 Task: 1.10.3  Customize Order management application on lightning app builder
Action: Mouse moved to (1170, 80)
Screenshot: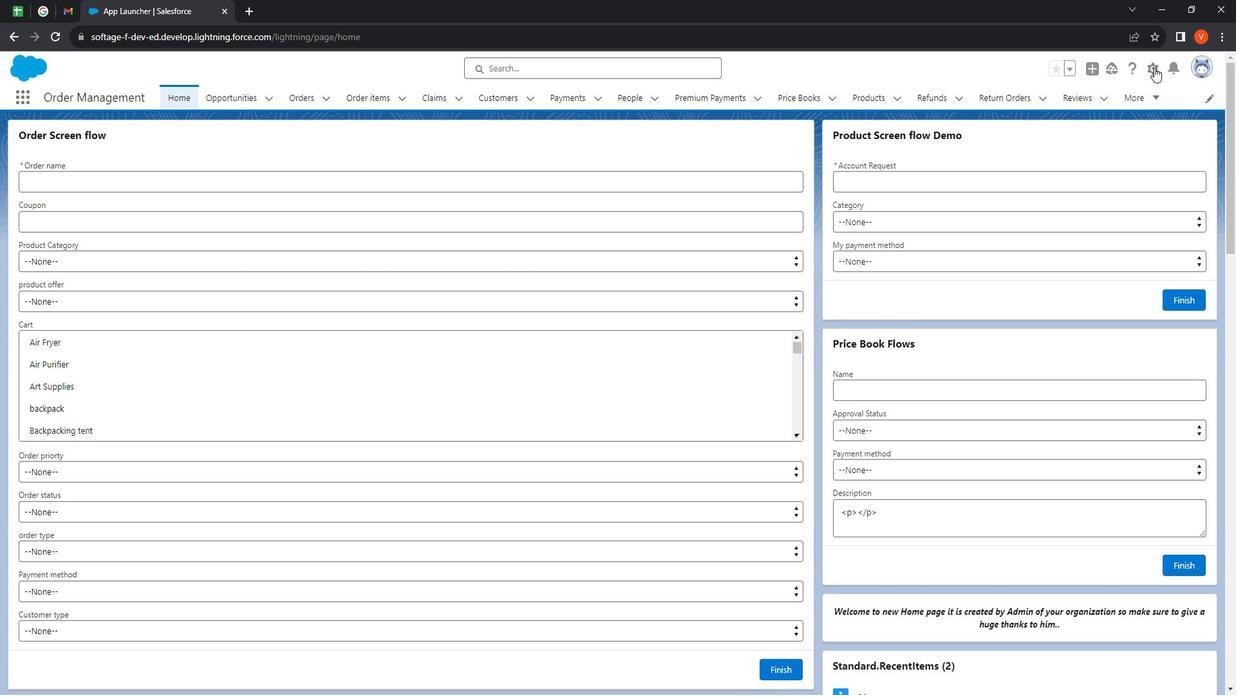 
Action: Mouse pressed left at (1170, 80)
Screenshot: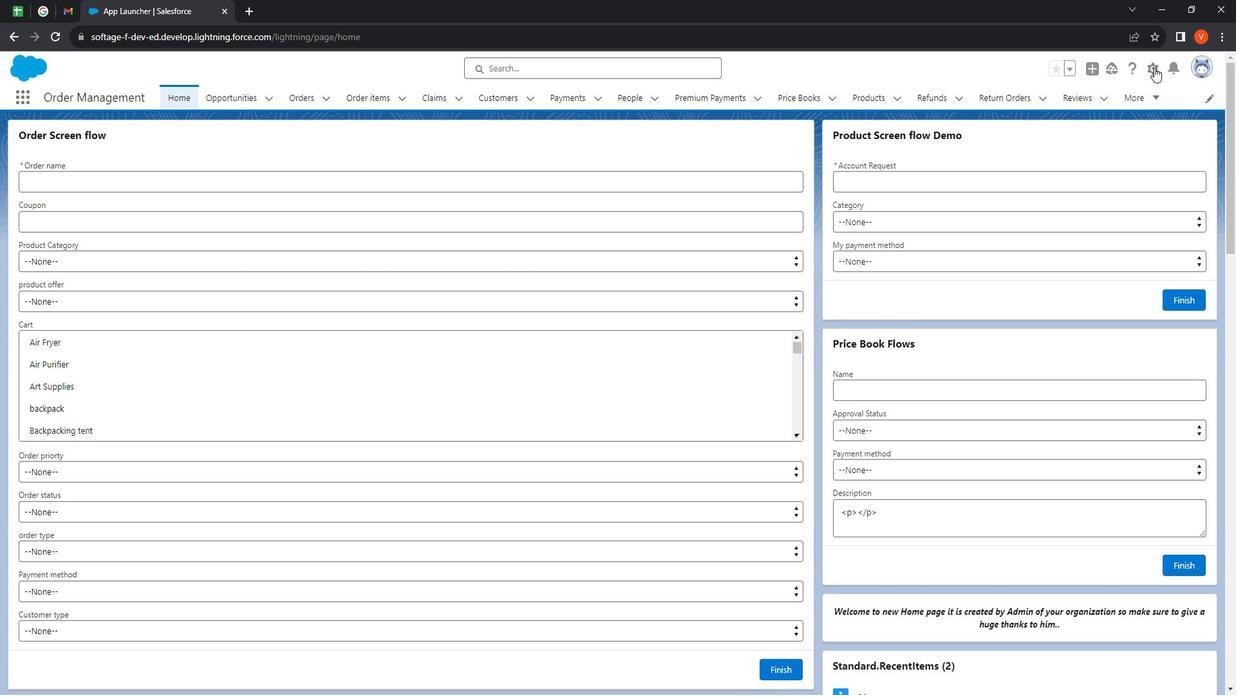 
Action: Mouse moved to (1152, 121)
Screenshot: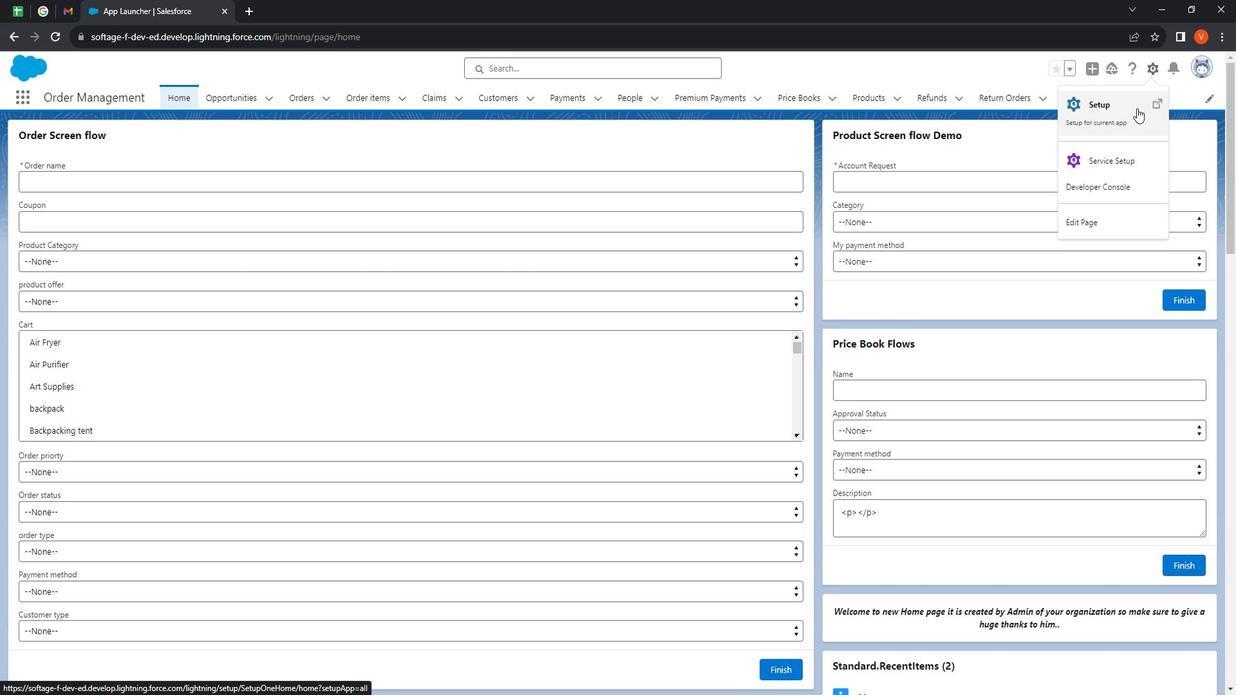 
Action: Mouse pressed left at (1152, 121)
Screenshot: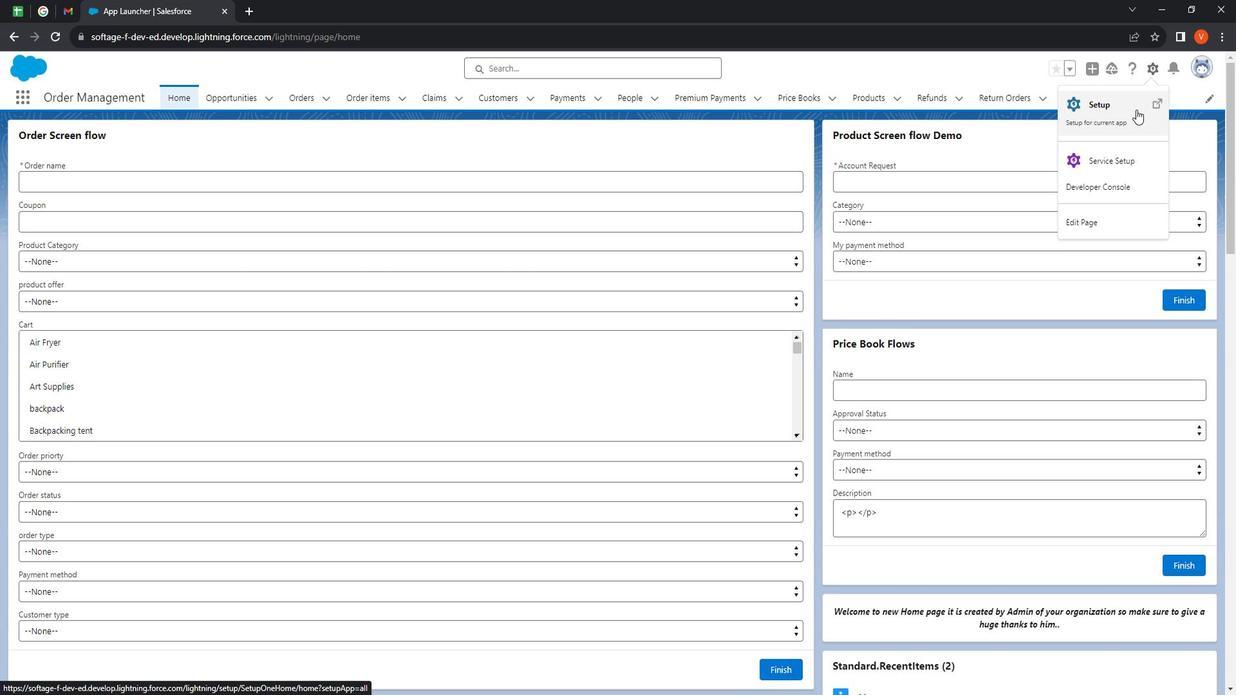 
Action: Mouse moved to (21, 421)
Screenshot: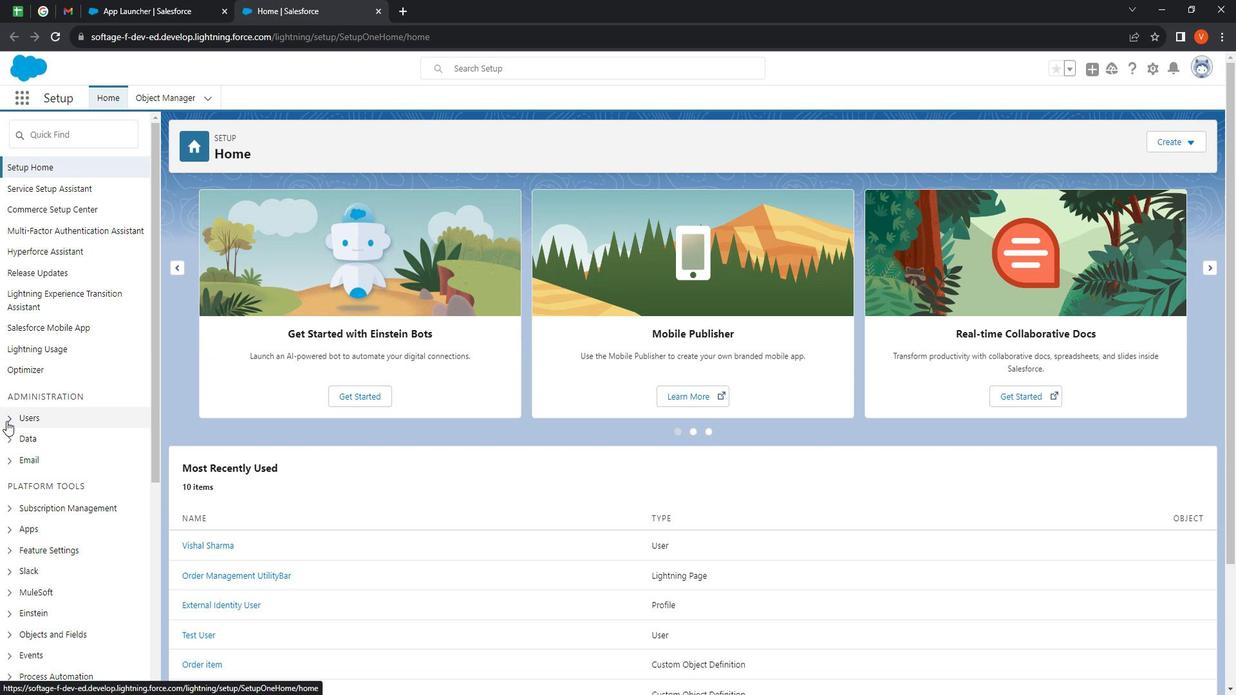 
Action: Mouse pressed left at (21, 421)
Screenshot: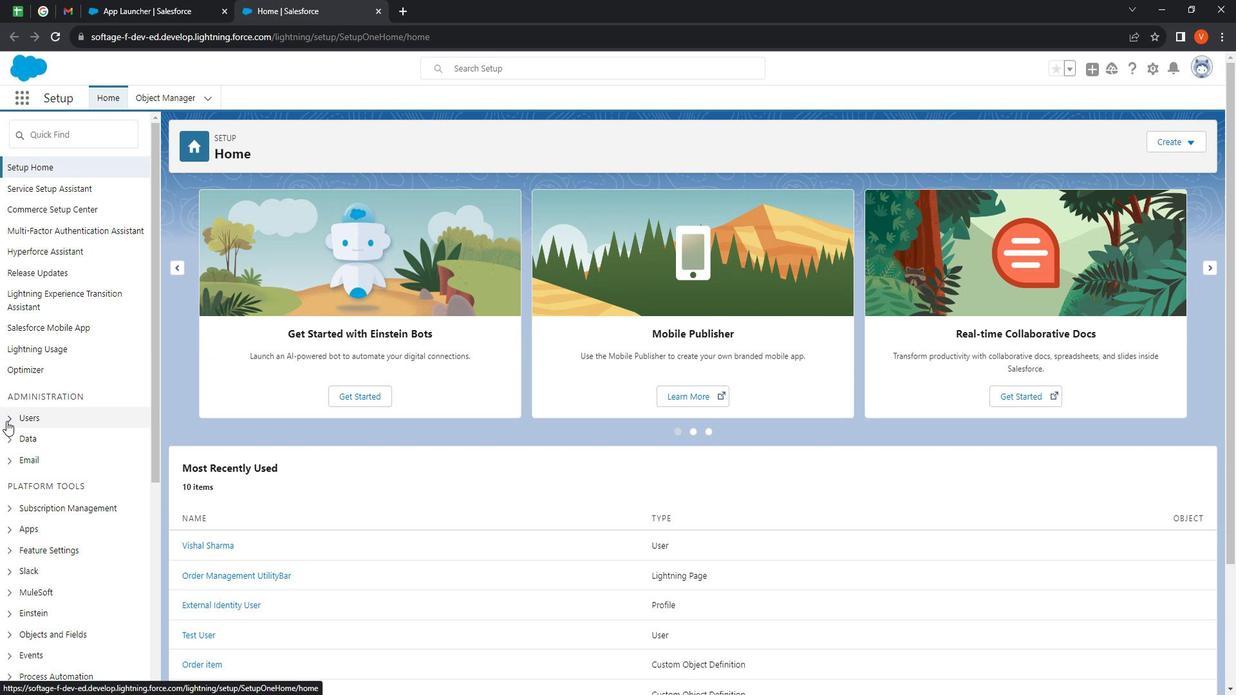 
Action: Mouse moved to (40, 597)
Screenshot: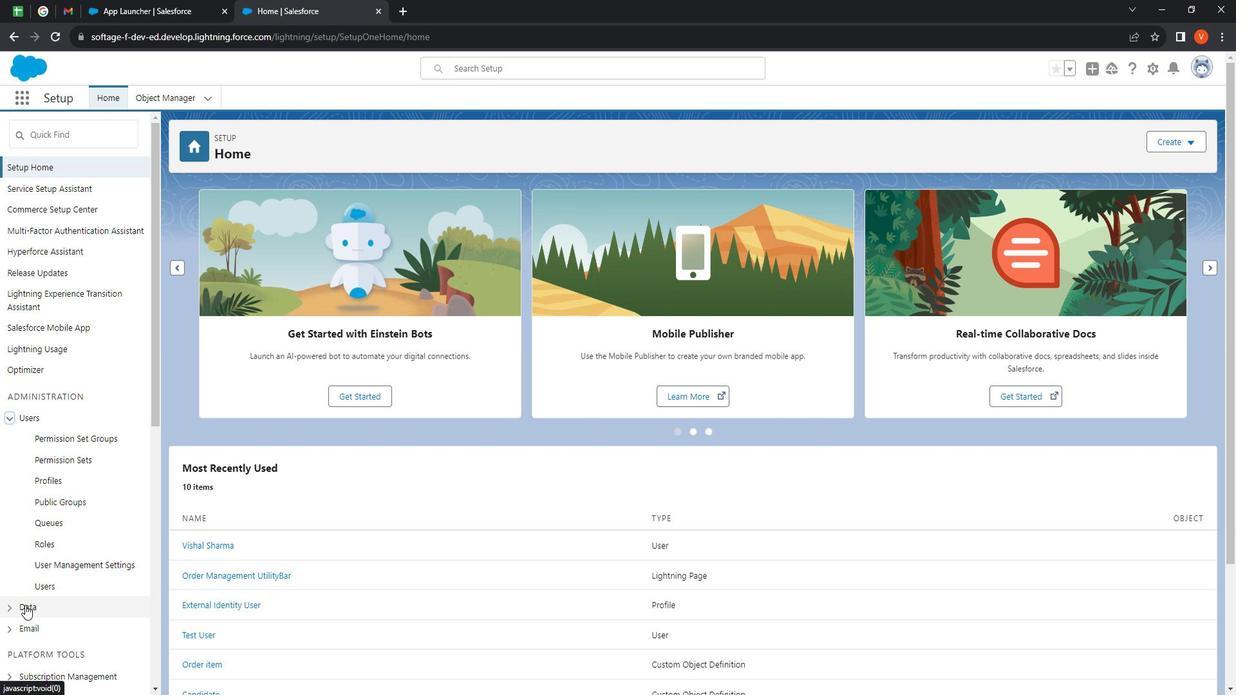 
Action: Mouse scrolled (40, 596) with delta (0, 0)
Screenshot: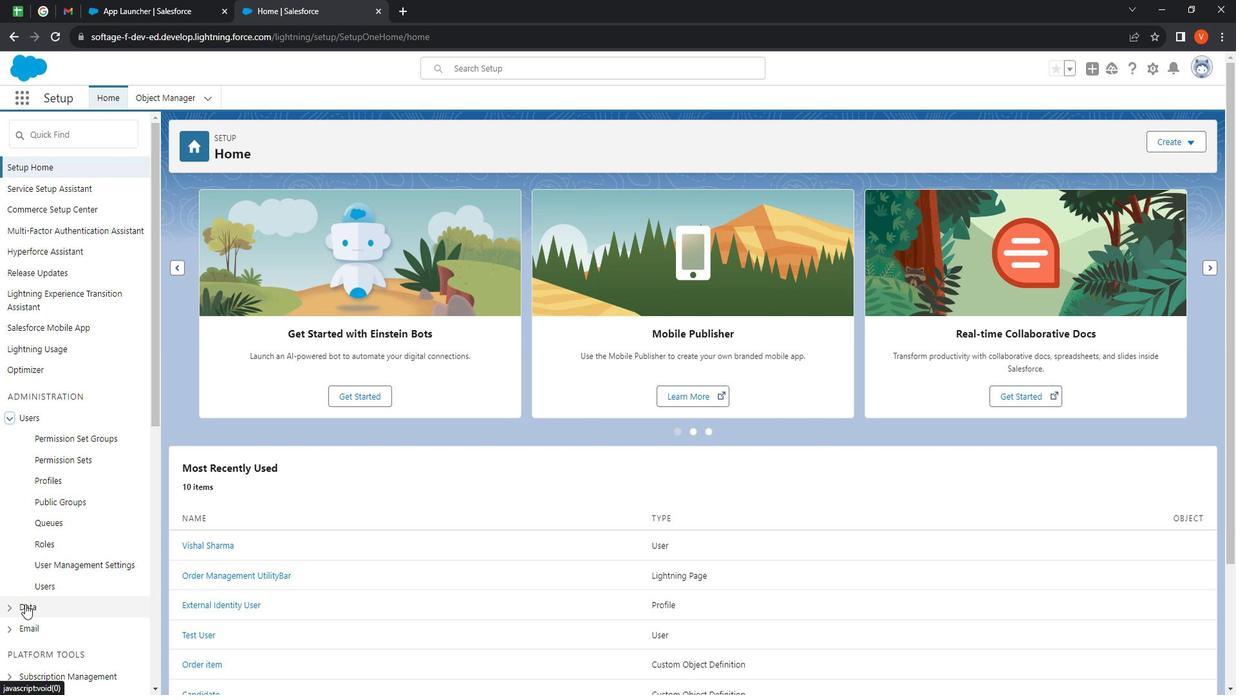 
Action: Mouse scrolled (40, 596) with delta (0, 0)
Screenshot: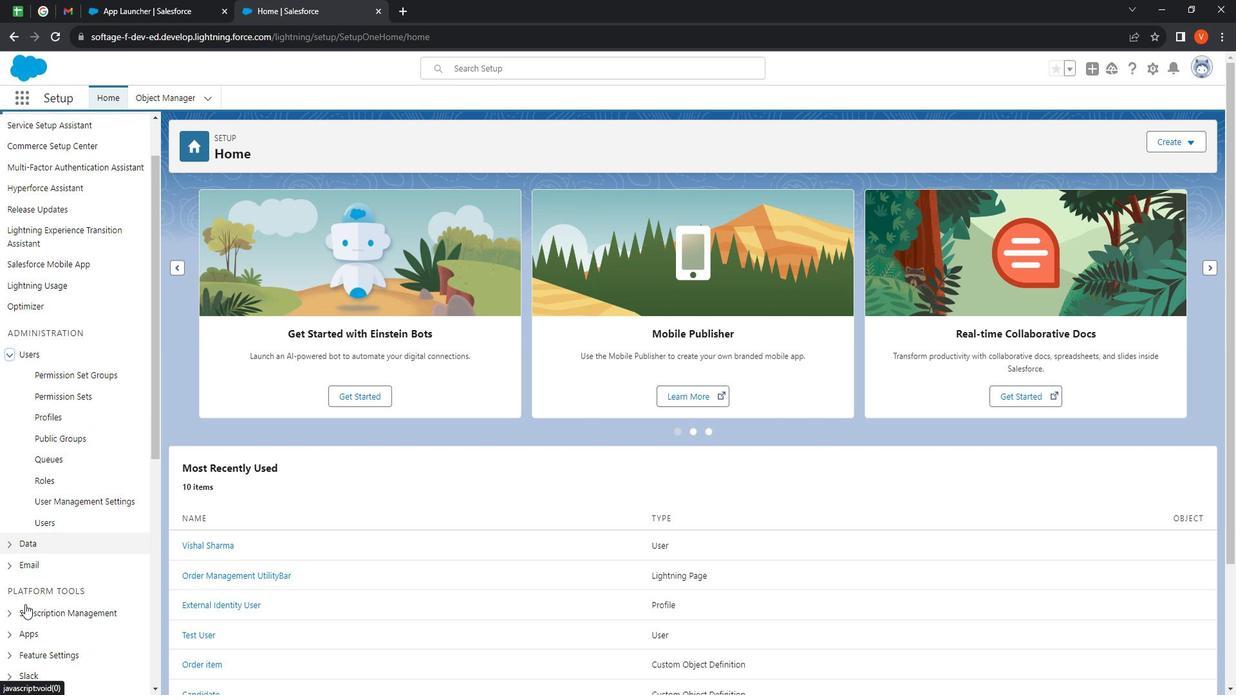 
Action: Mouse moved to (22, 562)
Screenshot: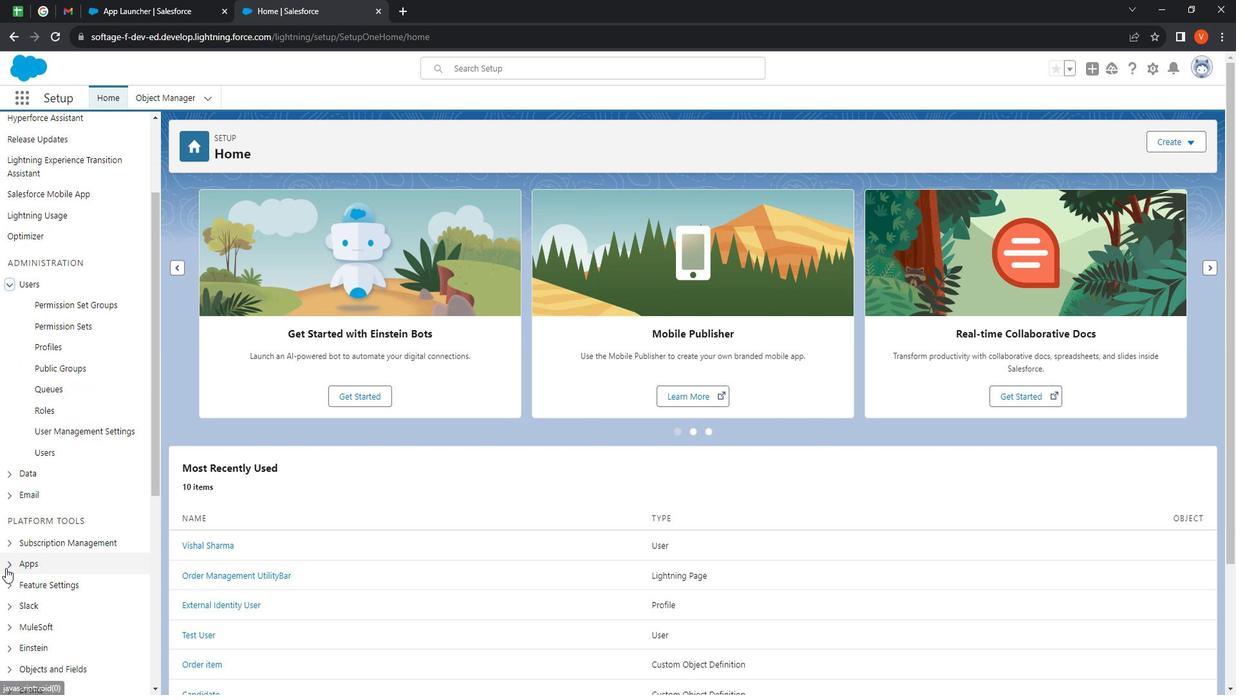 
Action: Mouse pressed left at (22, 562)
Screenshot: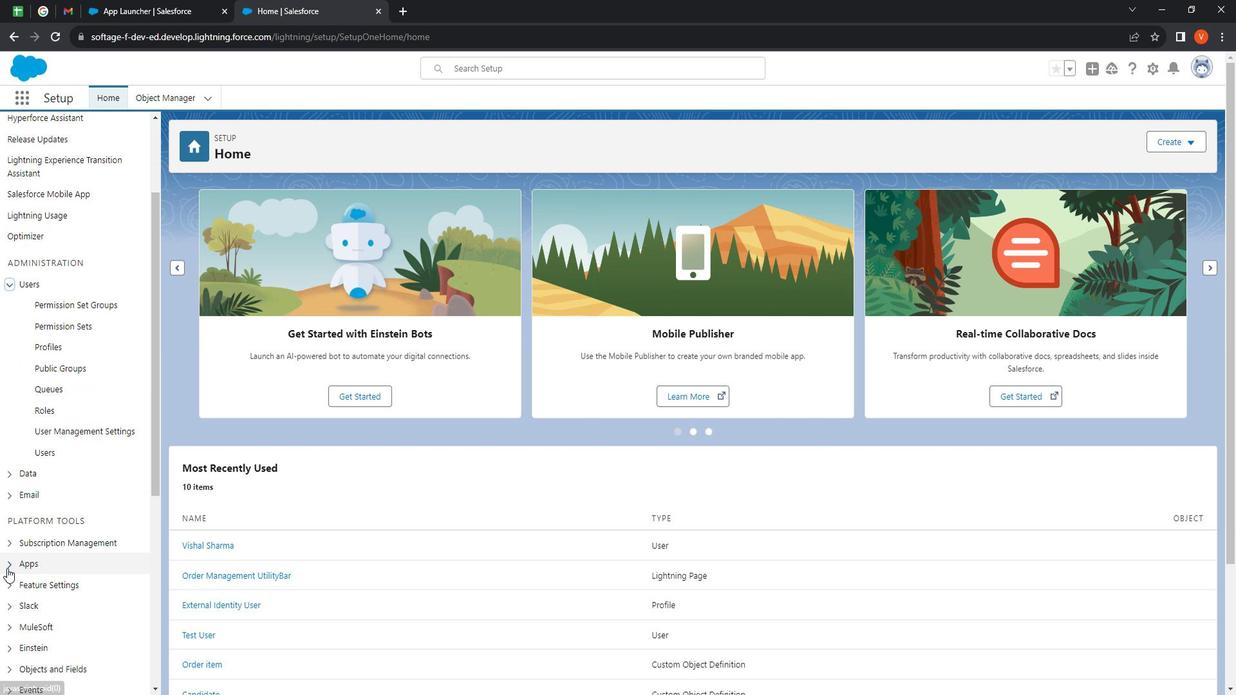 
Action: Mouse moved to (119, 575)
Screenshot: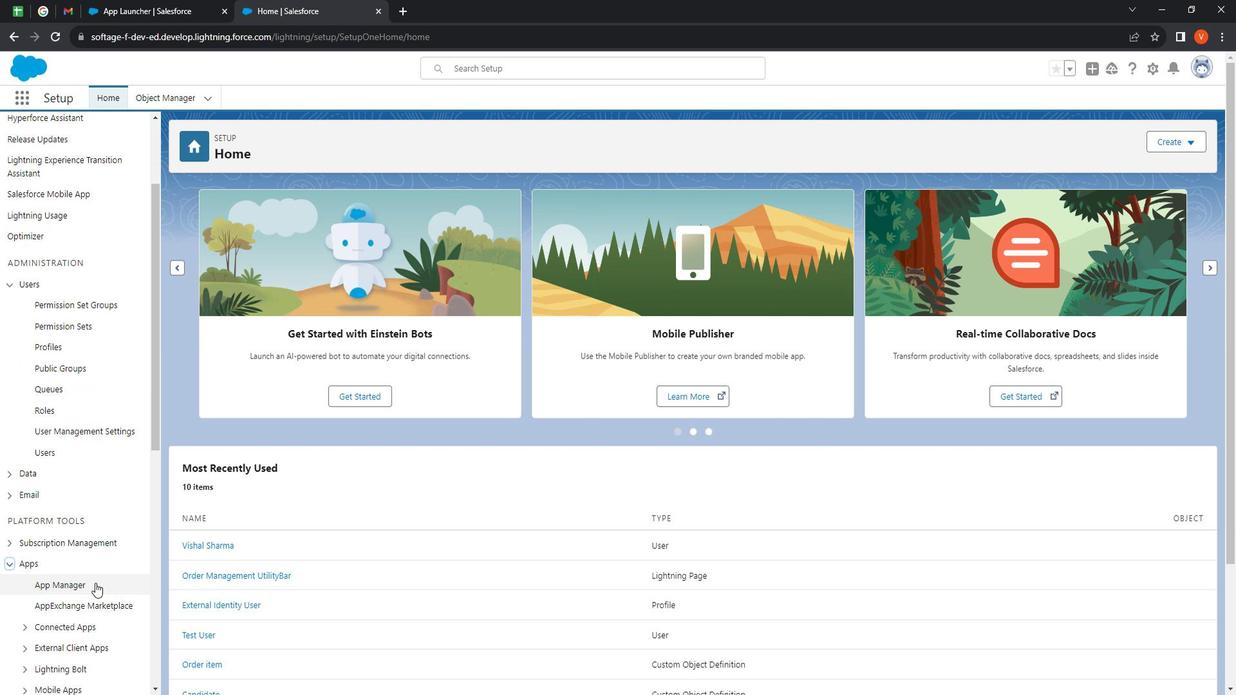 
Action: Mouse scrolled (119, 575) with delta (0, 0)
Screenshot: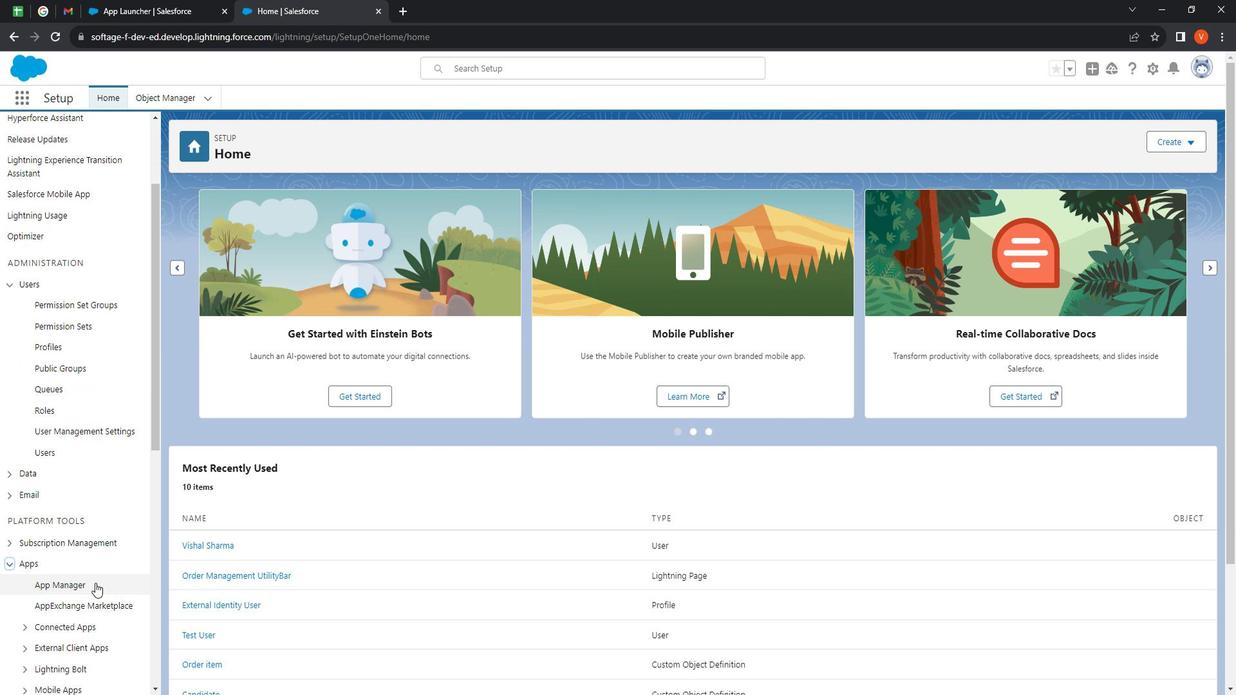 
Action: Mouse moved to (135, 573)
Screenshot: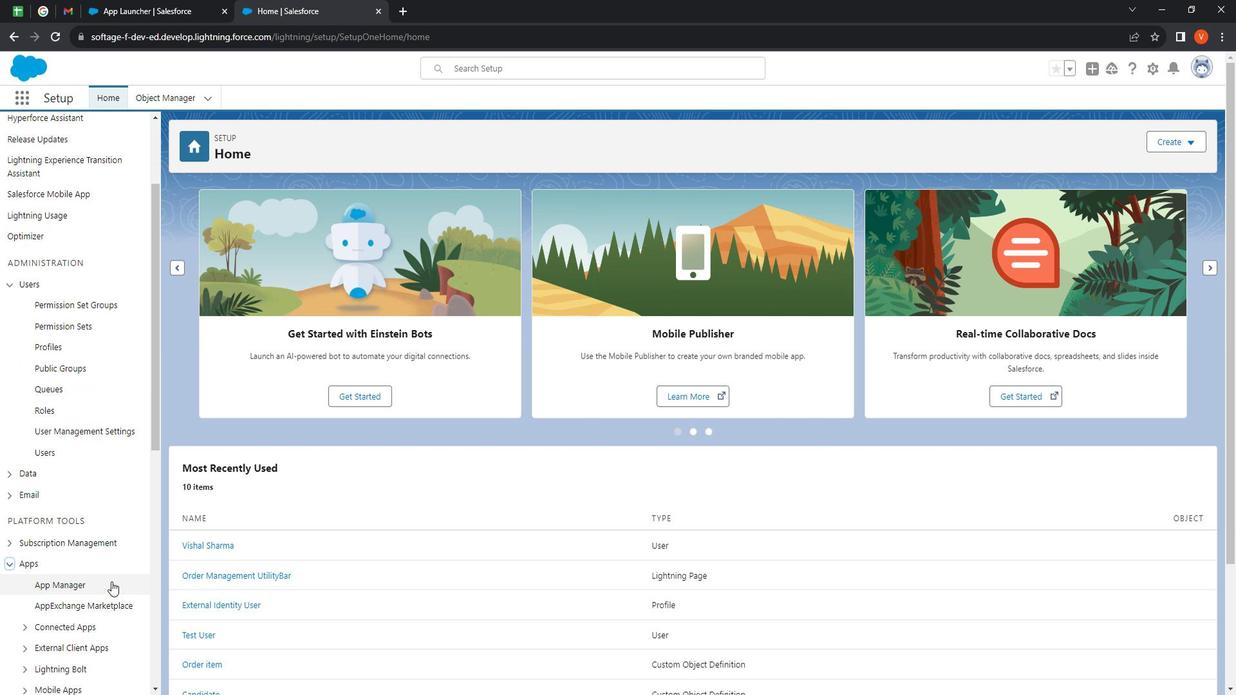 
Action: Mouse scrolled (135, 572) with delta (0, 0)
Screenshot: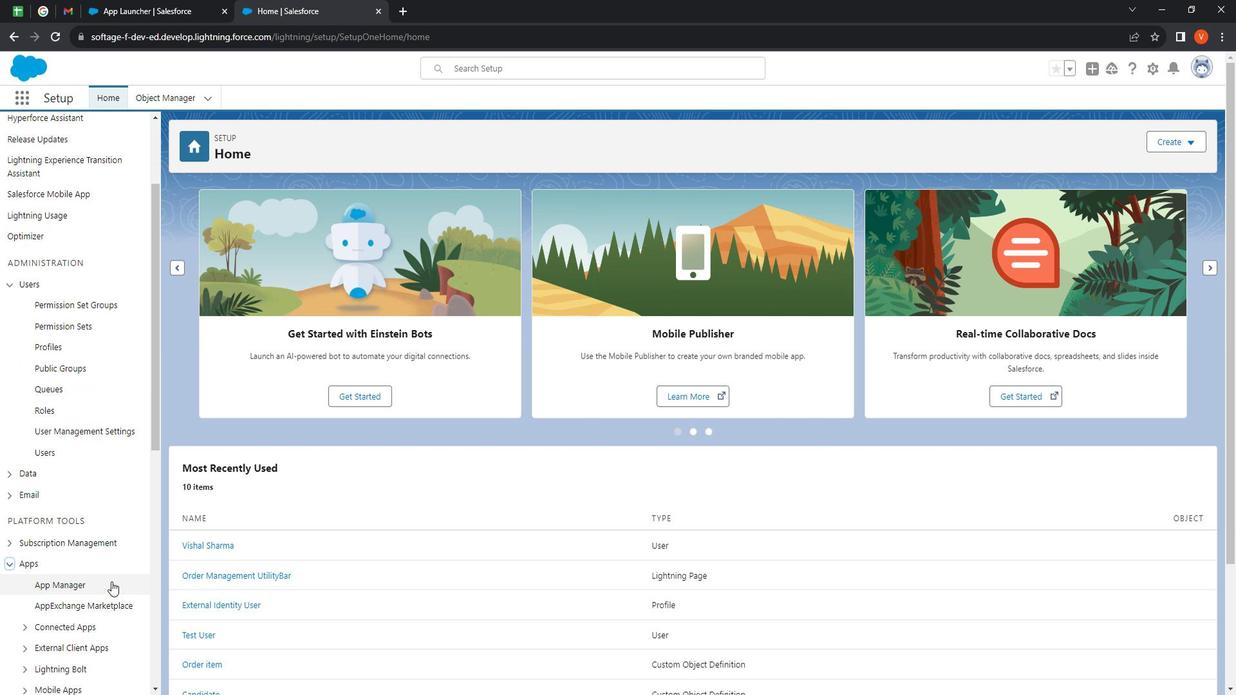 
Action: Mouse moved to (144, 570)
Screenshot: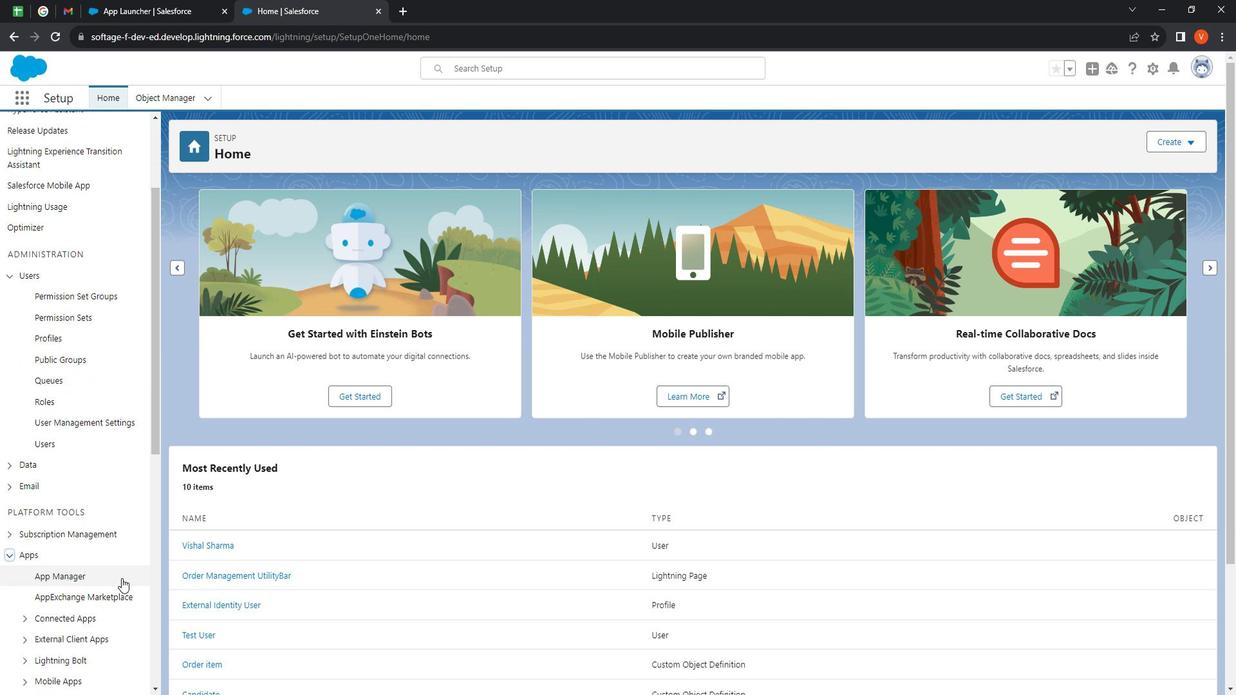
Action: Mouse scrolled (144, 569) with delta (0, 0)
Screenshot: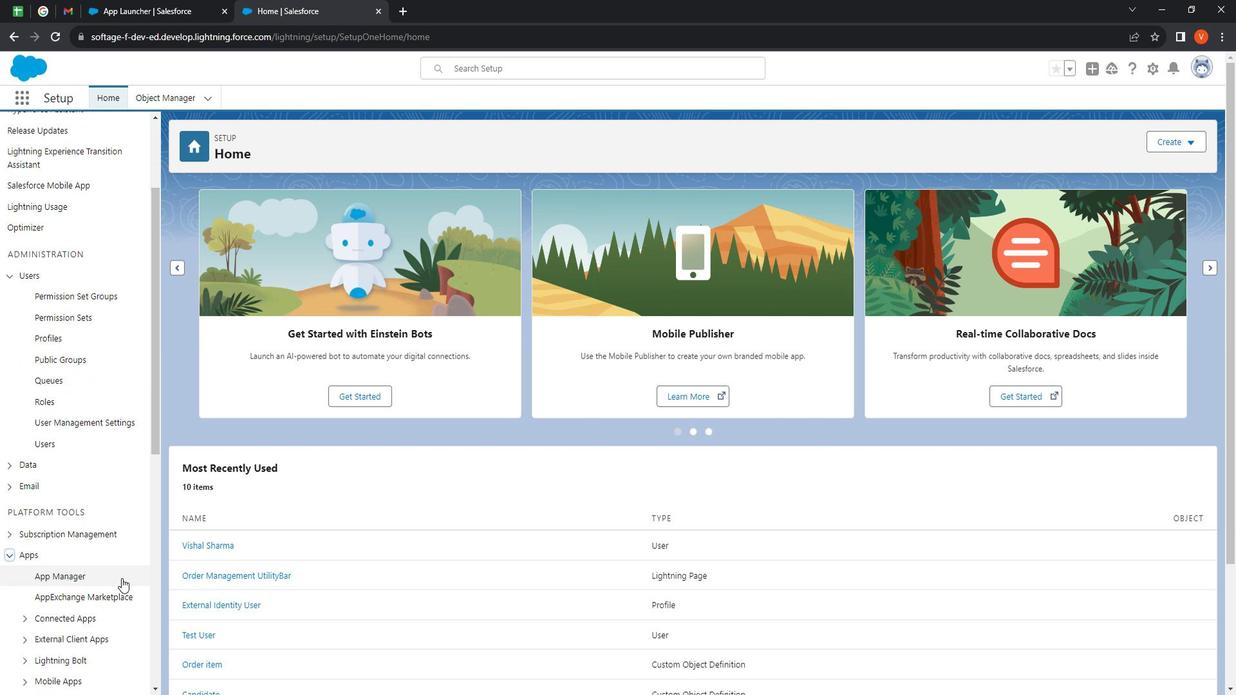 
Action: Mouse moved to (150, 567)
Screenshot: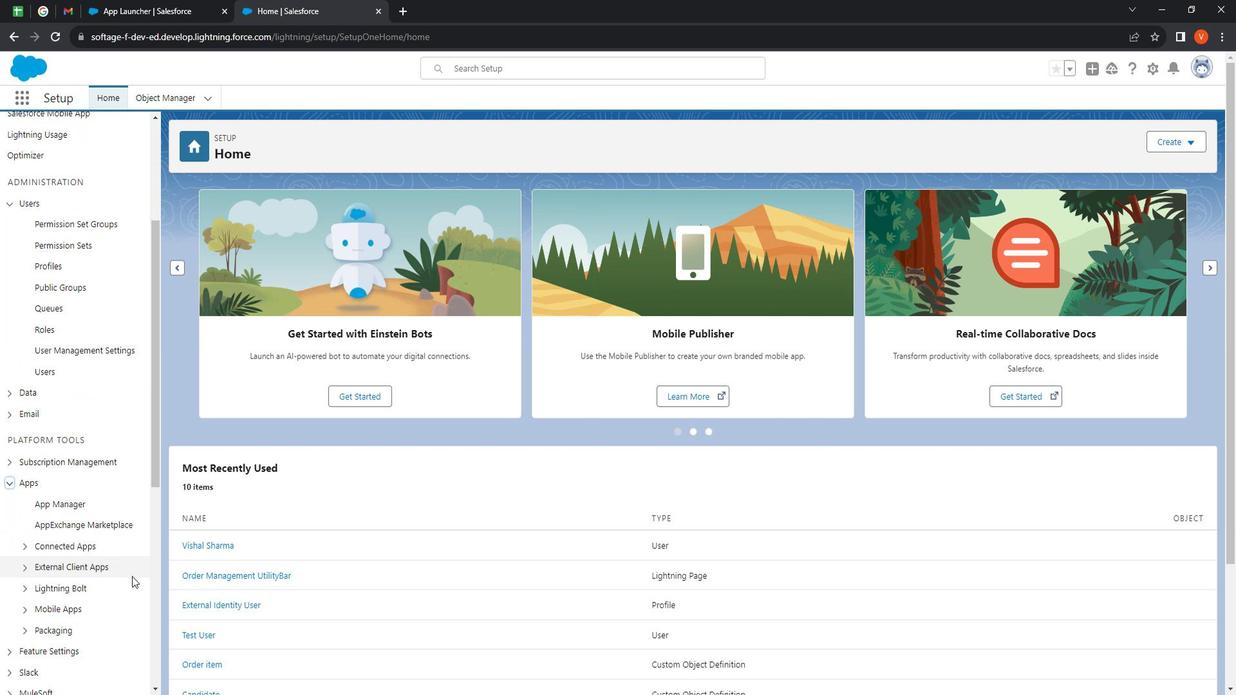 
Action: Mouse scrolled (150, 567) with delta (0, 0)
Screenshot: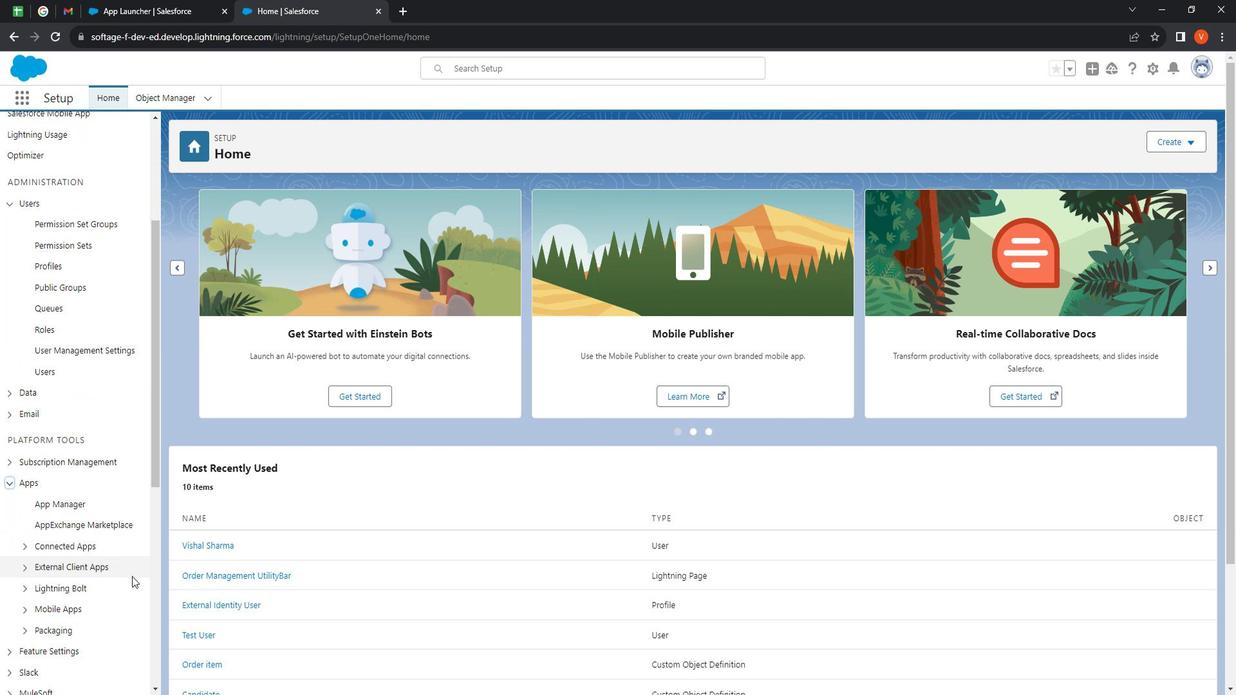 
Action: Mouse moved to (90, 323)
Screenshot: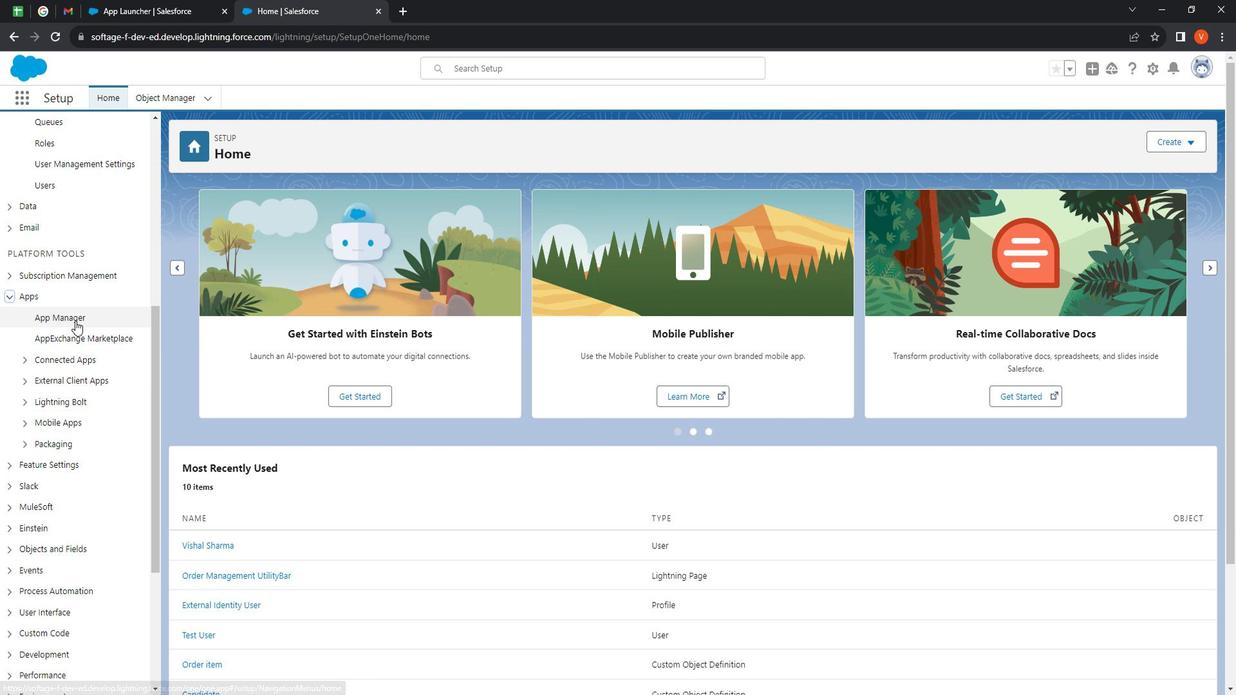 
Action: Mouse pressed left at (90, 323)
Screenshot: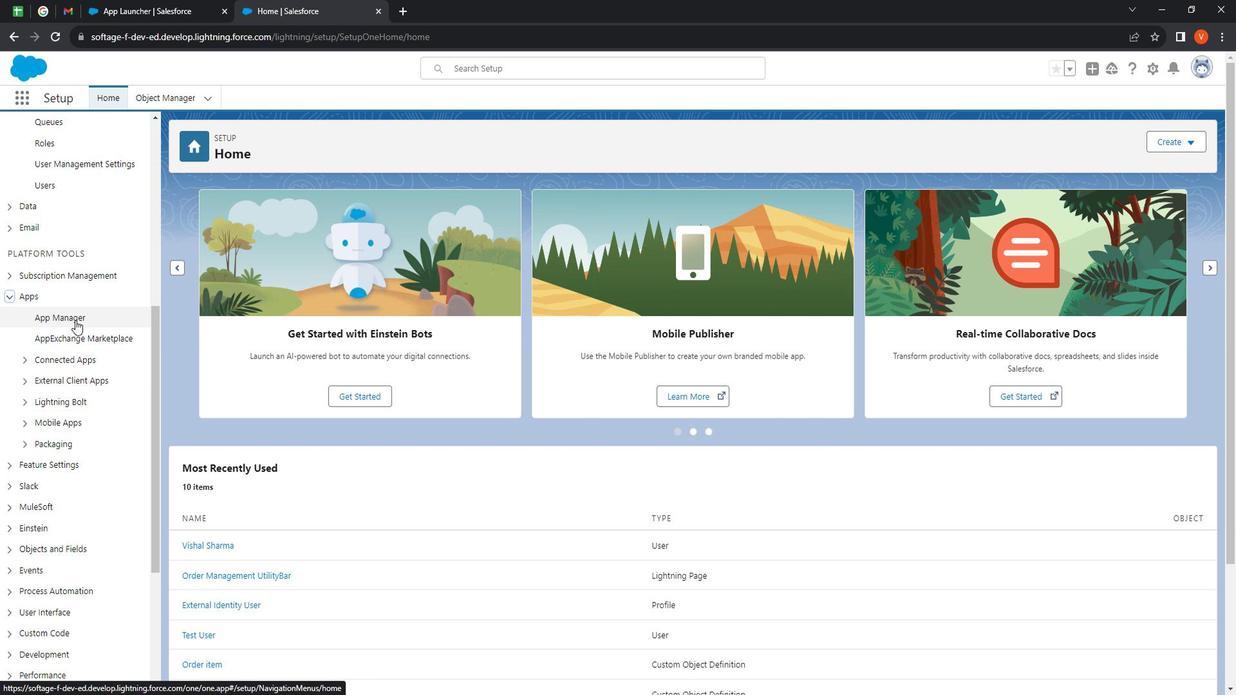 
Action: Mouse moved to (1202, 479)
Screenshot: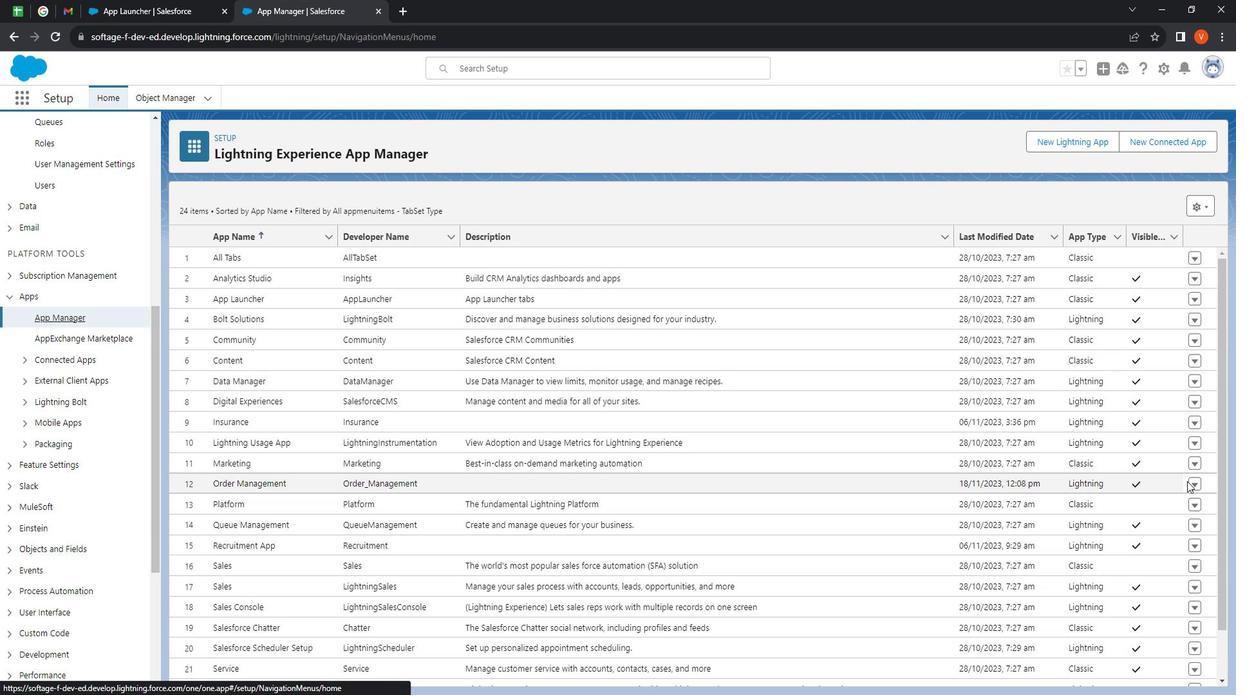 
Action: Mouse pressed left at (1202, 479)
Screenshot: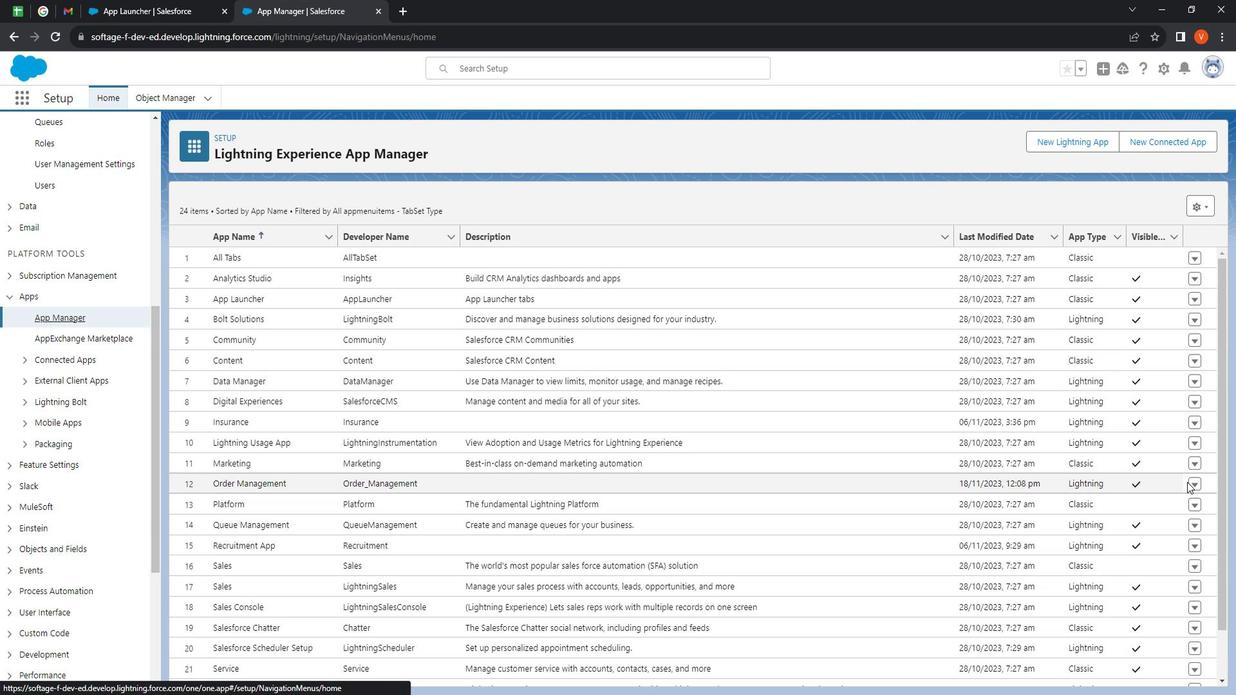 
Action: Mouse moved to (1216, 481)
Screenshot: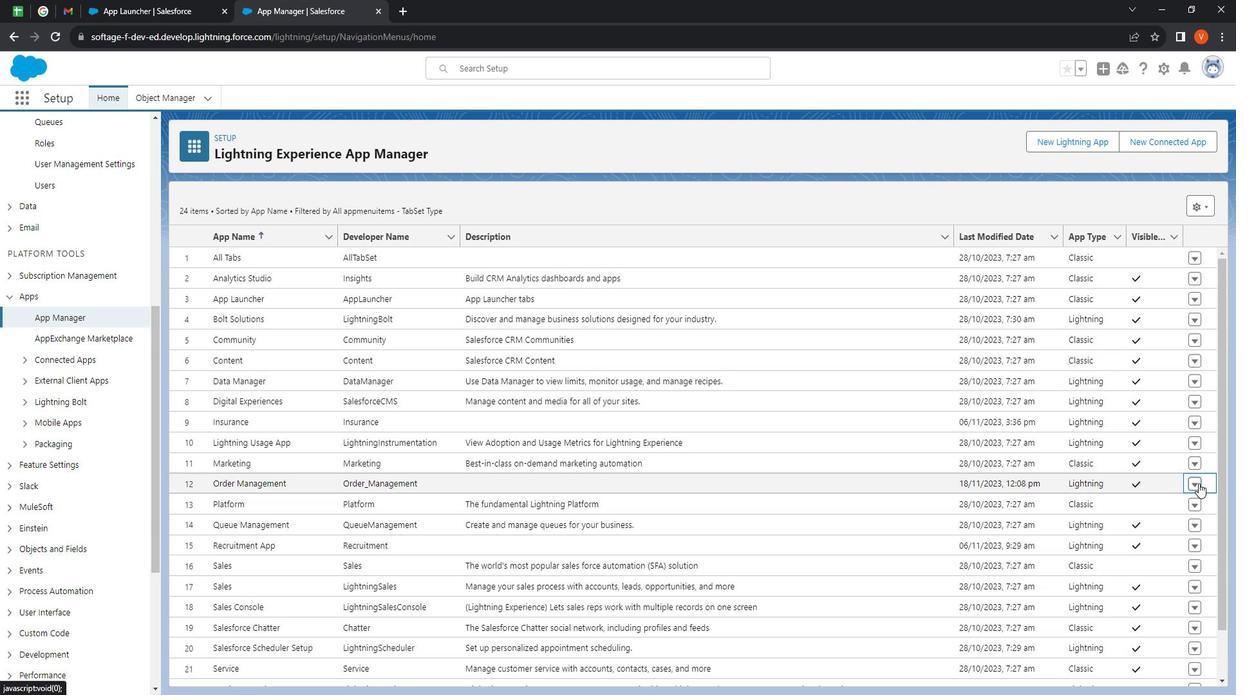 
Action: Mouse pressed left at (1216, 481)
Screenshot: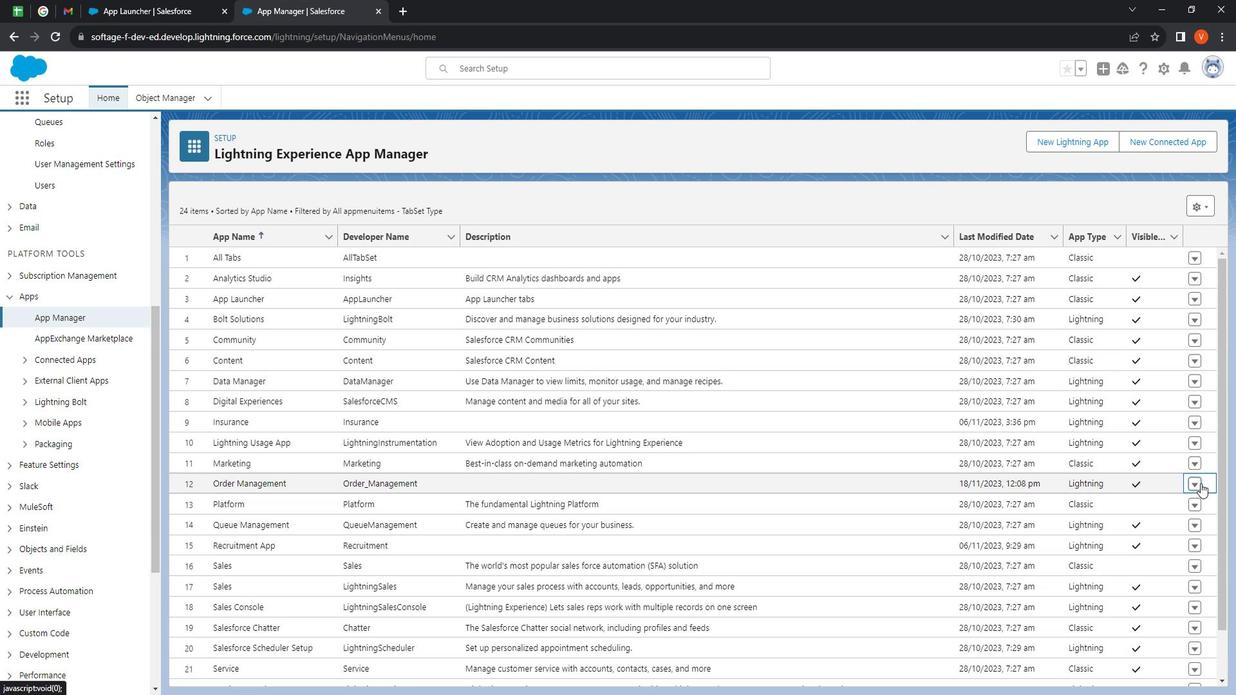 
Action: Mouse moved to (1211, 481)
Screenshot: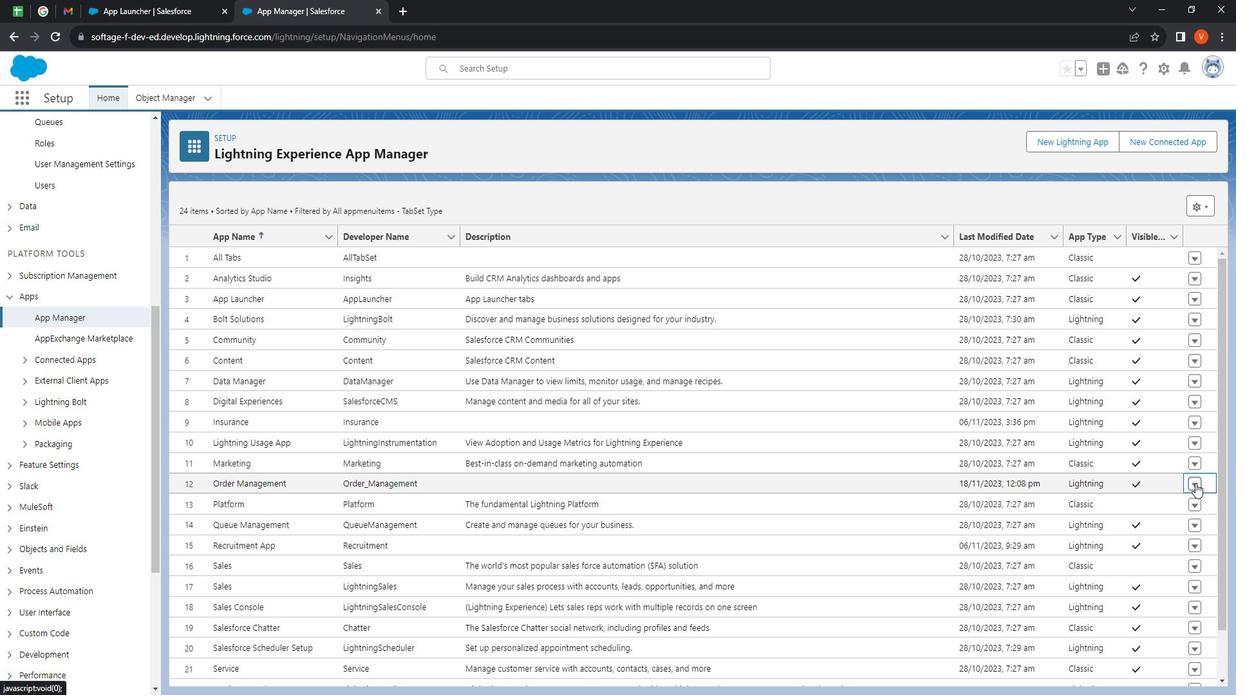 
Action: Mouse pressed left at (1211, 481)
Screenshot: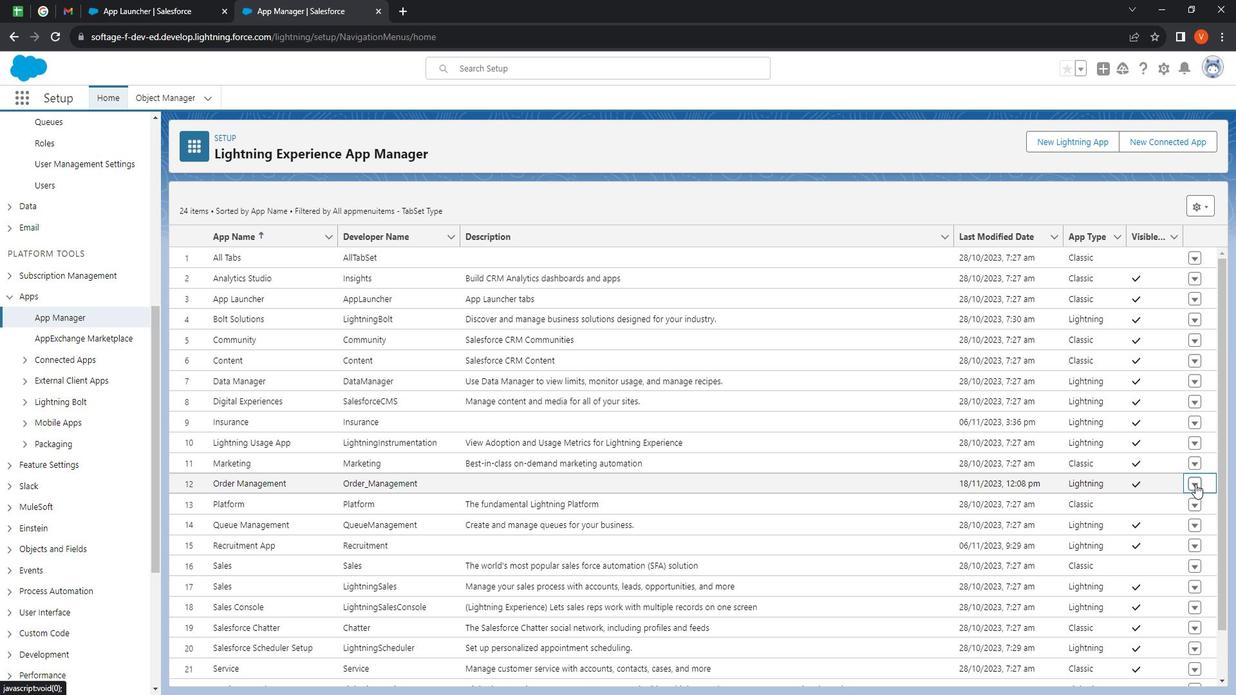 
Action: Mouse moved to (1190, 501)
Screenshot: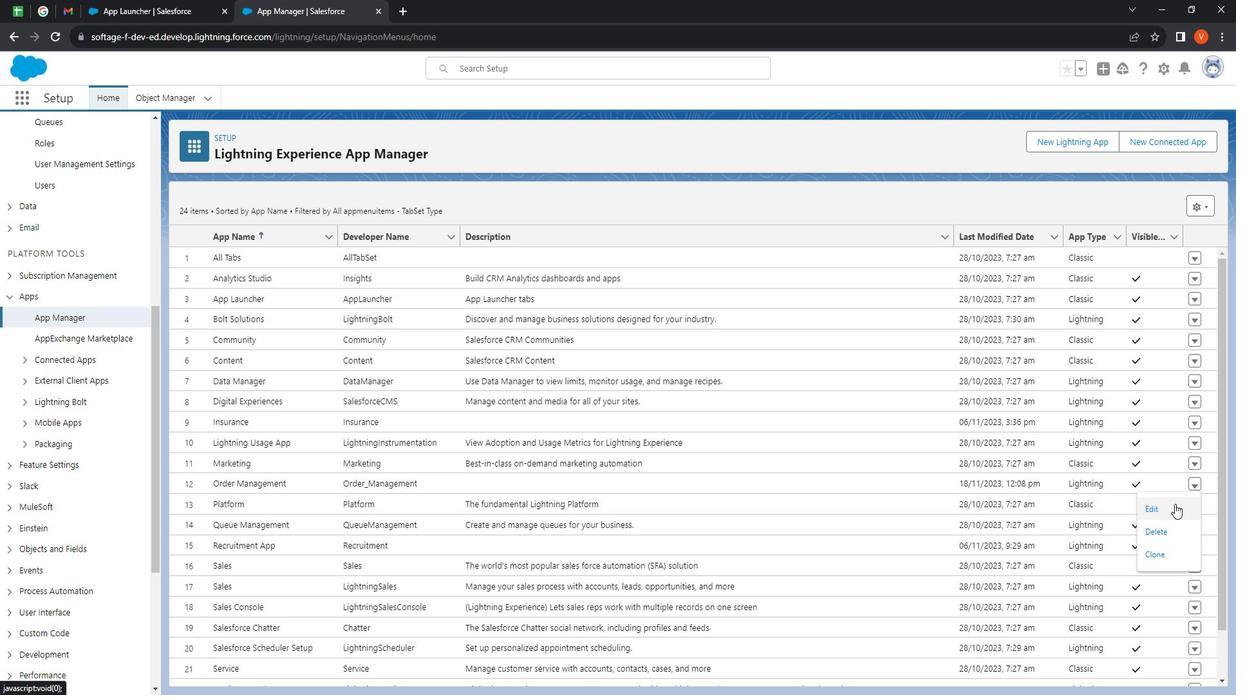 
Action: Mouse pressed left at (1190, 501)
Screenshot: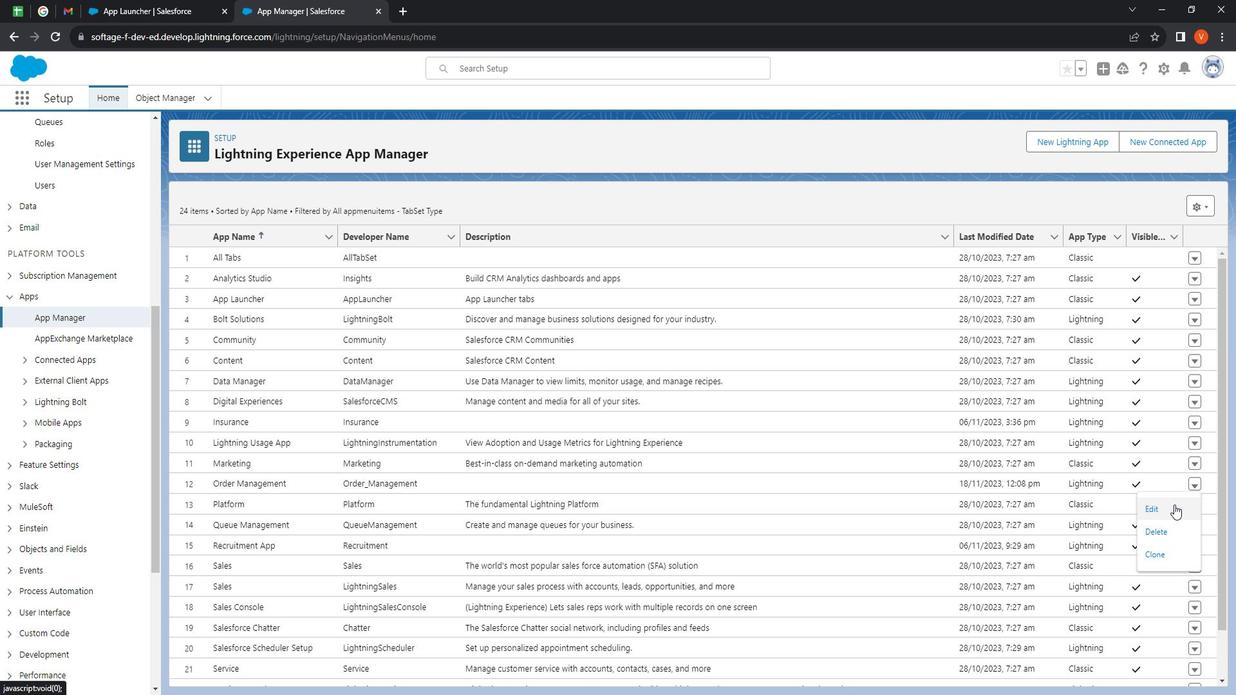 
Action: Mouse moved to (316, 224)
Screenshot: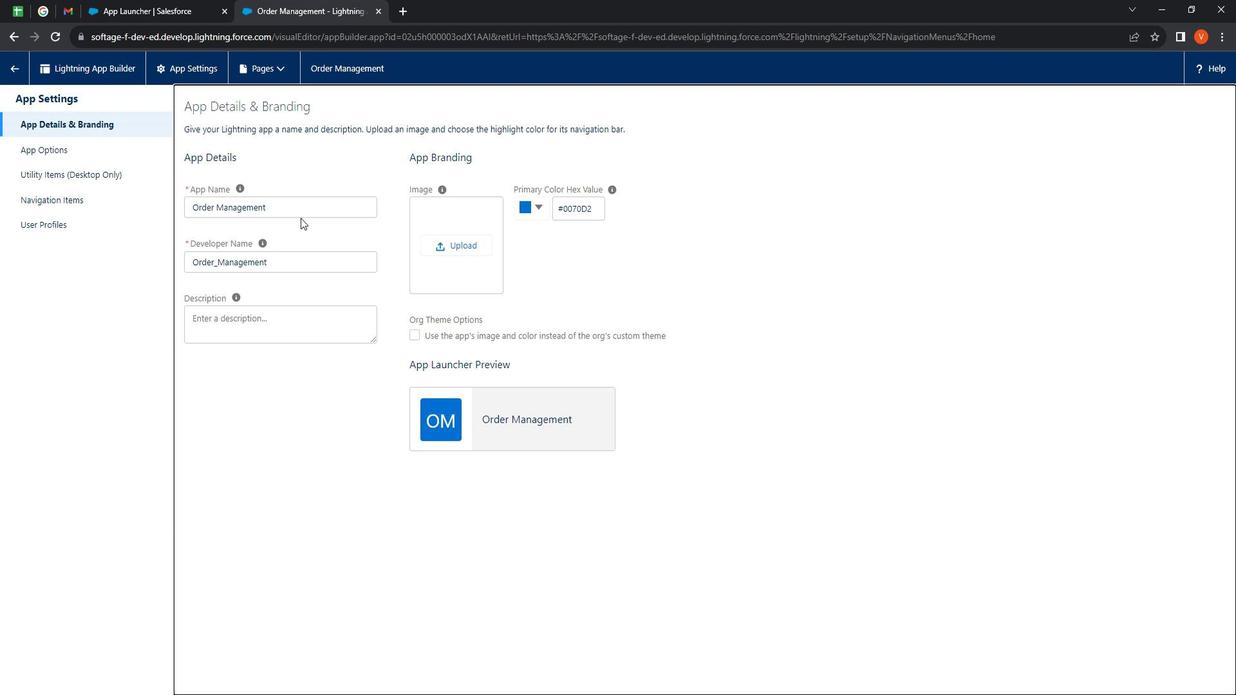 
Action: Mouse pressed left at (316, 224)
Screenshot: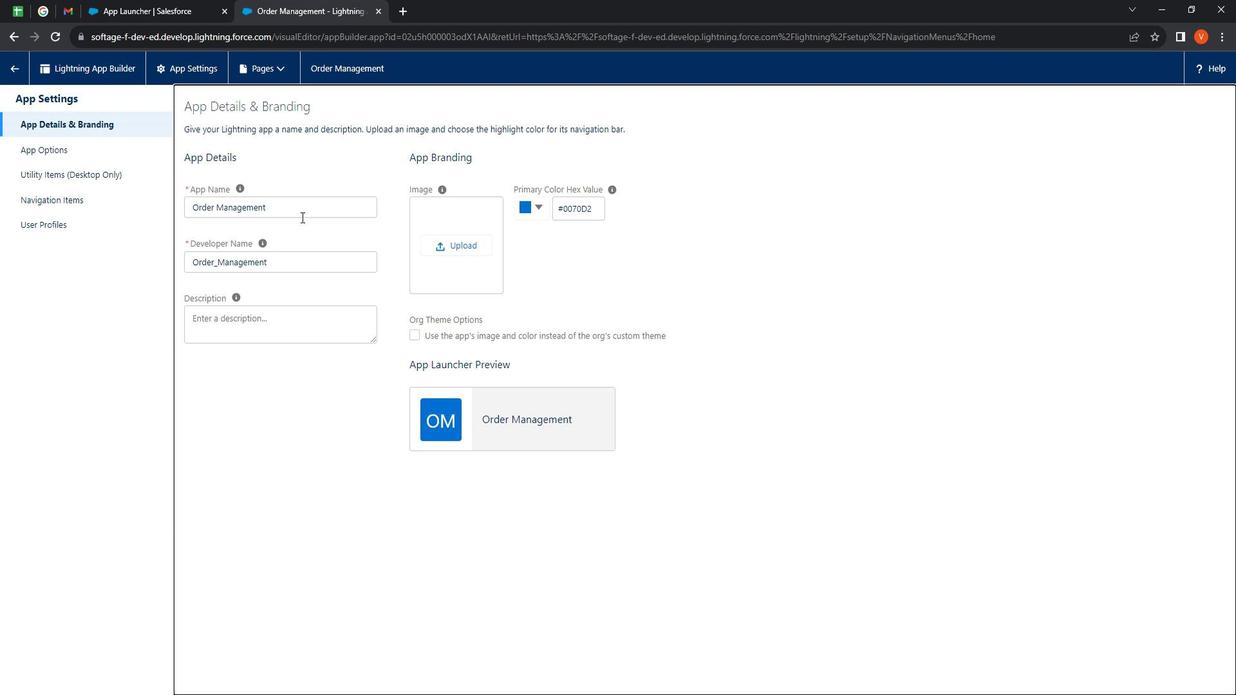 
Action: Mouse moved to (260, 235)
Screenshot: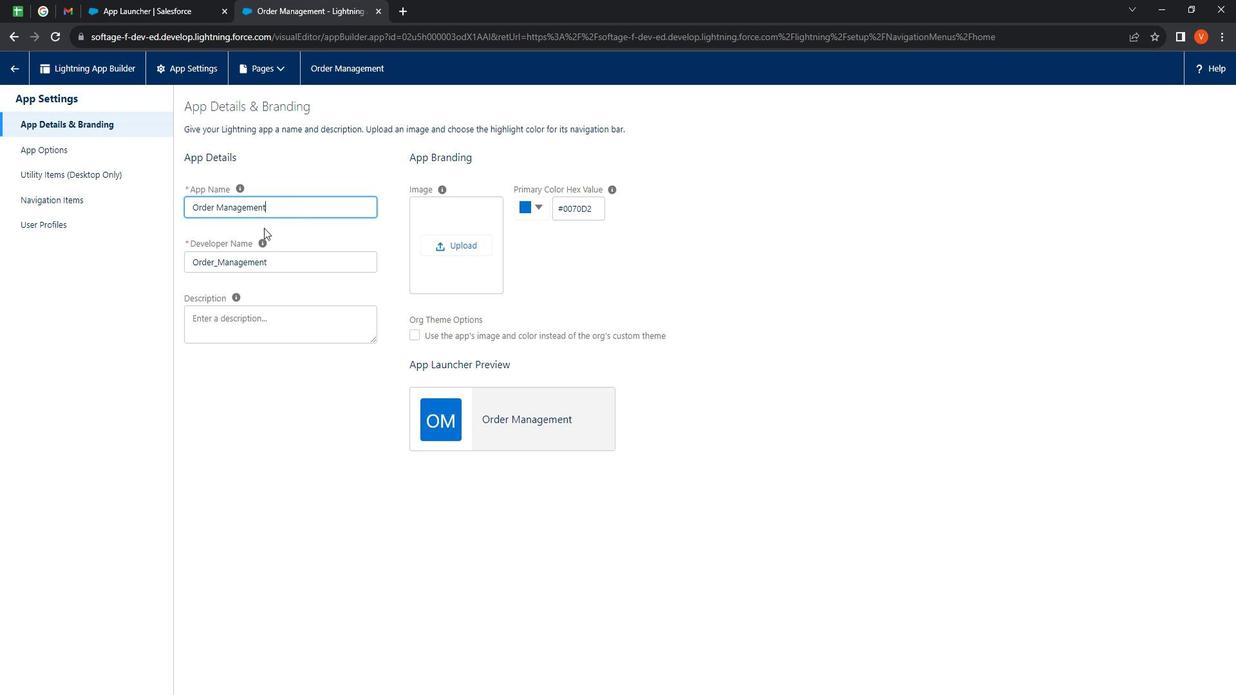 
Action: Key pressed =<Key.backspace><Key.backspace><Key.backspace><Key.backspace><Key.backspace><Key.backspace><Key.backspace><Key.backspace><Key.backspace><Key.backspace><Key.shift><Key.shift><Key.shift><Key.shift><Key.shift><Key.shift><Key.shift><Key.shift><Key.shift><Key.shift><Key.shift><Key.shift><Key.shift><Key.shift><Key.shift><Key.shift><Key.shift><Key.shift><Key.shift>GT
Screenshot: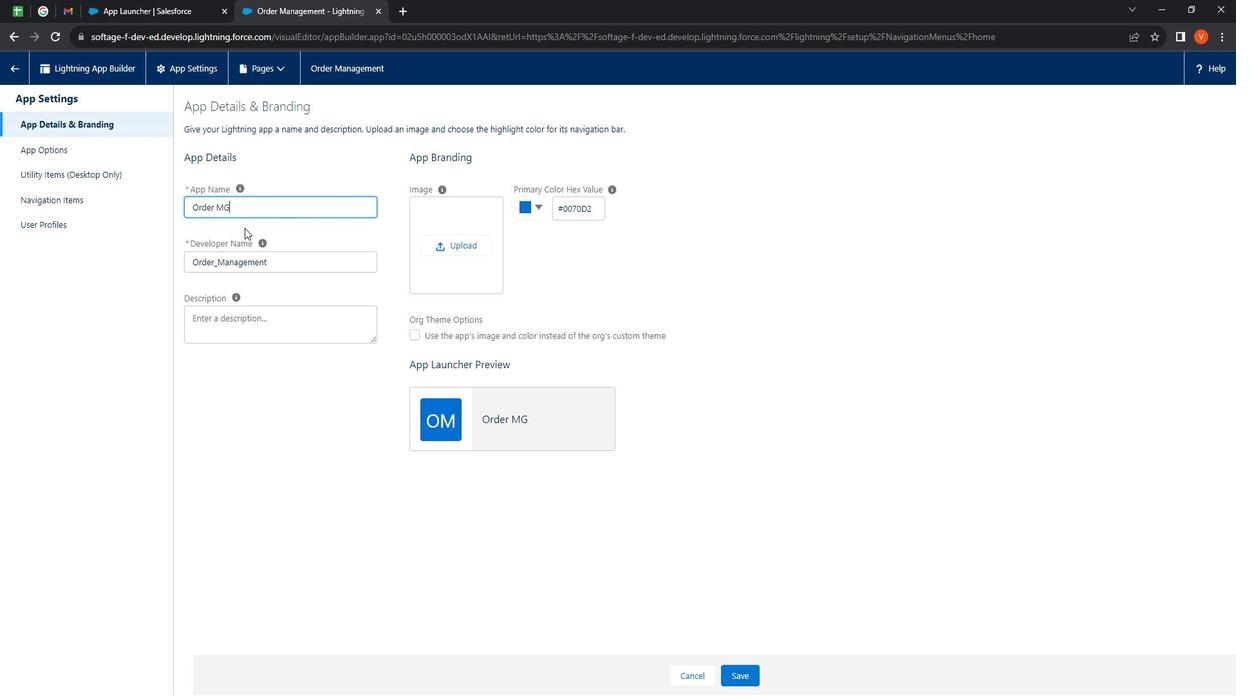 
Action: Mouse moved to (297, 266)
Screenshot: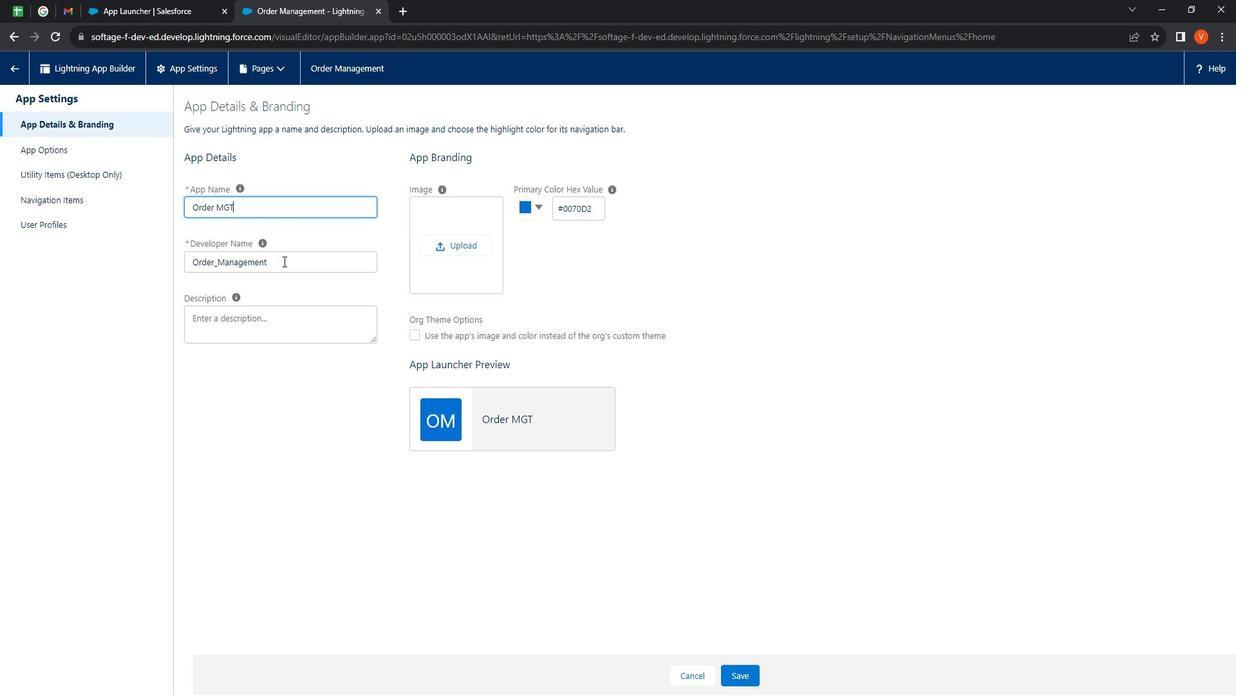 
Action: Mouse pressed left at (297, 266)
Screenshot: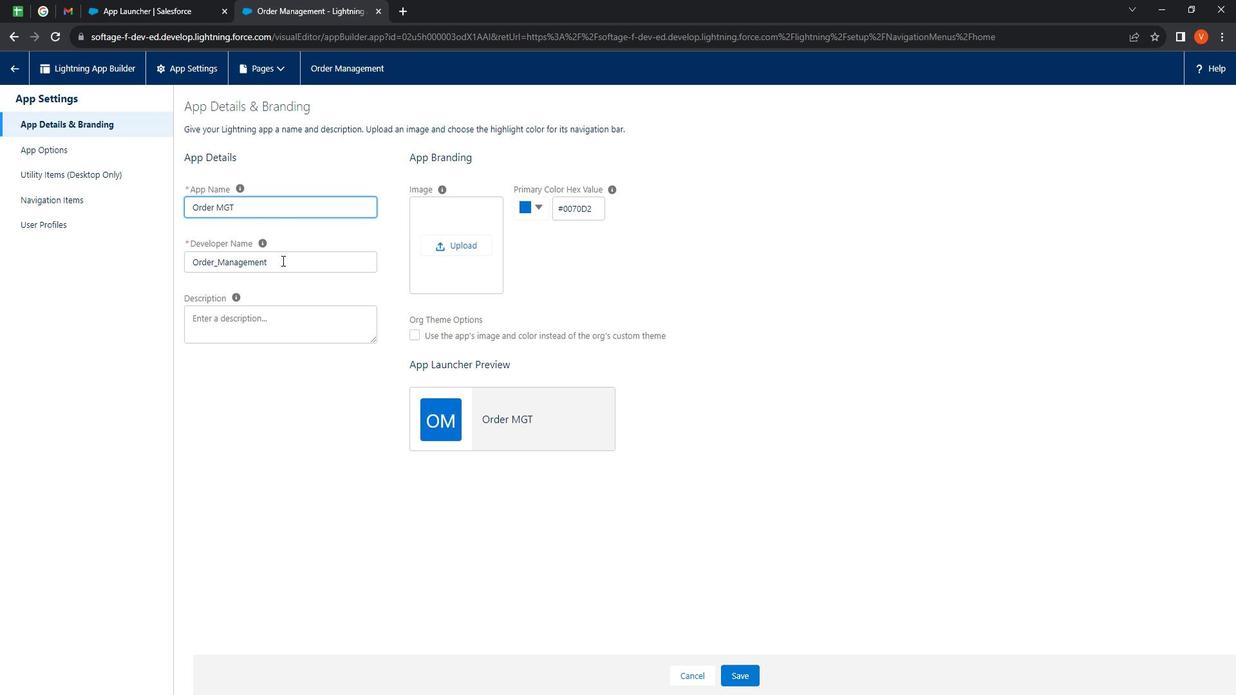 
Action: Mouse moved to (235, 273)
Screenshot: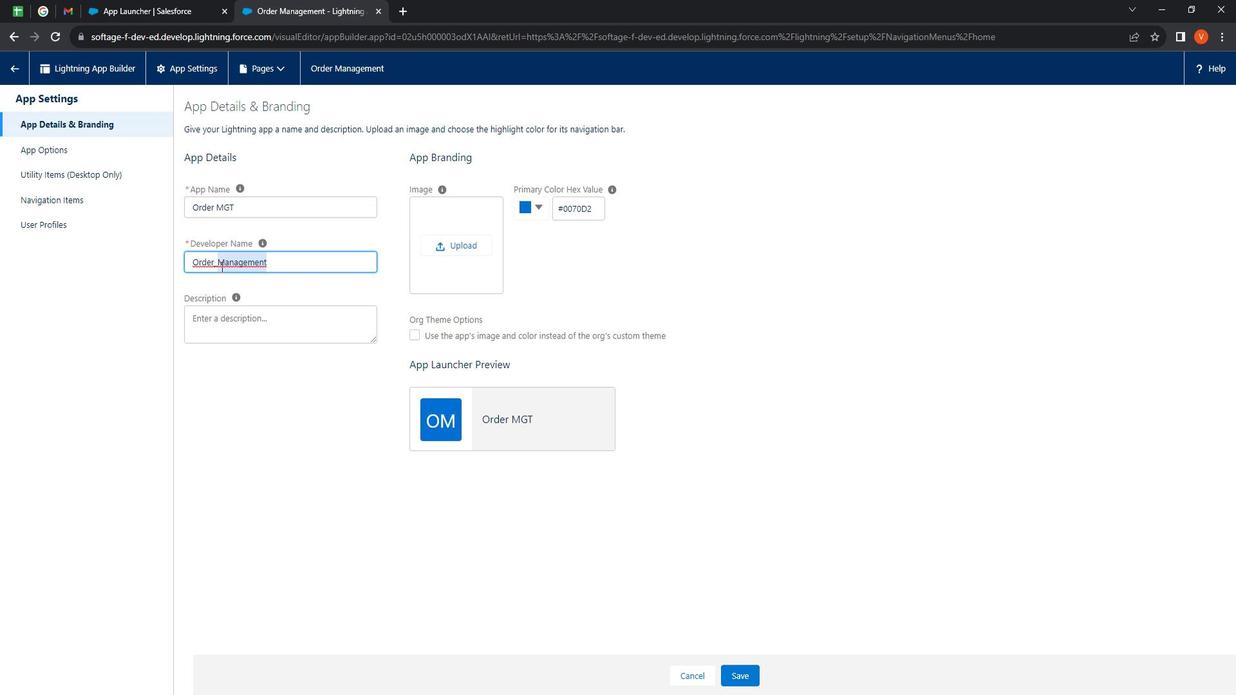 
Action: Key pressed <Key.shift>
Screenshot: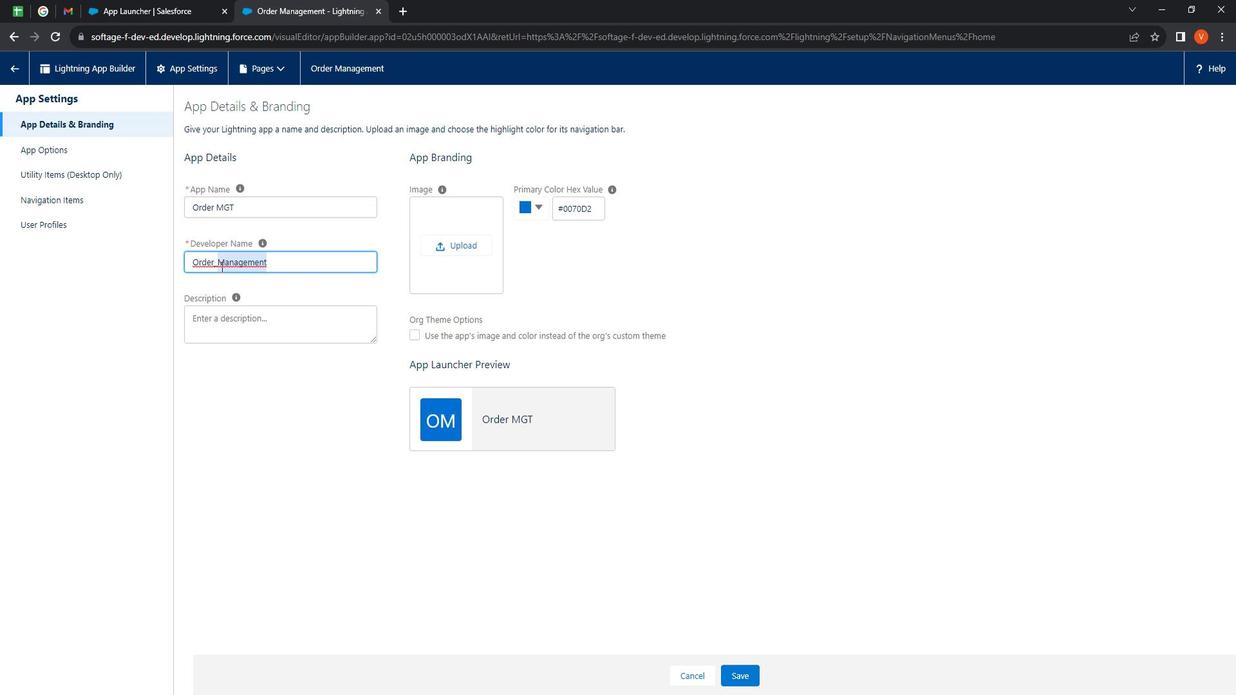 
Action: Mouse moved to (228, 274)
Screenshot: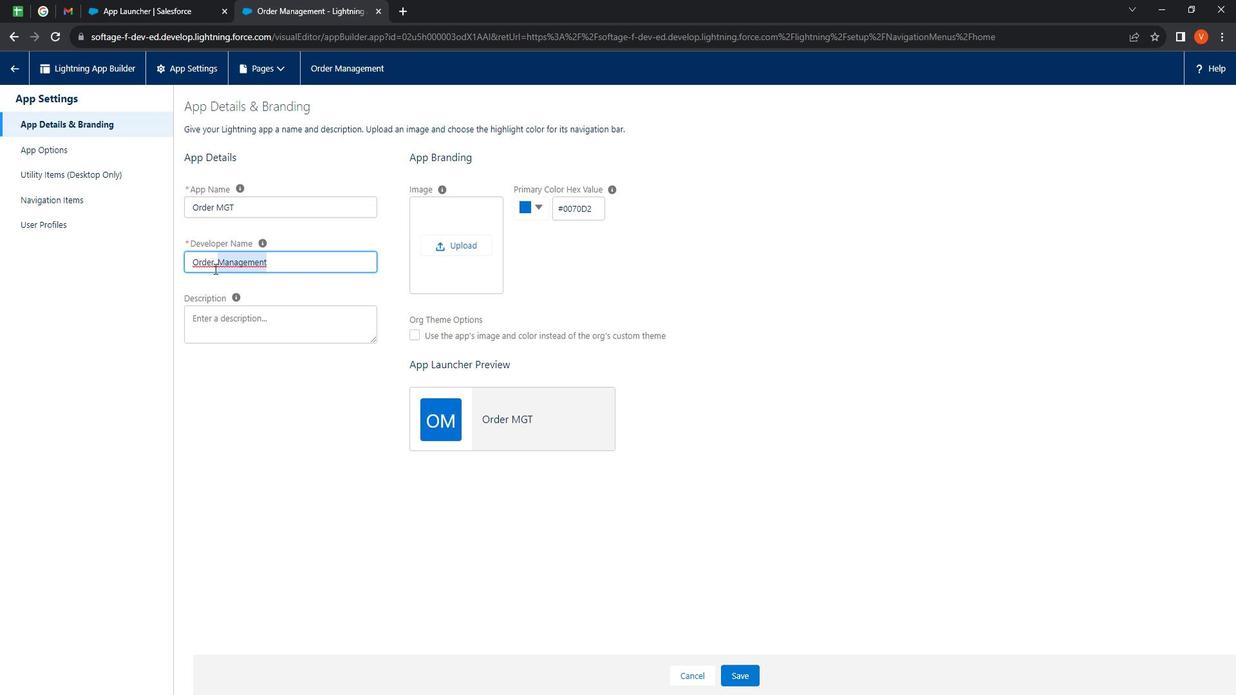 
Action: Key pressed <Key.shift><Key.shift><Key.shift><Key.shift><Key.shift><Key.shift><Key.shift><Key.shift><Key.shift>MGT
Screenshot: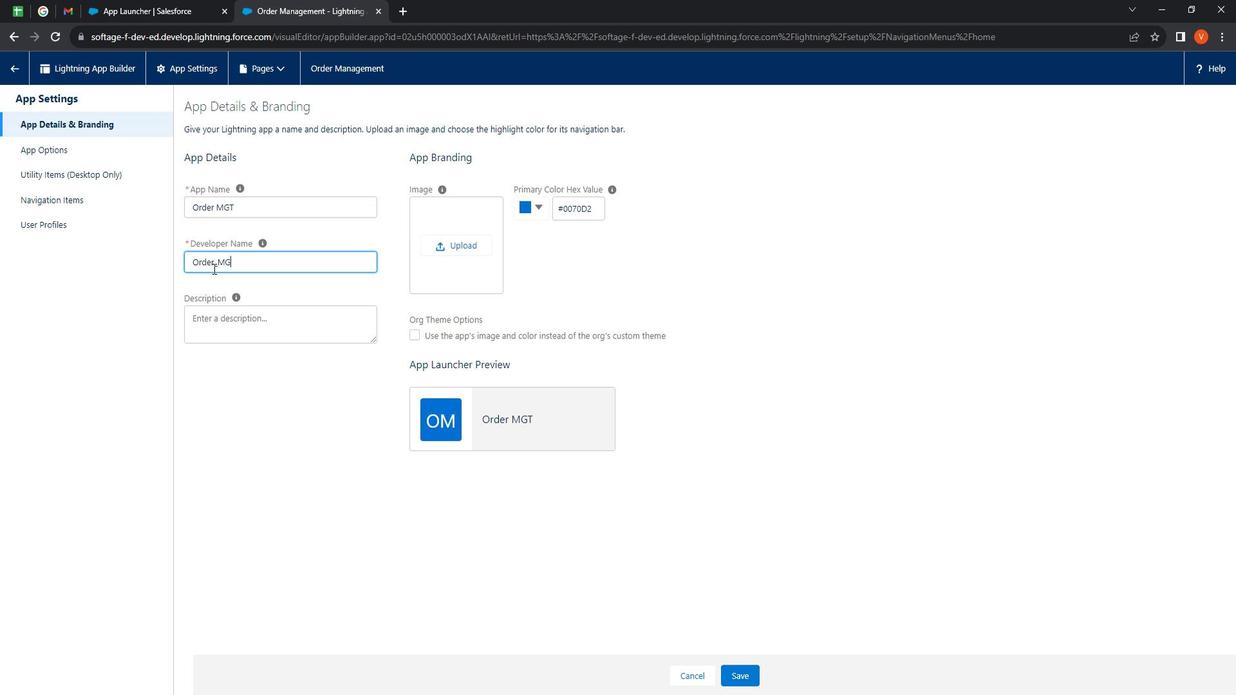 
Action: Mouse moved to (303, 331)
Screenshot: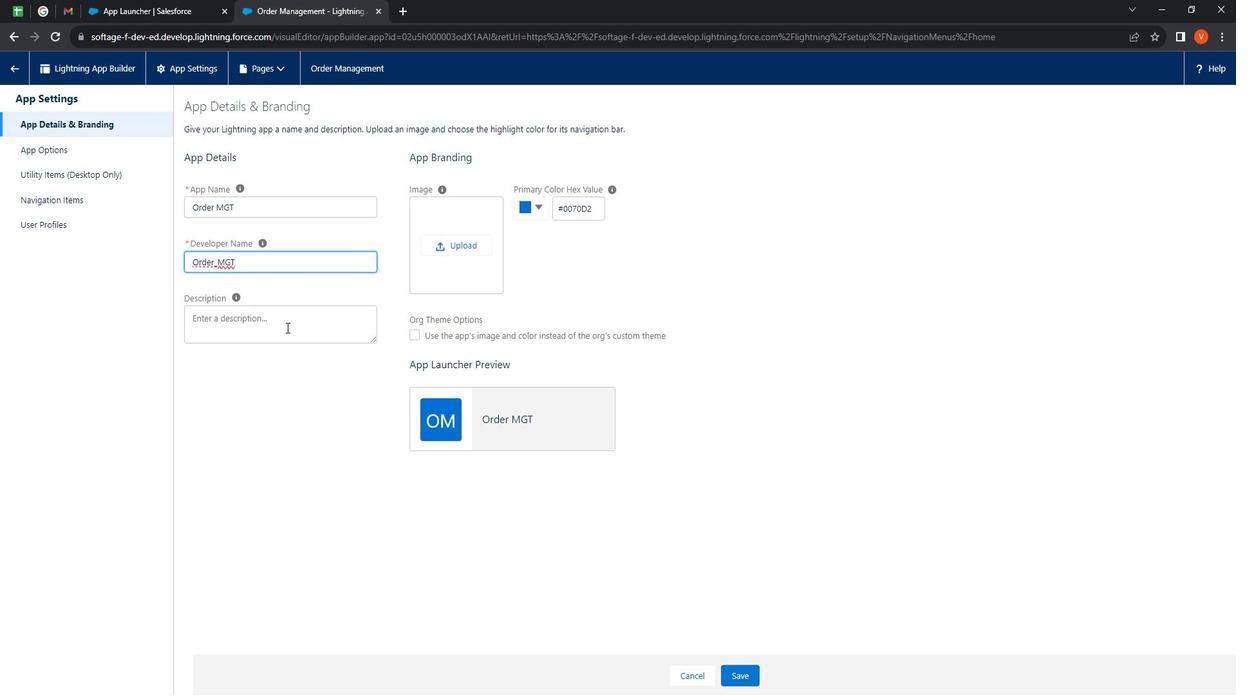 
Action: Mouse pressed left at (303, 331)
Screenshot: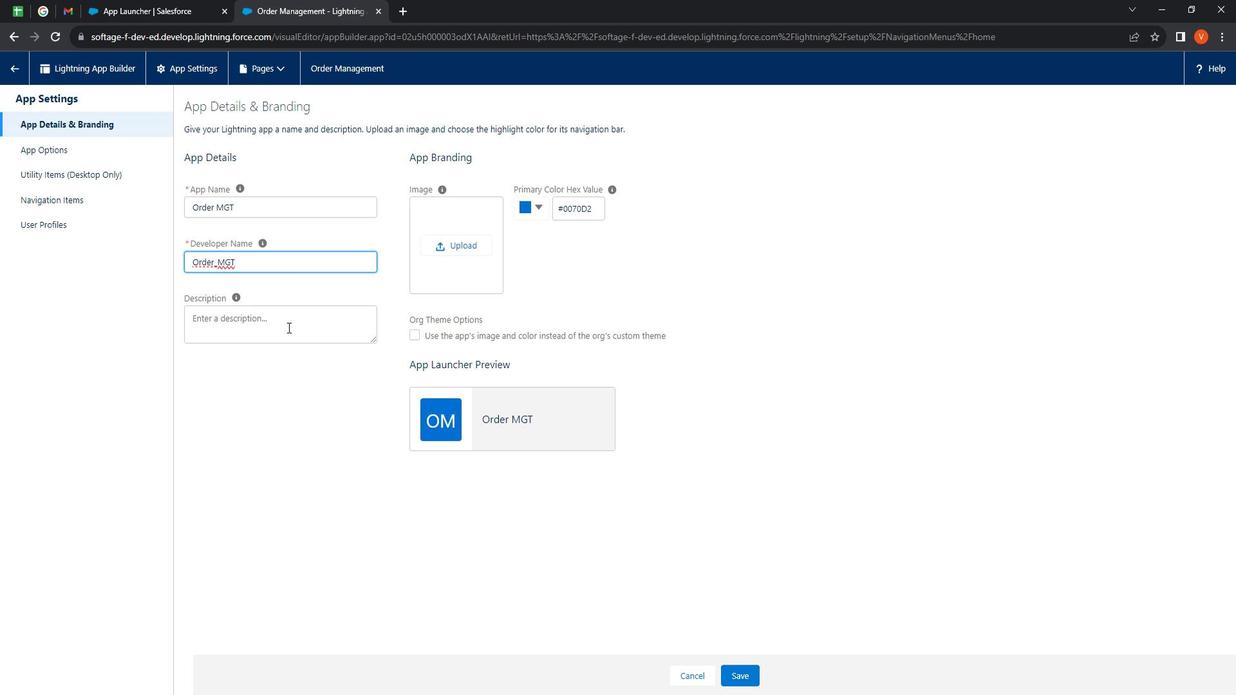 
Action: Mouse moved to (304, 331)
Screenshot: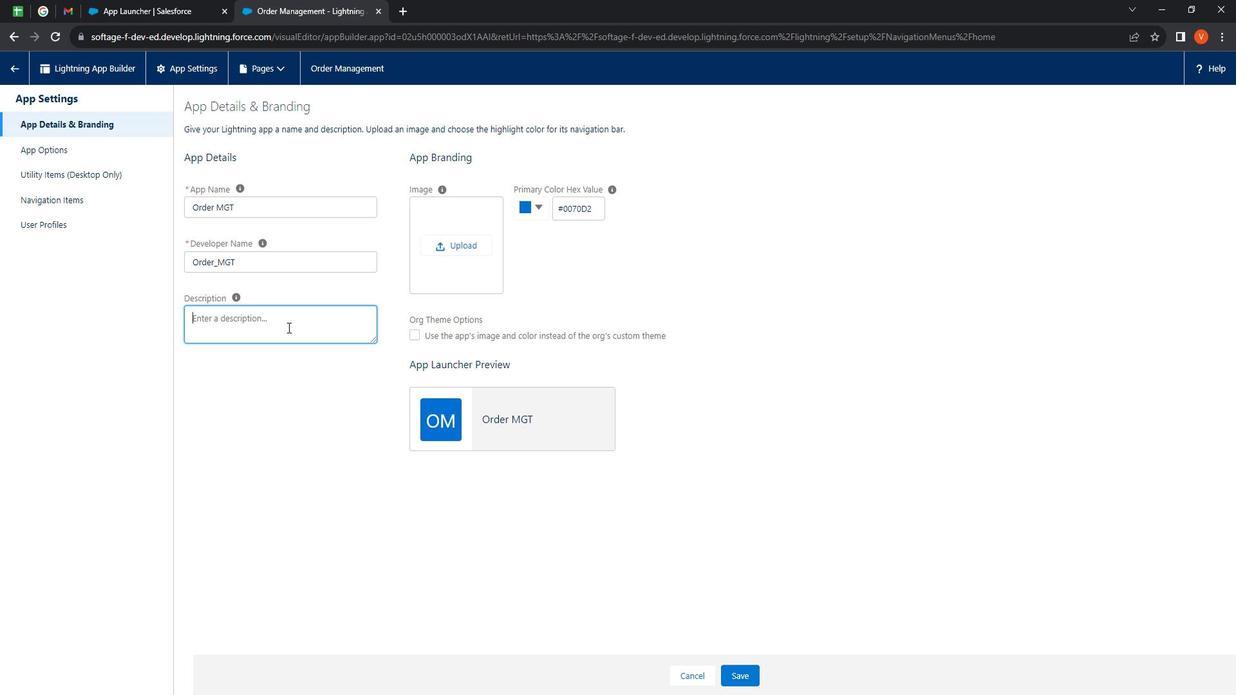 
Action: Key pressed <Key.shift><Key.shift><Key.shift><Key.shift><Key.shift><Key.shift><Key.shift><Key.shift><Key.shift><Key.shift><Key.shift><Key.shift><Key.shift><Key.shift><Key.shift><Key.shift><Key.shift><Key.shift><Key.shift><Key.shift><Key.shift>App<Key.space>manager<Key.space>a
Screenshot: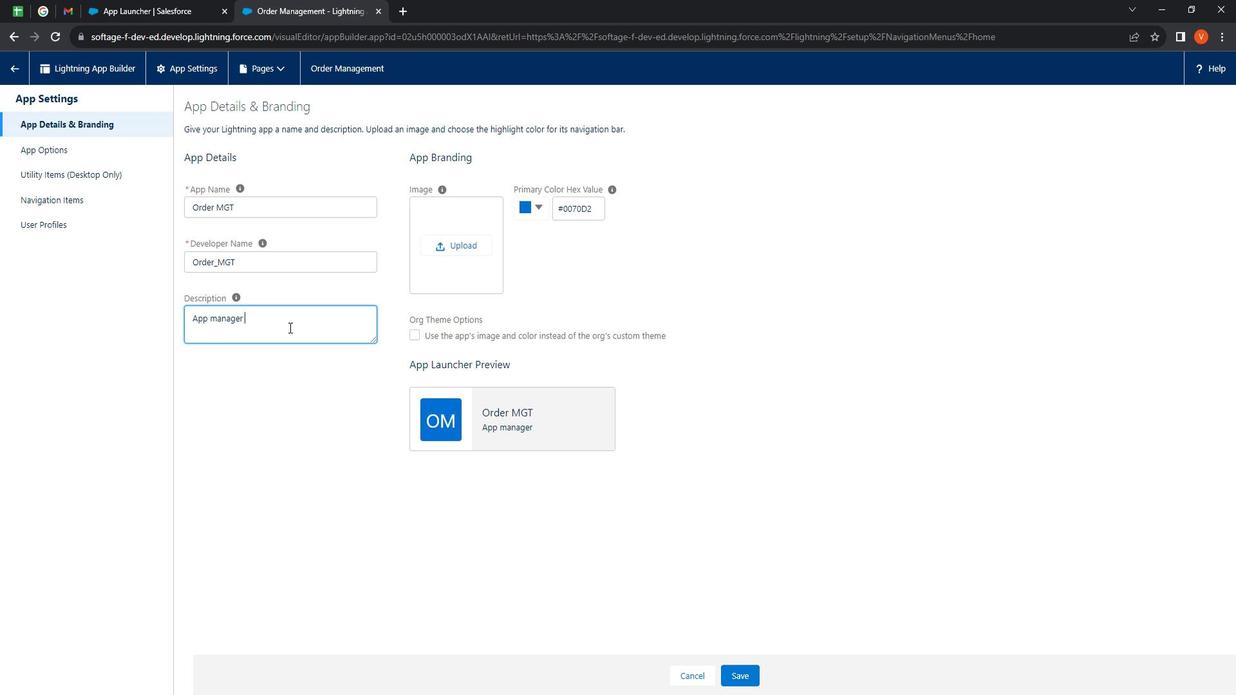 
Action: Mouse moved to (305, 331)
Screenshot: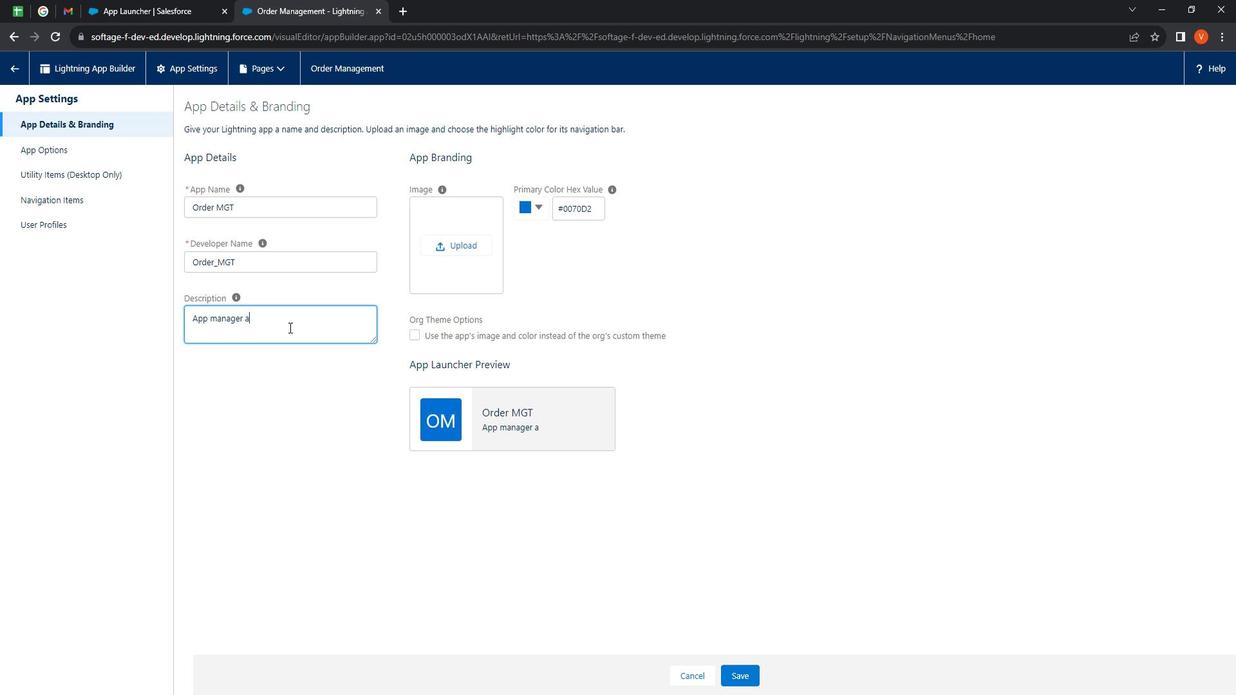 
Action: Key pressed lso<Key.space>provide<Key.space>various<Key.space>application<Key.space>one<Key.space>of<Key.space>it<Key.space>is<Key.space>a<Key.backspace><Key.shift>Order<Key.space>management<Key.space><Key.backspace>.<Key.space><Key.shift>You<Key.space>sh<Key.backspace><Key.backspace>will<Key.space>love<Key.space>this<Key.space>application
Screenshot: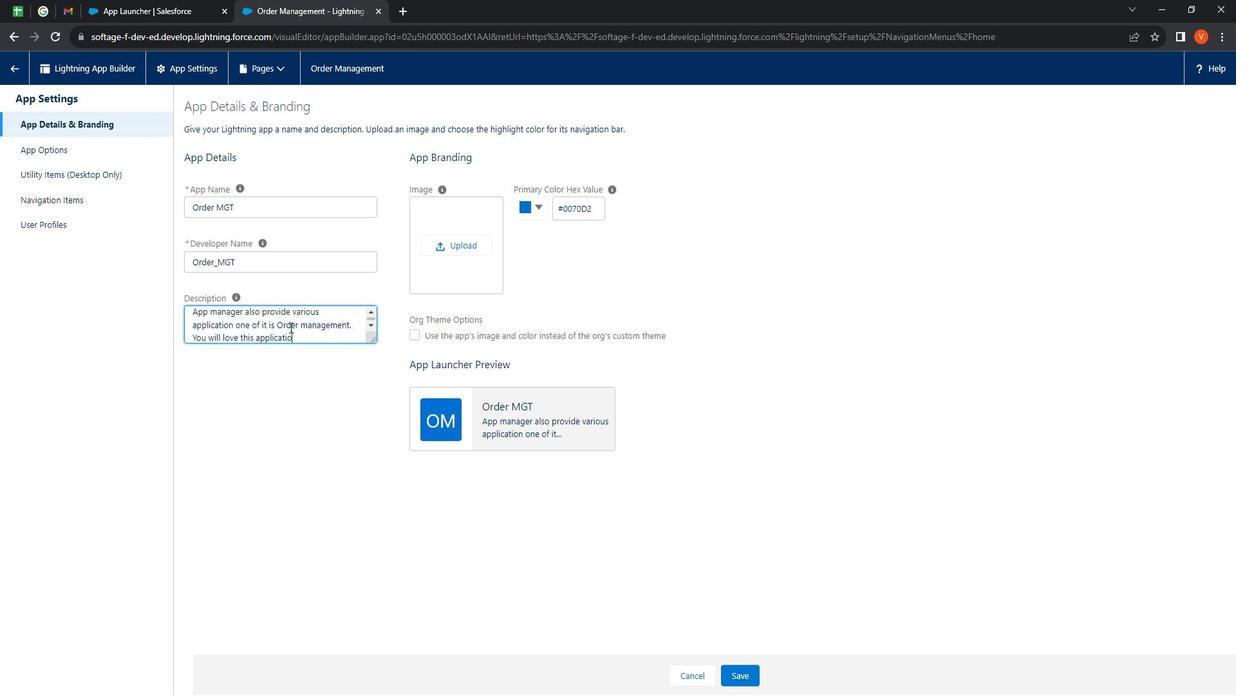
Action: Mouse moved to (477, 397)
Screenshot: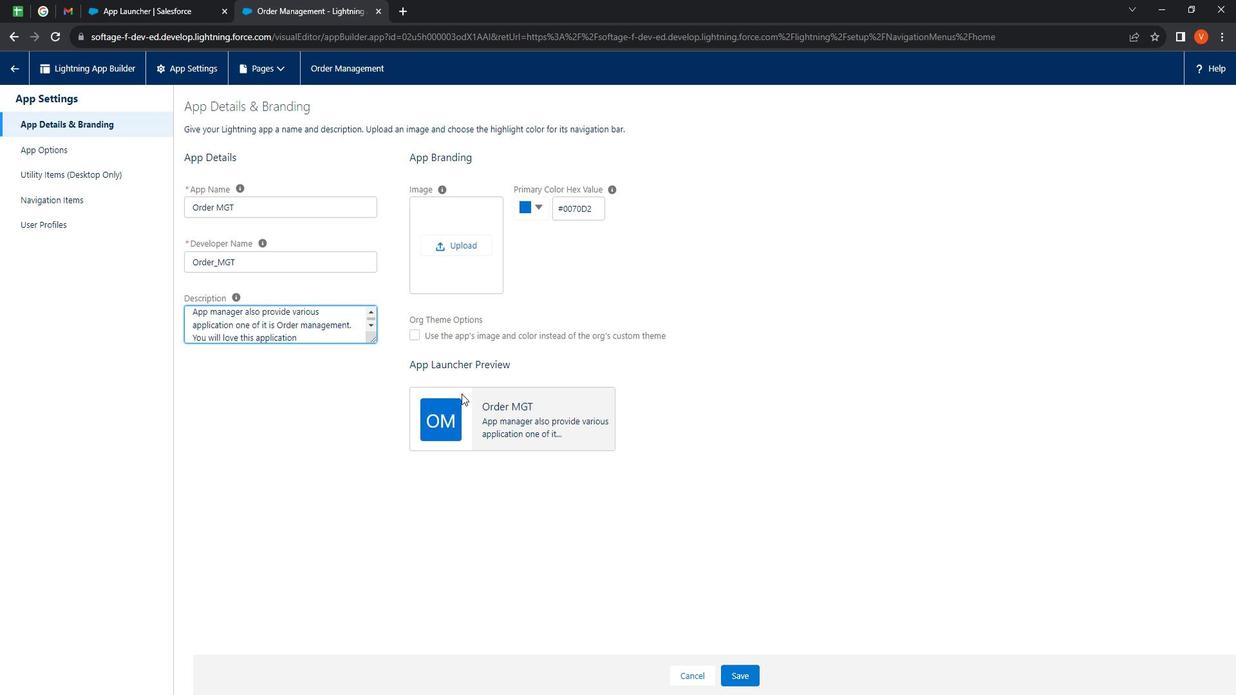 
Action: Key pressed .
Screenshot: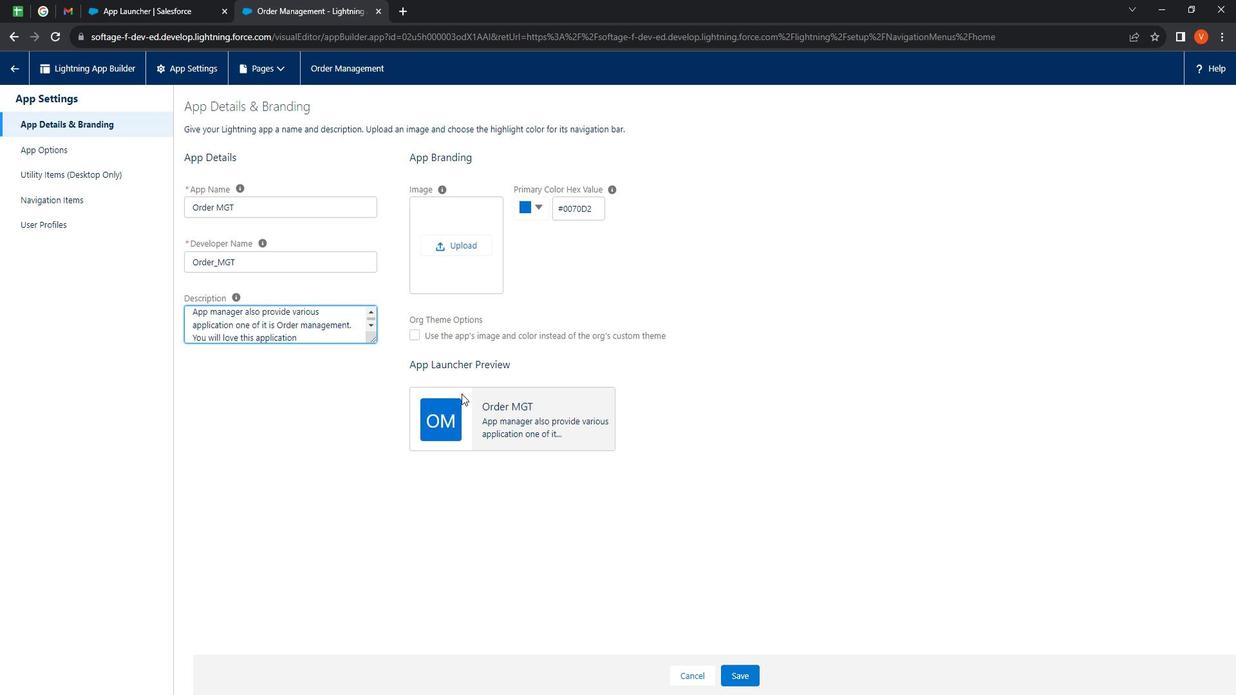 
Action: Mouse moved to (540, 218)
Screenshot: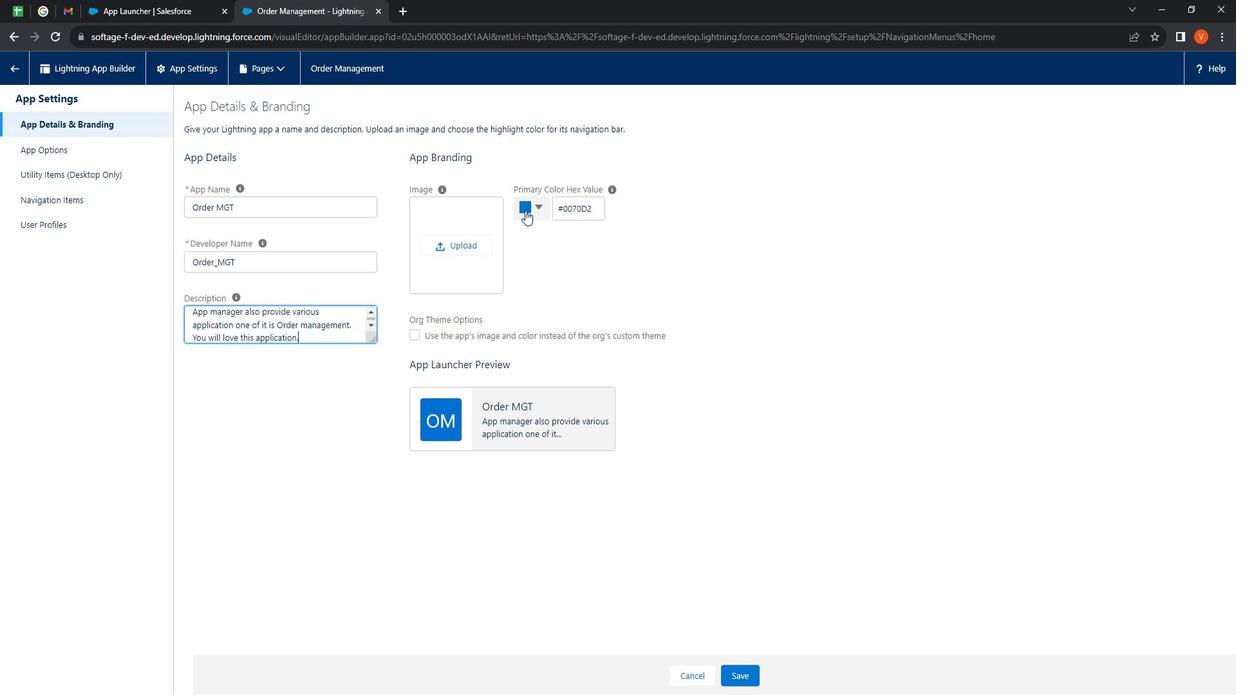 
Action: Mouse pressed left at (540, 218)
Screenshot: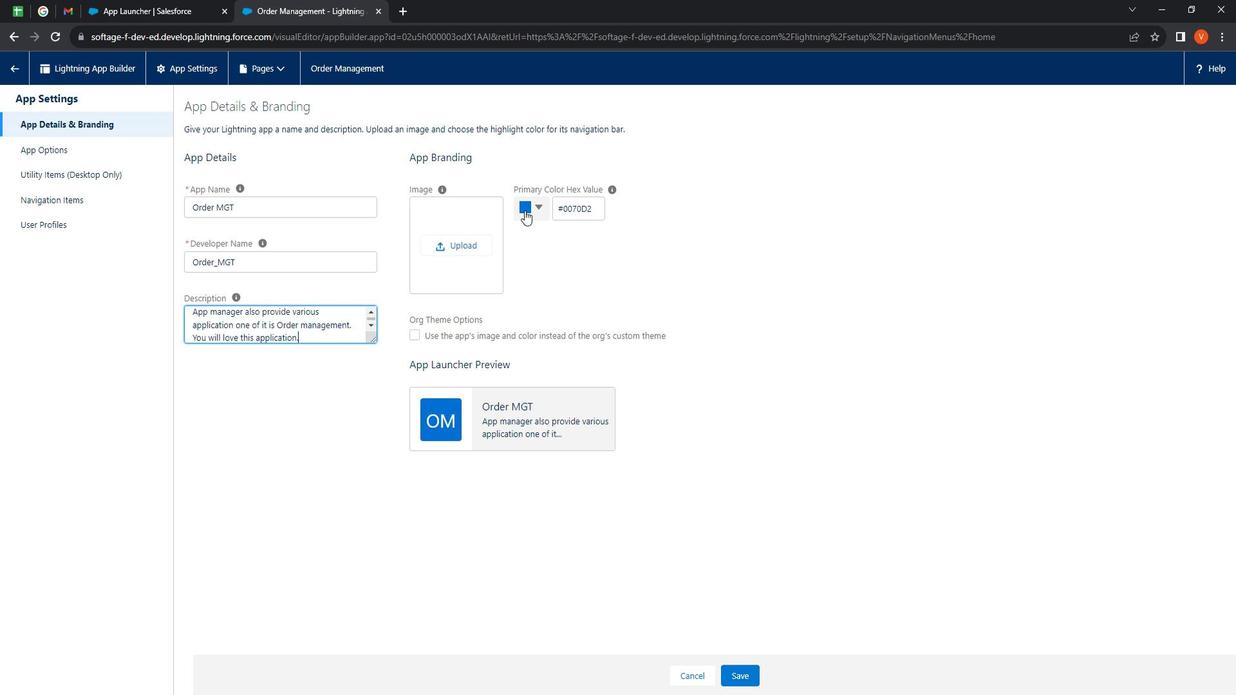 
Action: Mouse moved to (573, 297)
Screenshot: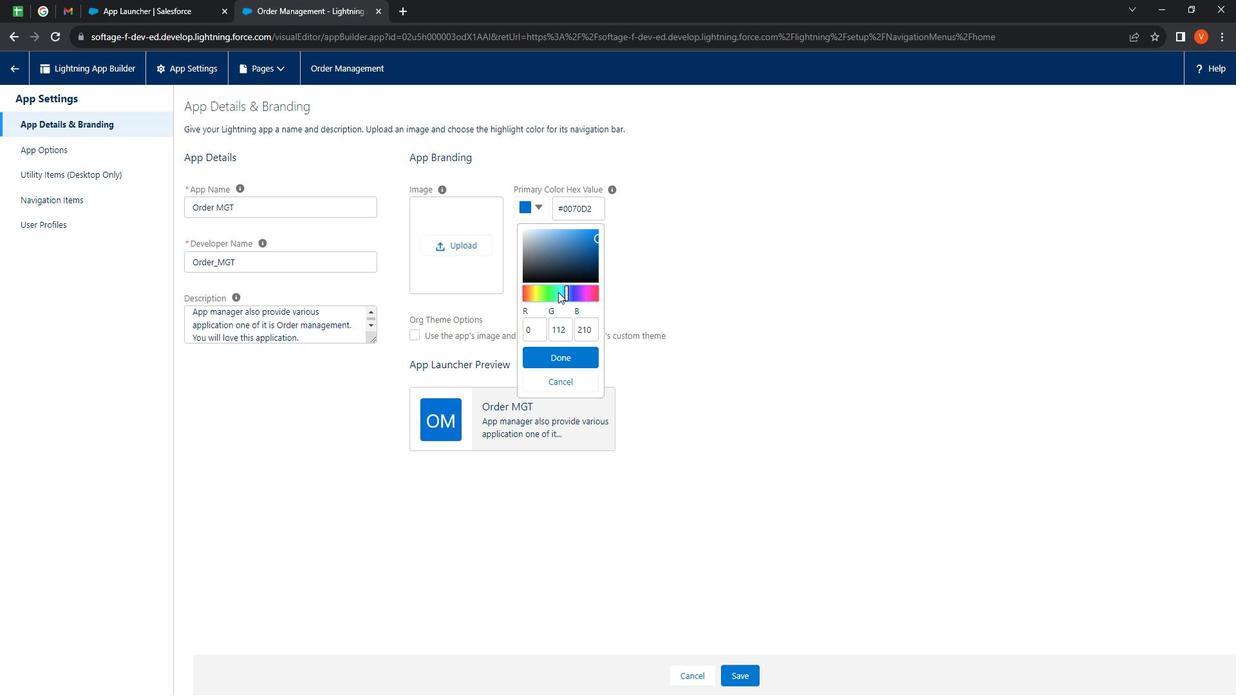 
Action: Mouse pressed left at (573, 297)
Screenshot: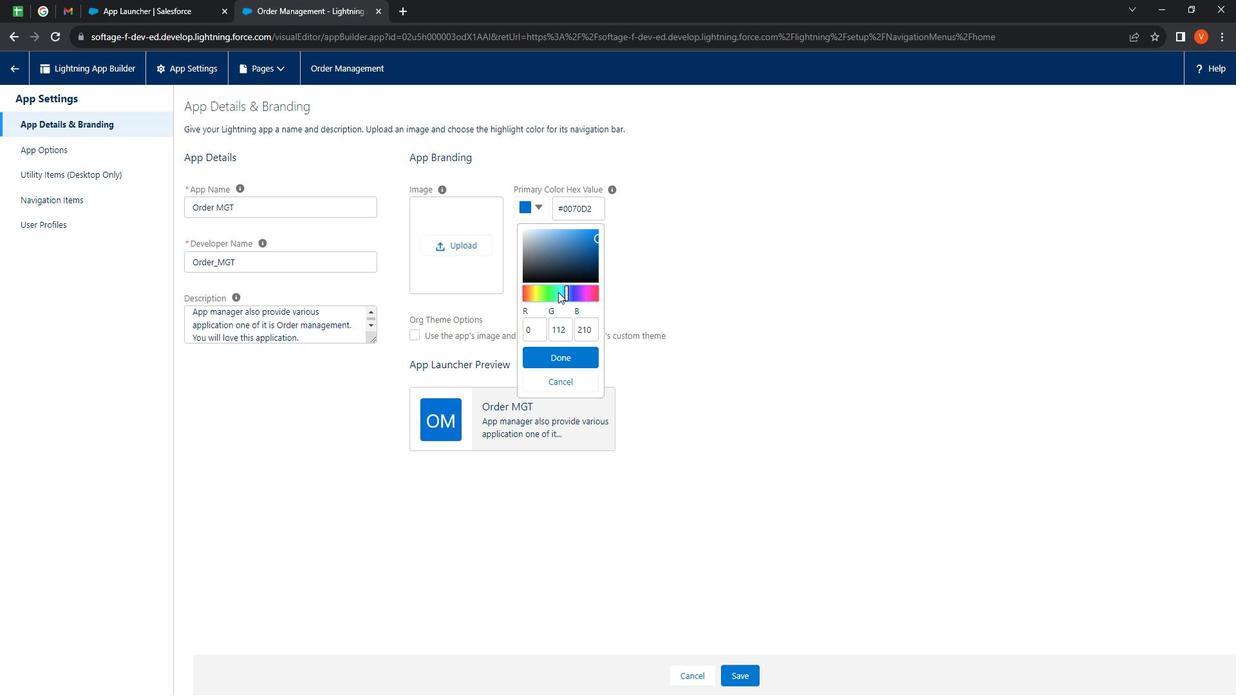 
Action: Mouse moved to (590, 258)
Screenshot: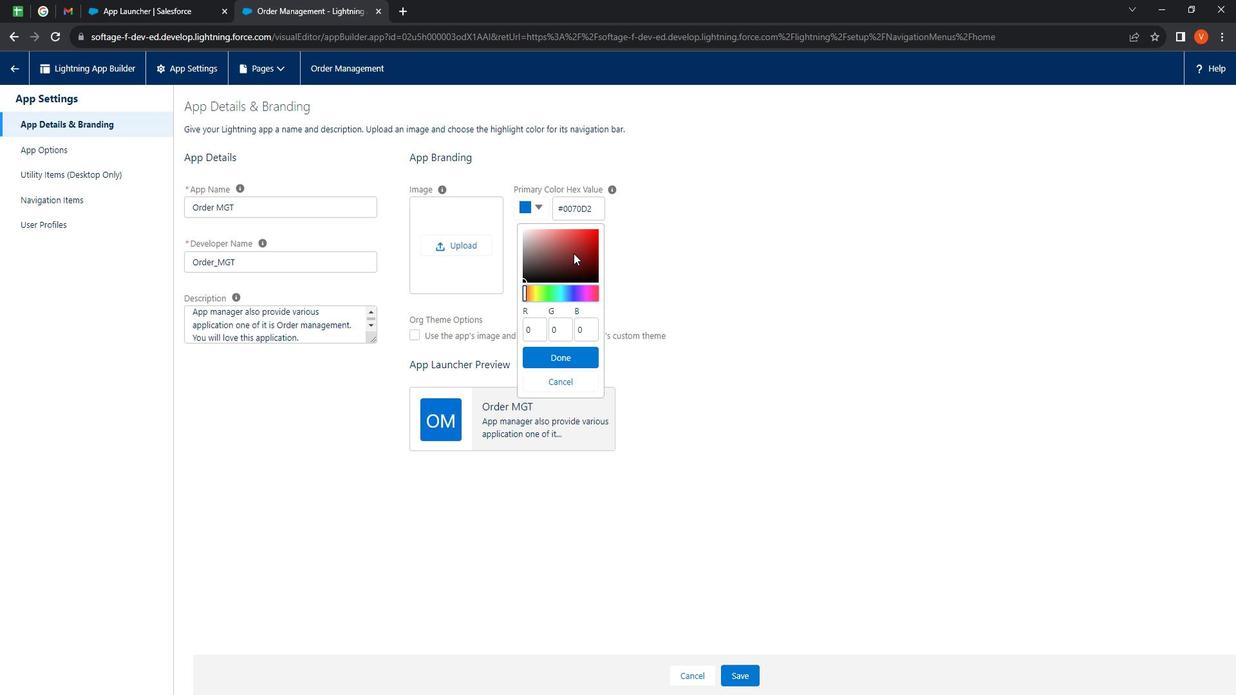 
Action: Mouse pressed left at (590, 258)
Screenshot: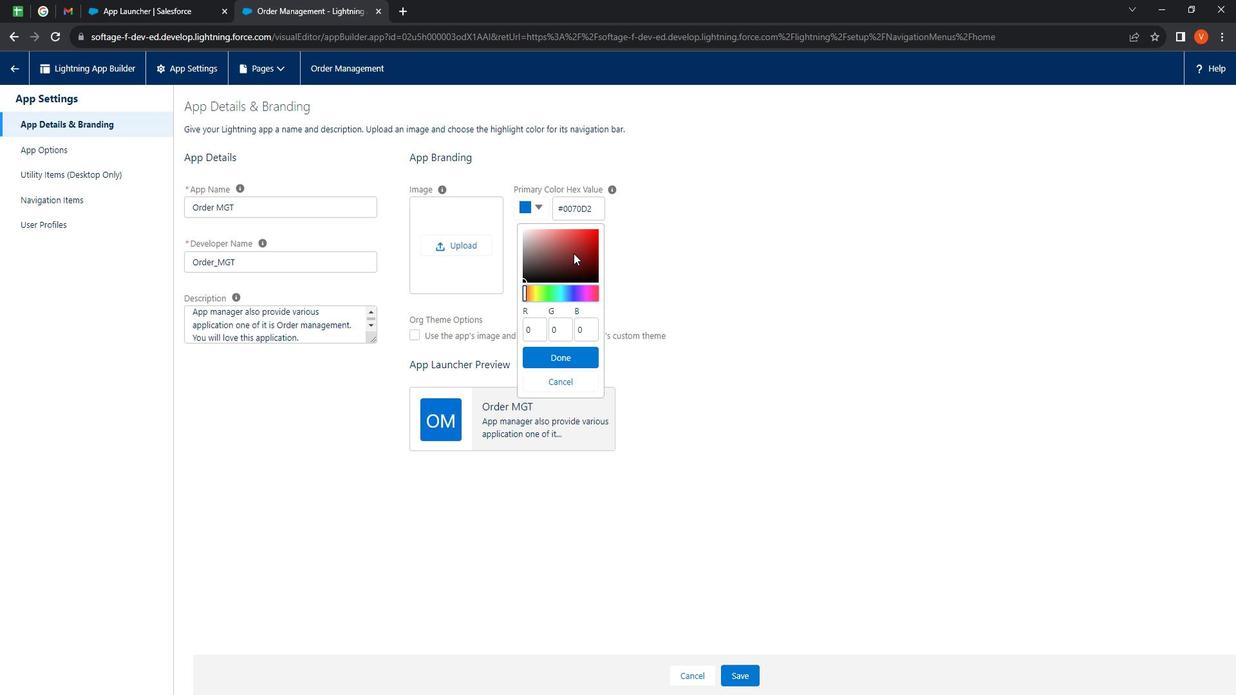 
Action: Mouse moved to (599, 358)
Screenshot: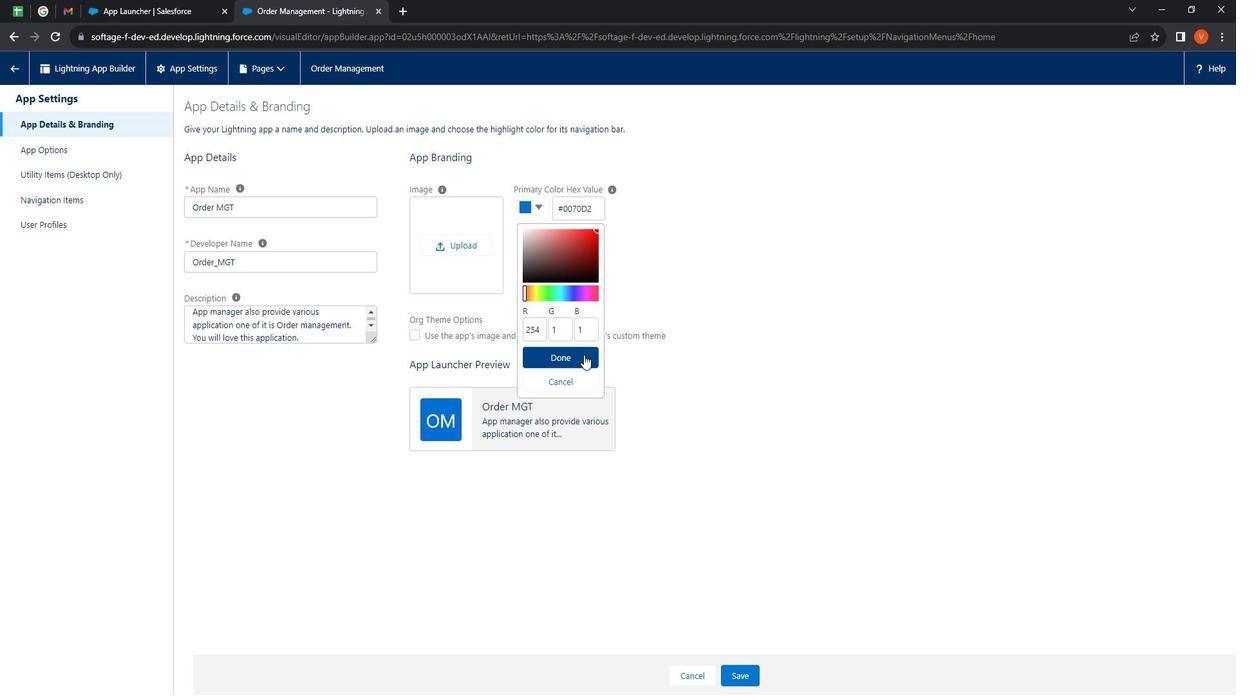 
Action: Mouse pressed left at (599, 358)
Screenshot: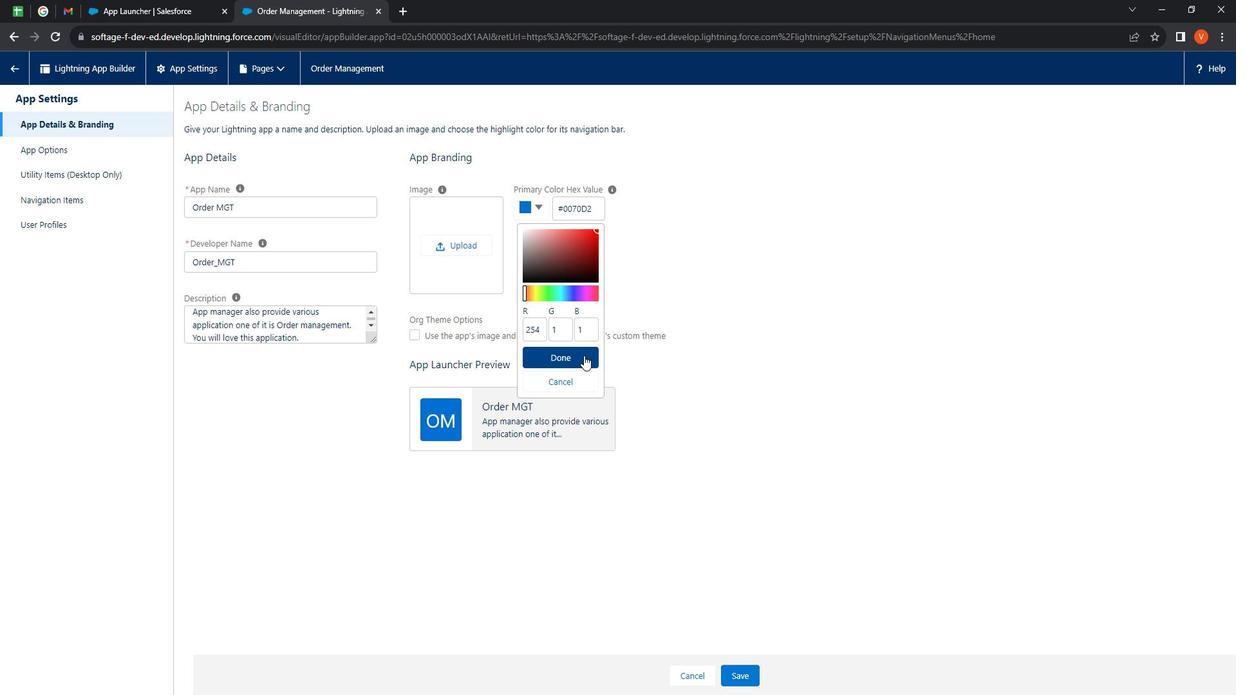 
Action: Mouse moved to (595, 215)
Screenshot: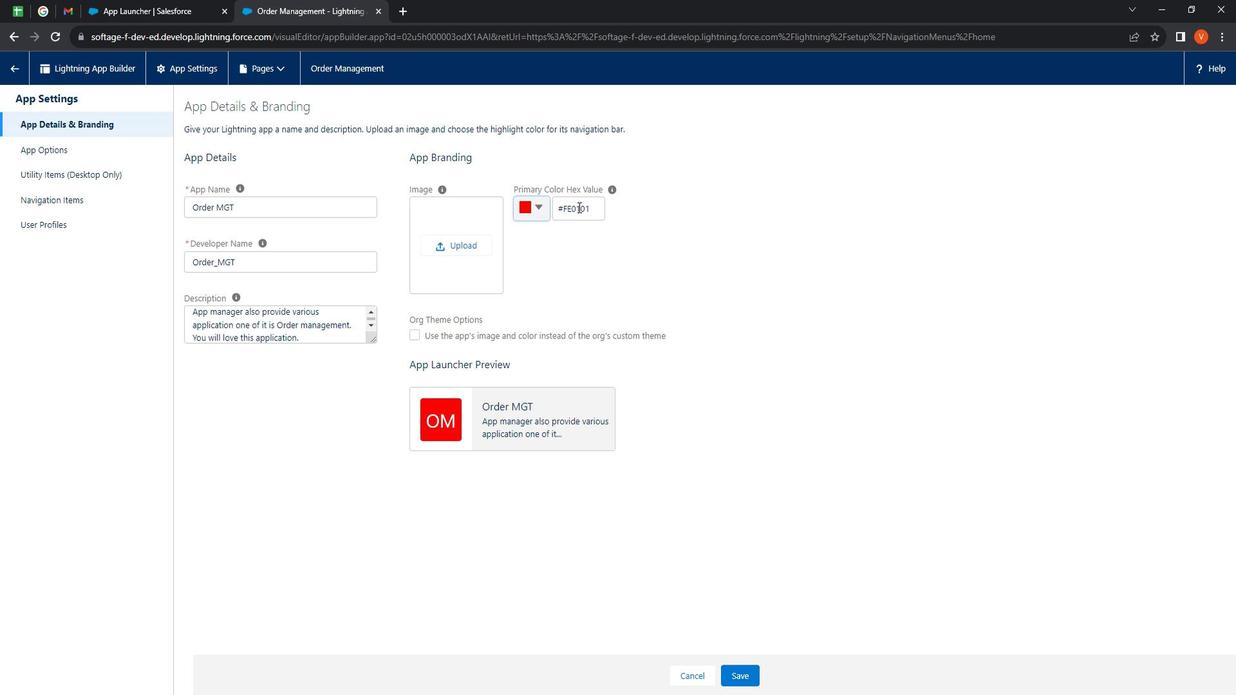 
Action: Mouse pressed left at (595, 215)
Screenshot: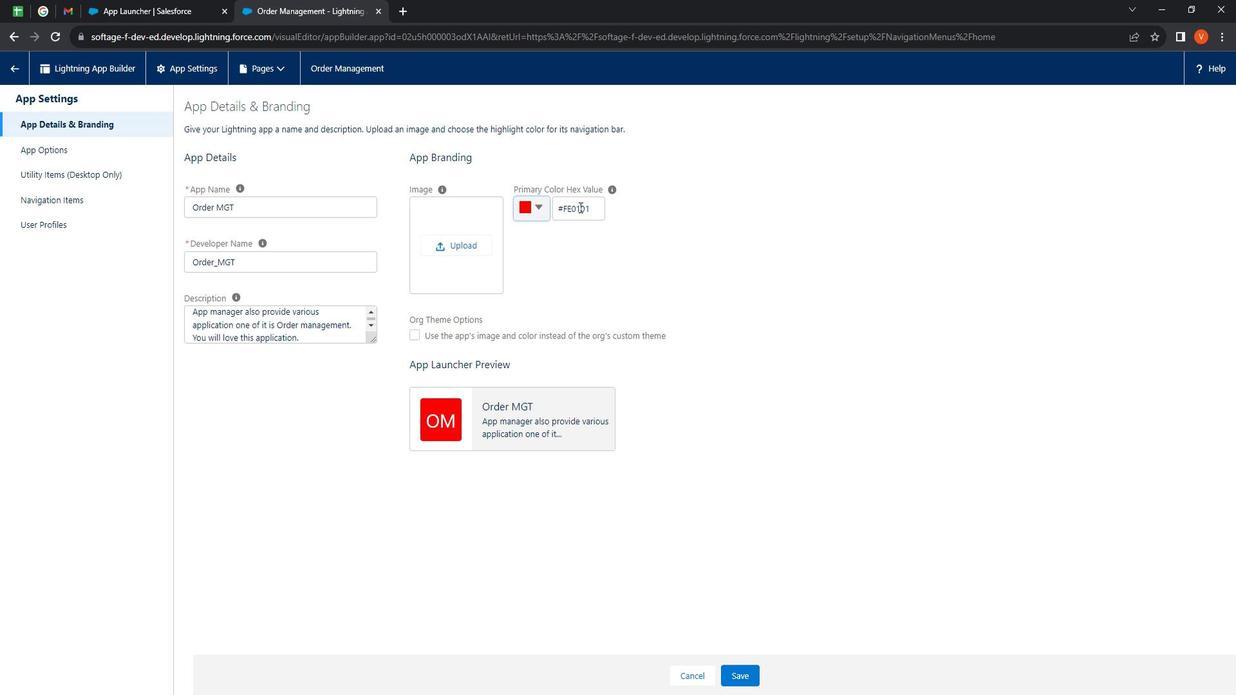 
Action: Mouse moved to (616, 247)
Screenshot: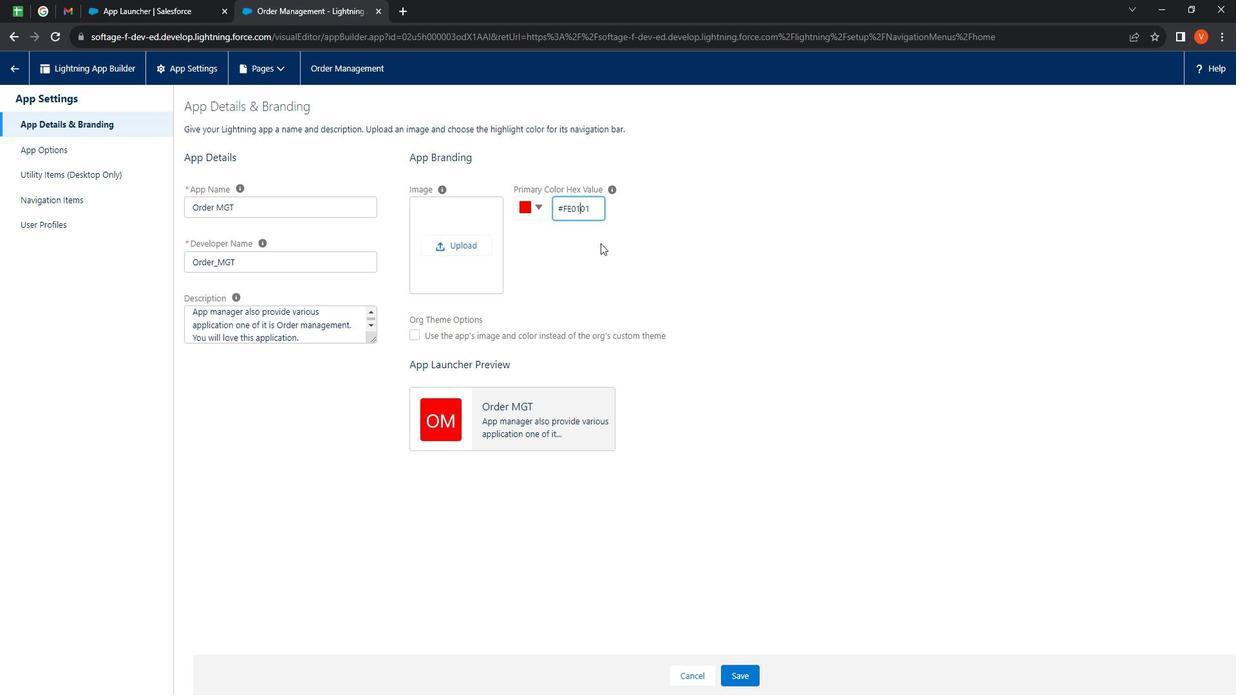 
Action: Key pressed <Key.backspace>0
Screenshot: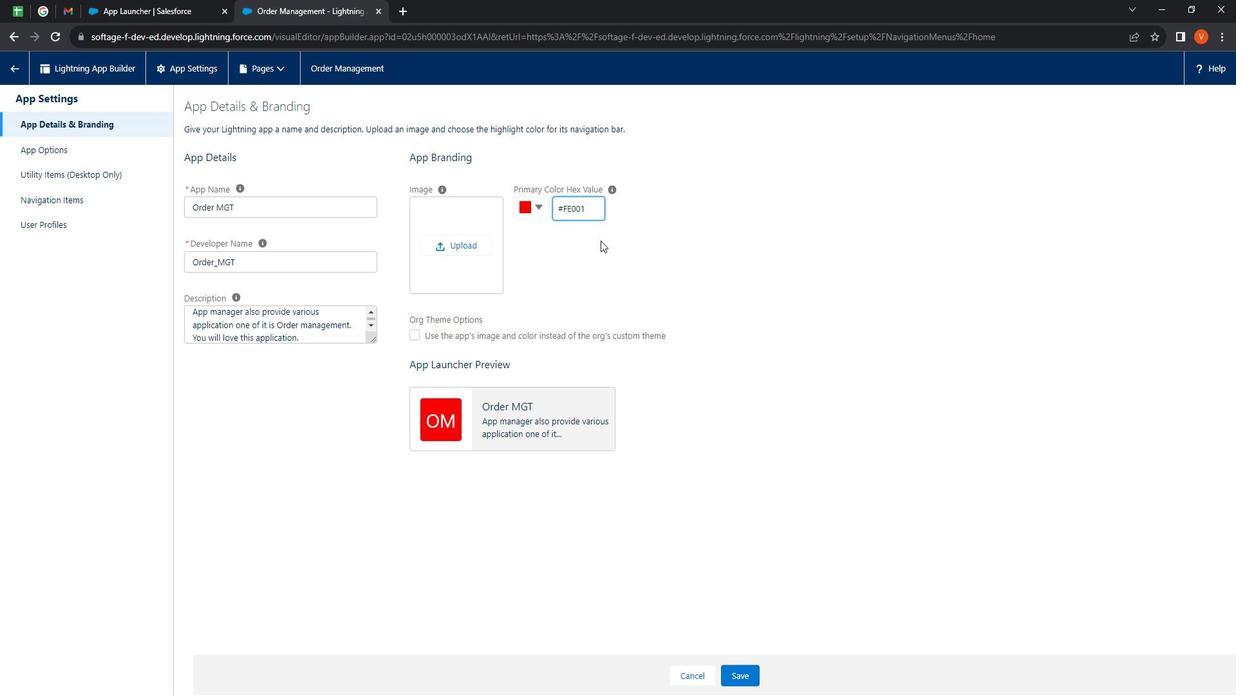 
Action: Mouse moved to (616, 246)
Screenshot: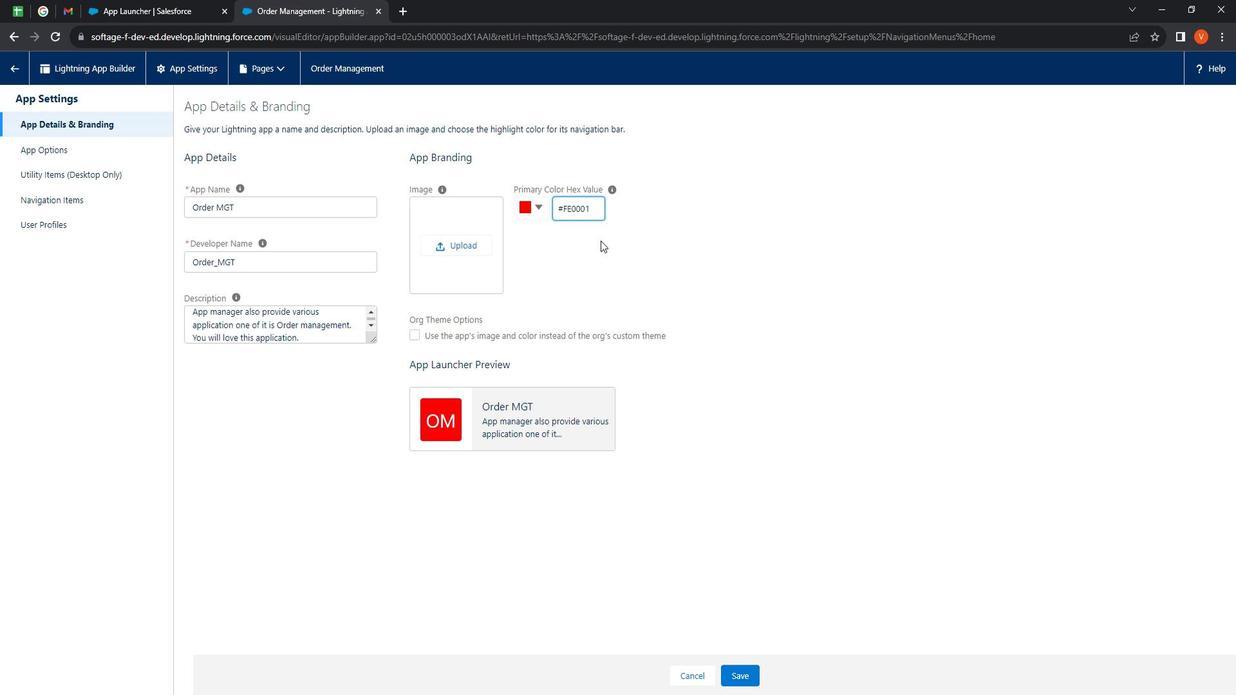 
Action: Mouse pressed left at (616, 246)
Screenshot: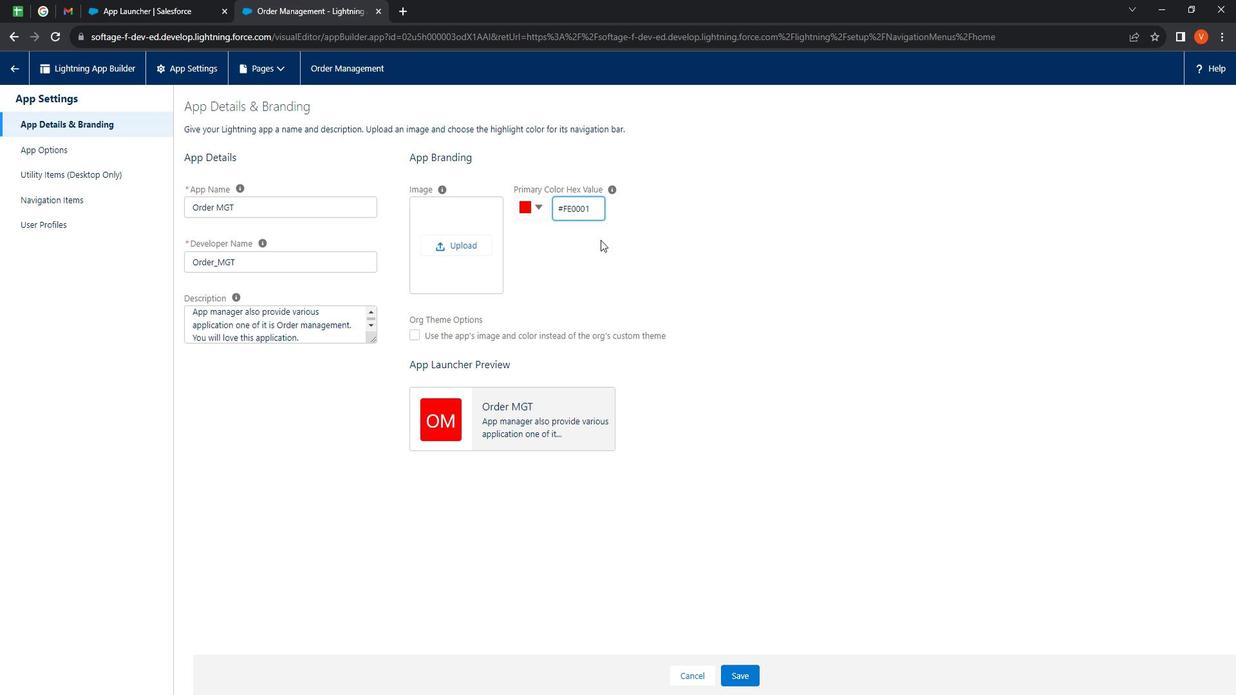
Action: Mouse moved to (560, 209)
Screenshot: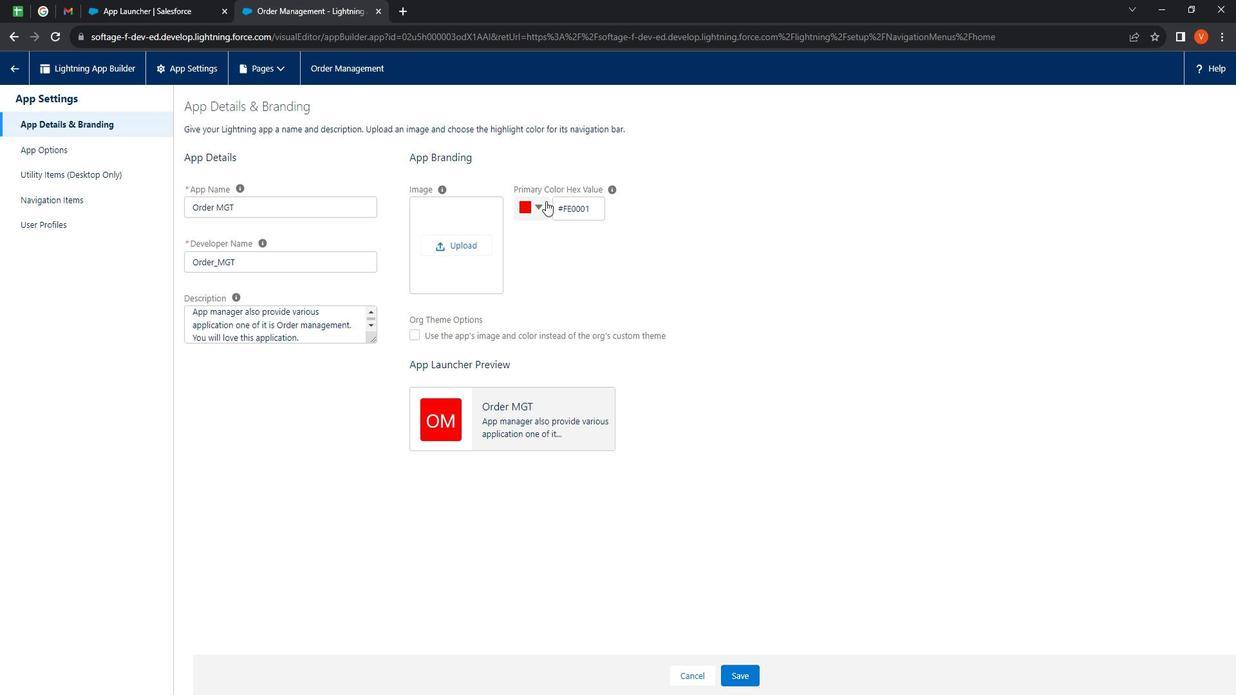 
Action: Mouse pressed left at (560, 209)
Screenshot: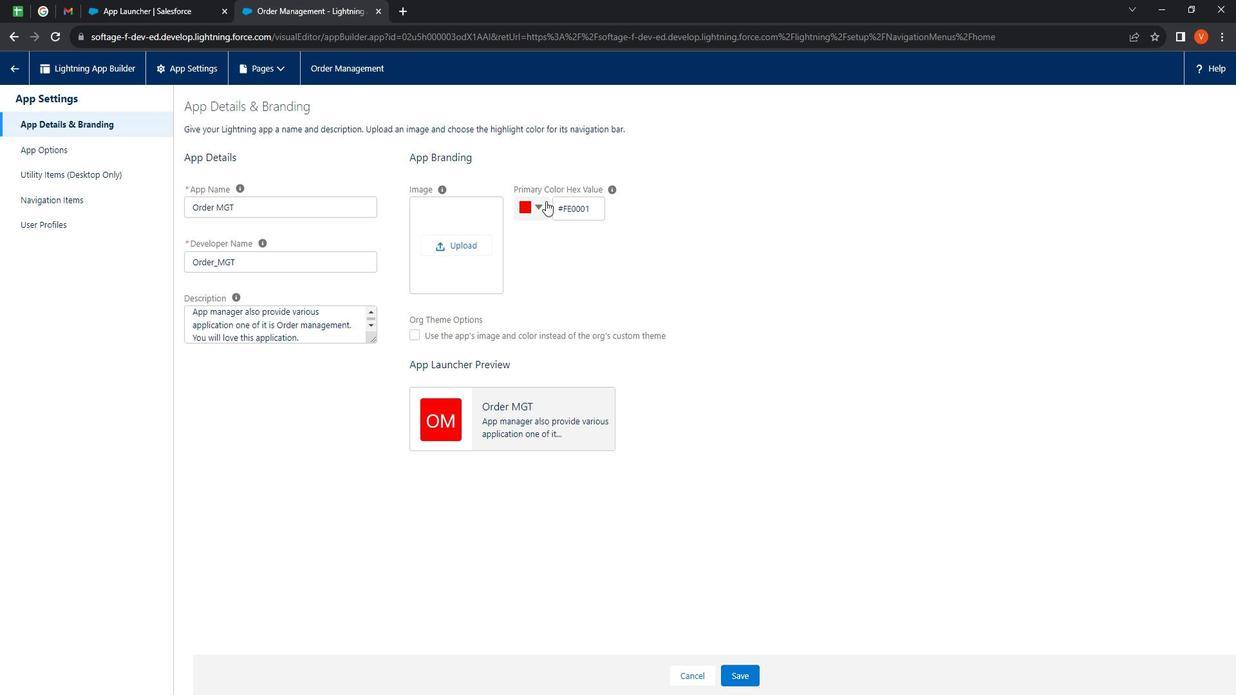 
Action: Mouse moved to (575, 257)
Screenshot: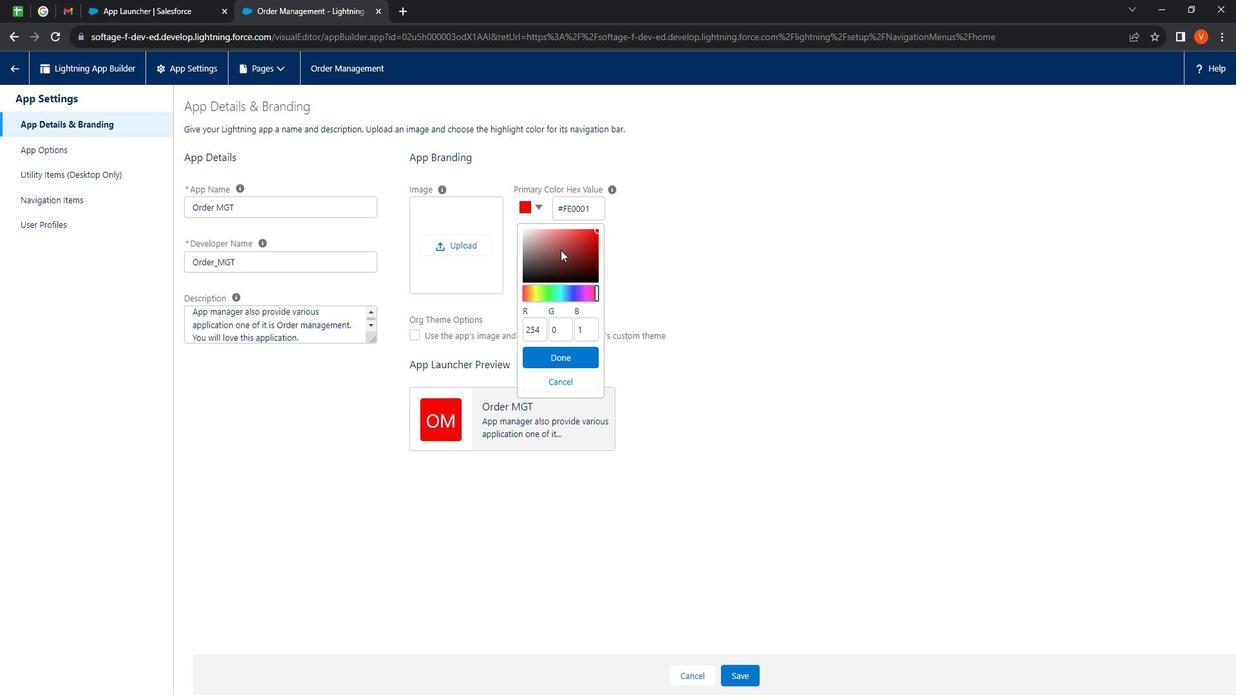 
Action: Mouse pressed left at (575, 257)
Screenshot: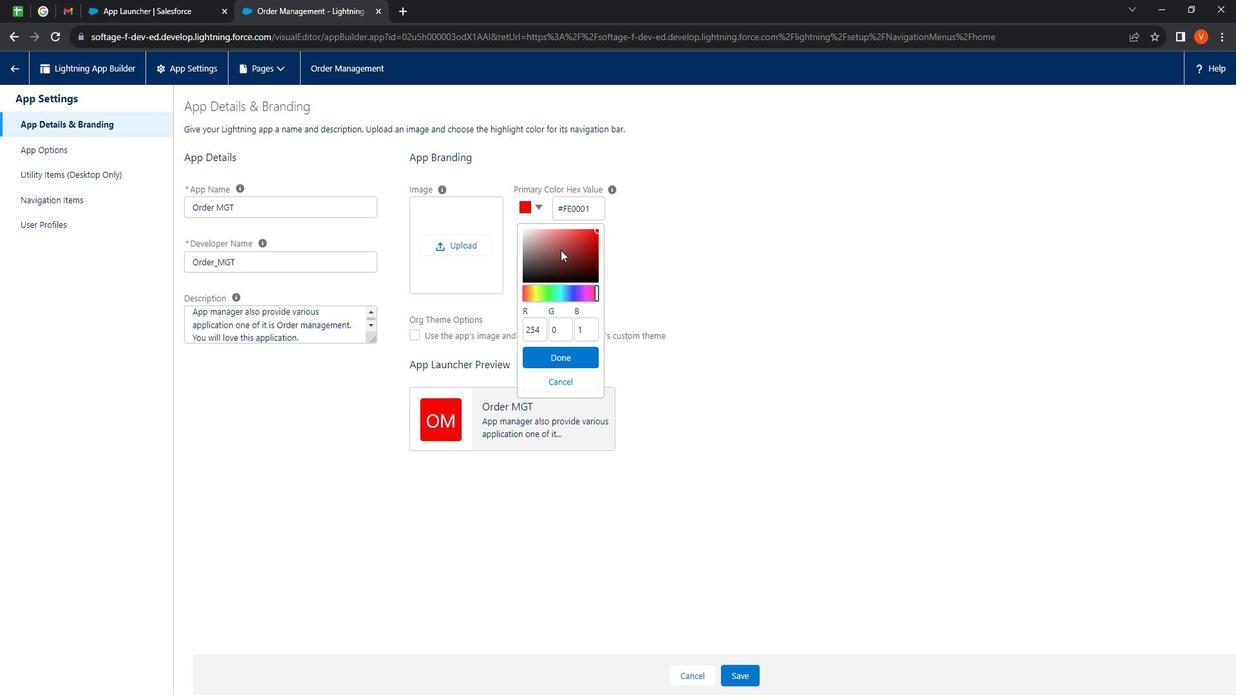 
Action: Mouse moved to (606, 358)
Screenshot: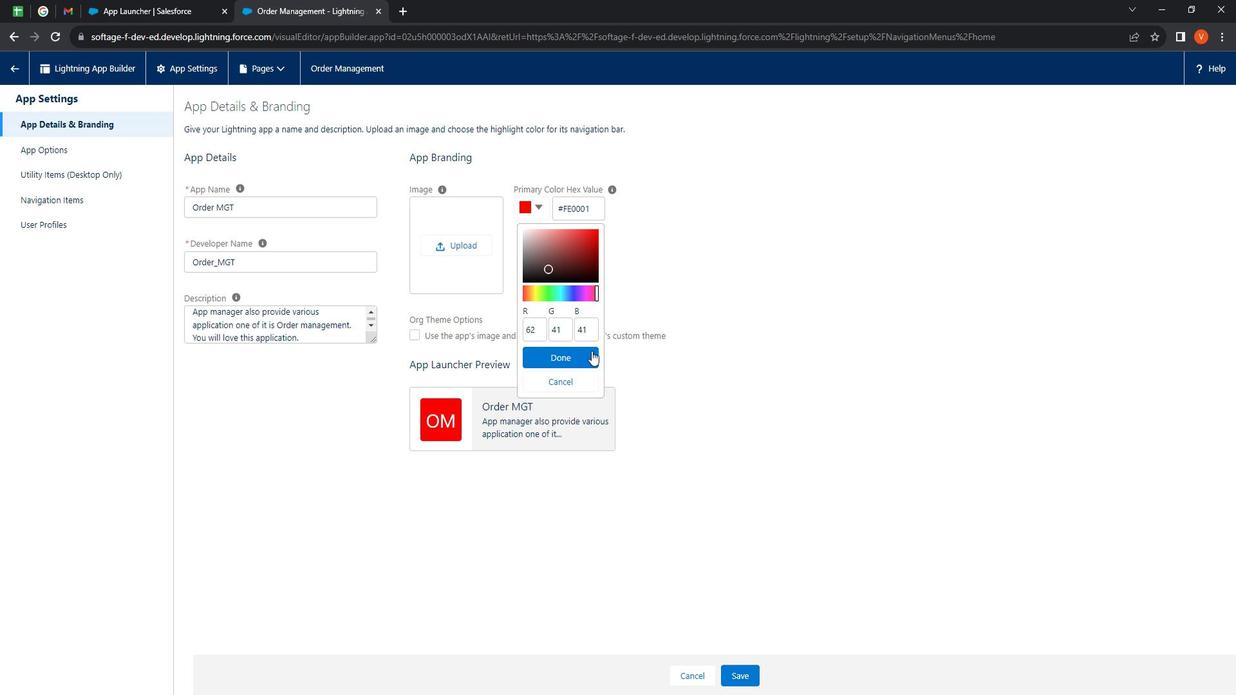 
Action: Mouse pressed left at (606, 358)
Screenshot: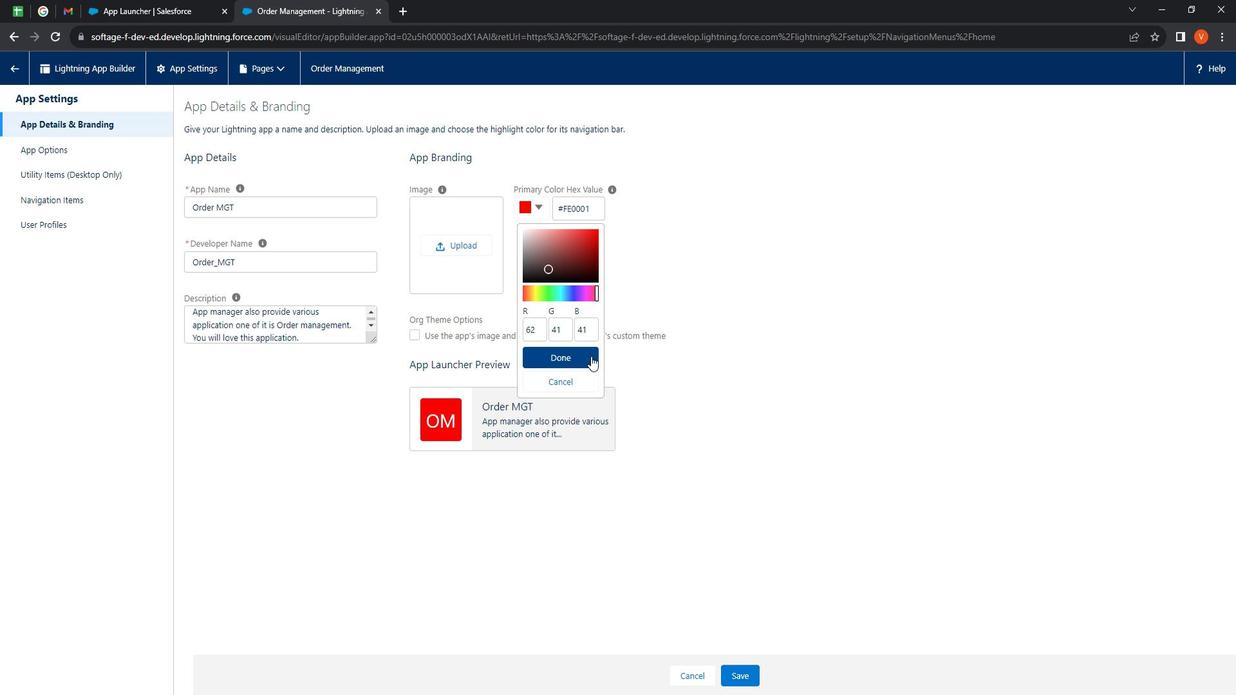 
Action: Mouse moved to (100, 168)
Screenshot: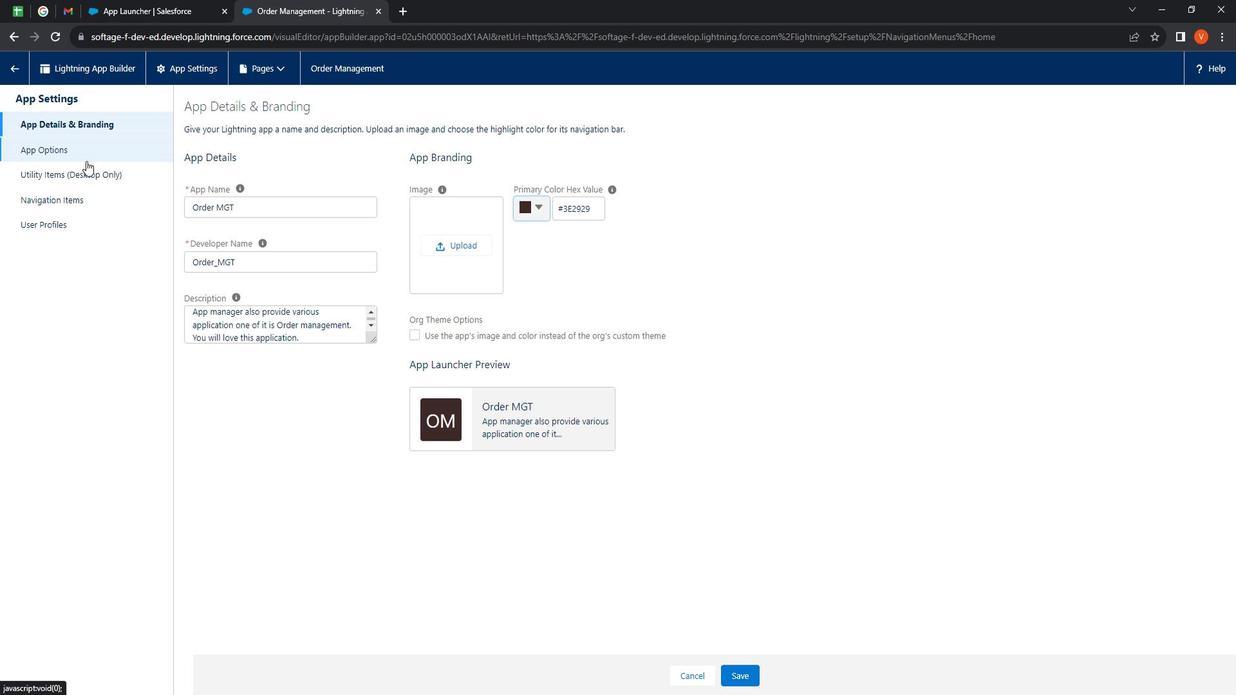 
Action: Mouse pressed left at (100, 168)
Screenshot: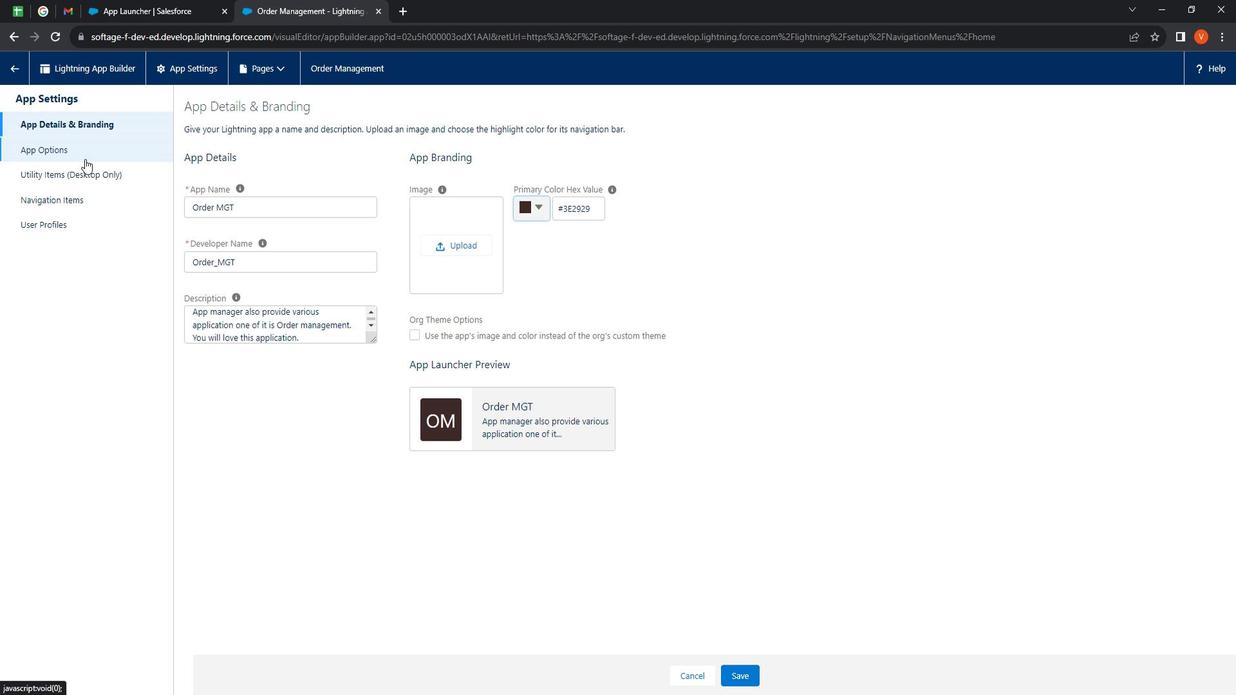 
Action: Mouse moved to (835, 269)
Screenshot: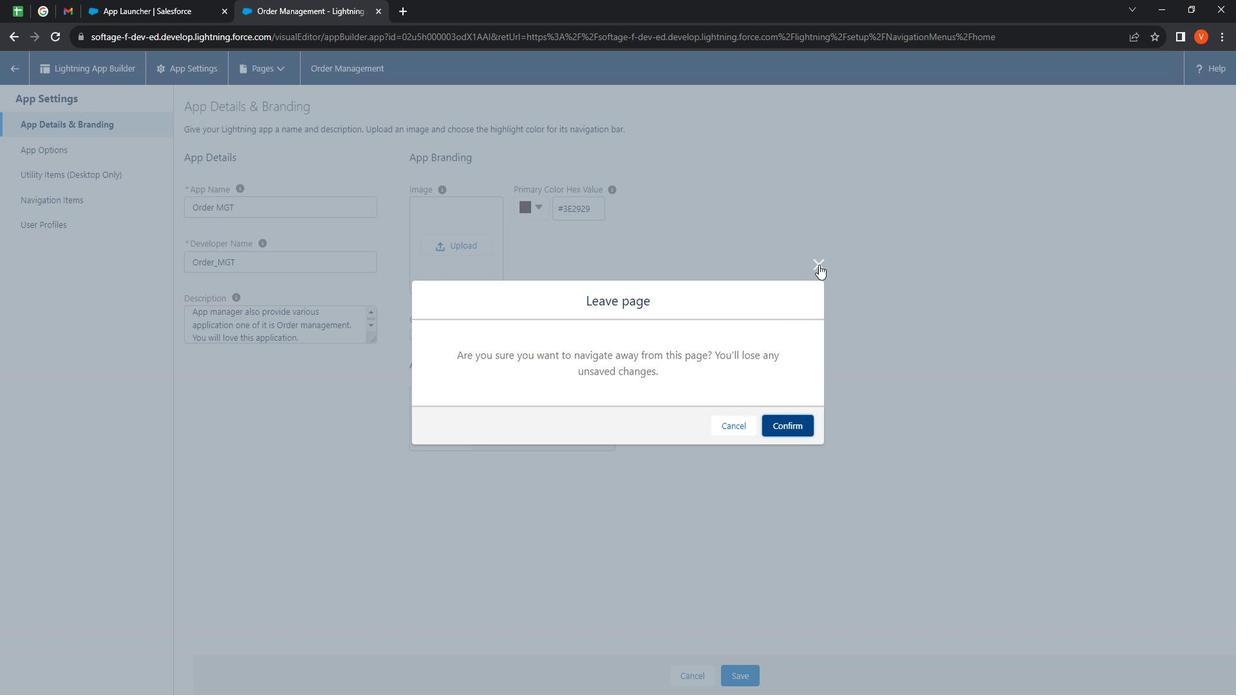 
Action: Mouse pressed left at (835, 269)
Screenshot: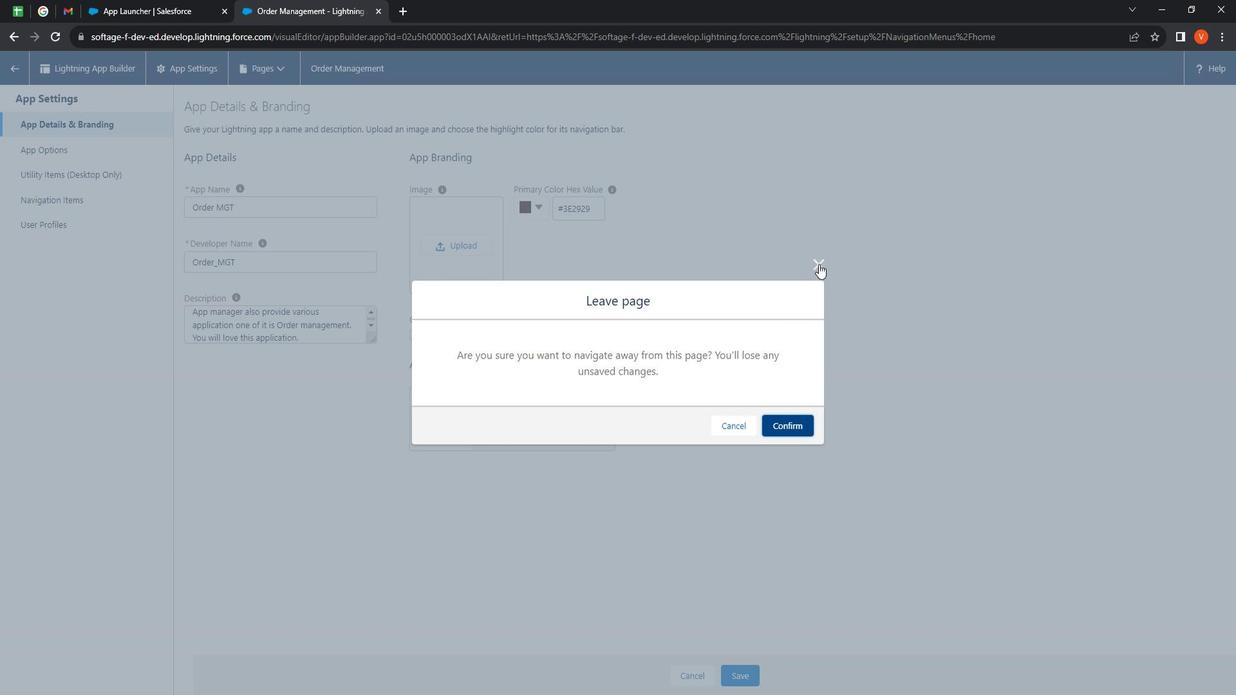 
Action: Mouse moved to (757, 669)
Screenshot: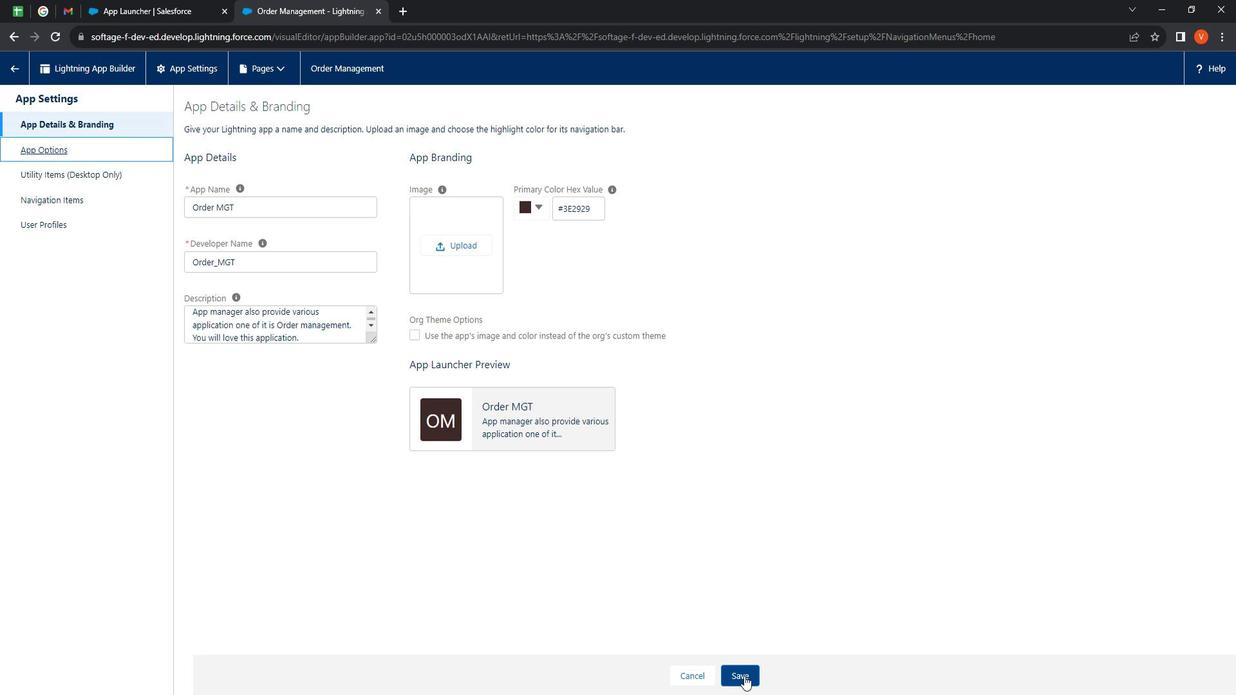 
Action: Mouse pressed left at (757, 669)
Screenshot: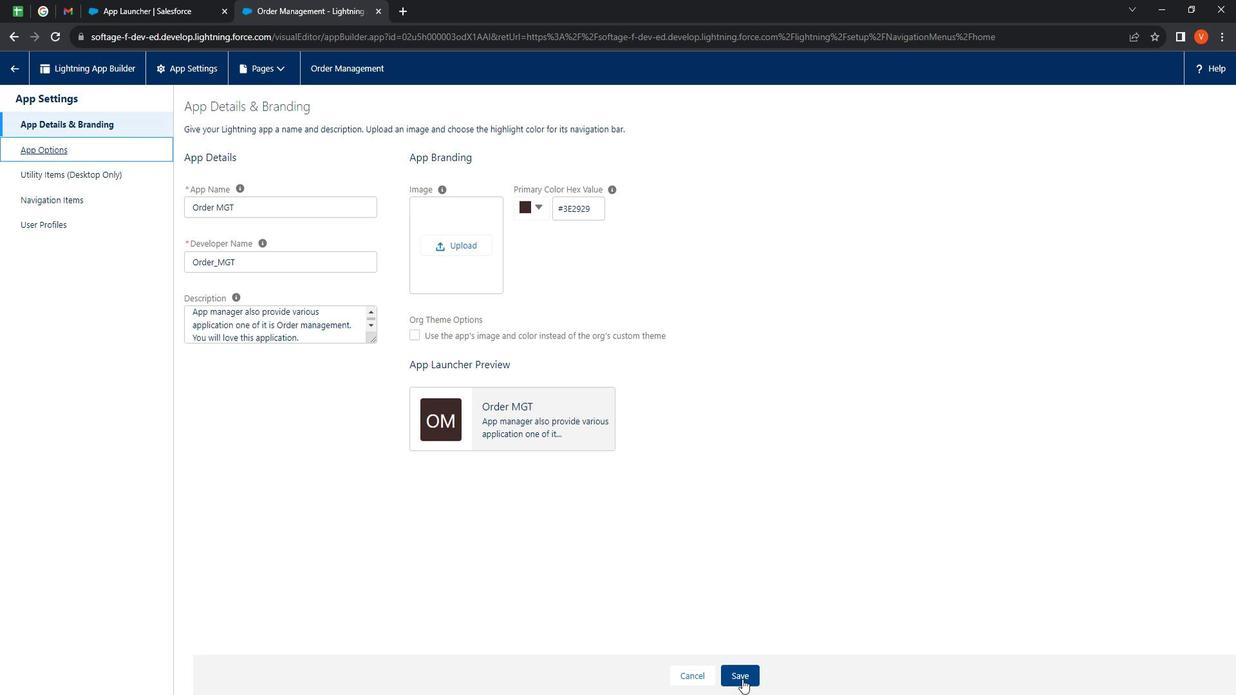 
Action: Mouse moved to (107, 159)
Screenshot: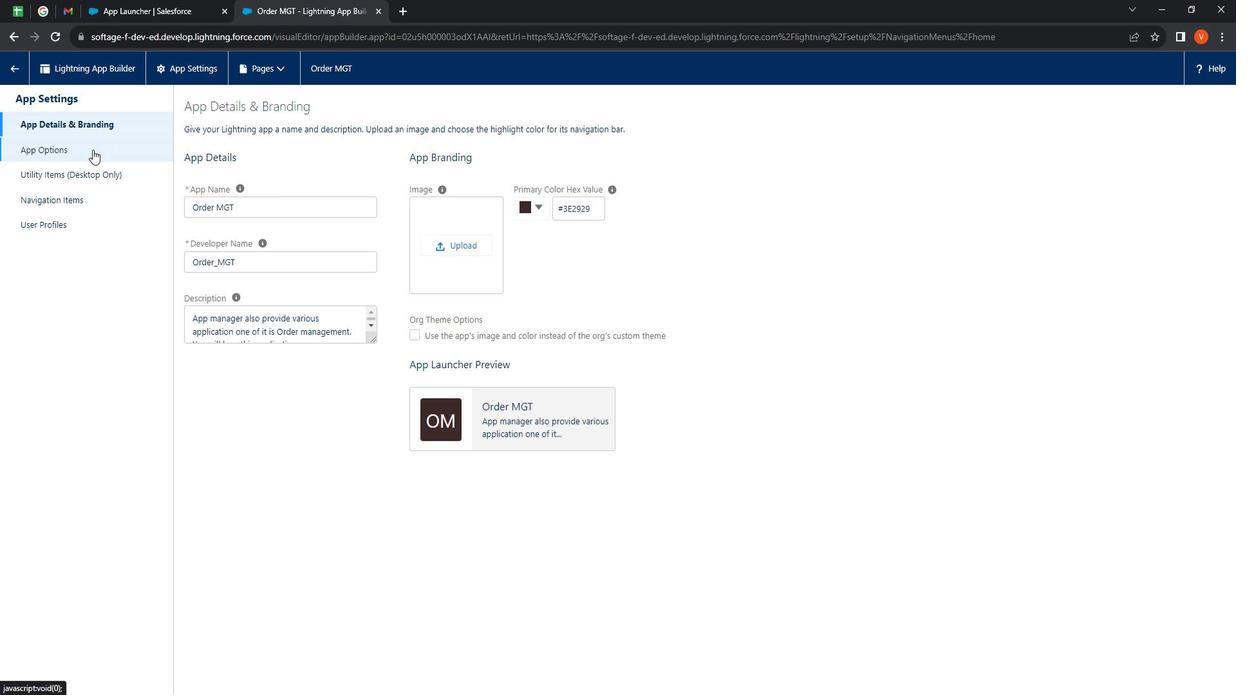 
Action: Mouse pressed left at (107, 159)
Screenshot: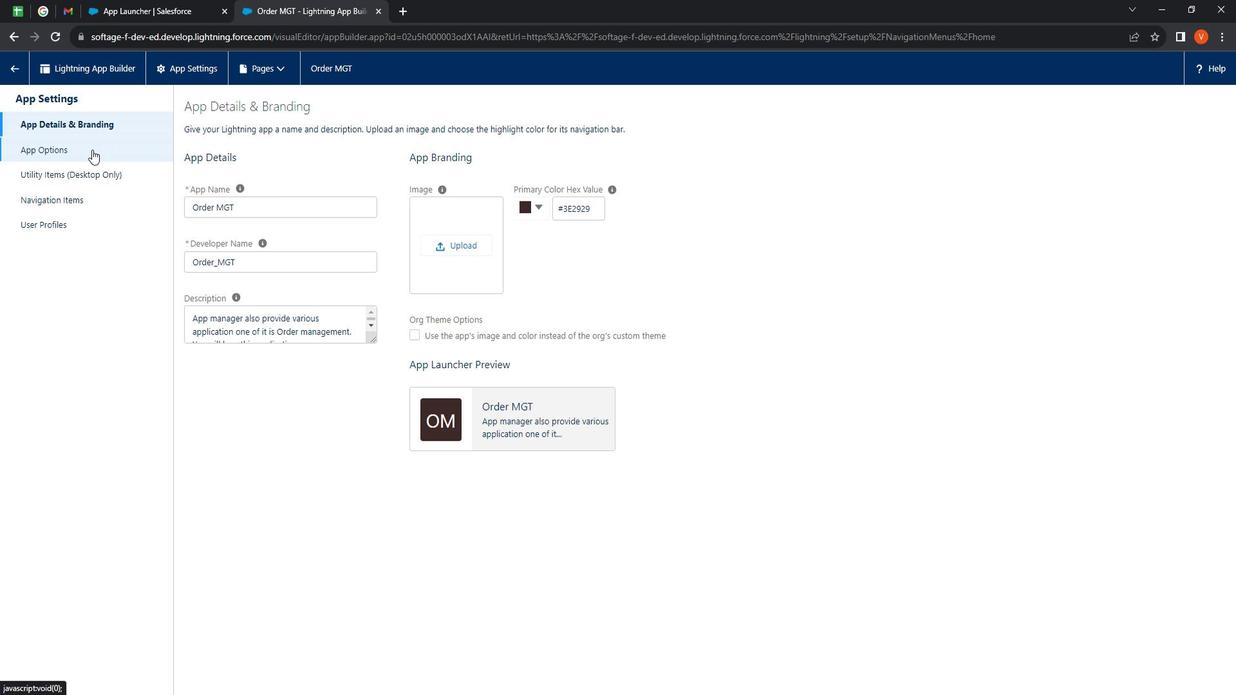 
Action: Mouse moved to (63, 172)
Screenshot: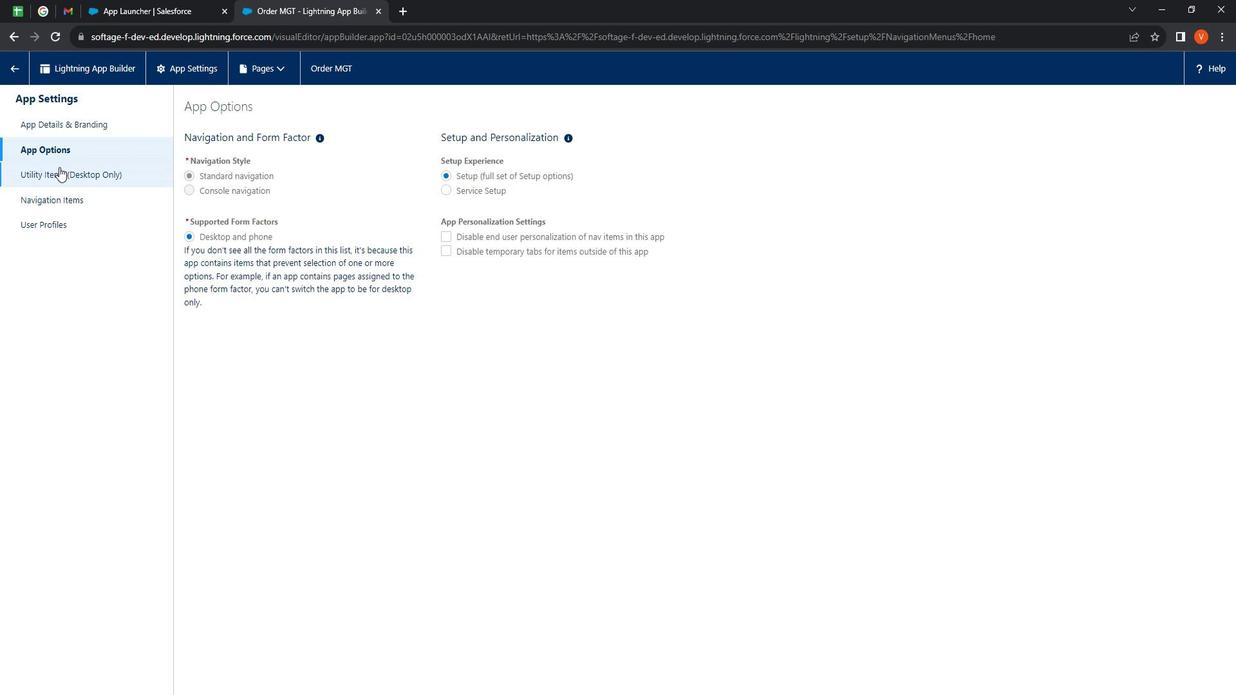 
Action: Mouse pressed left at (63, 172)
Screenshot: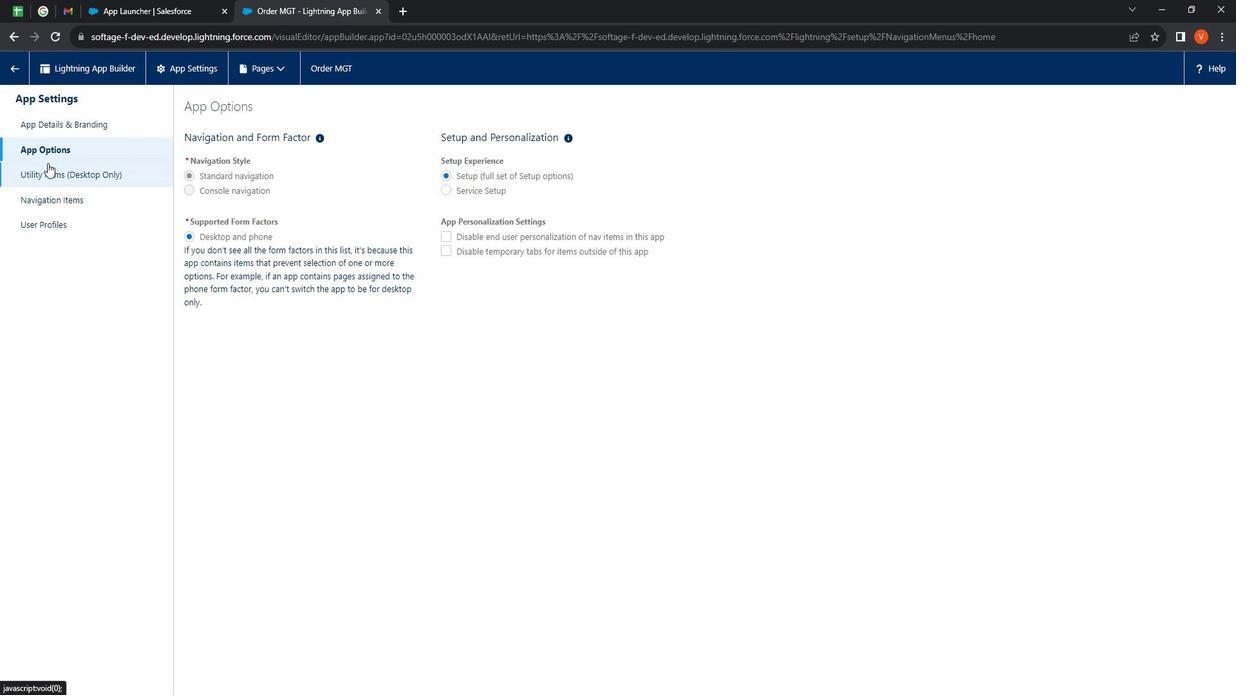 
Action: Mouse moved to (236, 223)
Screenshot: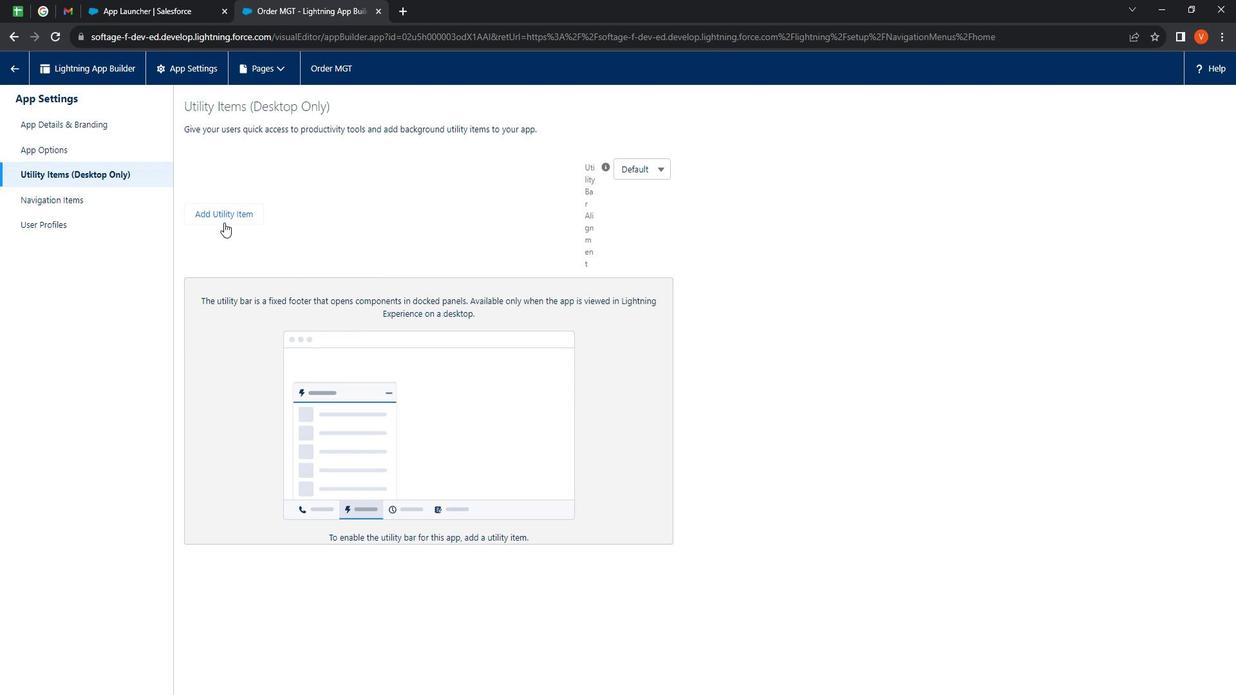 
Action: Mouse pressed left at (236, 223)
Screenshot: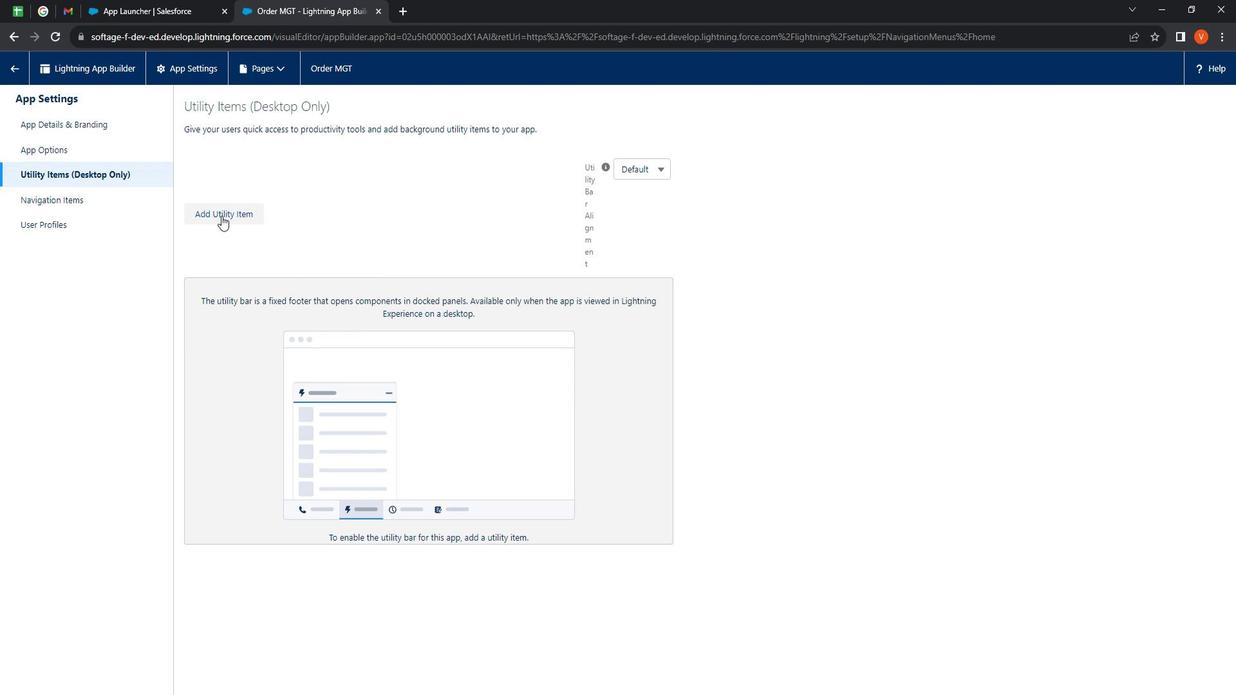 
Action: Mouse moved to (246, 329)
Screenshot: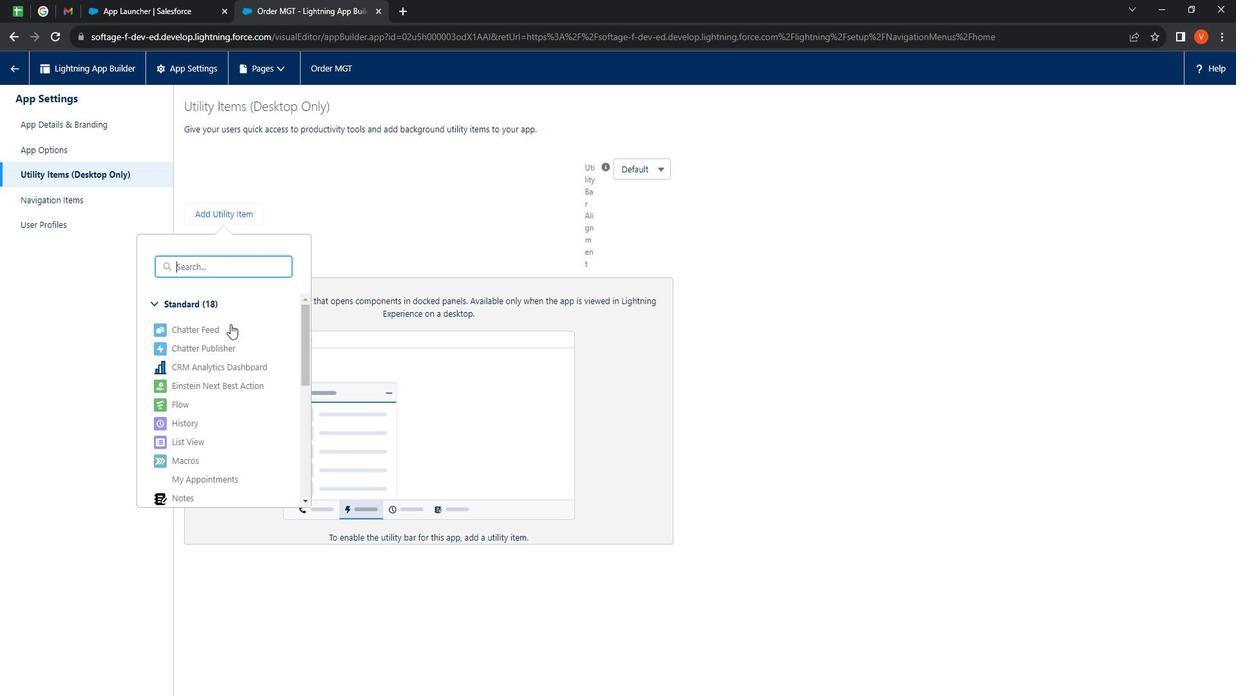 
Action: Mouse pressed left at (246, 329)
Screenshot: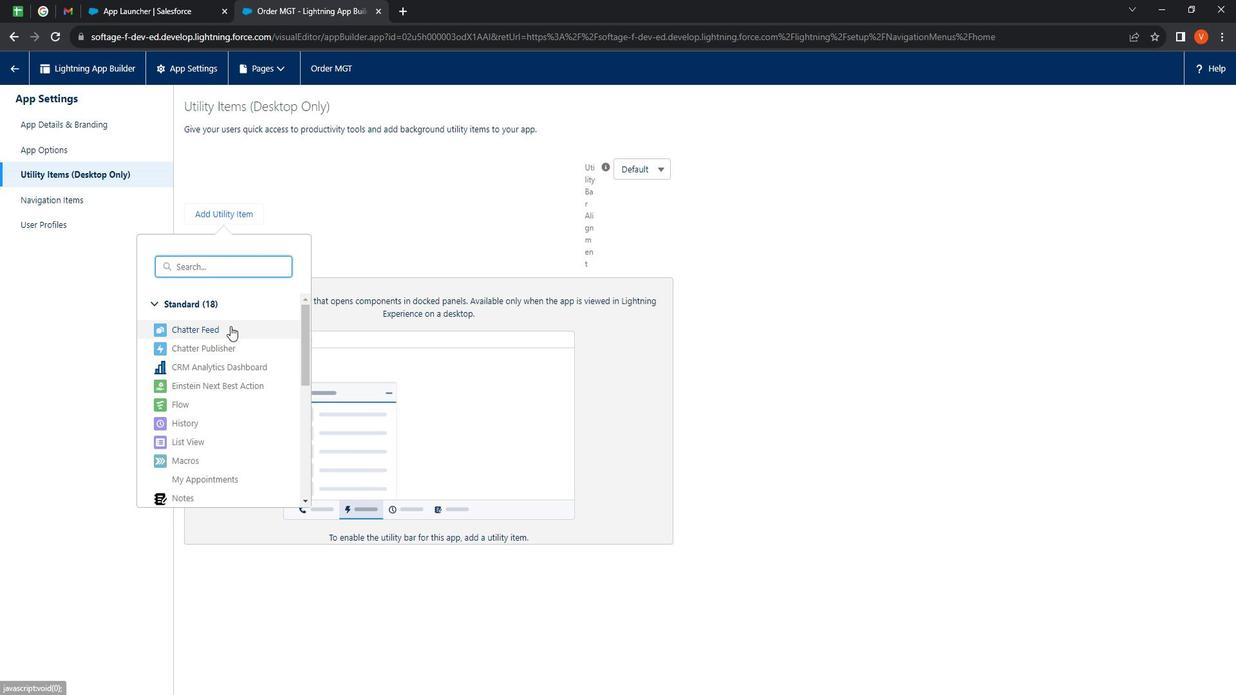 
Action: Mouse moved to (251, 218)
Screenshot: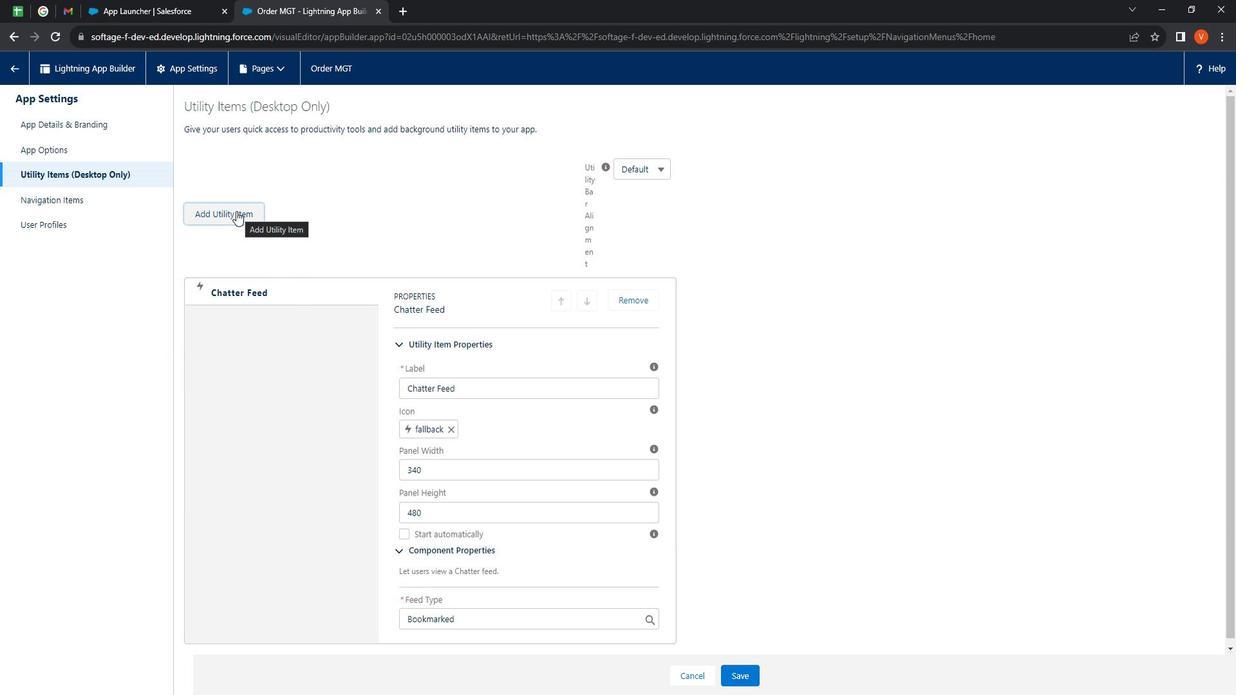 
Action: Mouse pressed left at (251, 218)
Screenshot: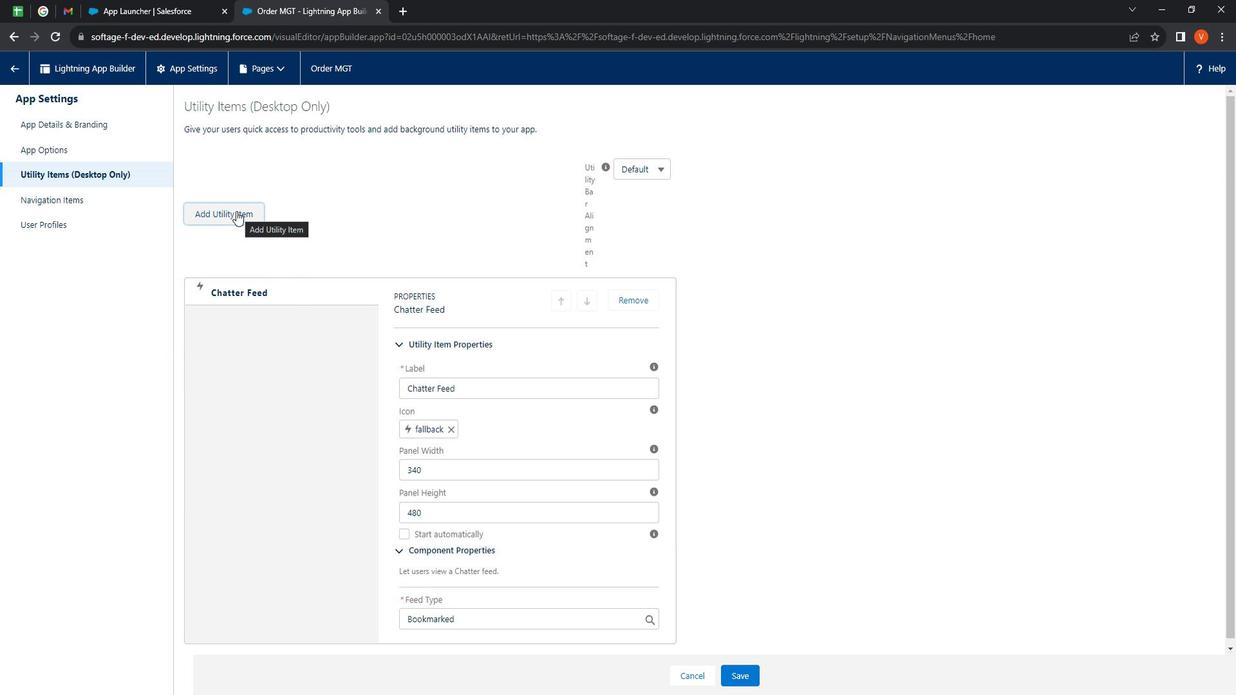 
Action: Mouse moved to (602, 613)
Screenshot: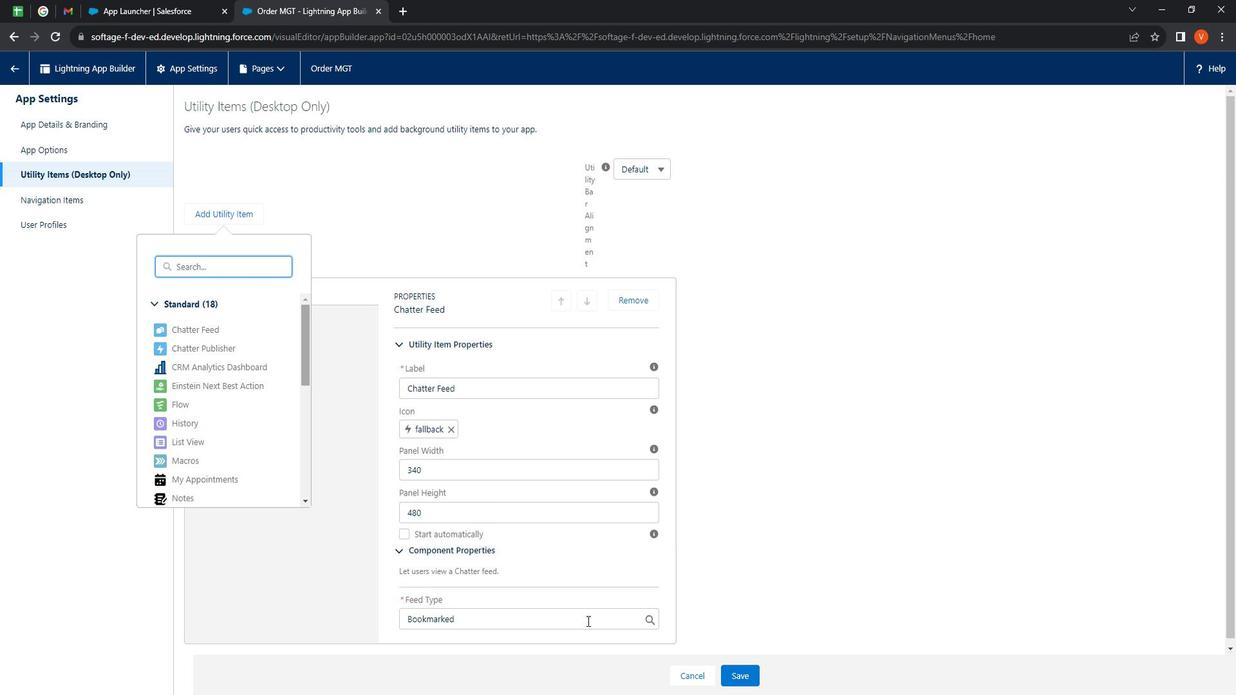 
Action: Mouse pressed left at (602, 613)
Screenshot: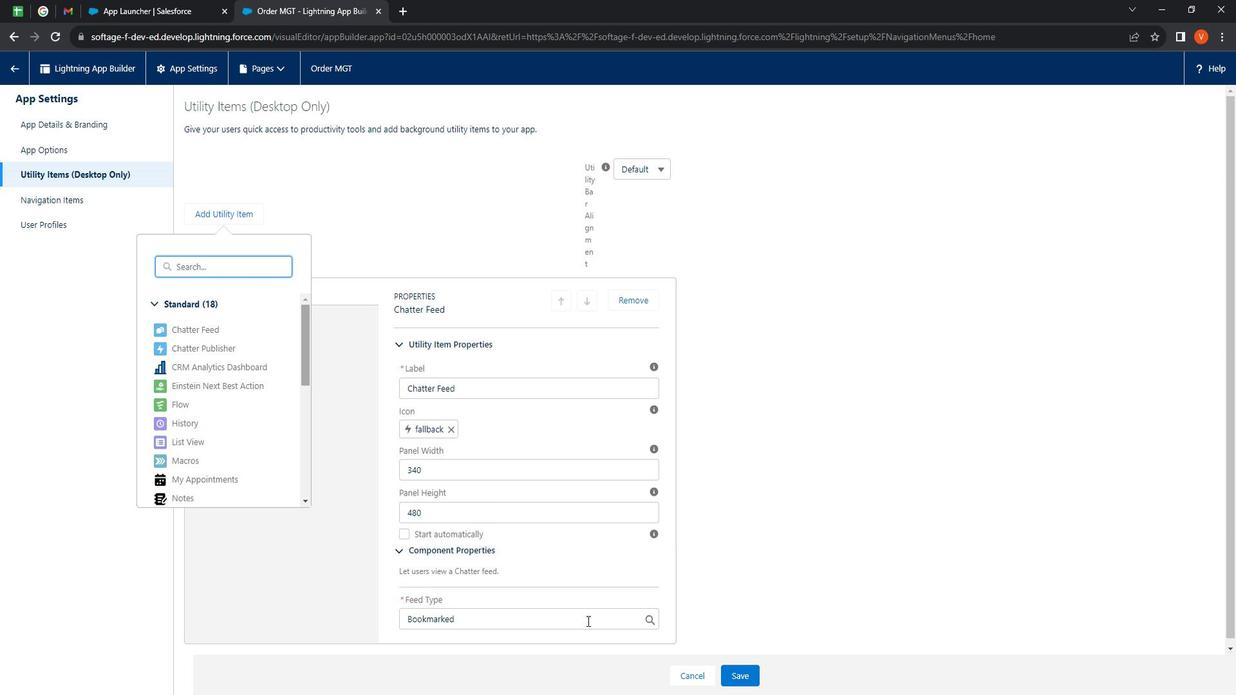 
Action: Mouse moved to (498, 567)
Screenshot: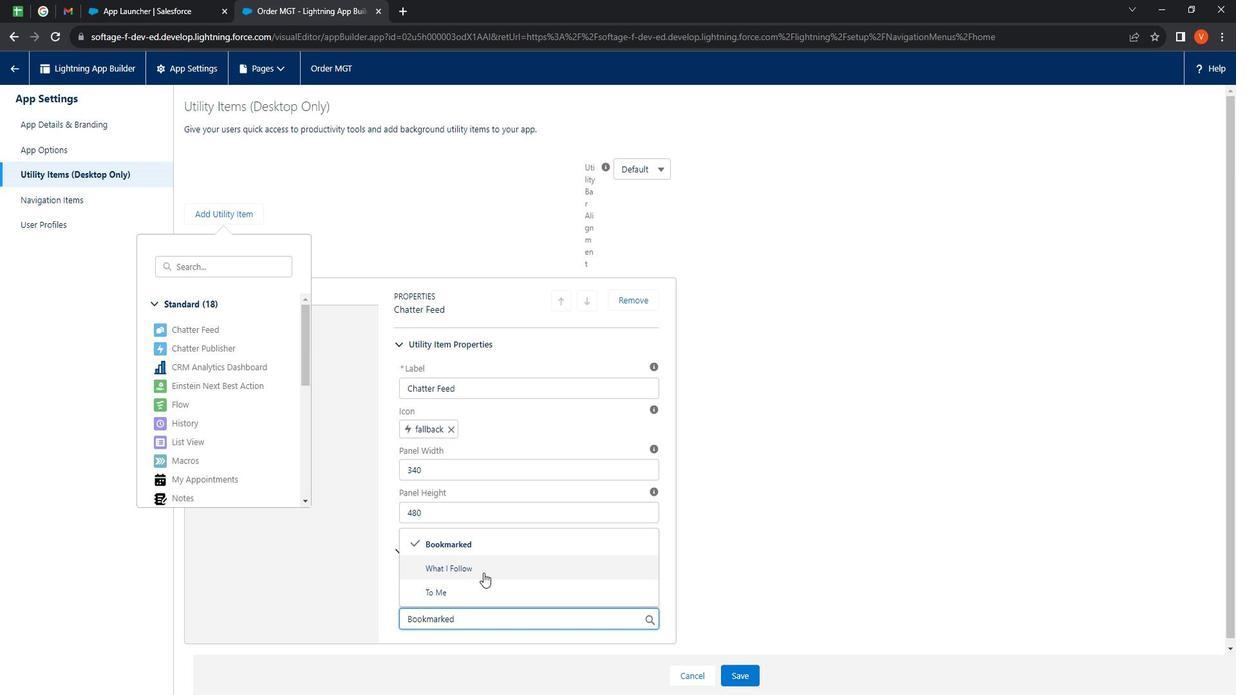
Action: Mouse pressed left at (498, 567)
Screenshot: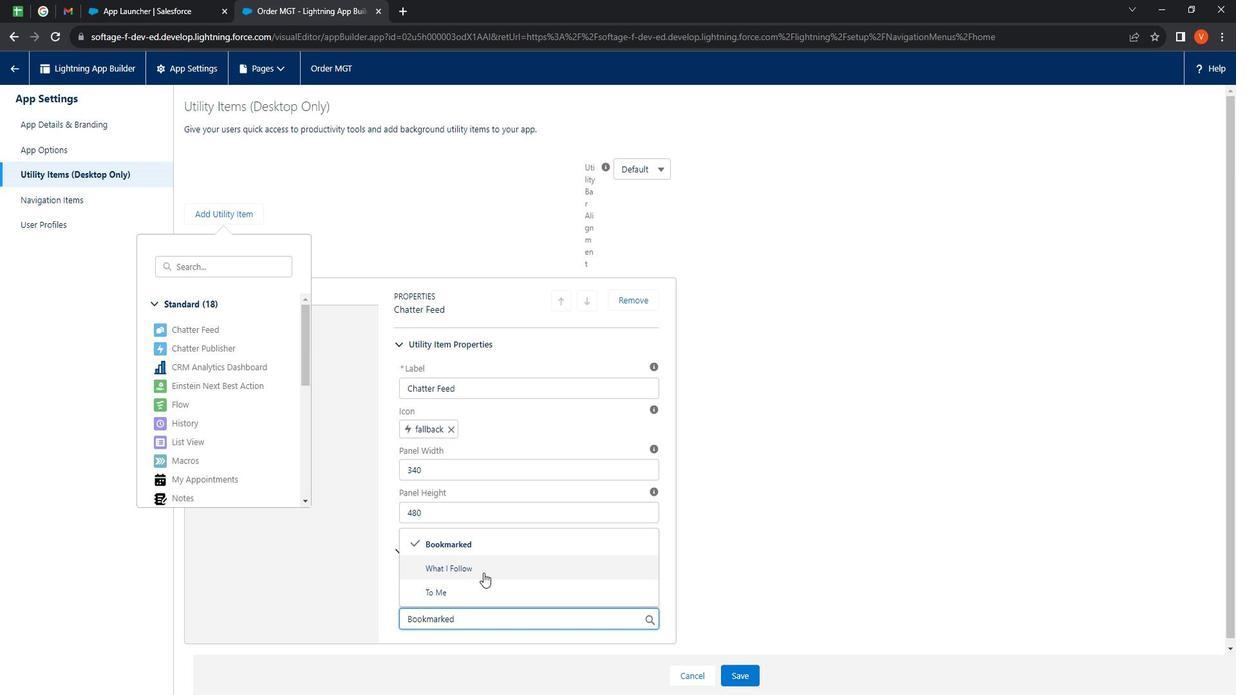 
Action: Mouse moved to (220, 340)
Screenshot: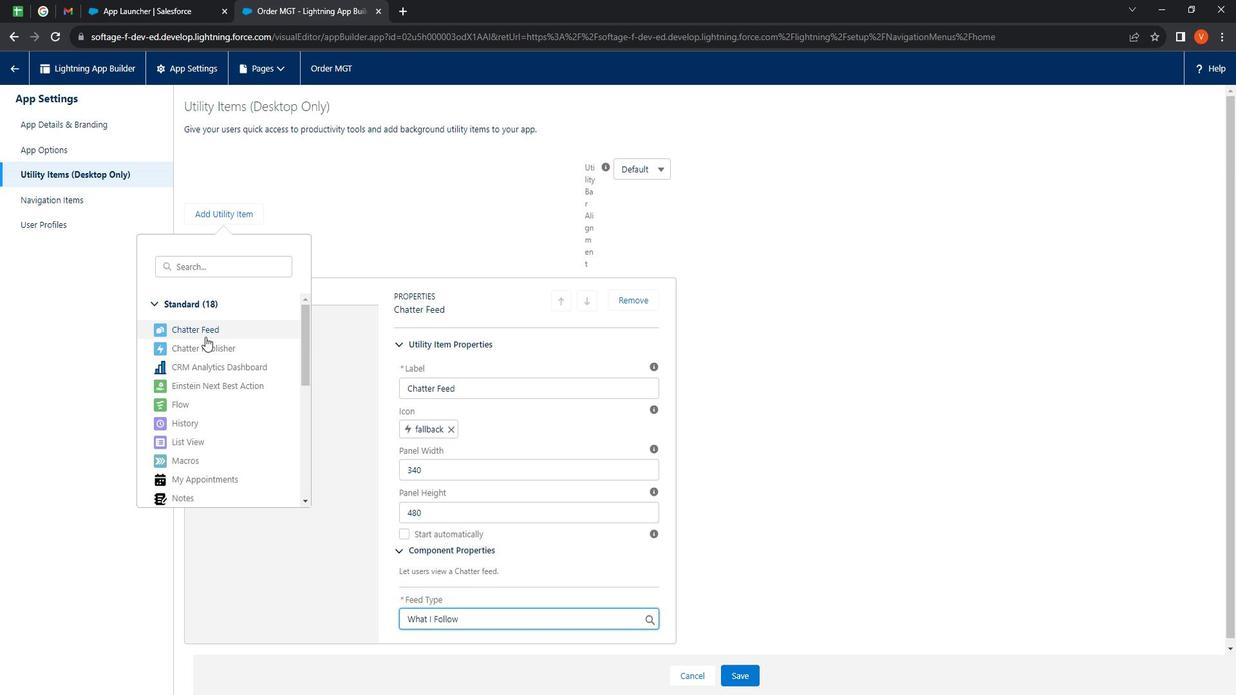 
Action: Mouse pressed left at (220, 340)
Screenshot: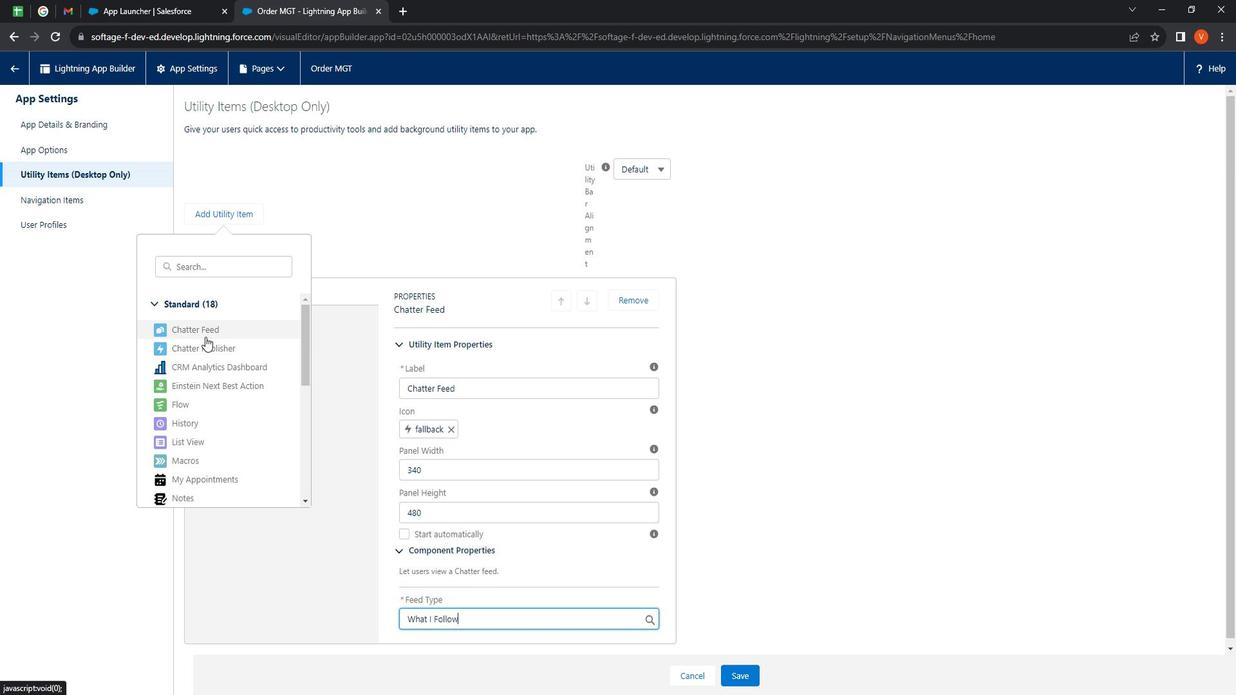 
Action: Mouse moved to (650, 309)
Screenshot: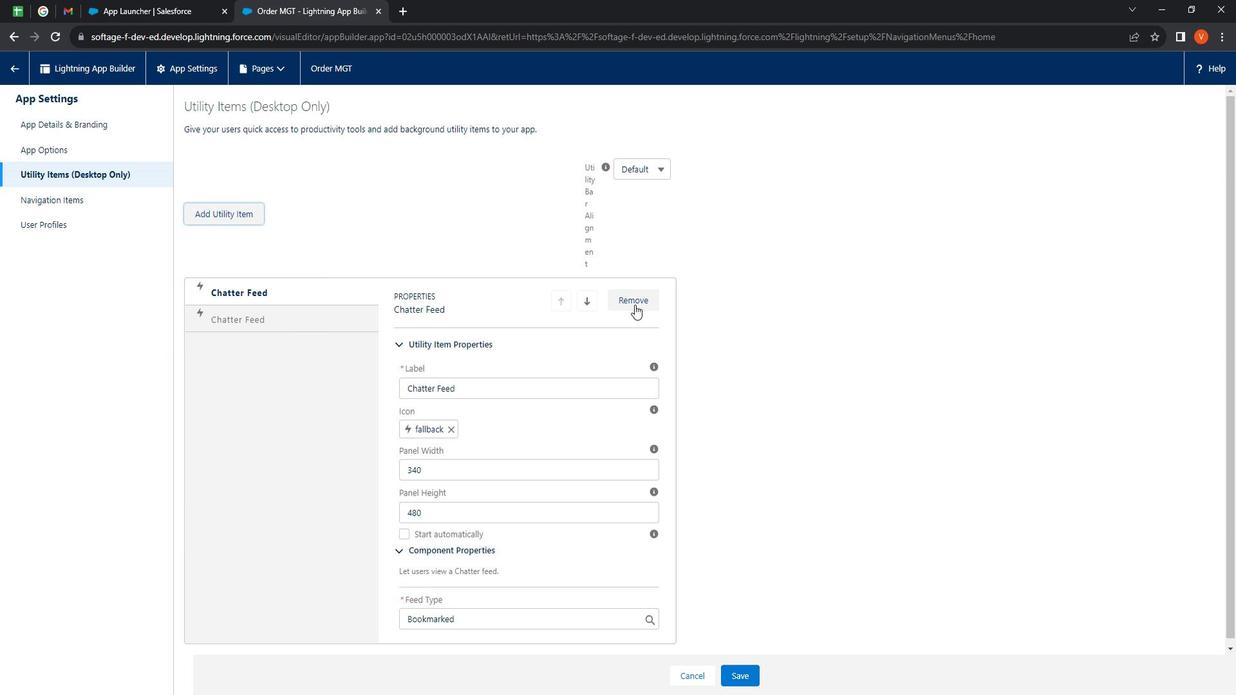 
Action: Mouse pressed left at (650, 309)
Screenshot: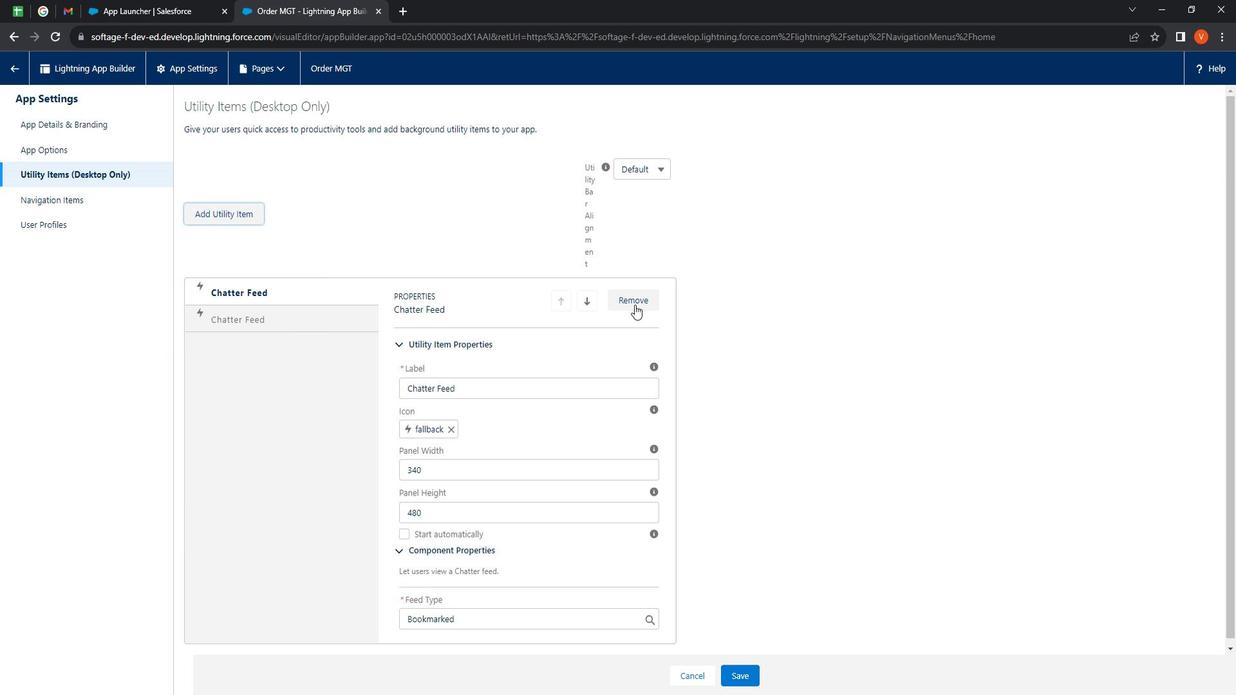 
Action: Mouse moved to (261, 227)
Screenshot: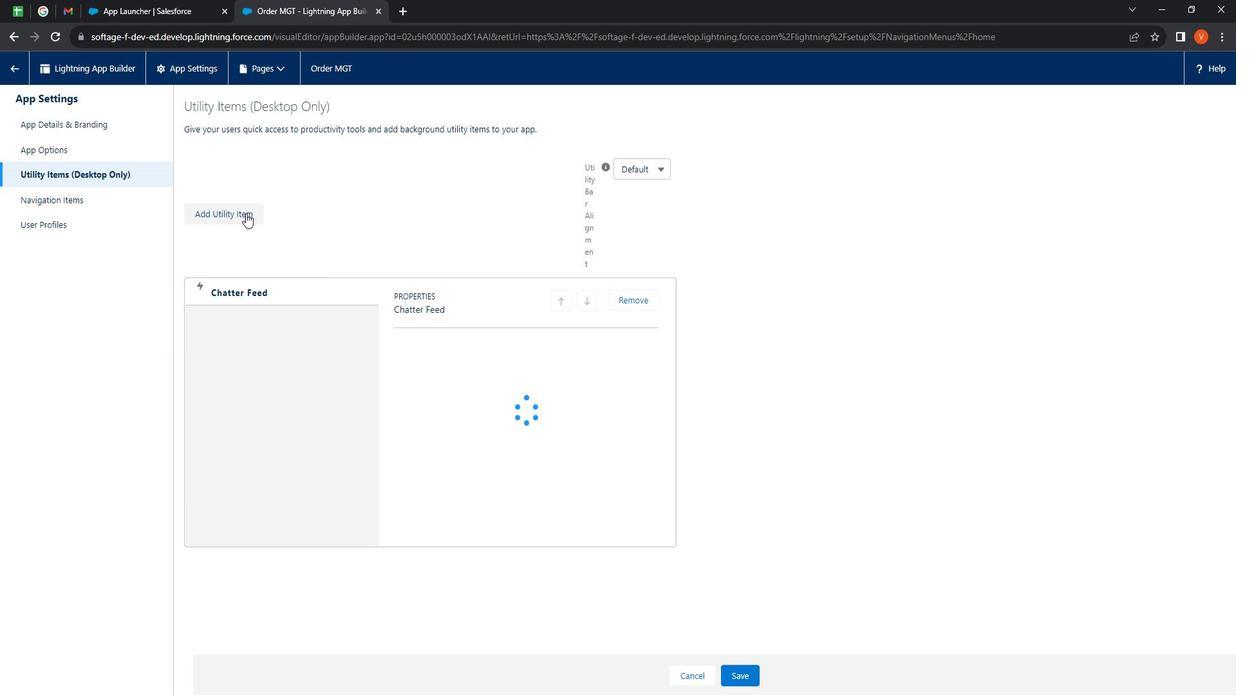 
Action: Mouse pressed left at (261, 227)
Screenshot: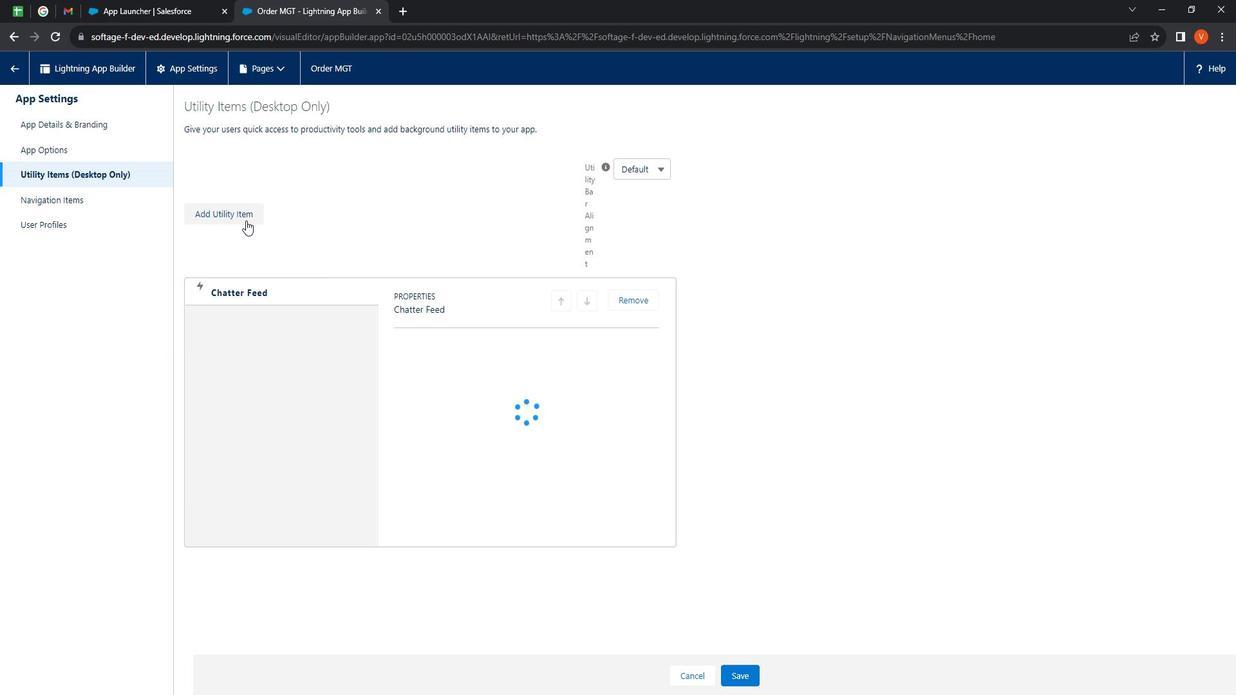 
Action: Mouse moved to (264, 355)
Screenshot: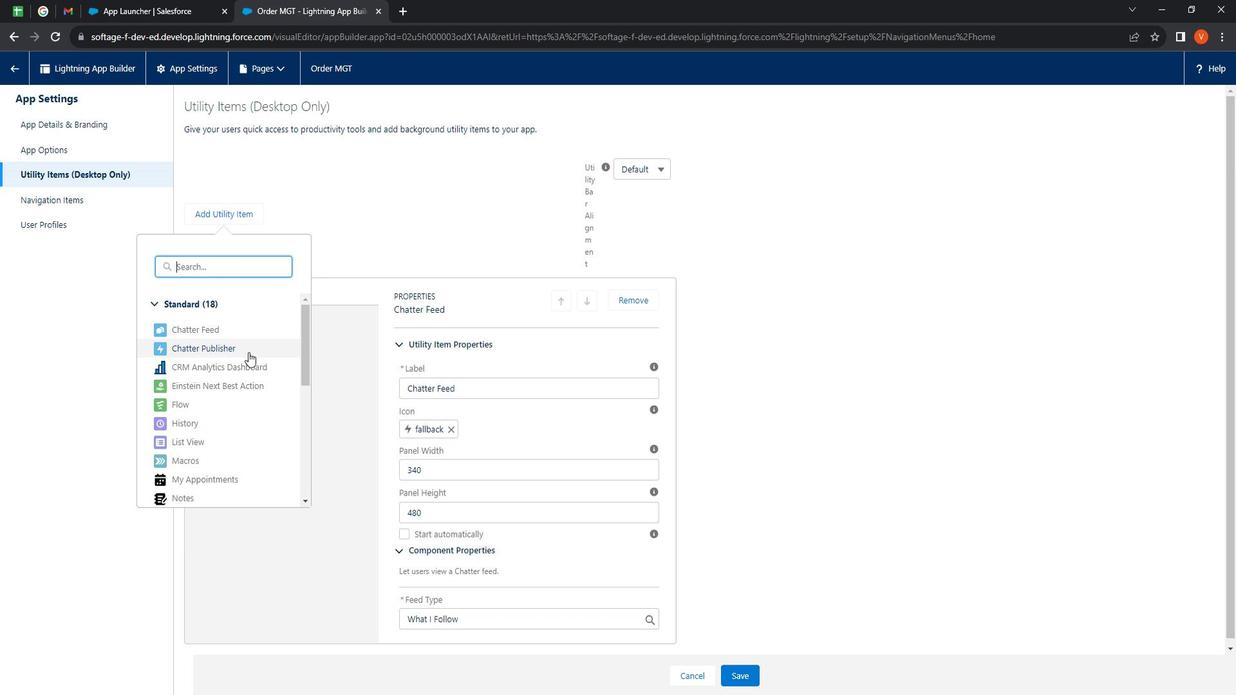 
Action: Mouse pressed left at (264, 355)
Screenshot: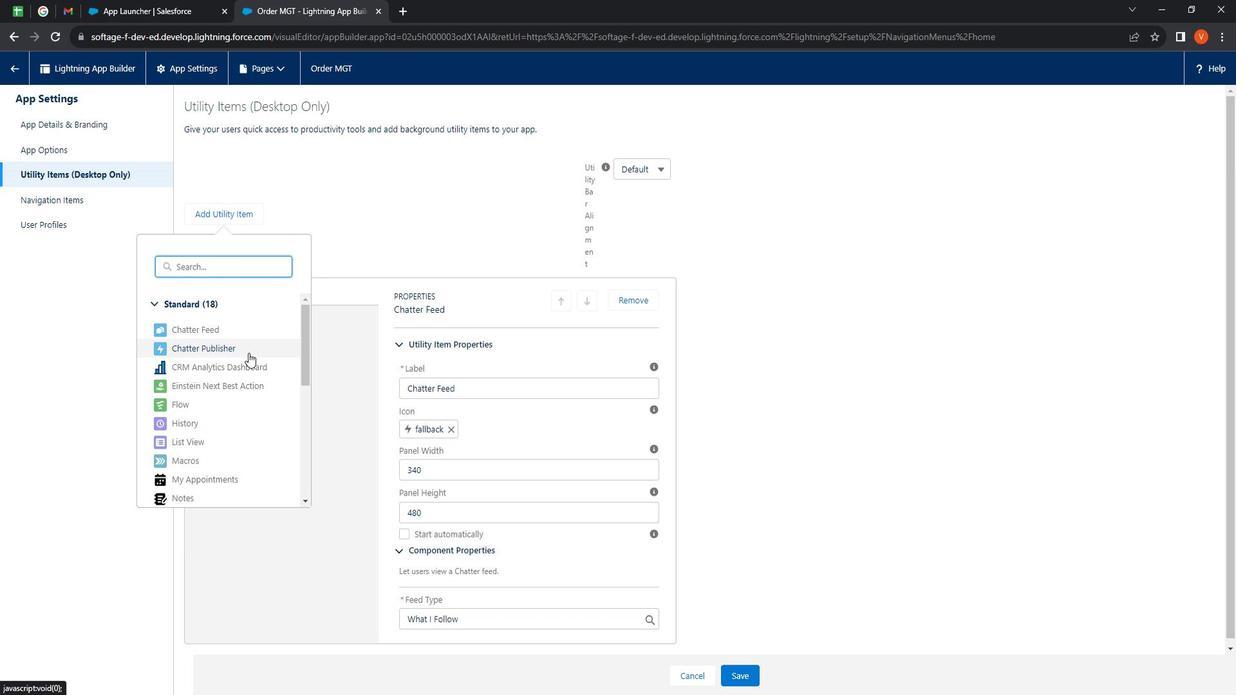 
Action: Mouse moved to (238, 220)
Screenshot: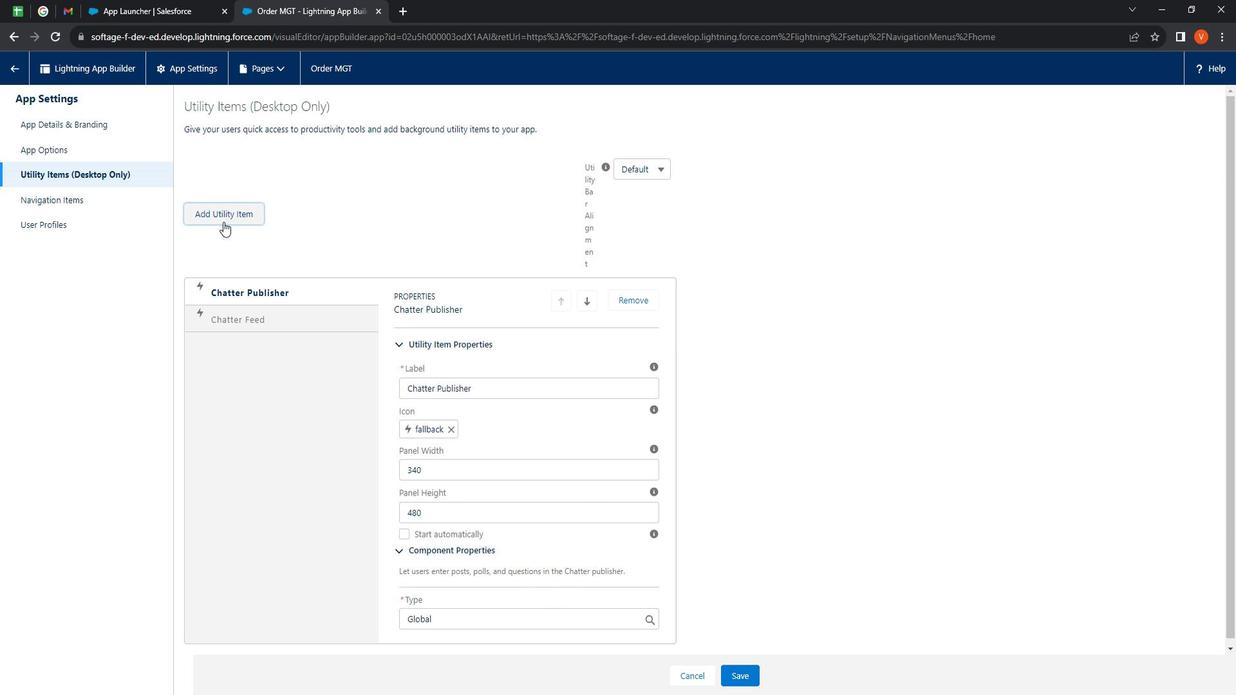 
Action: Mouse pressed left at (238, 220)
Screenshot: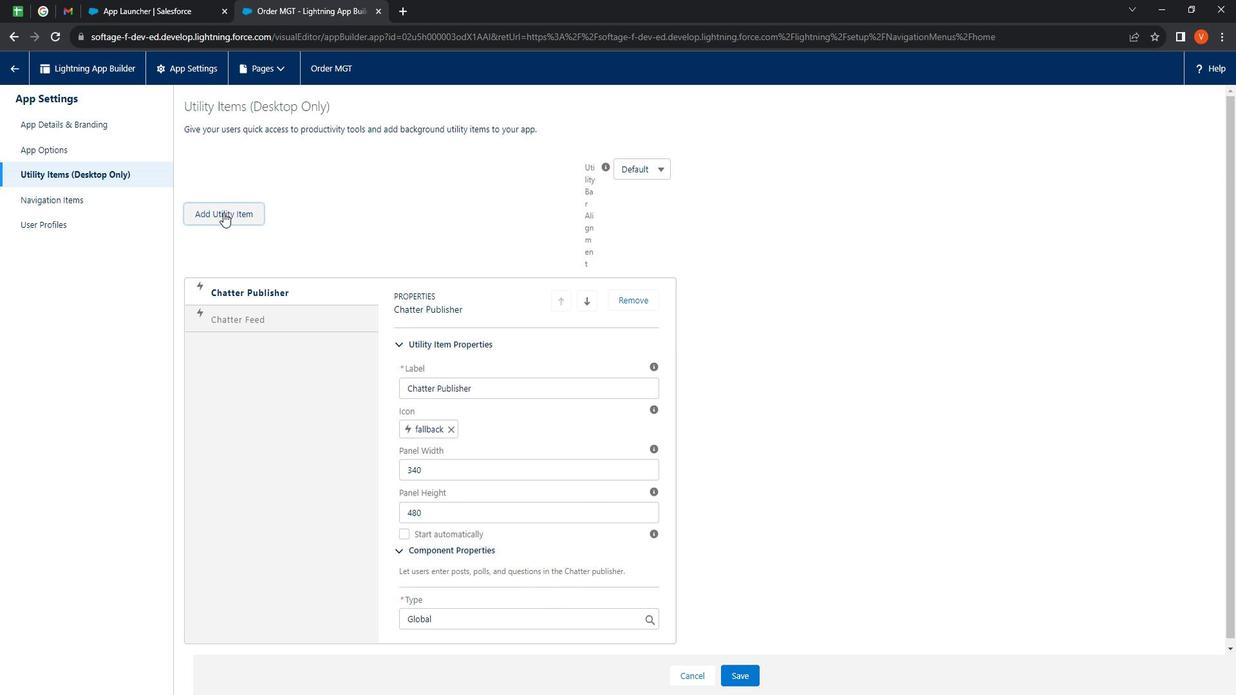 
Action: Mouse moved to (224, 421)
Screenshot: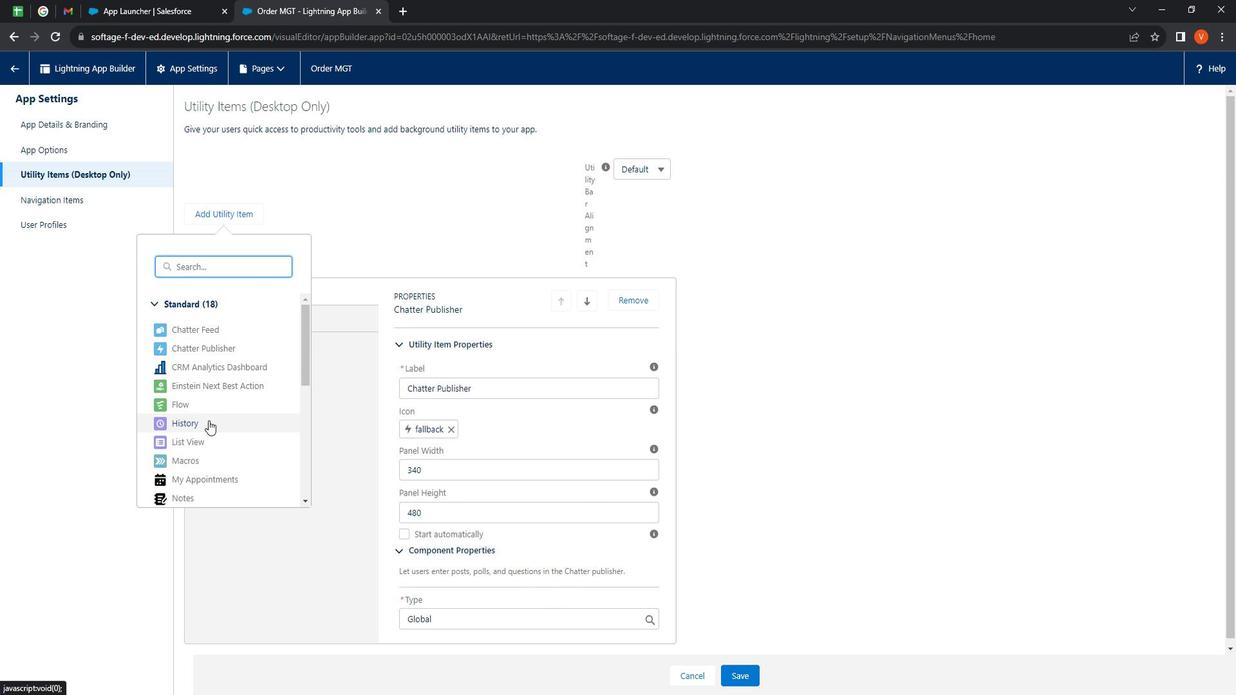 
Action: Mouse pressed left at (224, 421)
Screenshot: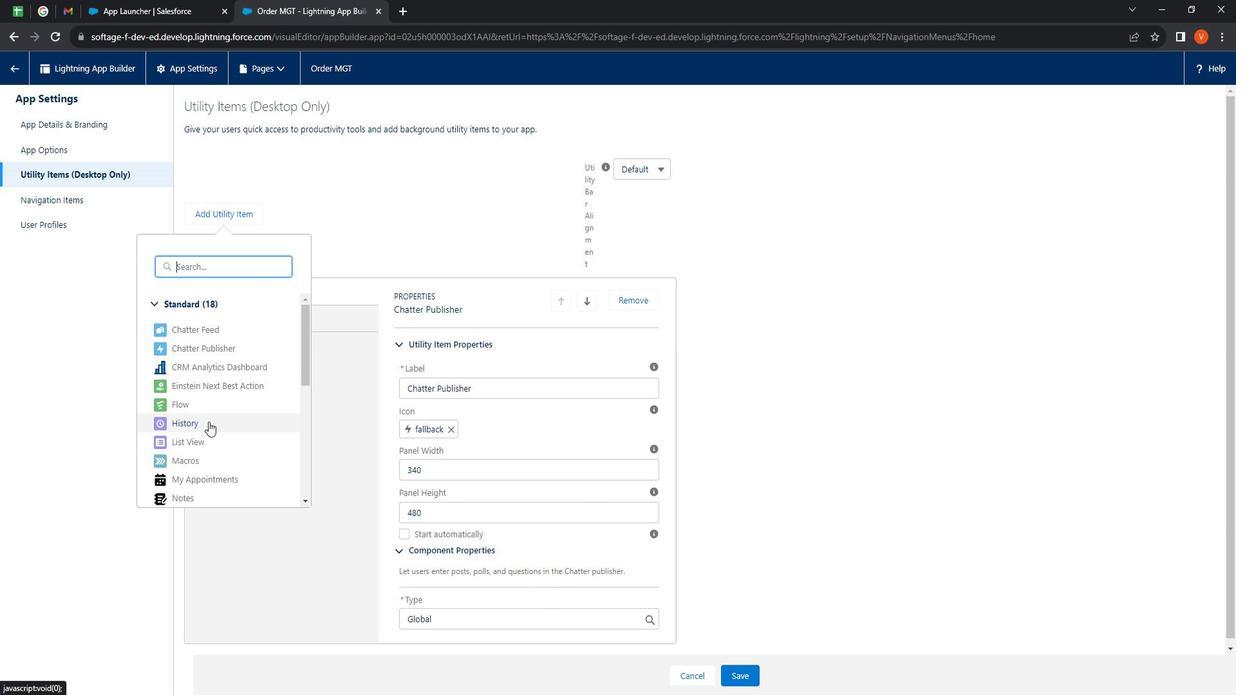 
Action: Mouse moved to (260, 222)
Screenshot: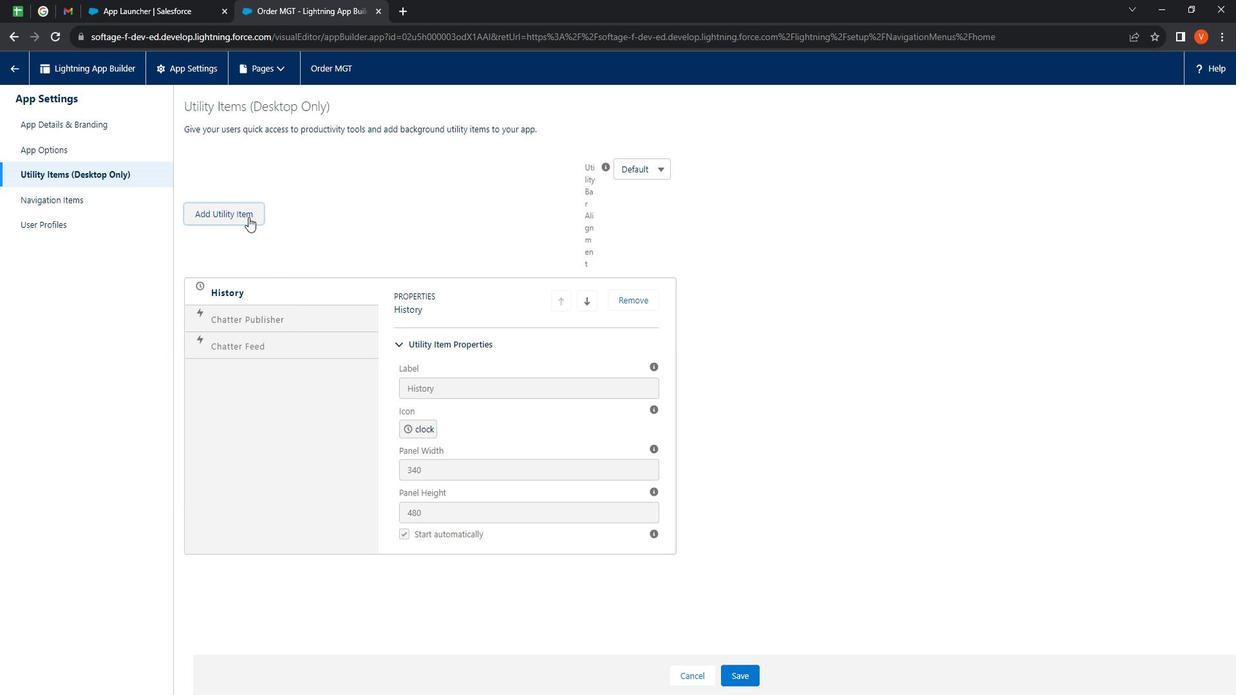 
Action: Mouse pressed left at (260, 222)
Screenshot: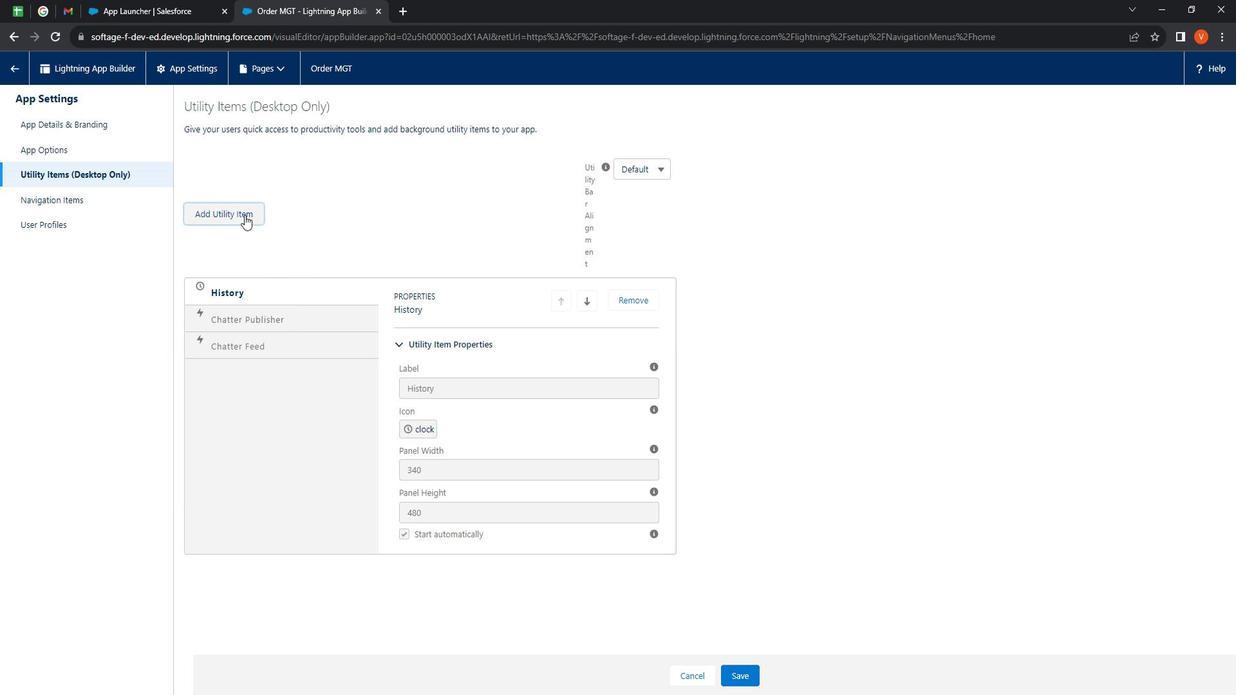 
Action: Mouse moved to (256, 346)
Screenshot: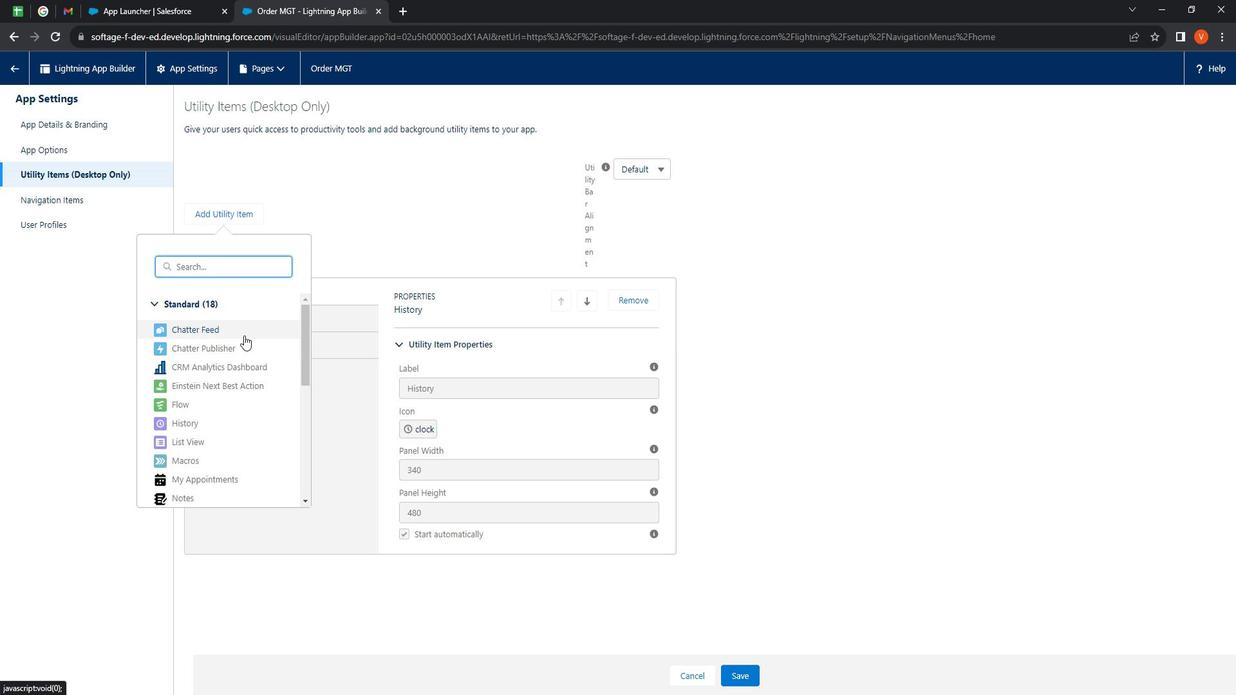 
Action: Mouse scrolled (256, 345) with delta (0, 0)
Screenshot: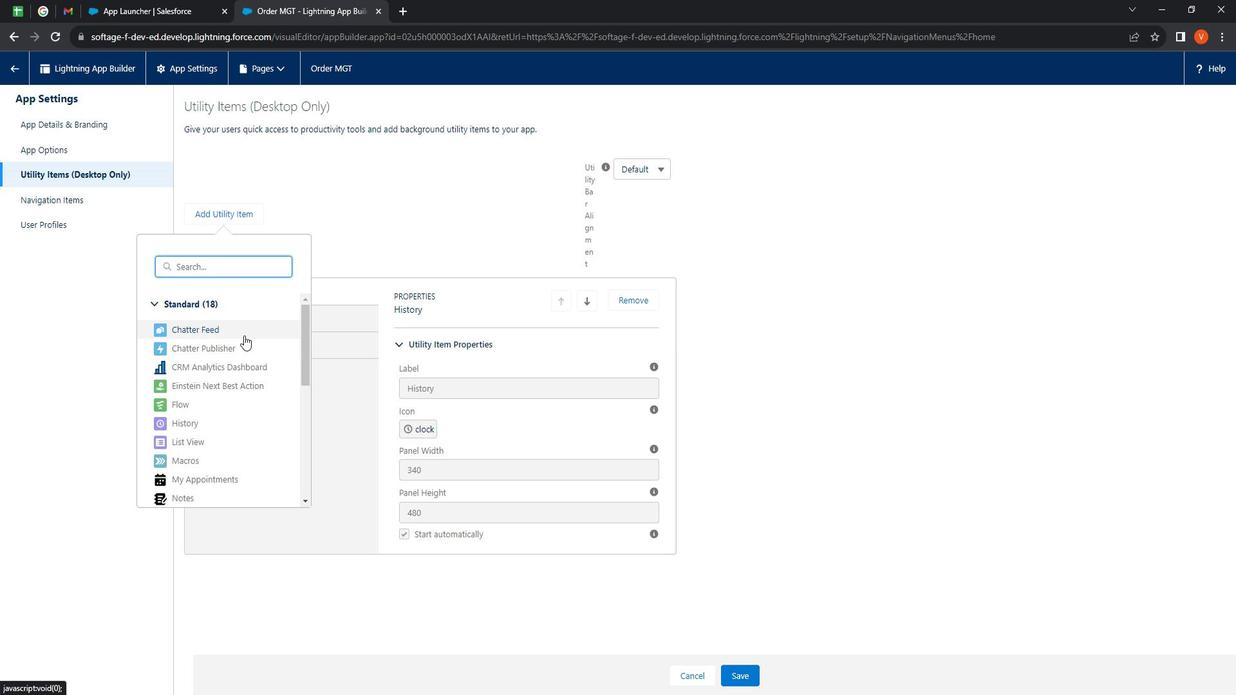 
Action: Mouse moved to (211, 338)
Screenshot: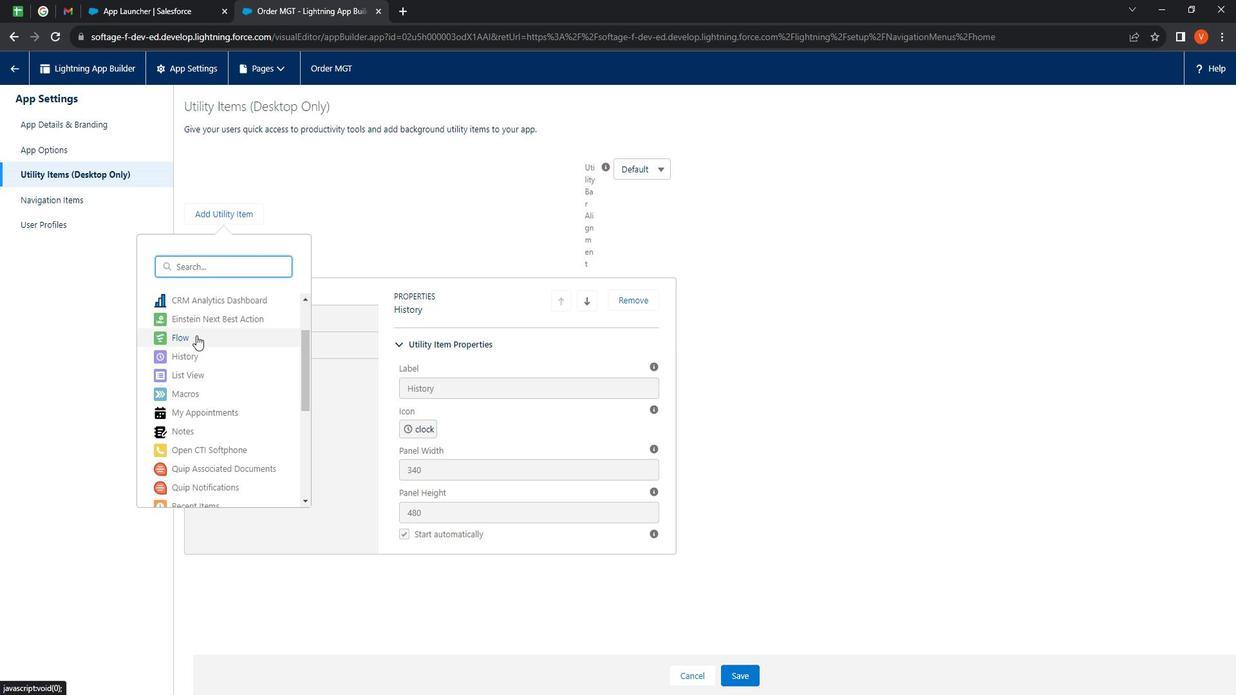 
Action: Mouse pressed left at (211, 338)
Screenshot: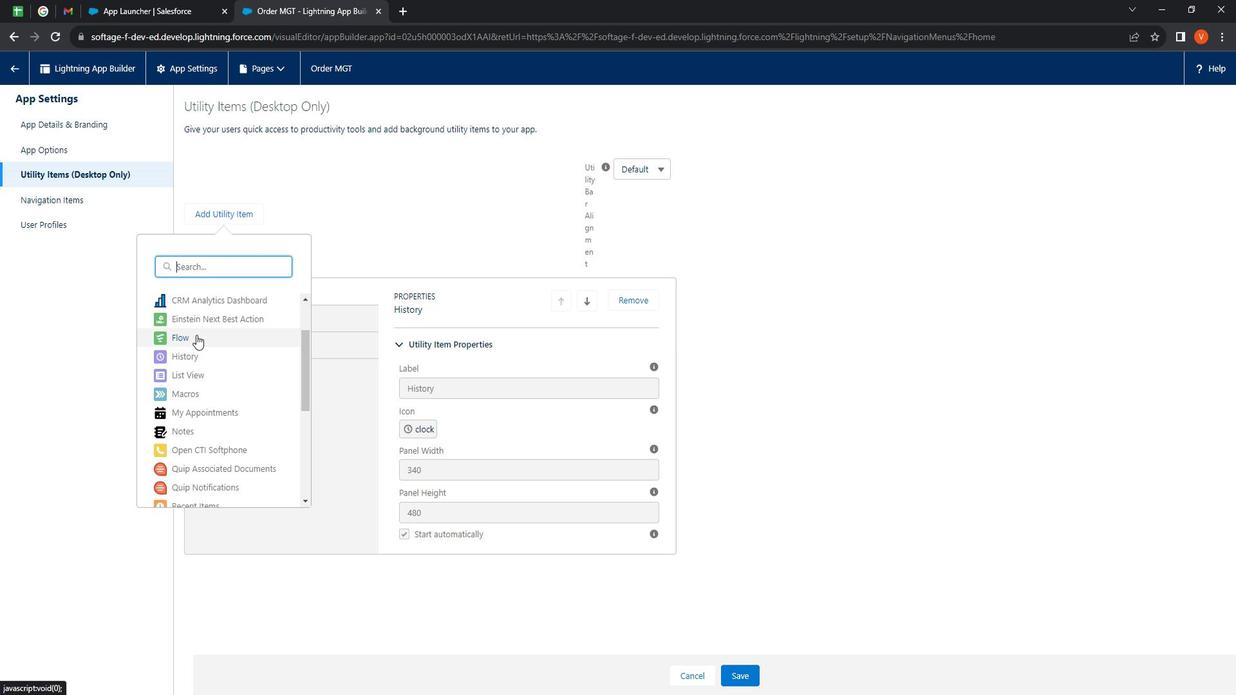 
Action: Mouse moved to (750, 663)
Screenshot: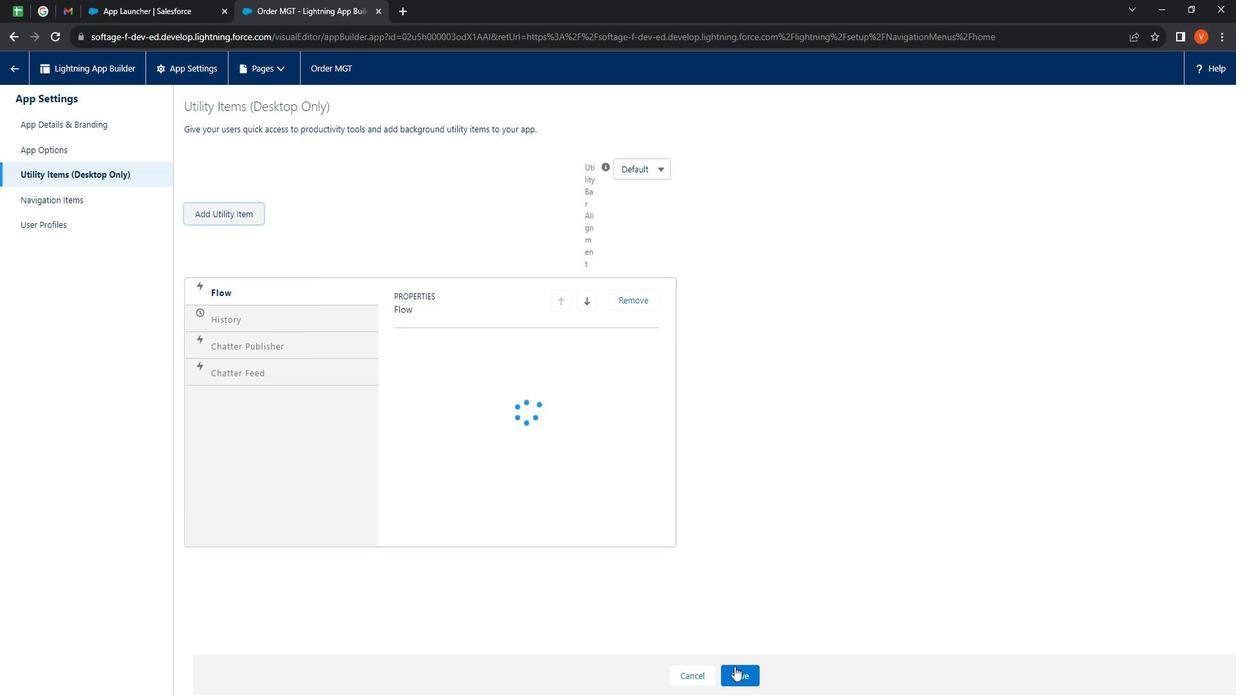 
Action: Mouse pressed left at (750, 663)
Screenshot: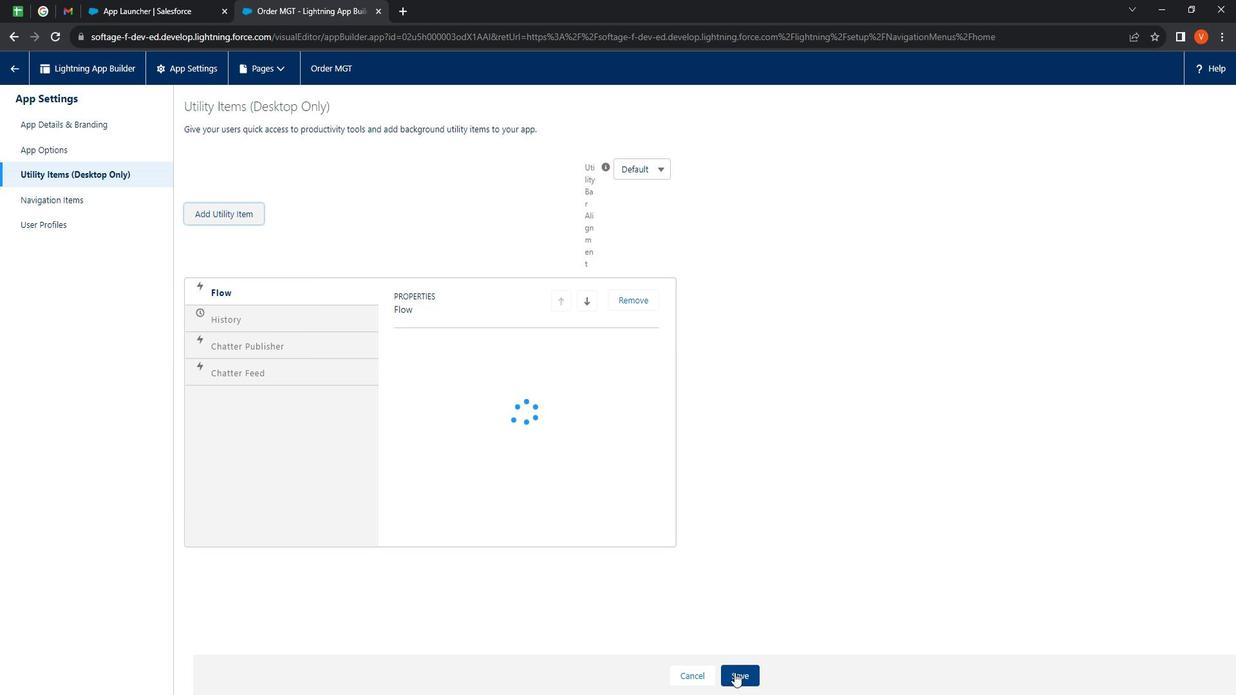 
Action: Mouse moved to (586, 502)
Screenshot: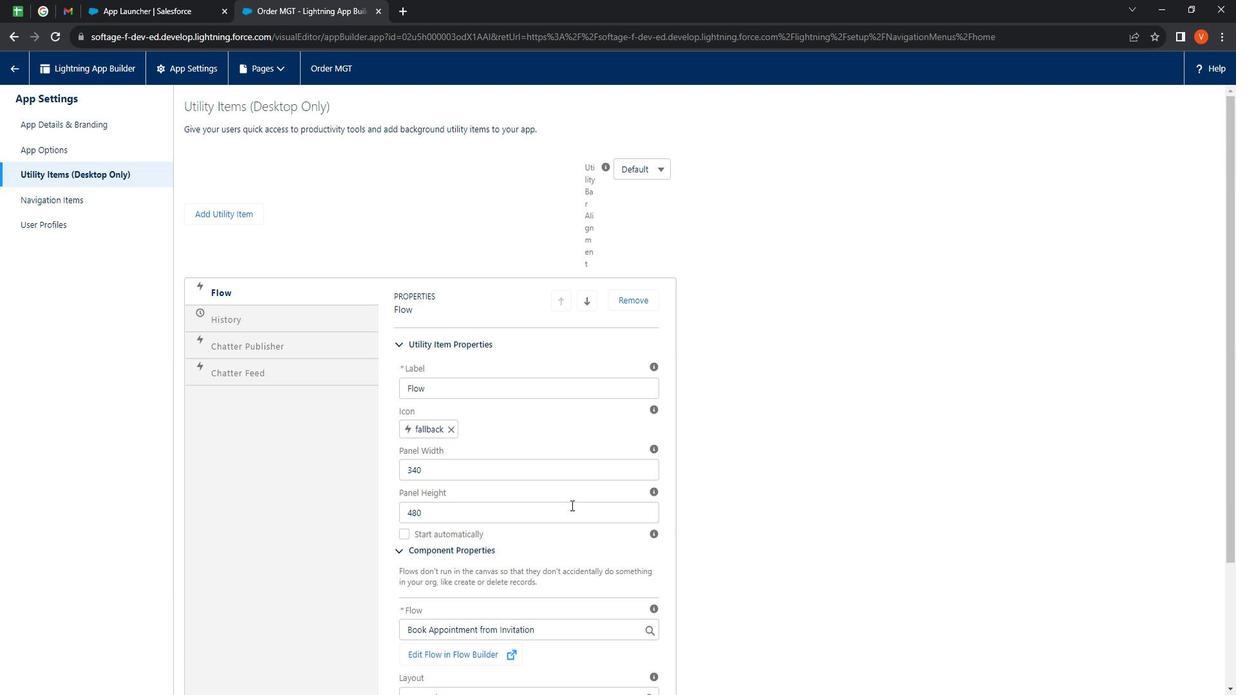 
Action: Mouse scrolled (586, 501) with delta (0, 0)
Screenshot: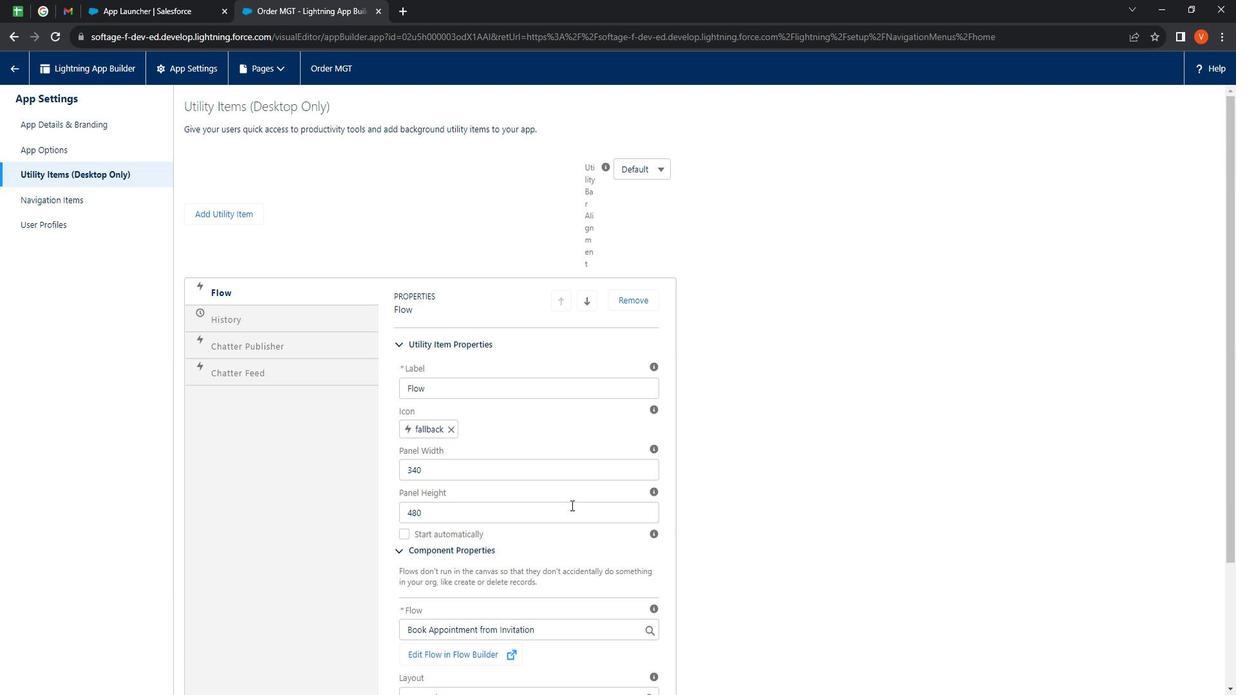 
Action: Mouse moved to (588, 502)
Screenshot: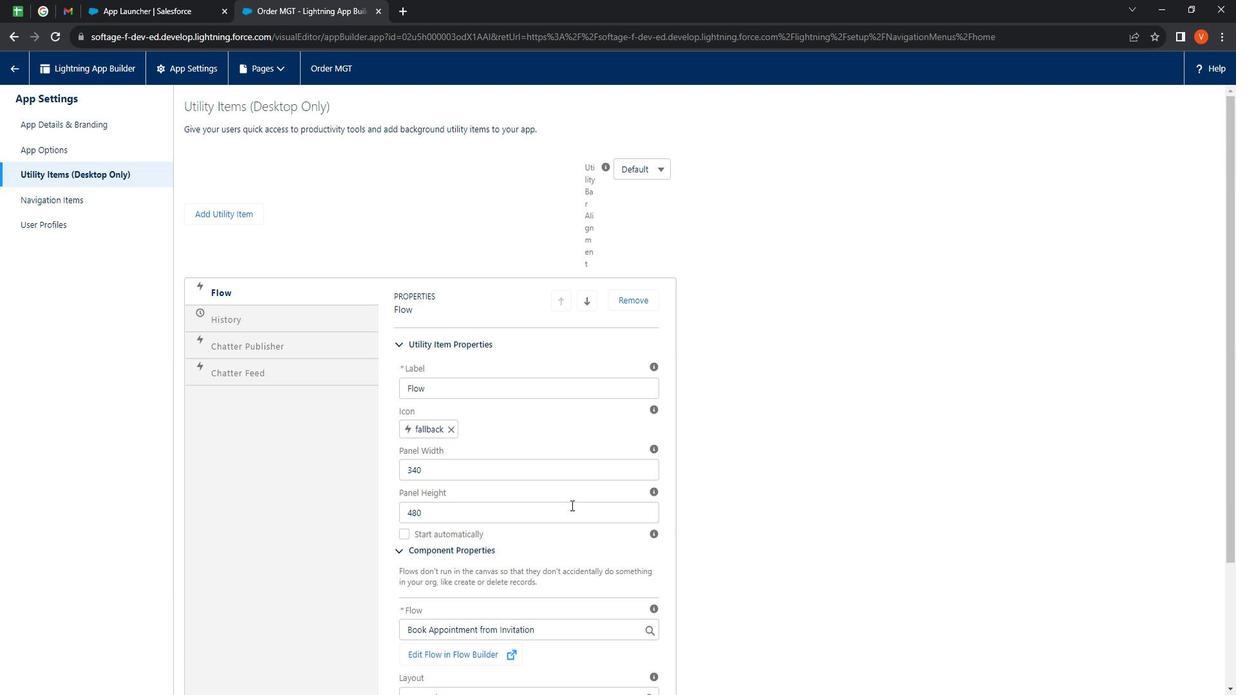 
Action: Mouse scrolled (588, 501) with delta (0, 0)
Screenshot: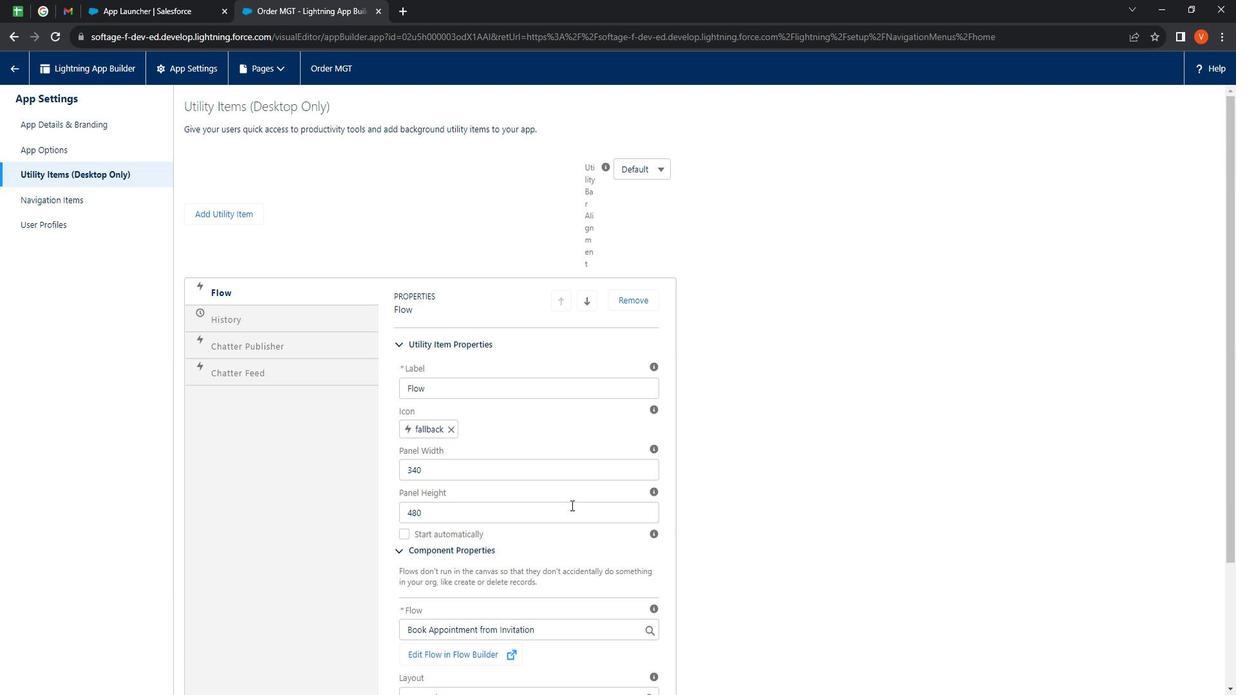 
Action: Mouse moved to (589, 502)
Screenshot: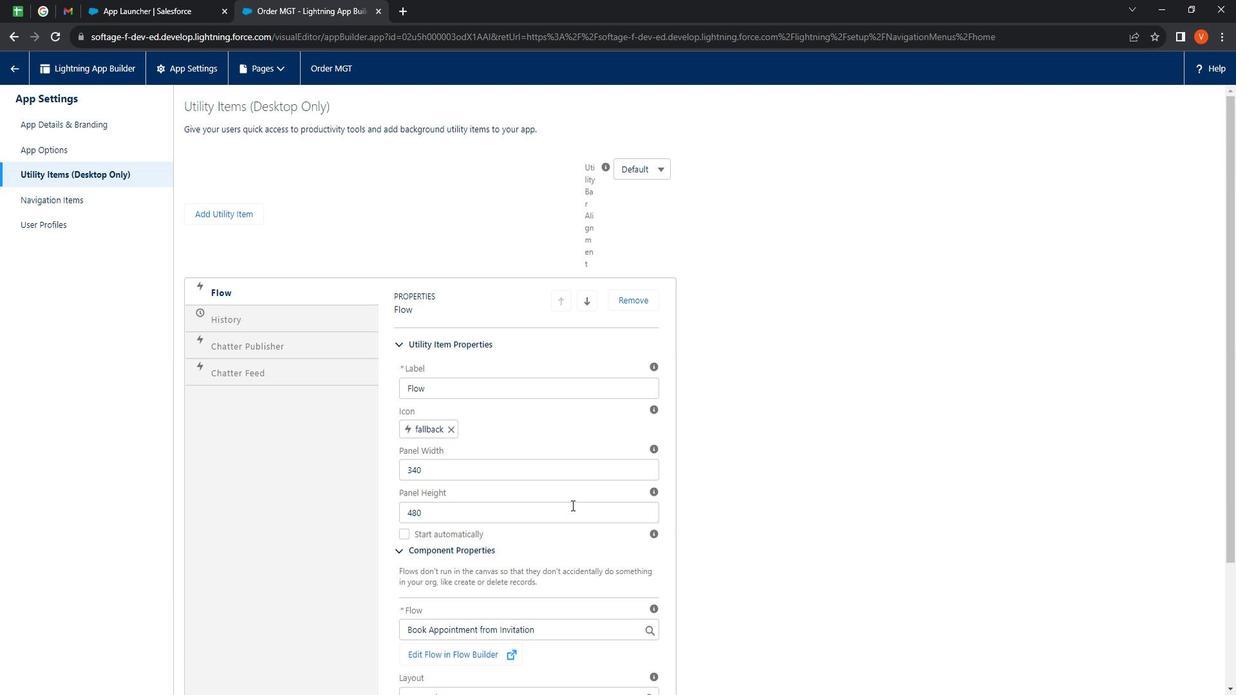 
Action: Mouse scrolled (589, 501) with delta (0, 0)
Screenshot: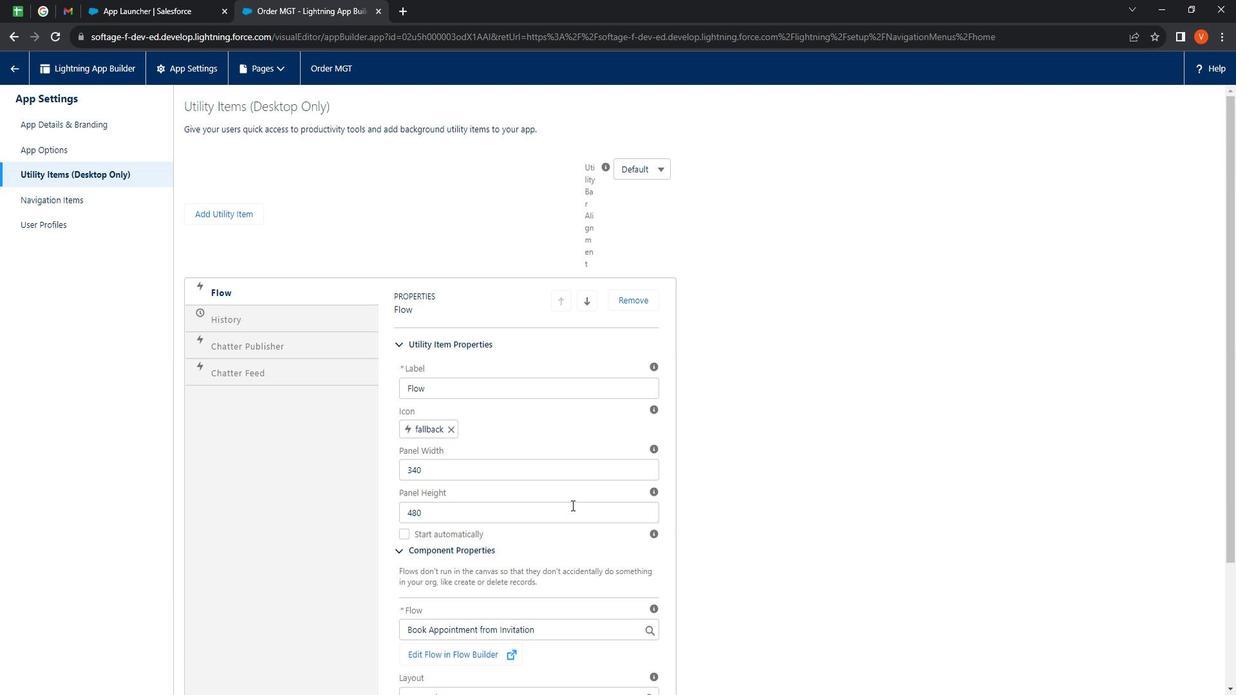 
Action: Mouse moved to (590, 501)
Screenshot: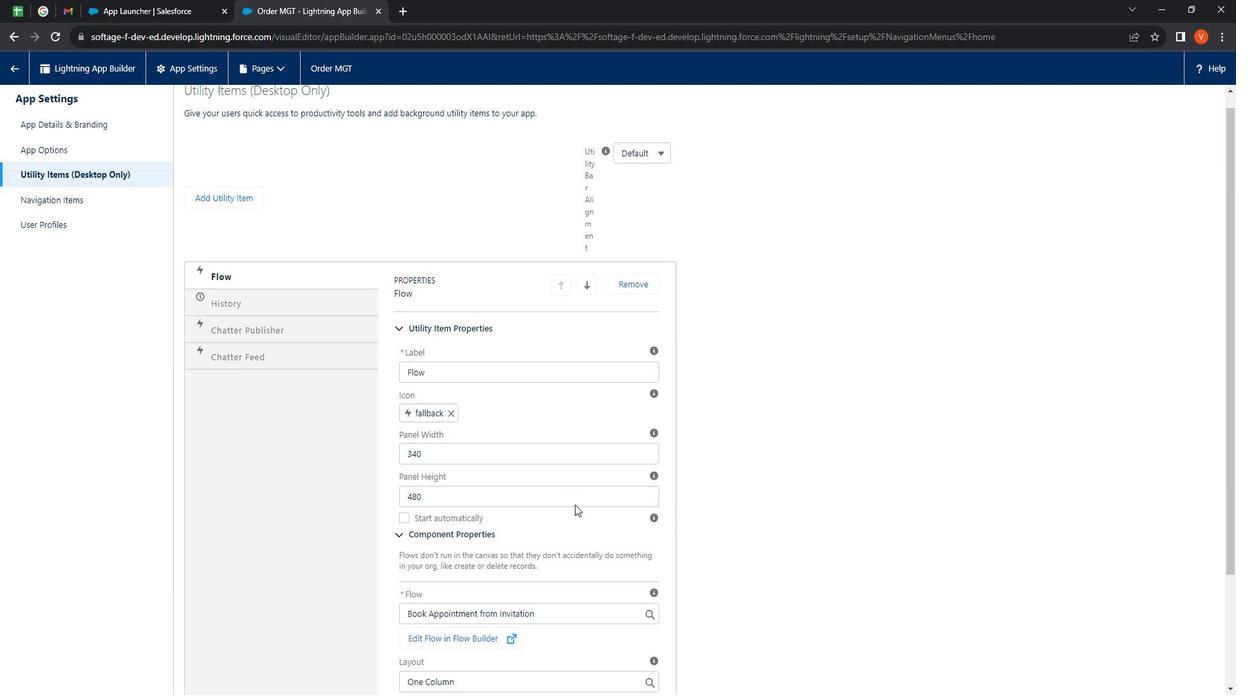 
Action: Mouse scrolled (590, 501) with delta (0, 0)
Screenshot: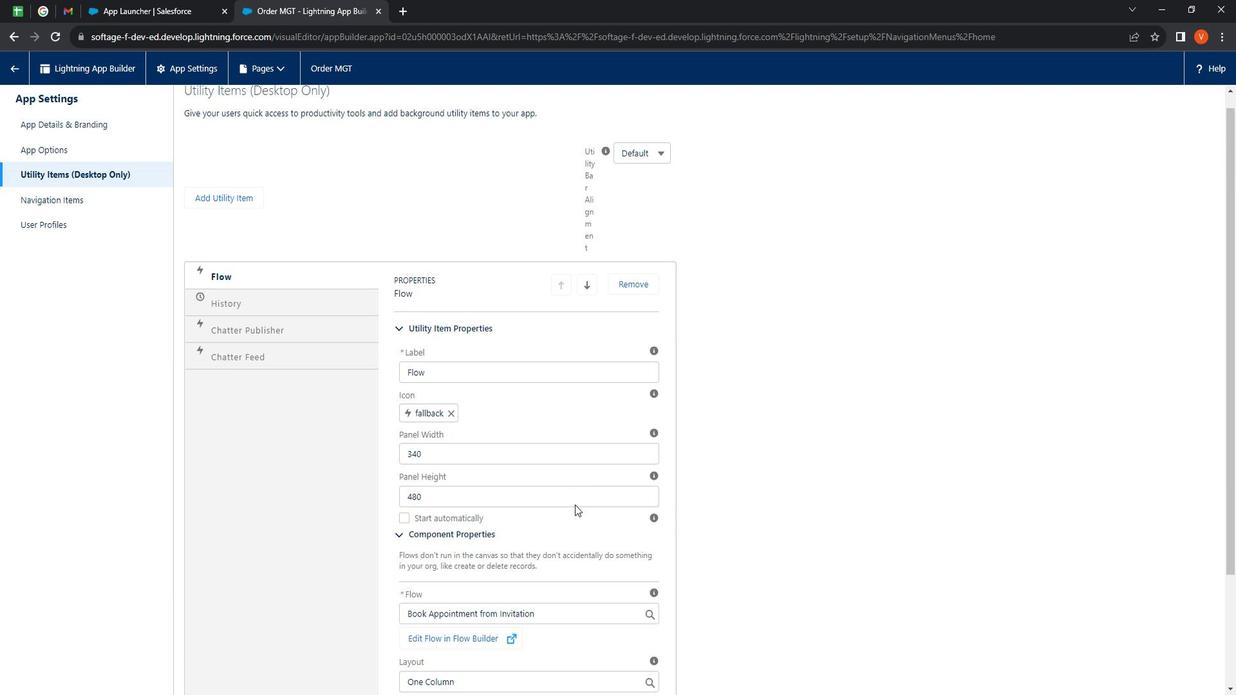 
Action: Mouse moved to (592, 498)
Screenshot: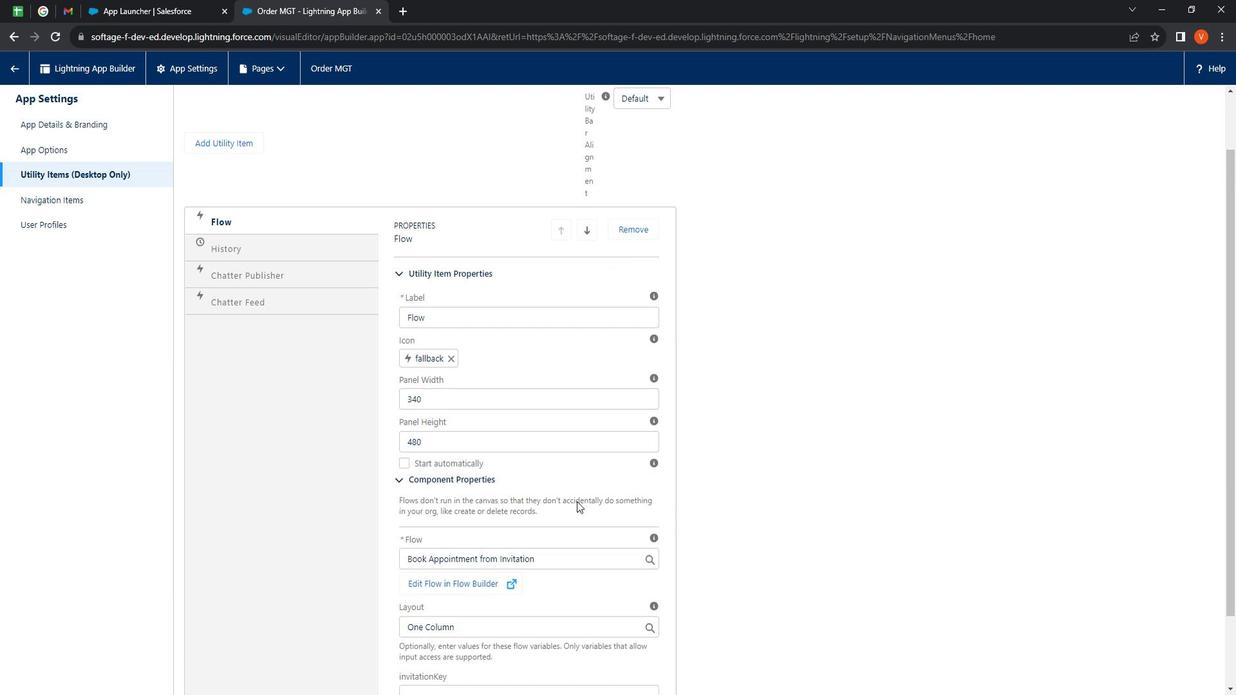 
Action: Mouse scrolled (592, 497) with delta (0, 0)
Screenshot: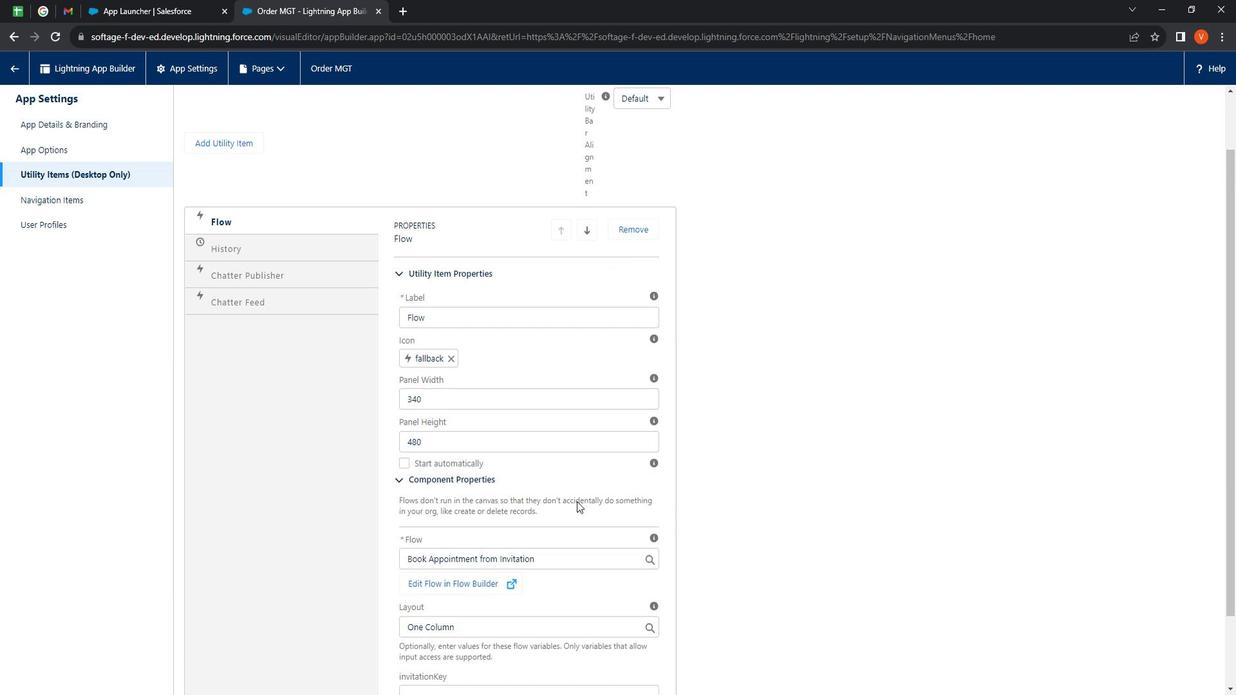 
Action: Mouse moved to (105, 198)
Screenshot: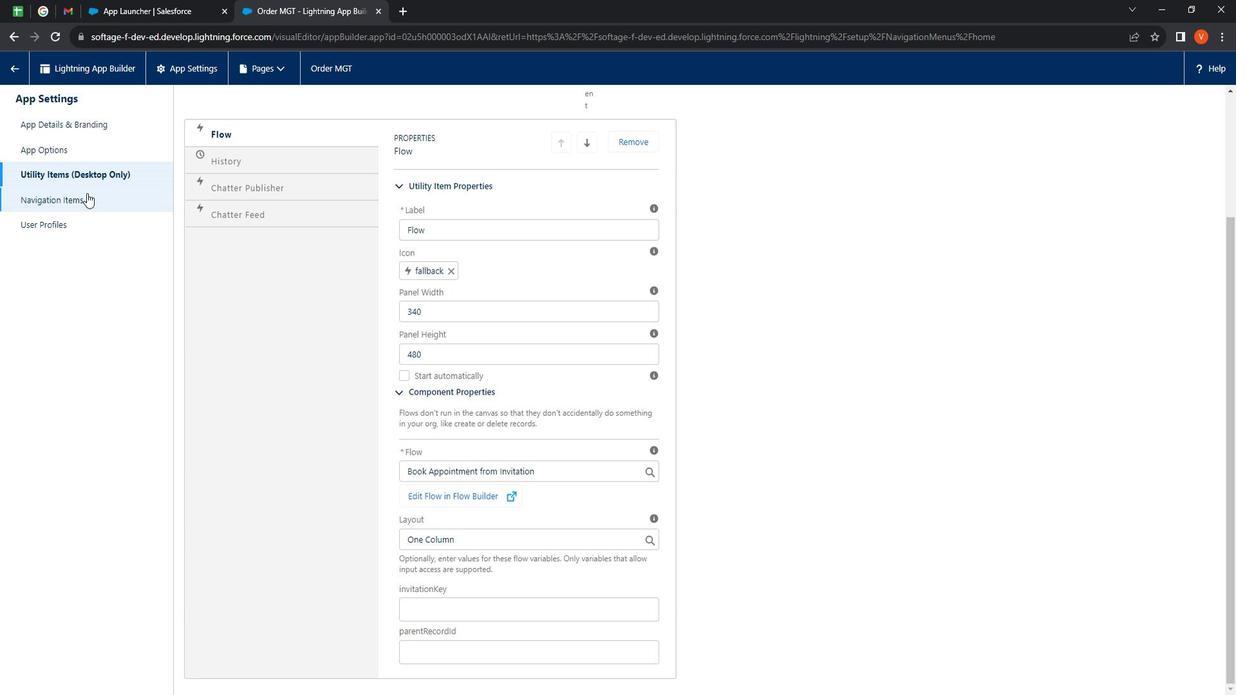
Action: Mouse pressed left at (105, 198)
Screenshot: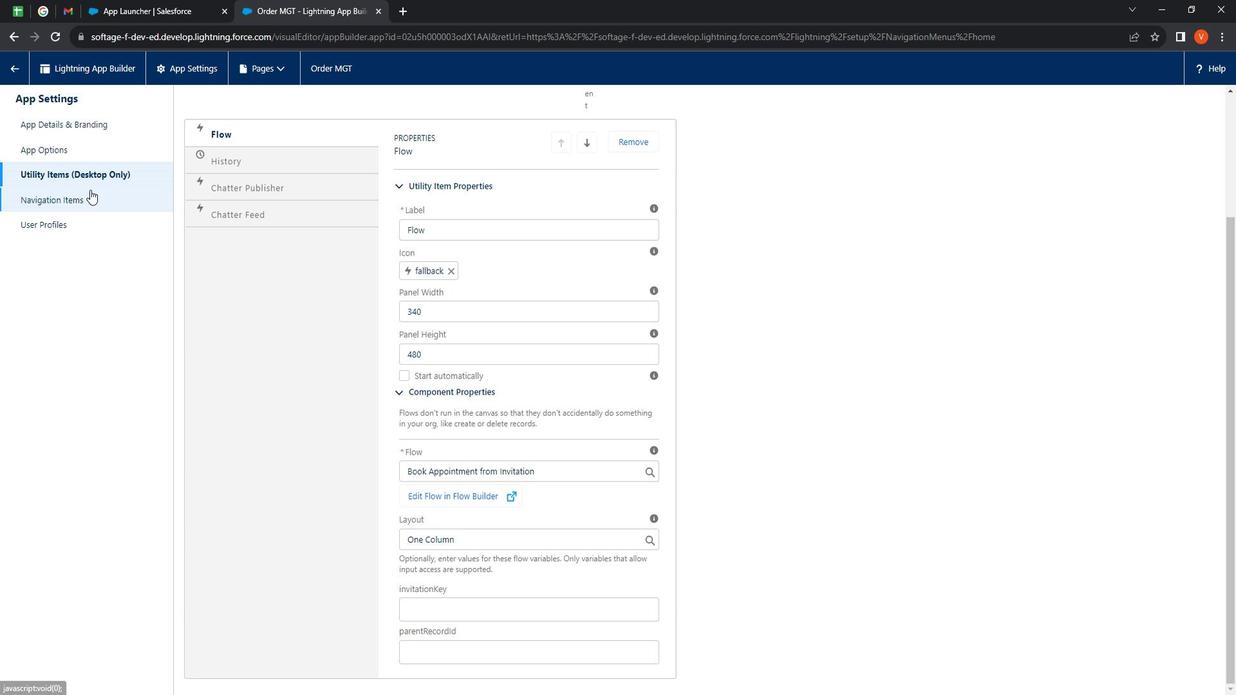 
Action: Mouse moved to (309, 247)
Screenshot: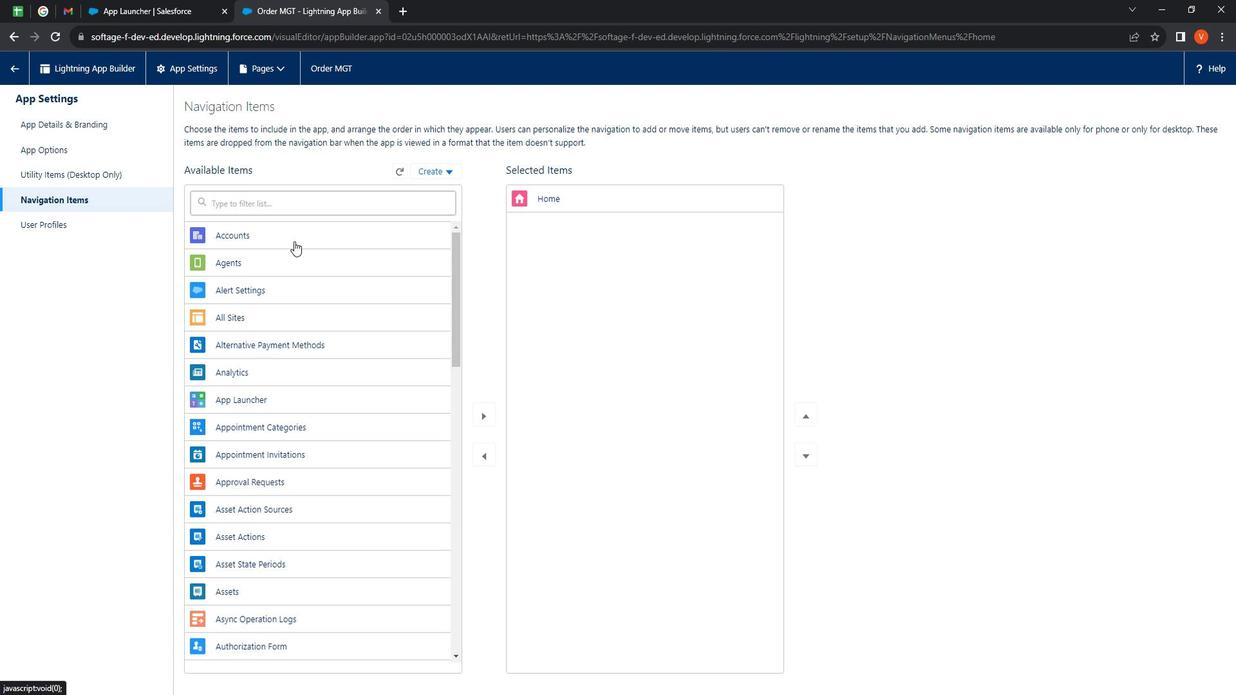 
Action: Mouse pressed left at (309, 247)
Screenshot: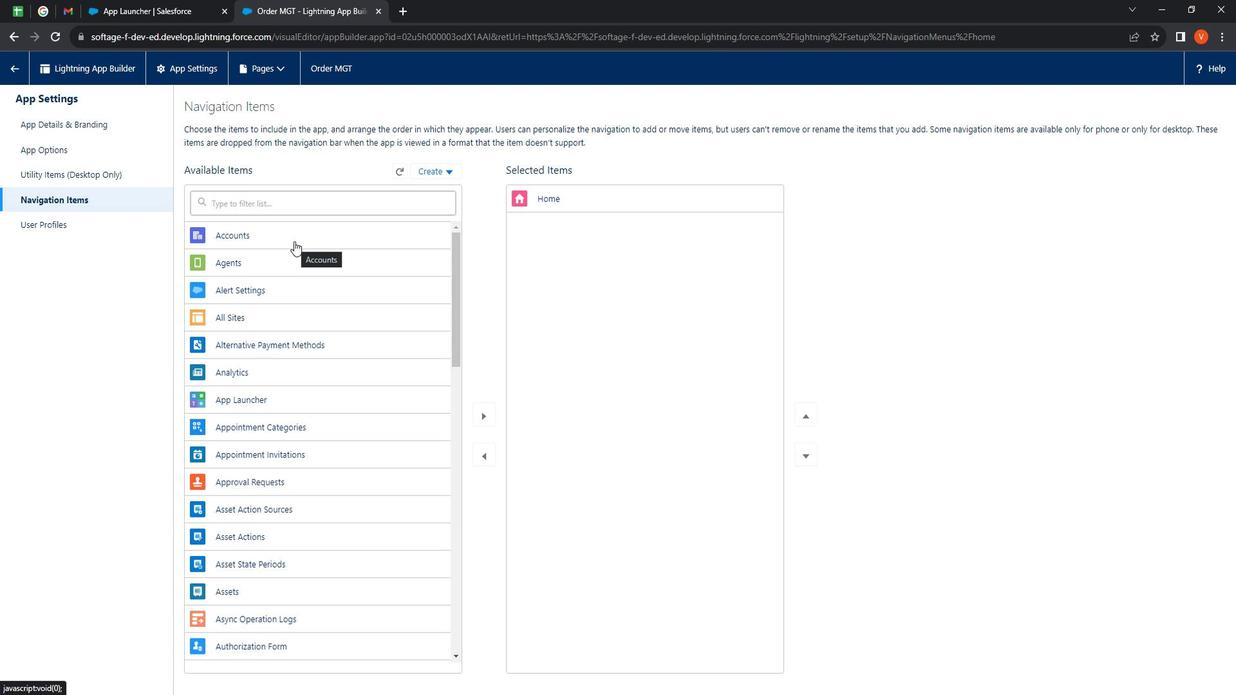 
Action: Mouse moved to (498, 407)
Screenshot: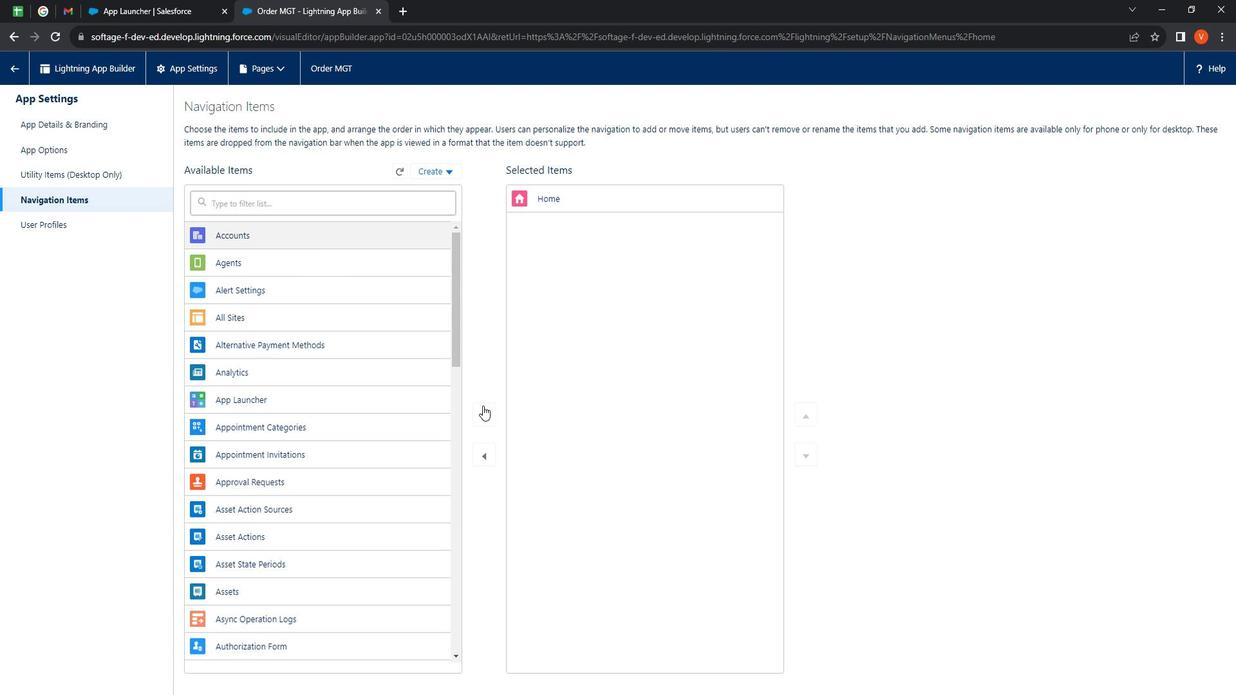 
Action: Mouse pressed left at (498, 407)
Screenshot: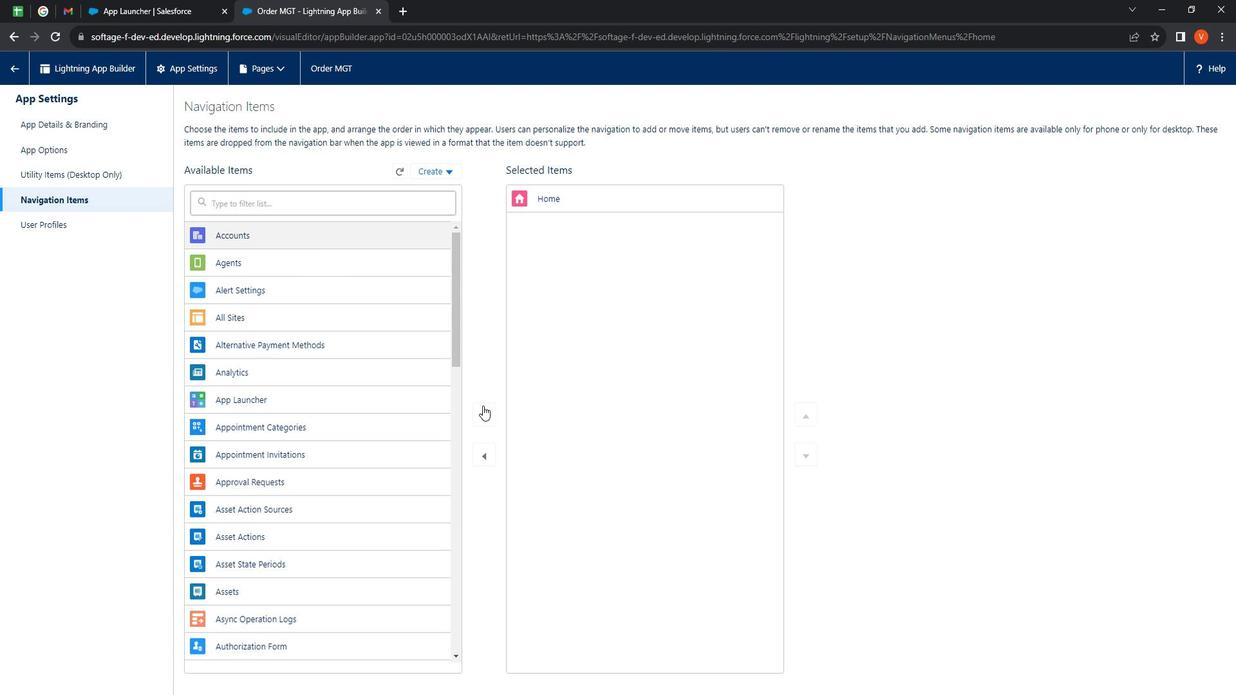 
Action: Mouse moved to (266, 353)
Screenshot: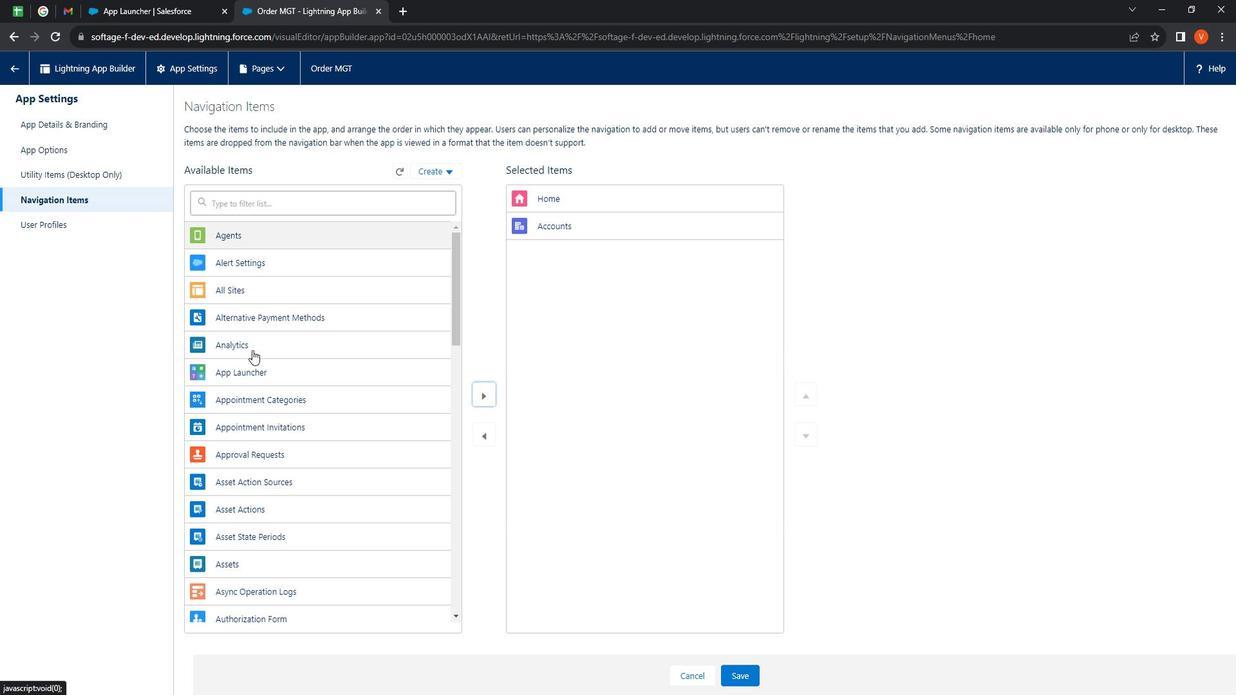 
Action: Mouse pressed left at (266, 353)
Screenshot: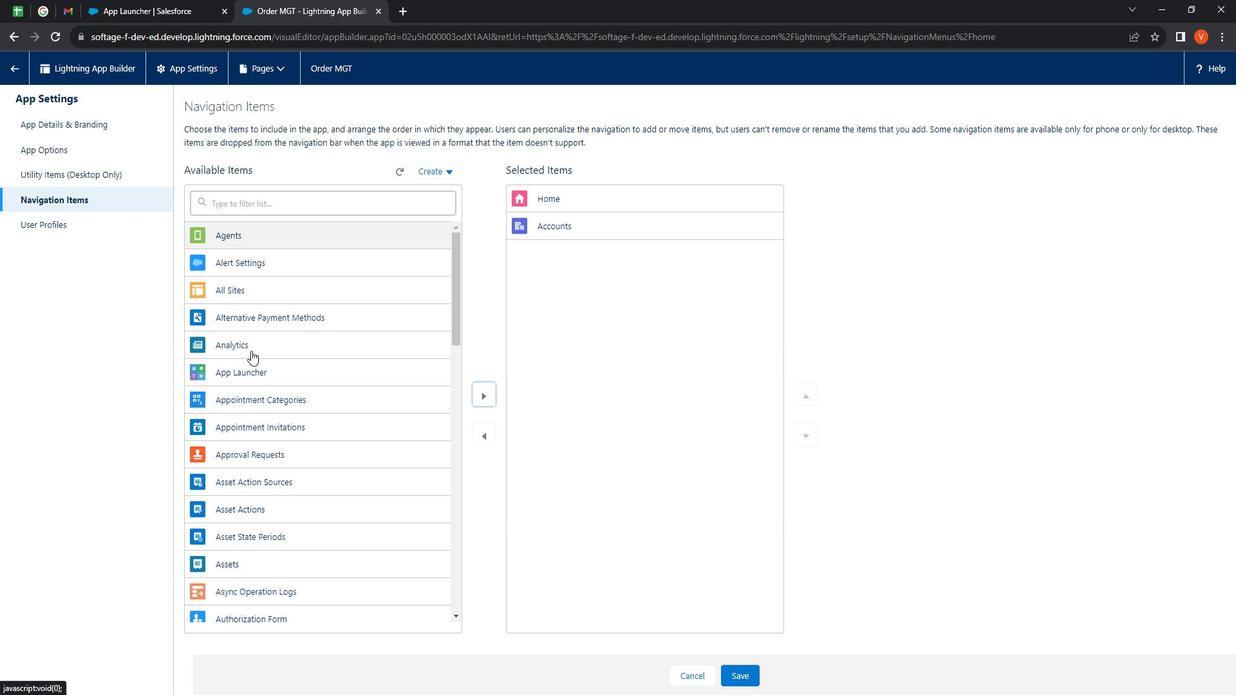 
Action: Mouse moved to (497, 397)
Screenshot: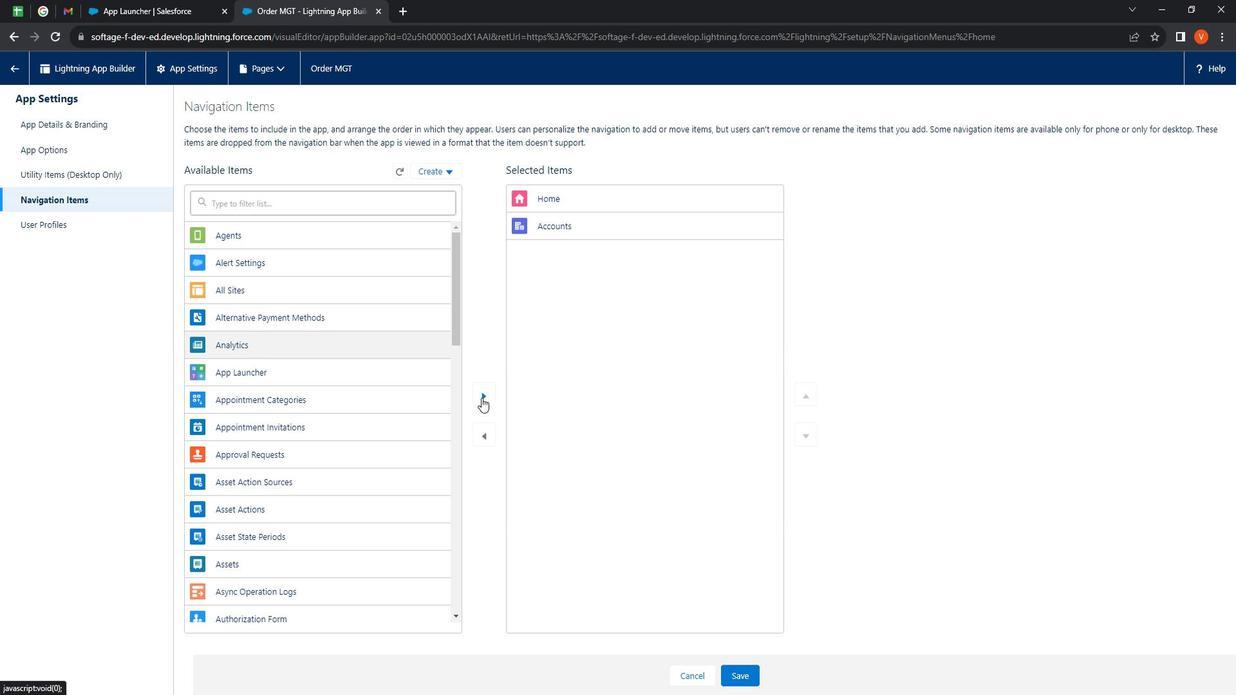 
Action: Mouse pressed left at (497, 397)
Screenshot: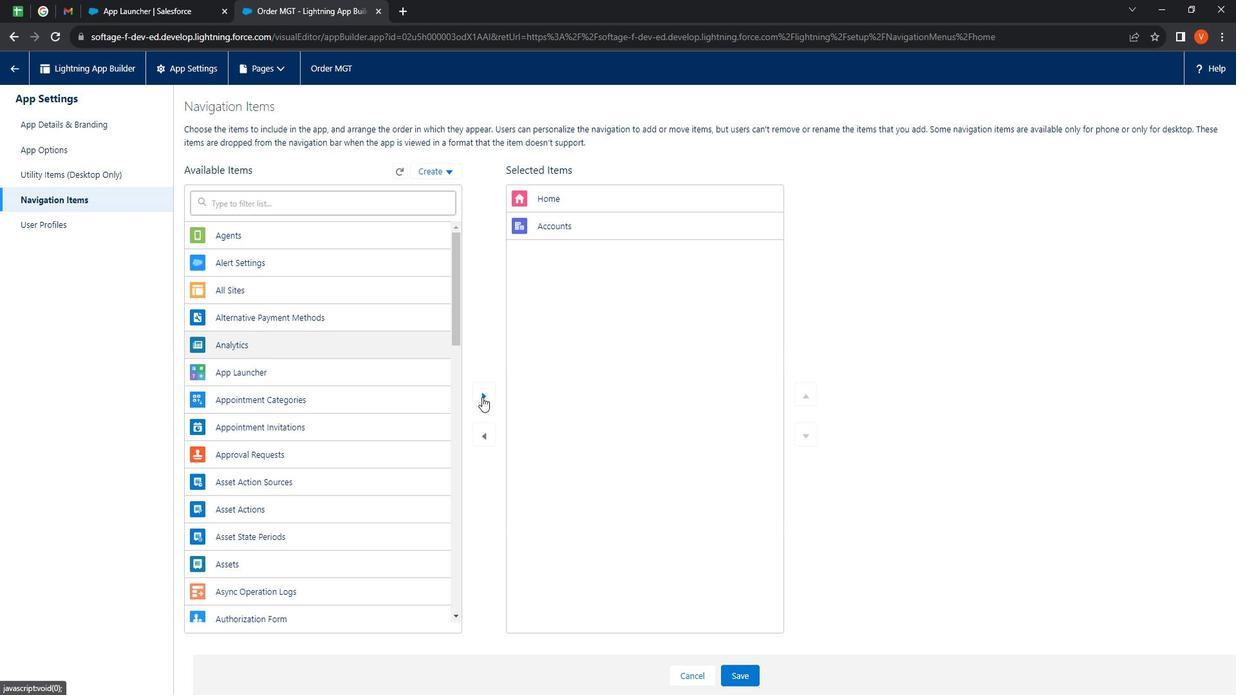 
Action: Mouse moved to (331, 350)
Screenshot: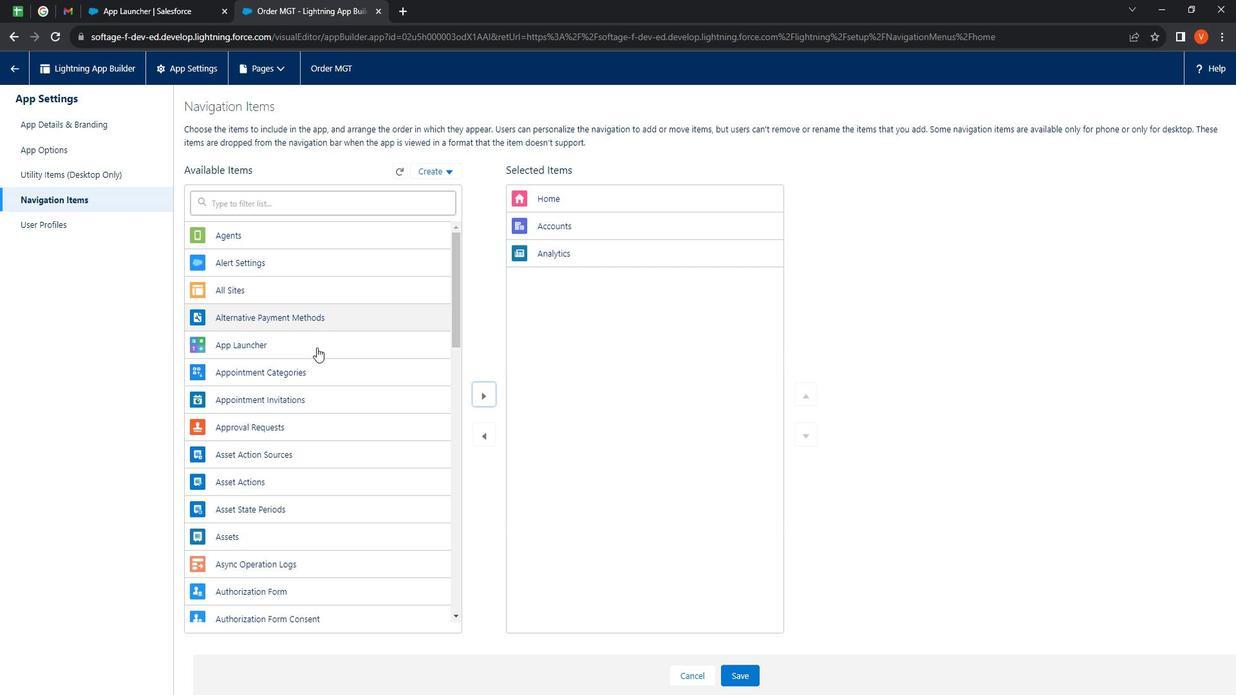 
Action: Mouse scrolled (331, 349) with delta (0, 0)
Screenshot: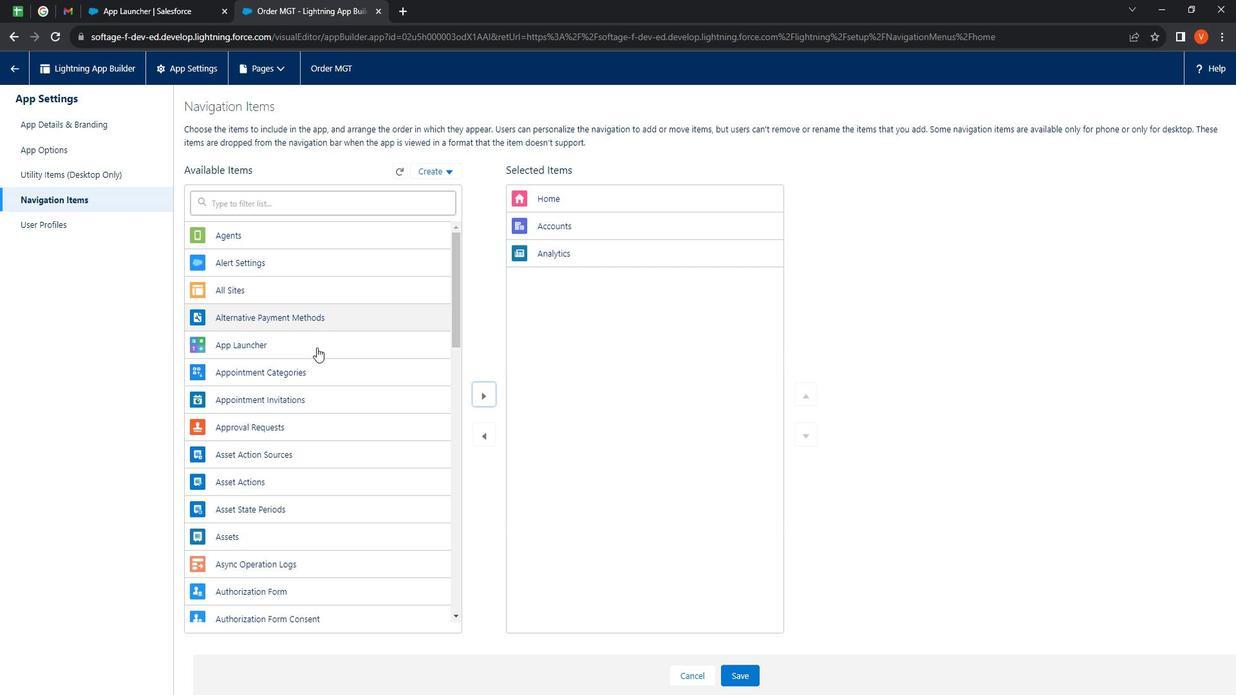 
Action: Mouse scrolled (331, 349) with delta (0, 0)
Screenshot: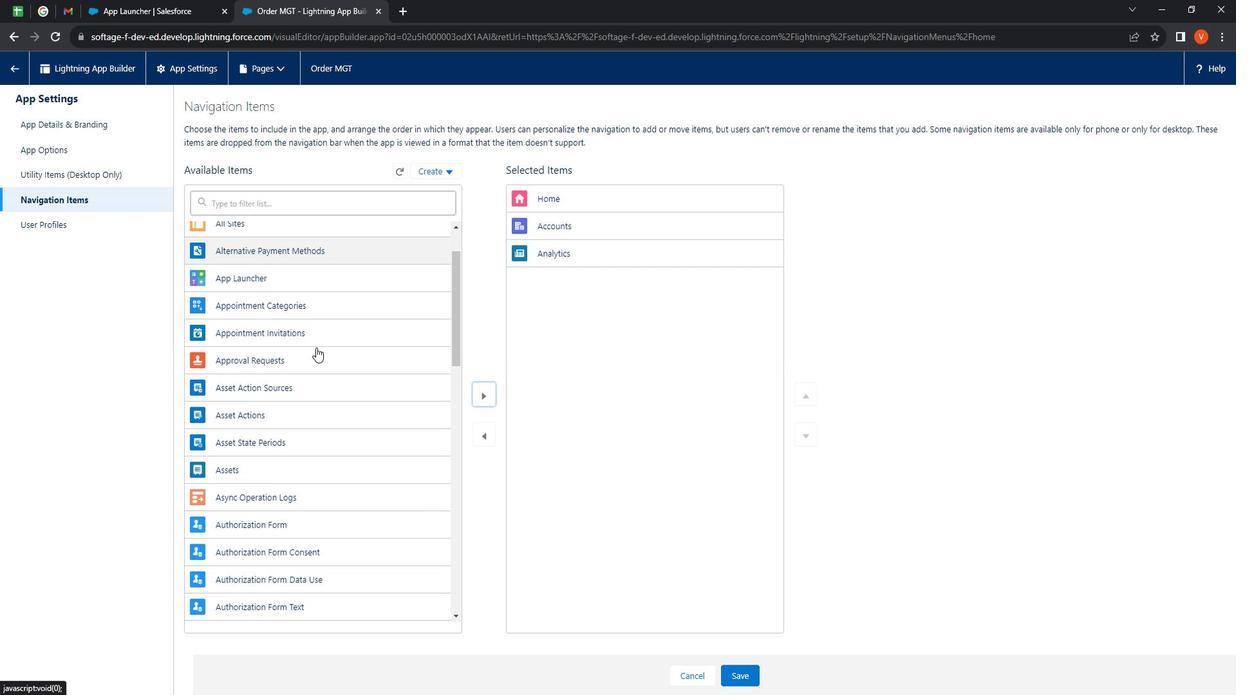 
Action: Mouse moved to (331, 348)
Screenshot: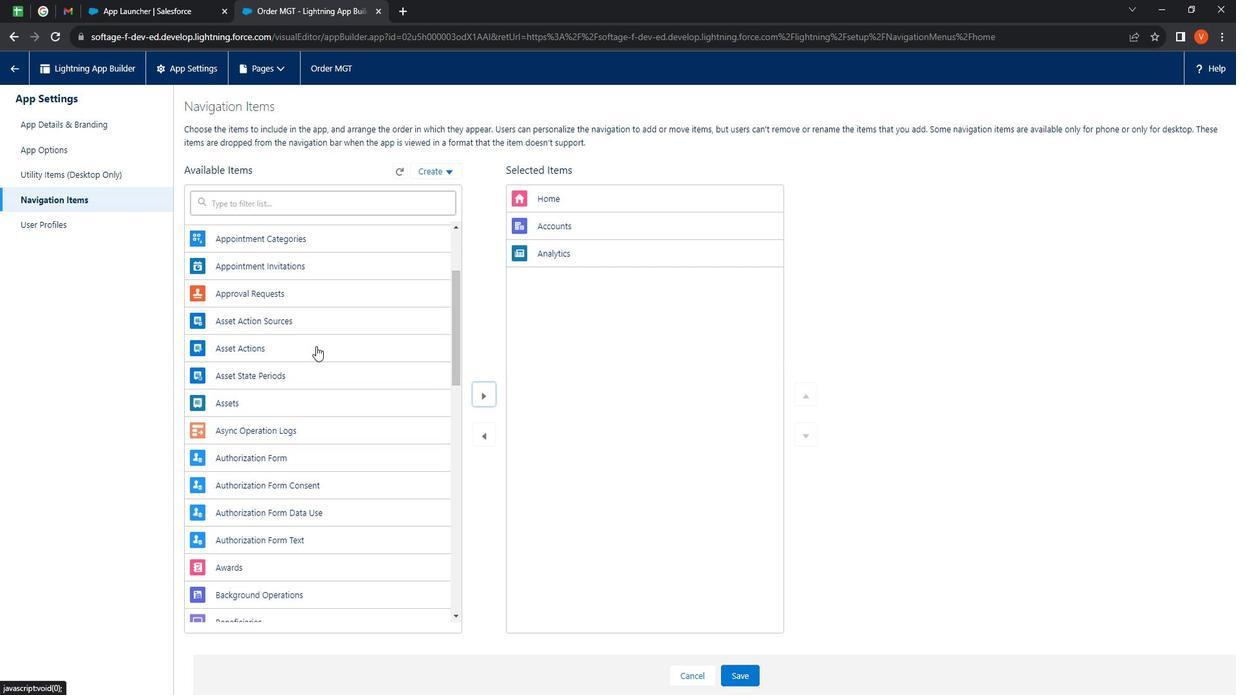 
Action: Mouse scrolled (331, 347) with delta (0, 0)
Screenshot: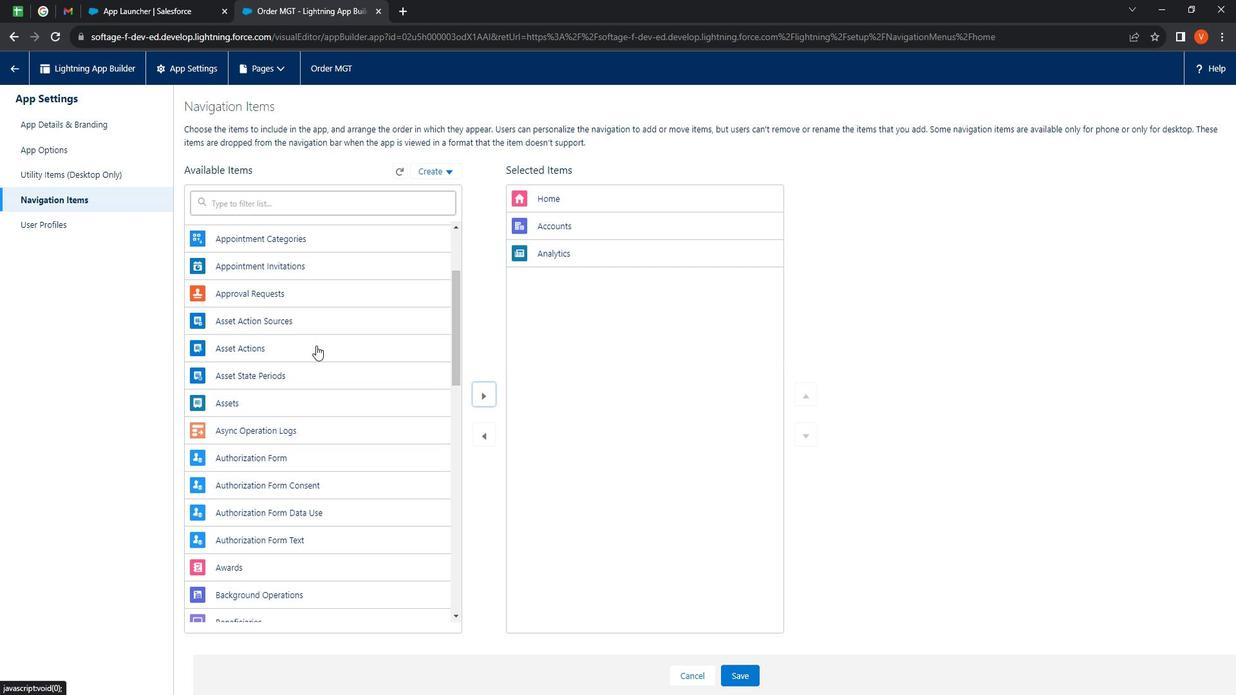 
Action: Mouse scrolled (331, 347) with delta (0, 0)
Screenshot: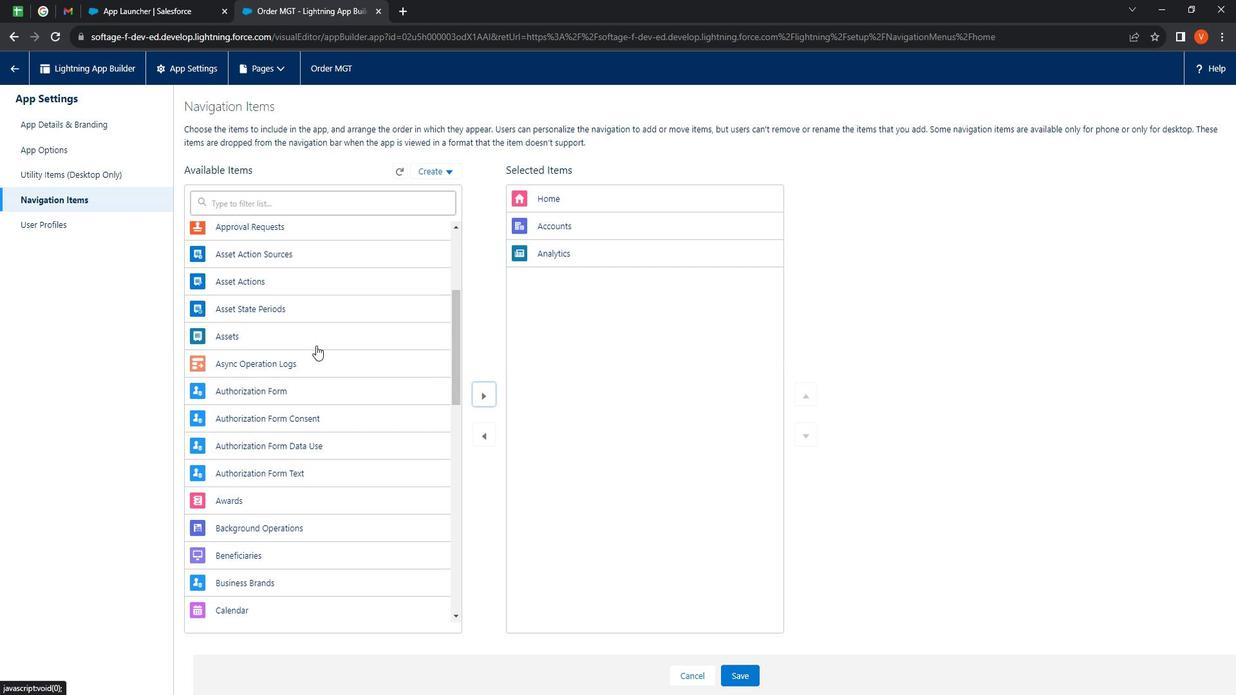 
Action: Mouse scrolled (331, 347) with delta (0, 0)
Screenshot: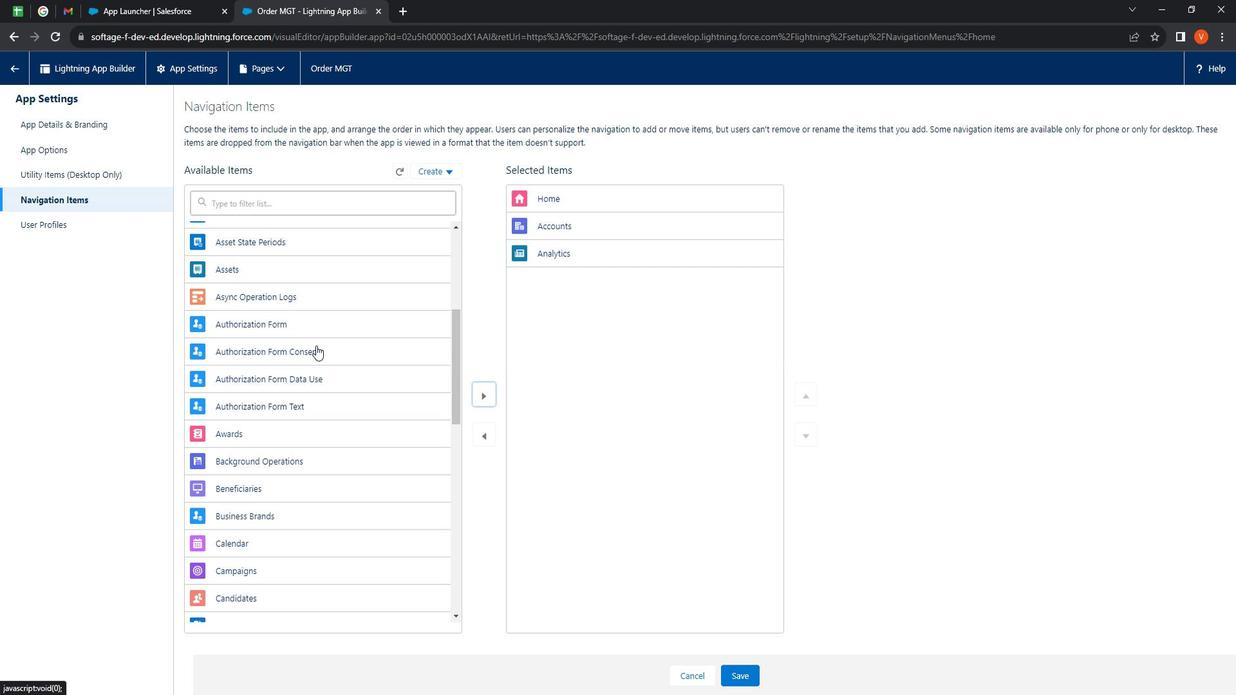 
Action: Mouse scrolled (331, 347) with delta (0, 0)
Screenshot: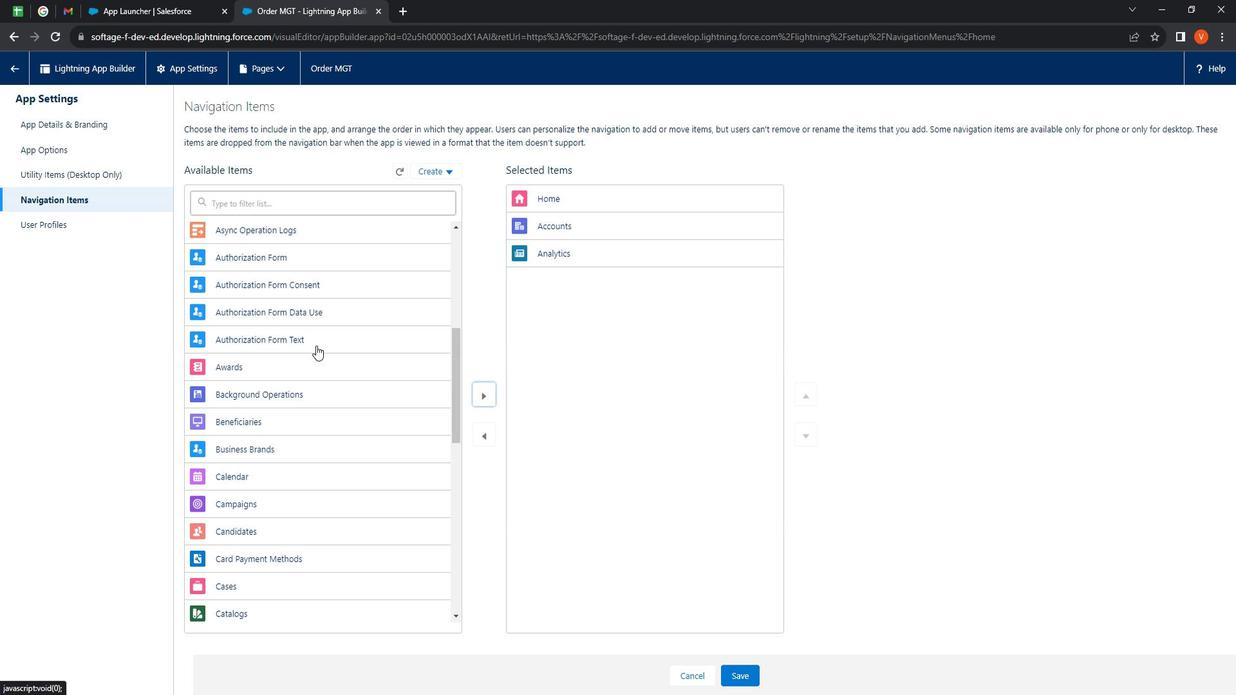 
Action: Mouse moved to (331, 348)
Screenshot: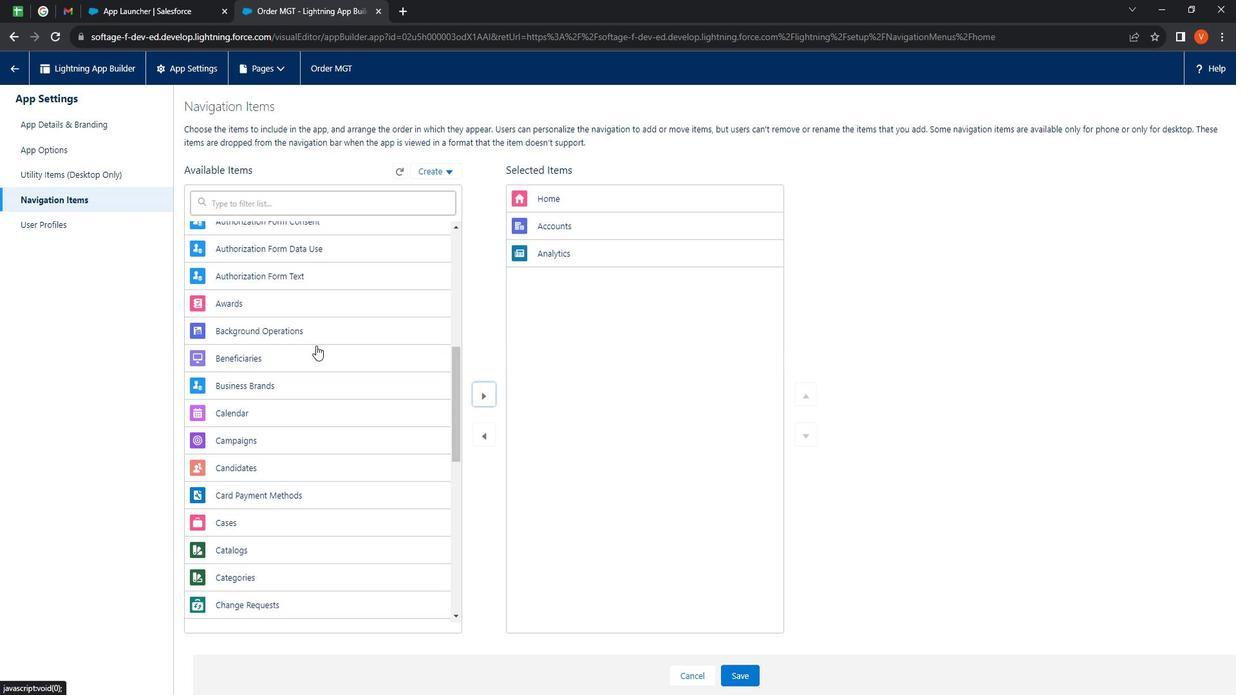 
Action: Mouse scrolled (331, 347) with delta (0, 0)
Screenshot: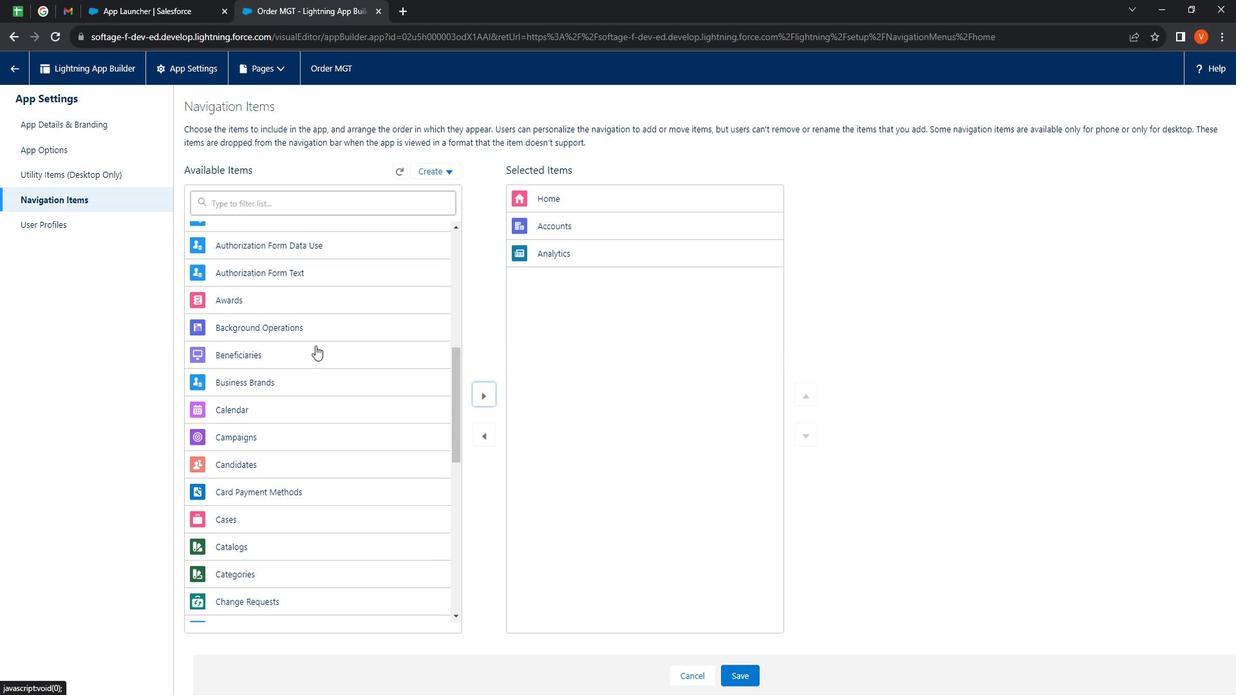 
Action: Mouse moved to (330, 343)
Screenshot: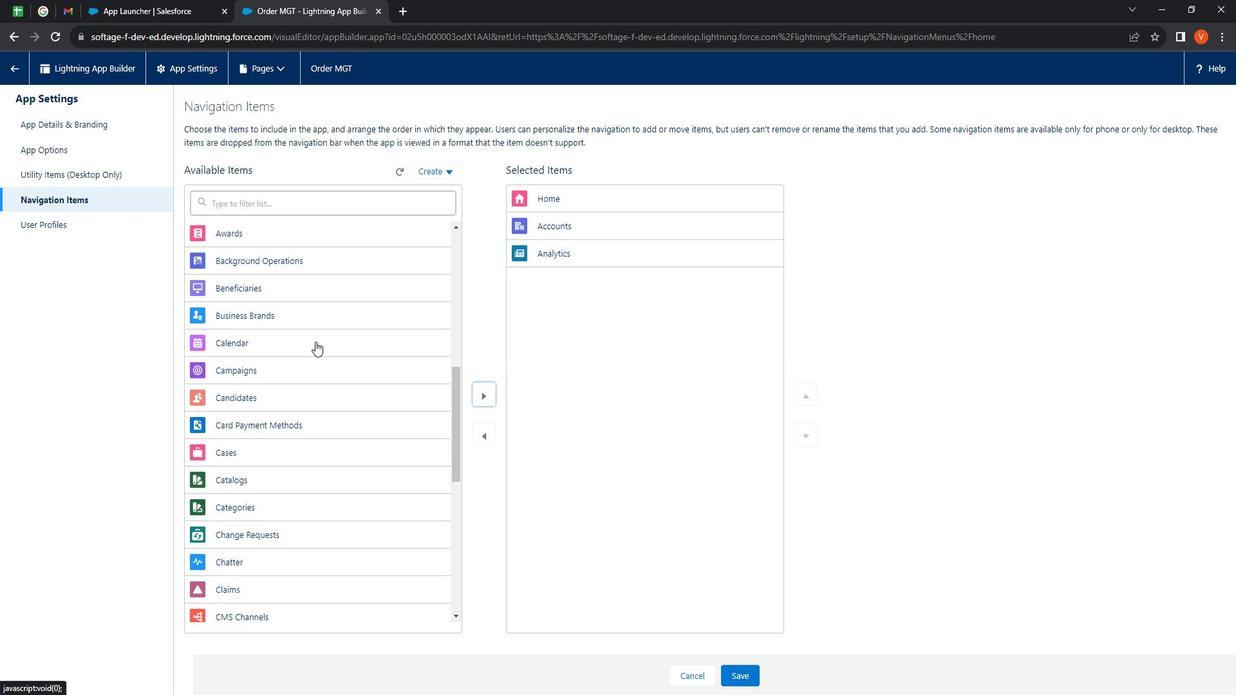 
Action: Mouse scrolled (330, 342) with delta (0, 0)
Screenshot: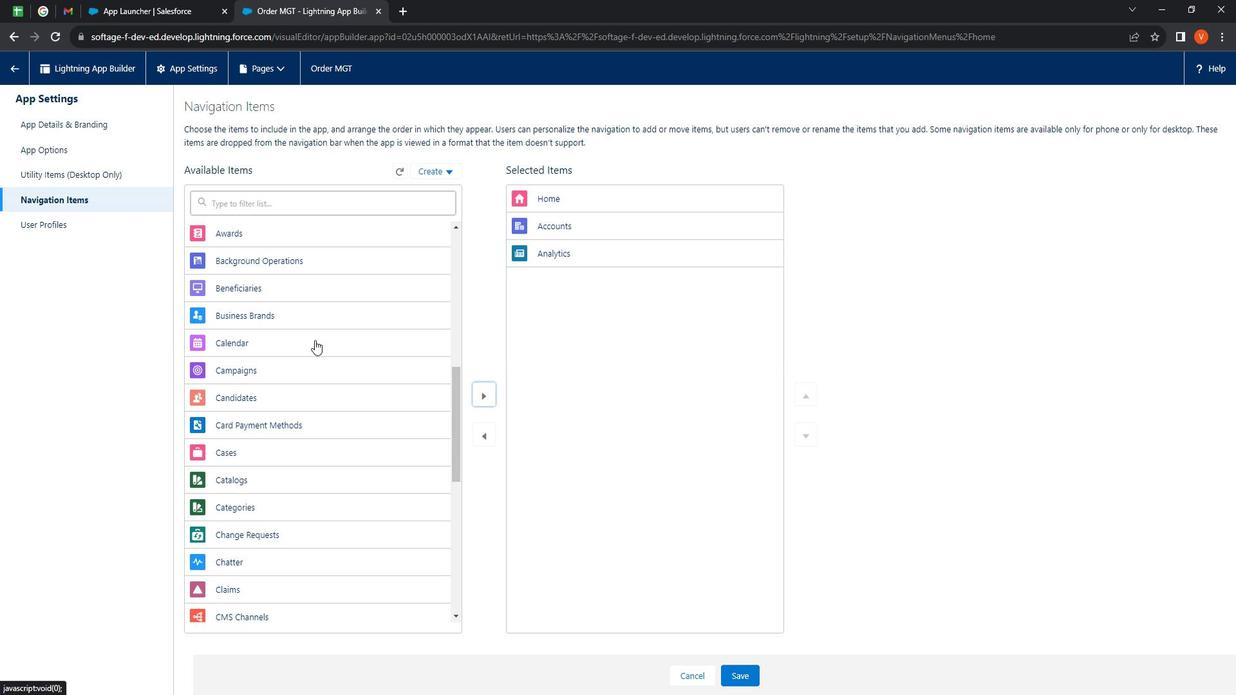 
Action: Mouse moved to (335, 332)
Screenshot: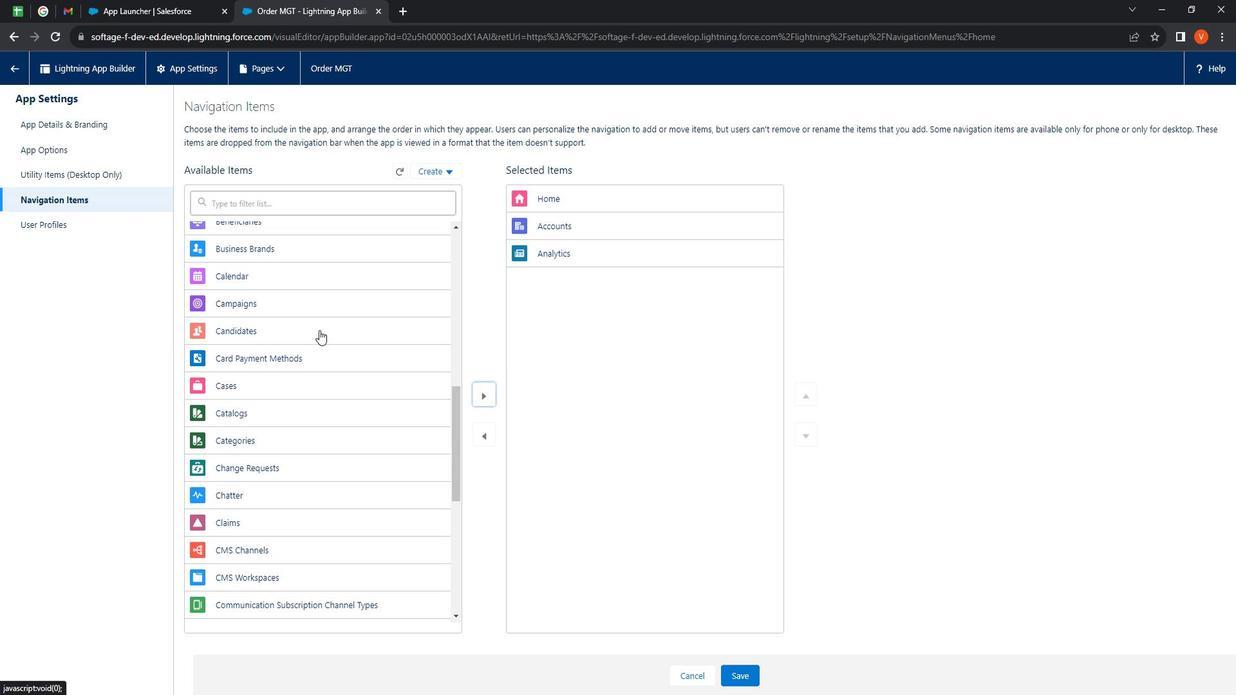 
Action: Mouse scrolled (335, 332) with delta (0, 0)
Screenshot: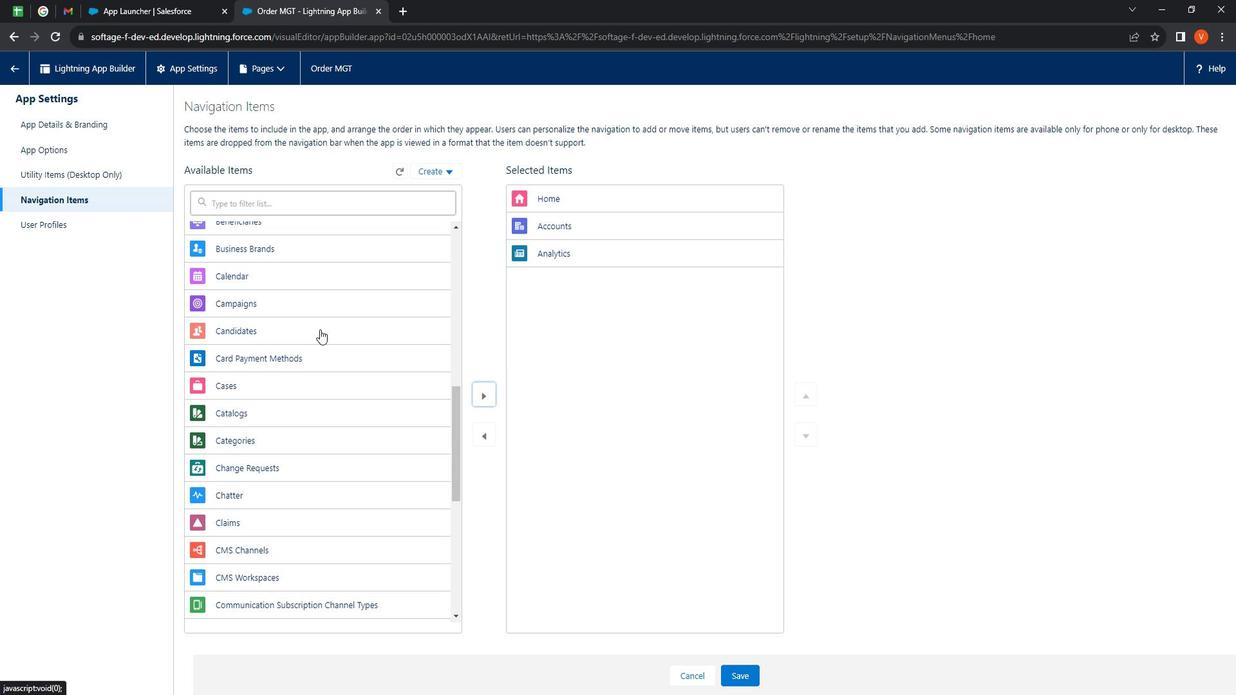 
Action: Mouse moved to (309, 265)
Screenshot: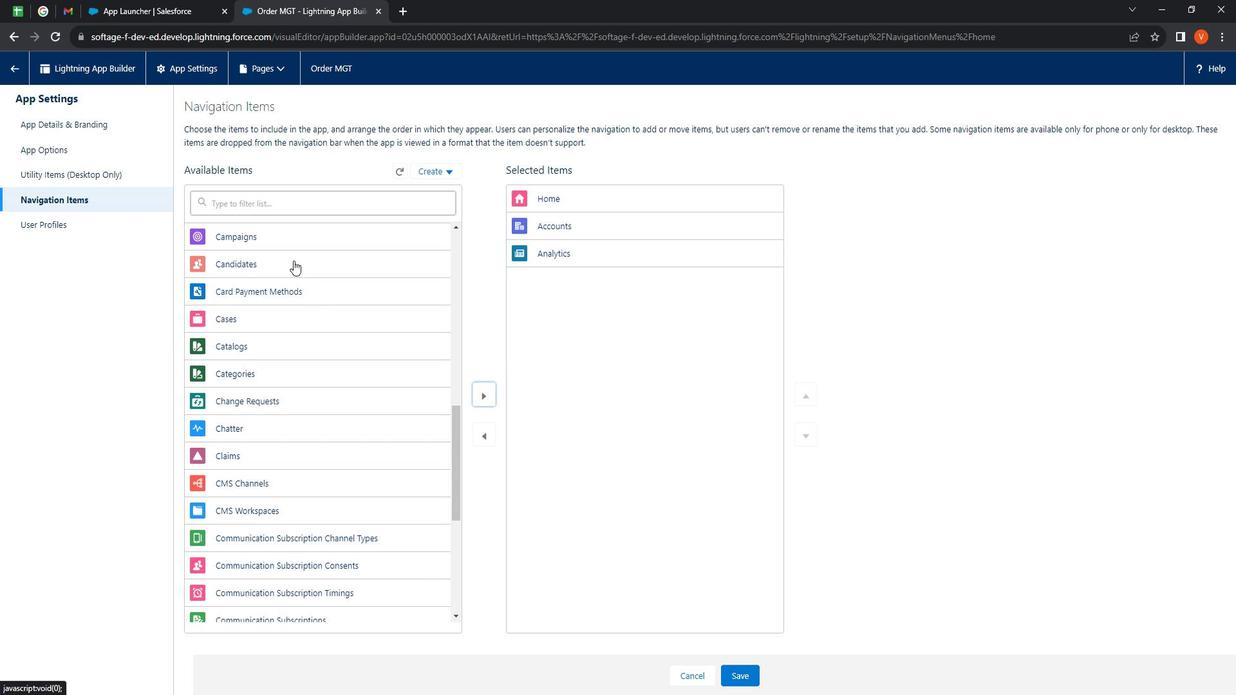 
Action: Mouse pressed left at (309, 265)
Screenshot: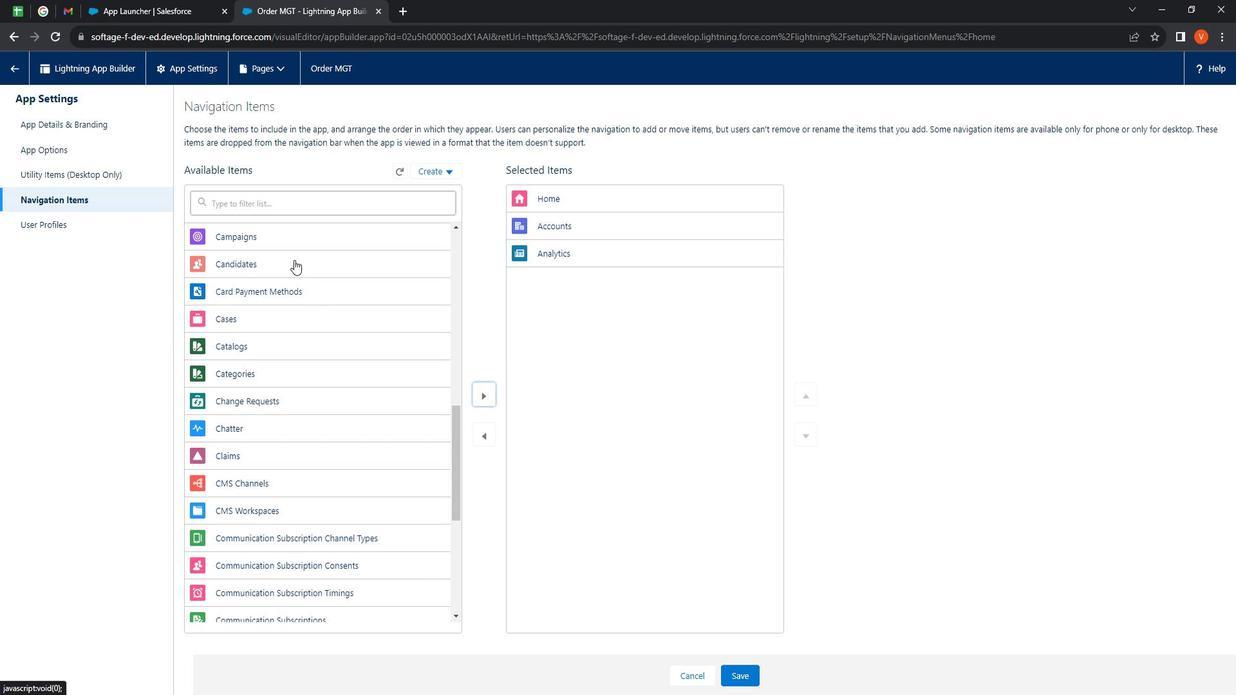 
Action: Mouse moved to (304, 243)
Screenshot: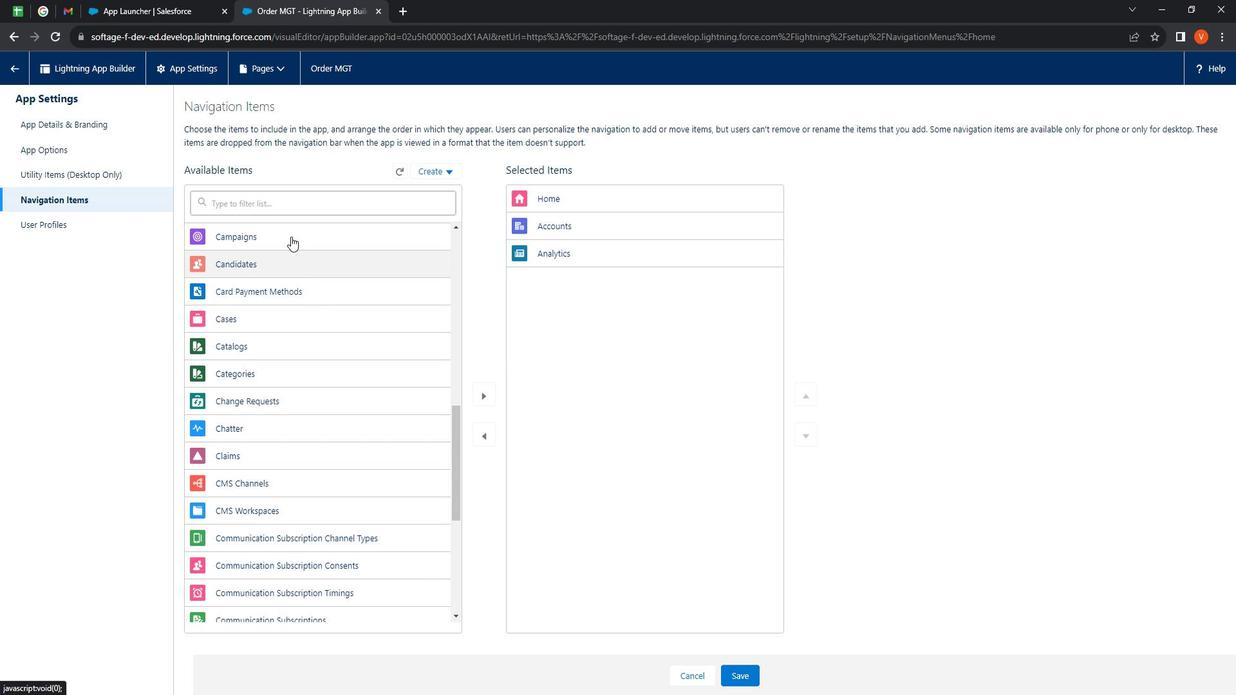 
Action: Mouse pressed left at (304, 243)
Screenshot: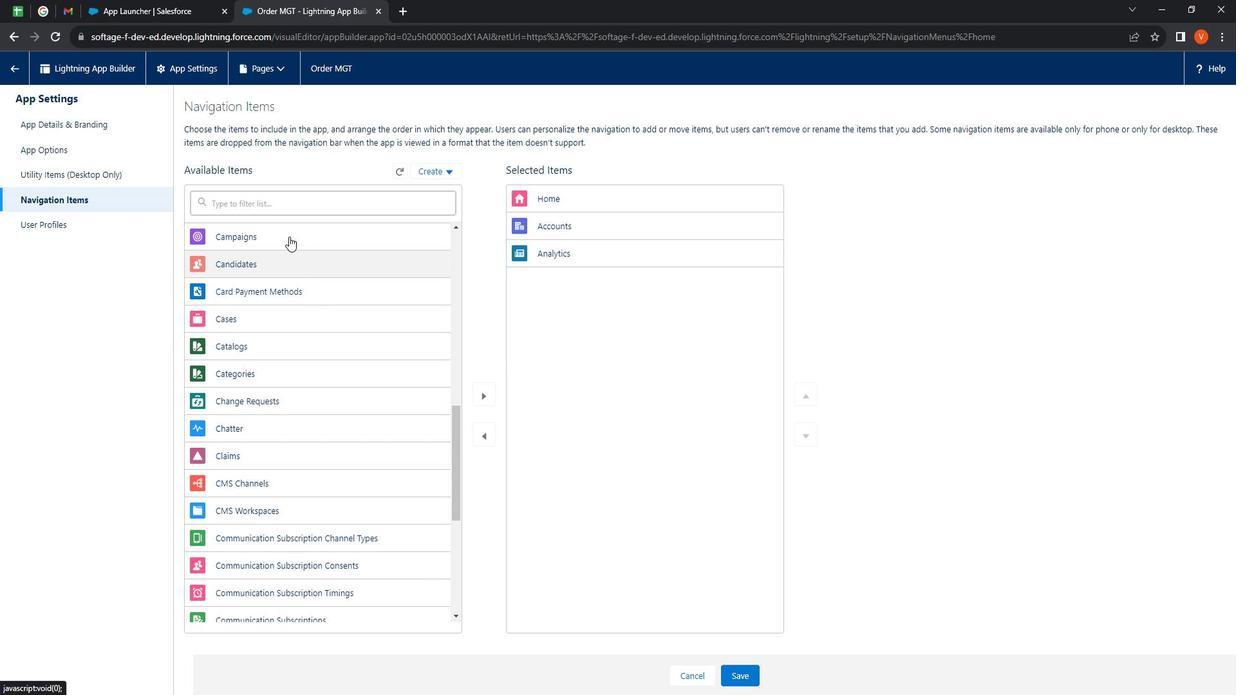 
Action: Mouse moved to (504, 400)
Screenshot: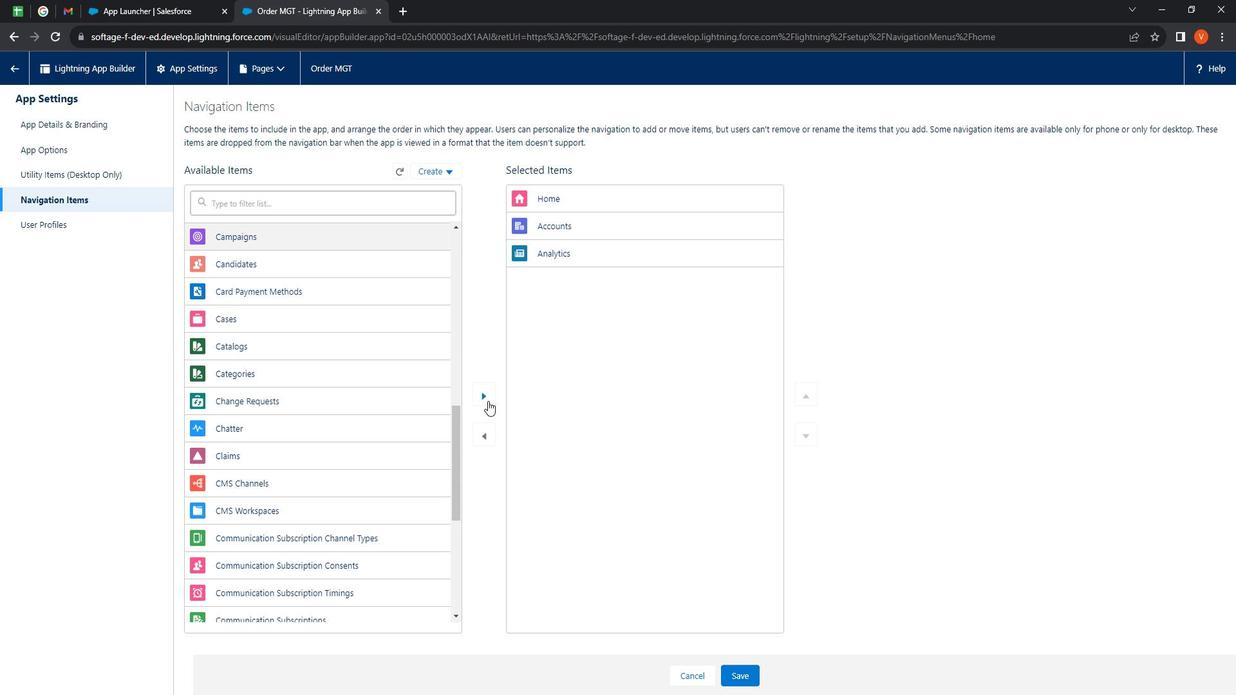
Action: Mouse pressed left at (504, 400)
Screenshot: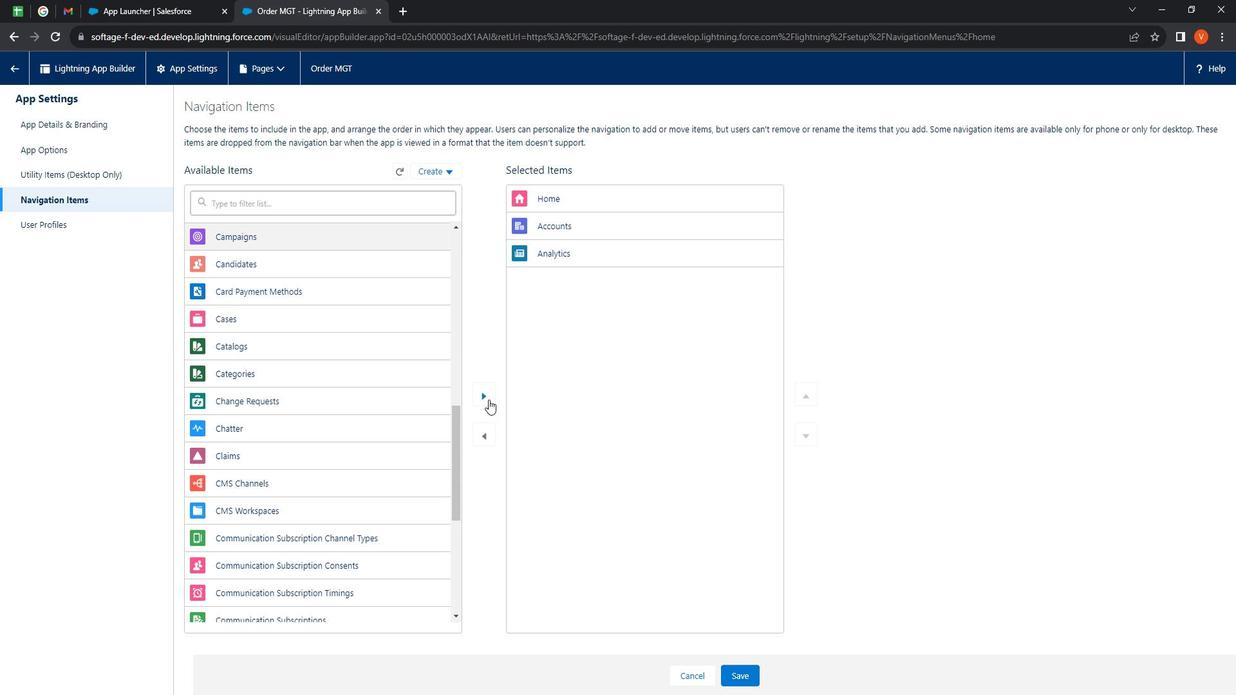 
Action: Mouse moved to (314, 322)
Screenshot: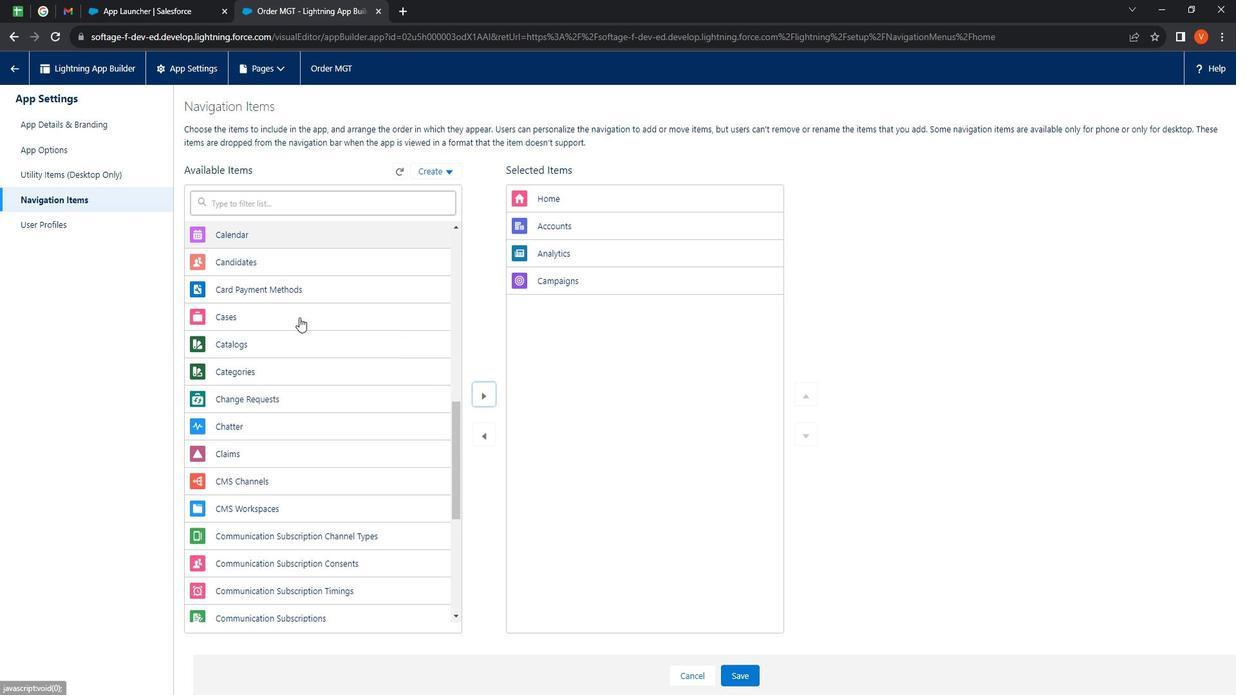 
Action: Mouse scrolled (314, 321) with delta (0, 0)
Screenshot: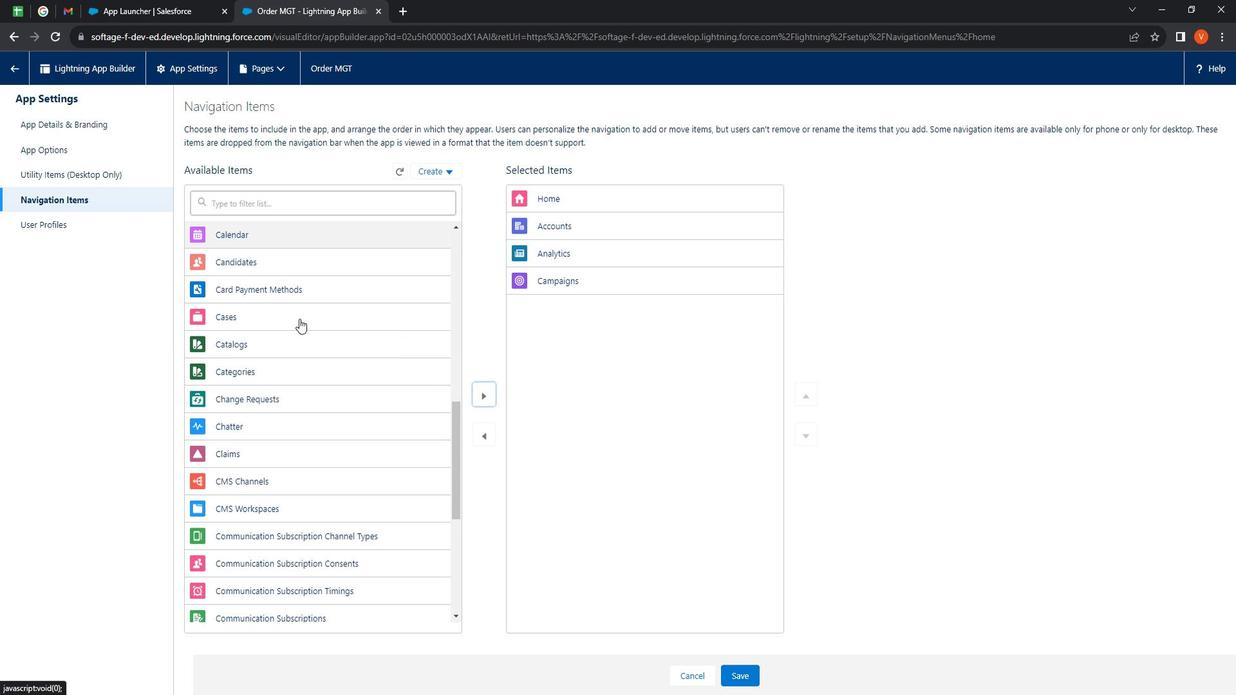 
Action: Mouse scrolled (314, 321) with delta (0, 0)
Screenshot: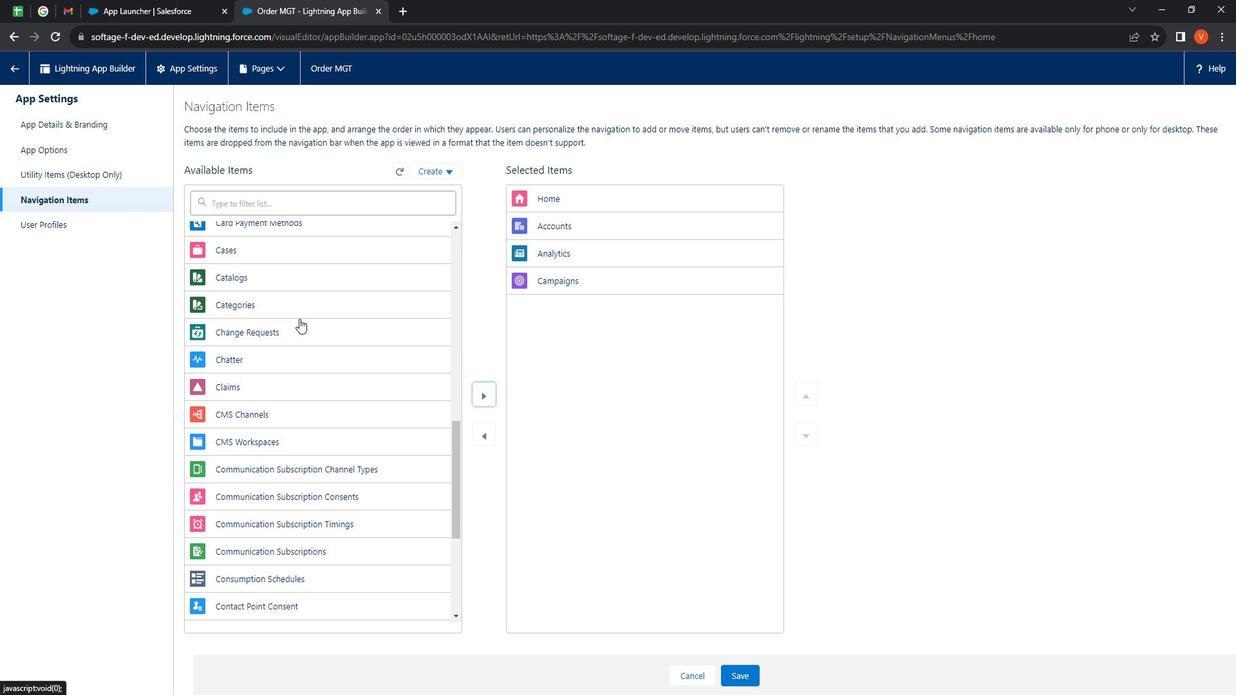 
Action: Mouse moved to (315, 322)
Screenshot: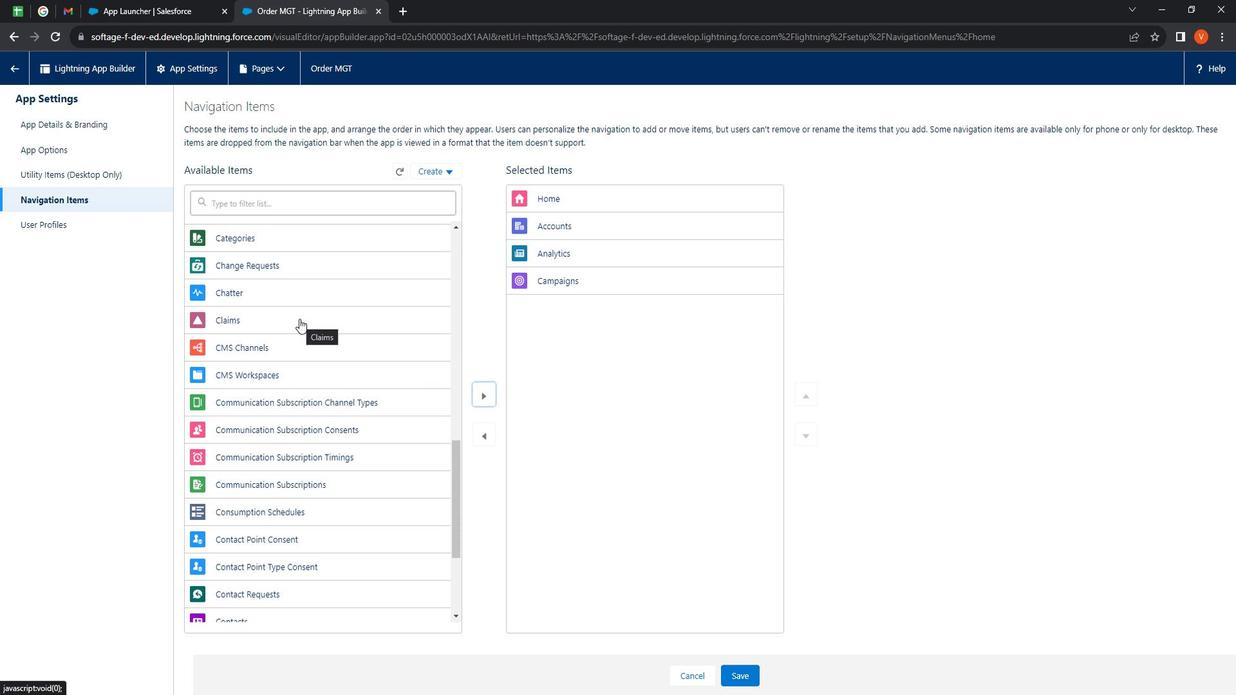 
Action: Mouse scrolled (315, 321) with delta (0, 0)
Screenshot: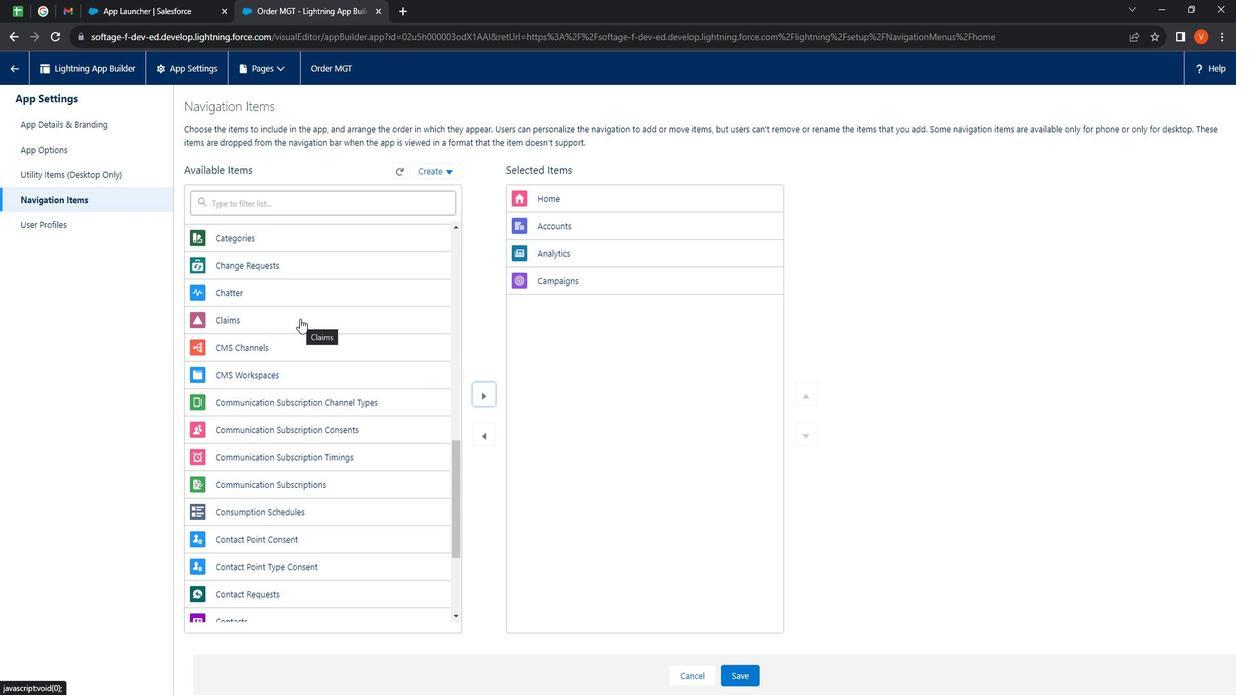 
Action: Mouse moved to (302, 322)
Screenshot: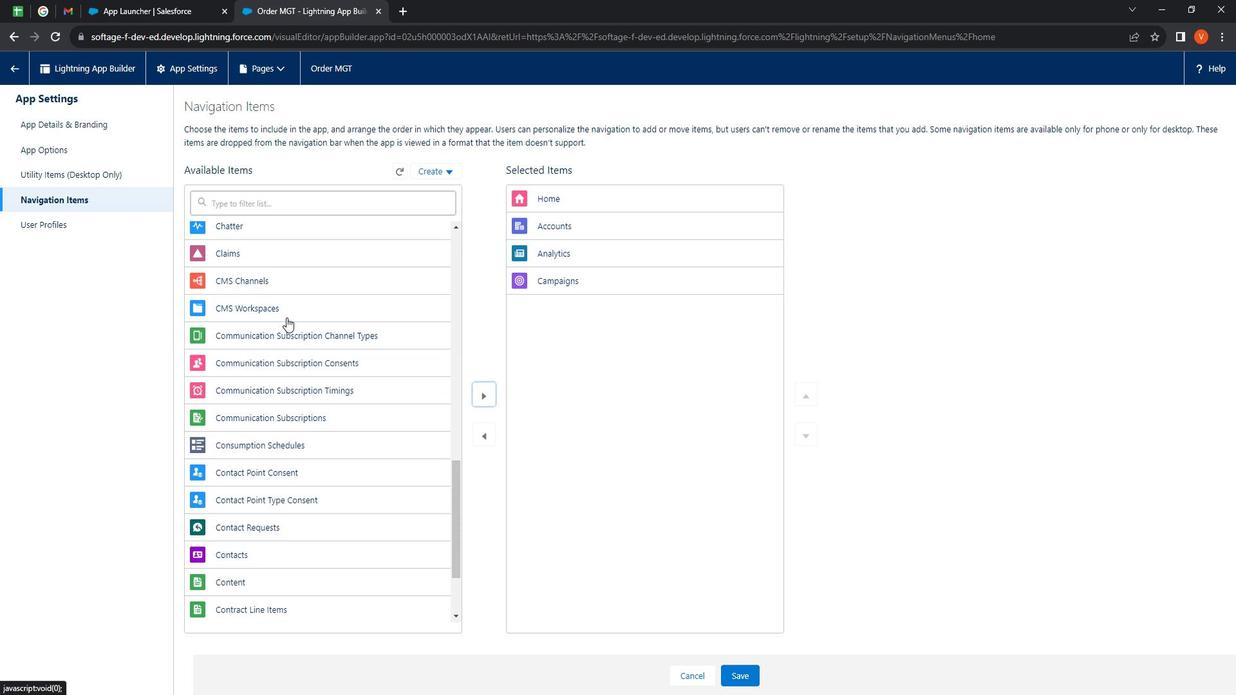 
Action: Mouse scrolled (302, 321) with delta (0, 0)
Screenshot: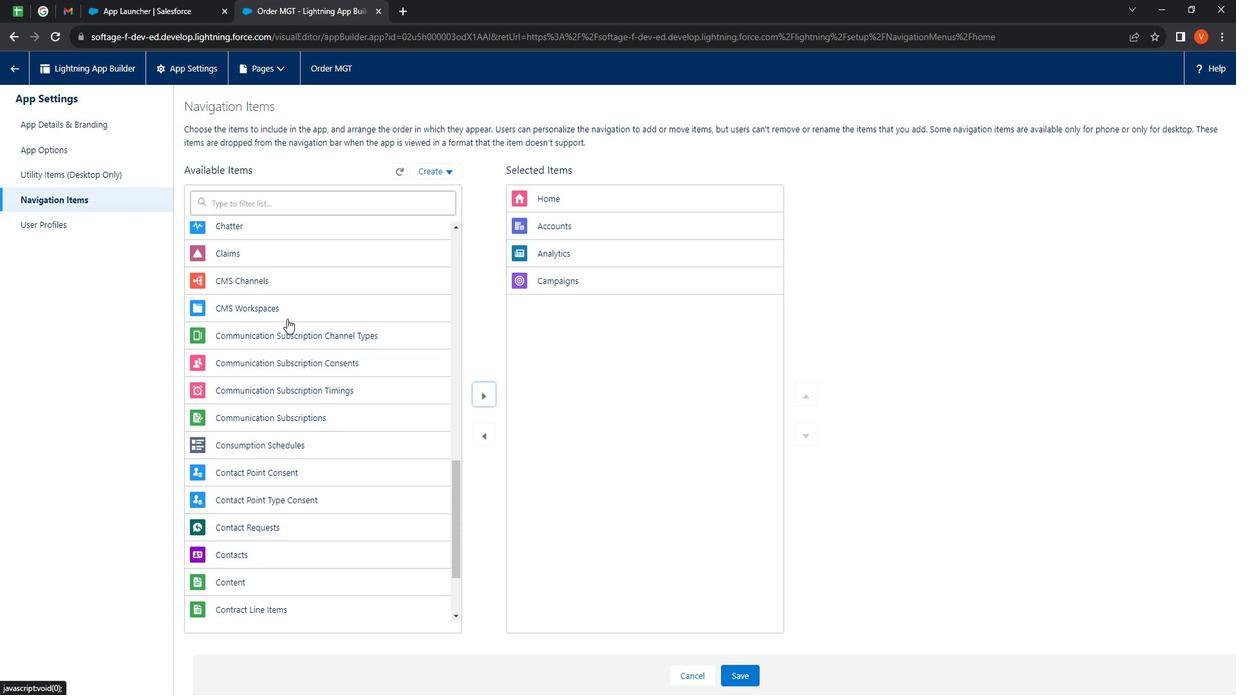 
Action: Mouse moved to (307, 332)
Screenshot: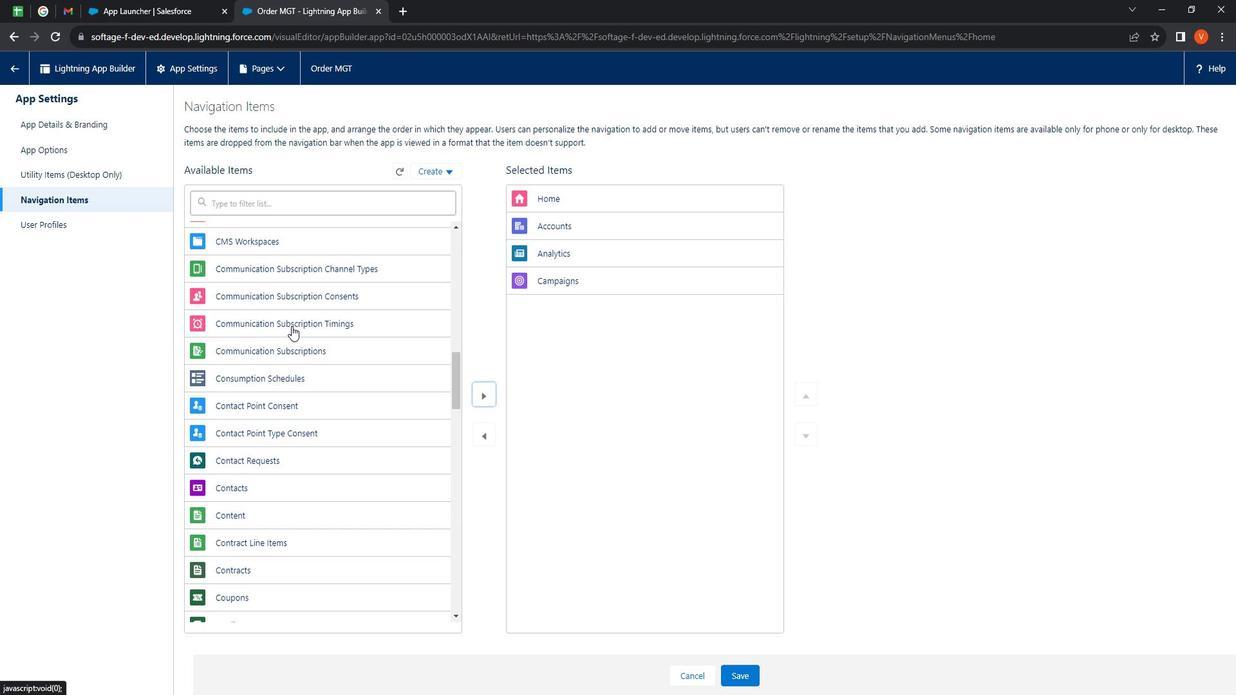 
Action: Mouse scrolled (307, 331) with delta (0, 0)
Screenshot: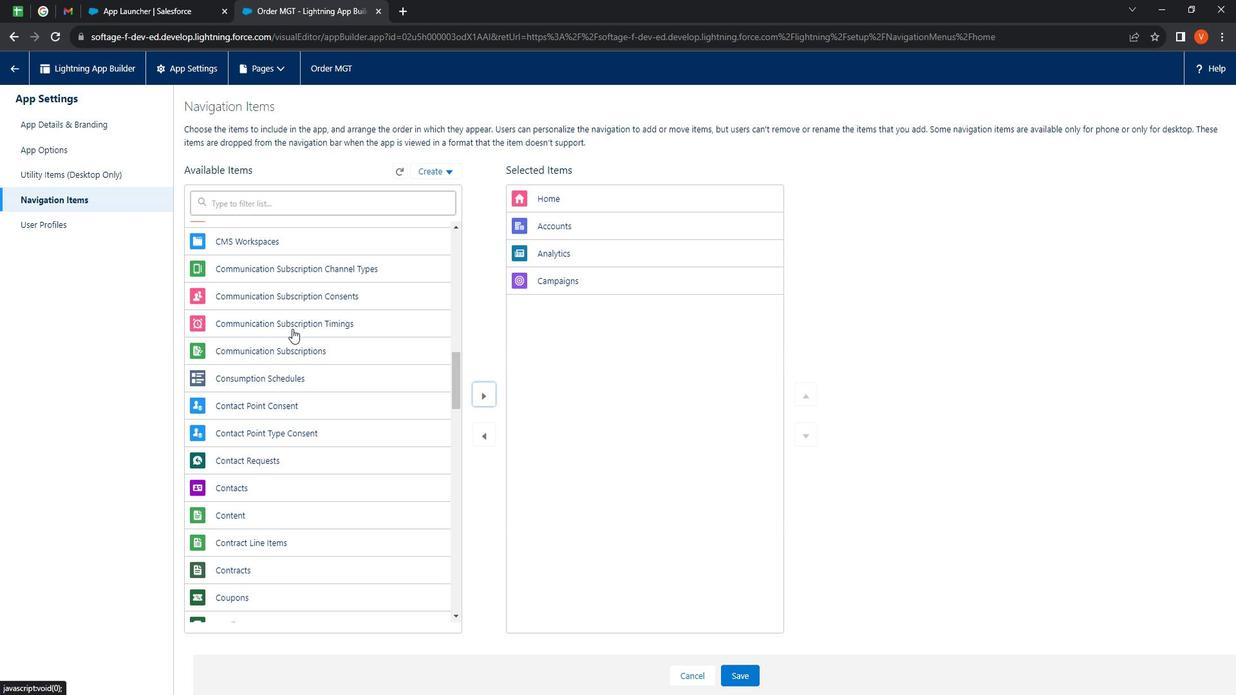
Action: Mouse moved to (309, 338)
Screenshot: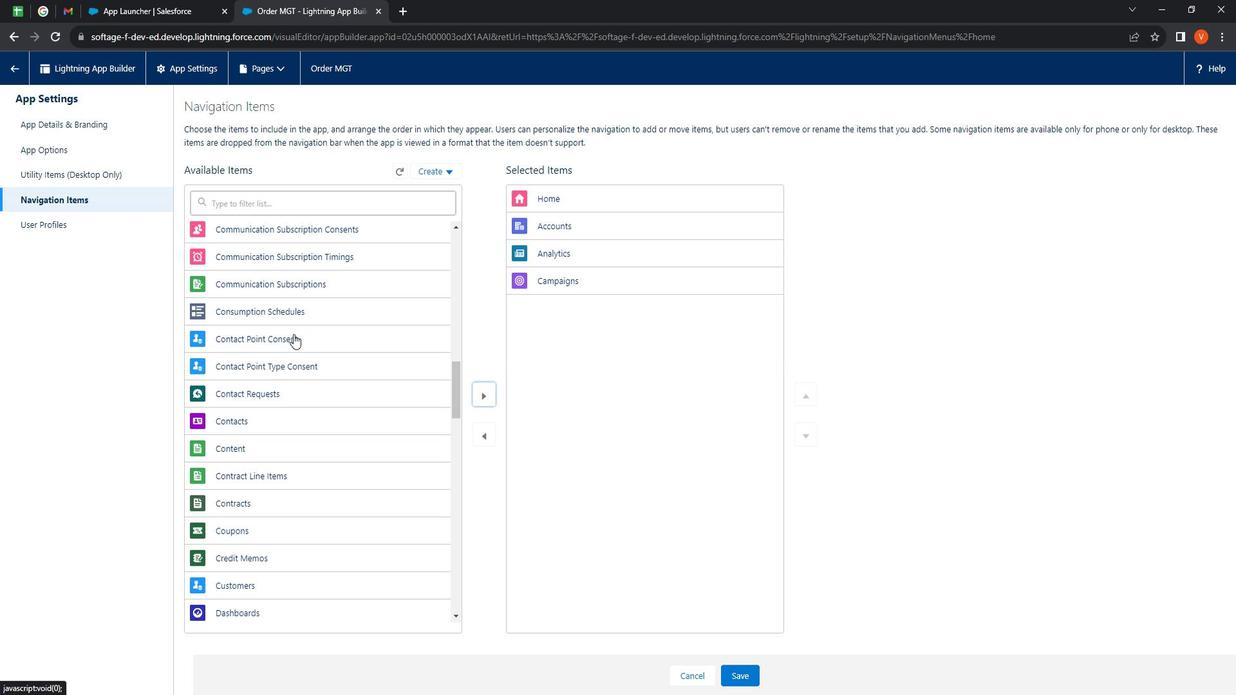 
Action: Mouse scrolled (309, 337) with delta (0, 0)
Screenshot: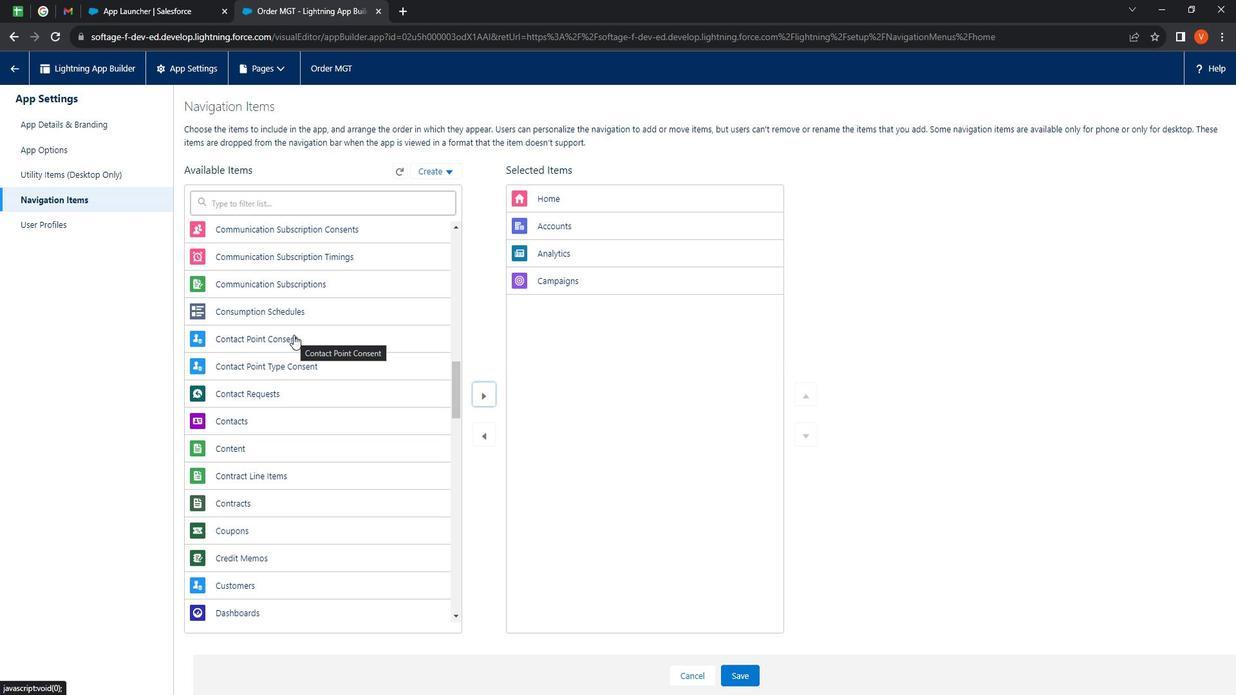 
Action: Mouse moved to (309, 338)
Screenshot: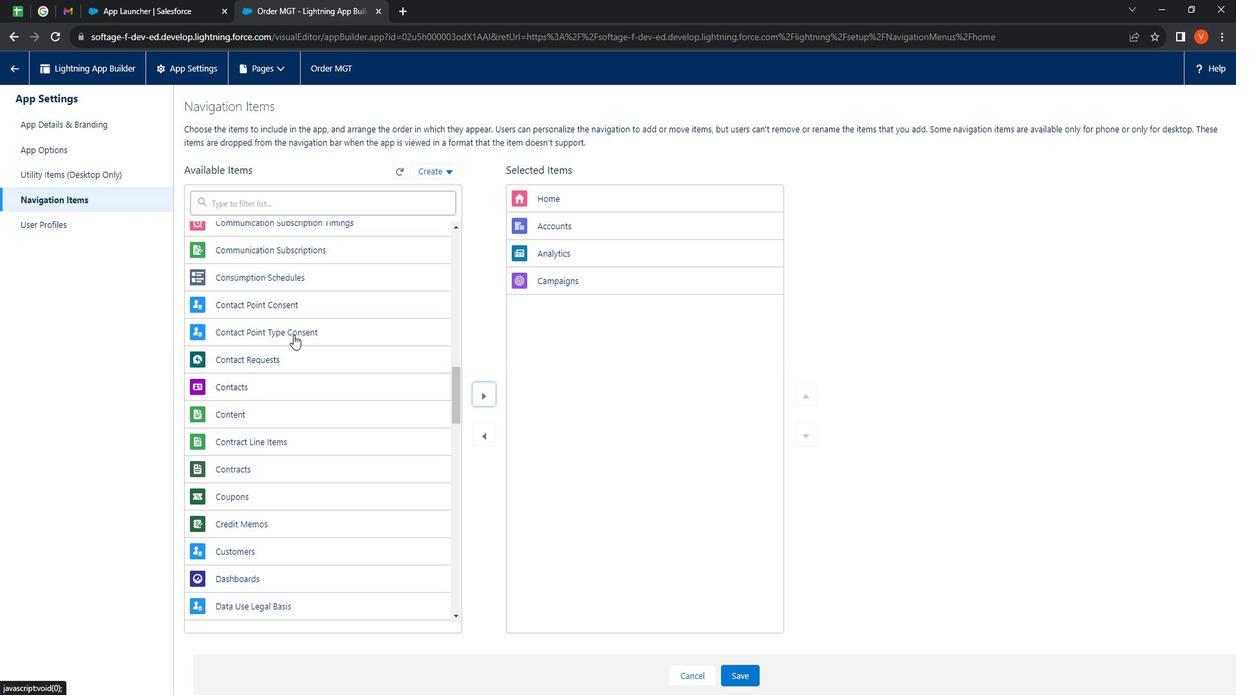 
Action: Mouse scrolled (309, 338) with delta (0, 0)
Screenshot: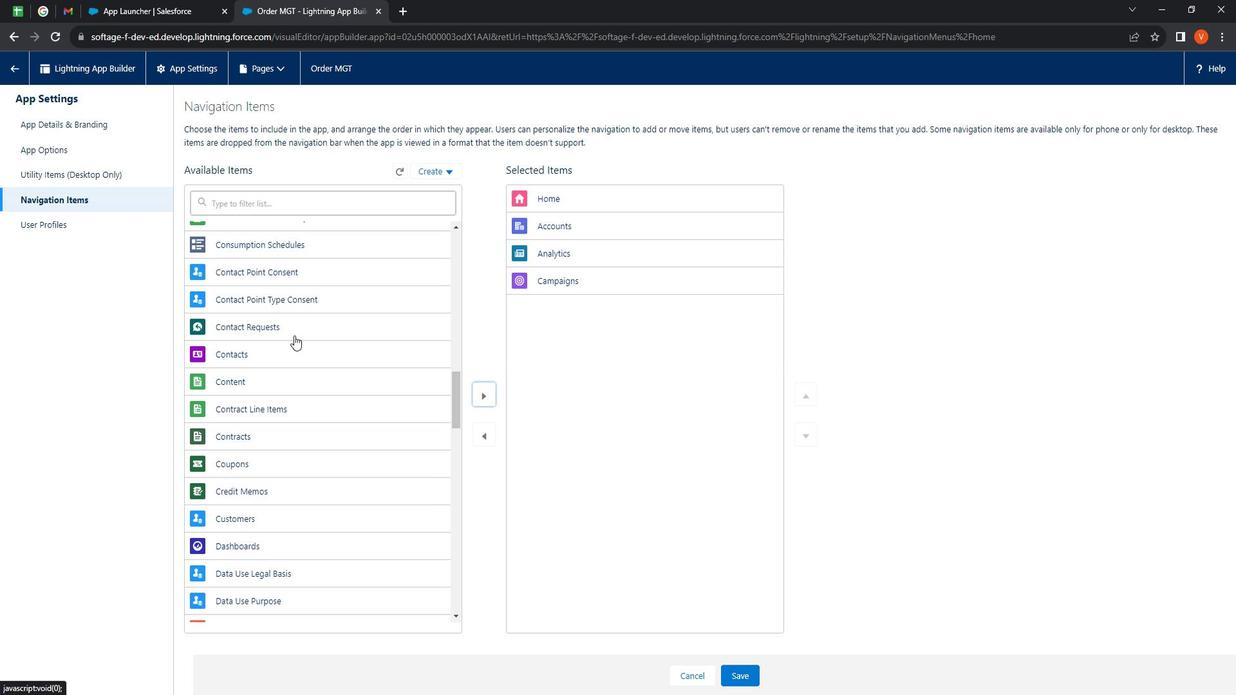
Action: Mouse moved to (310, 338)
Screenshot: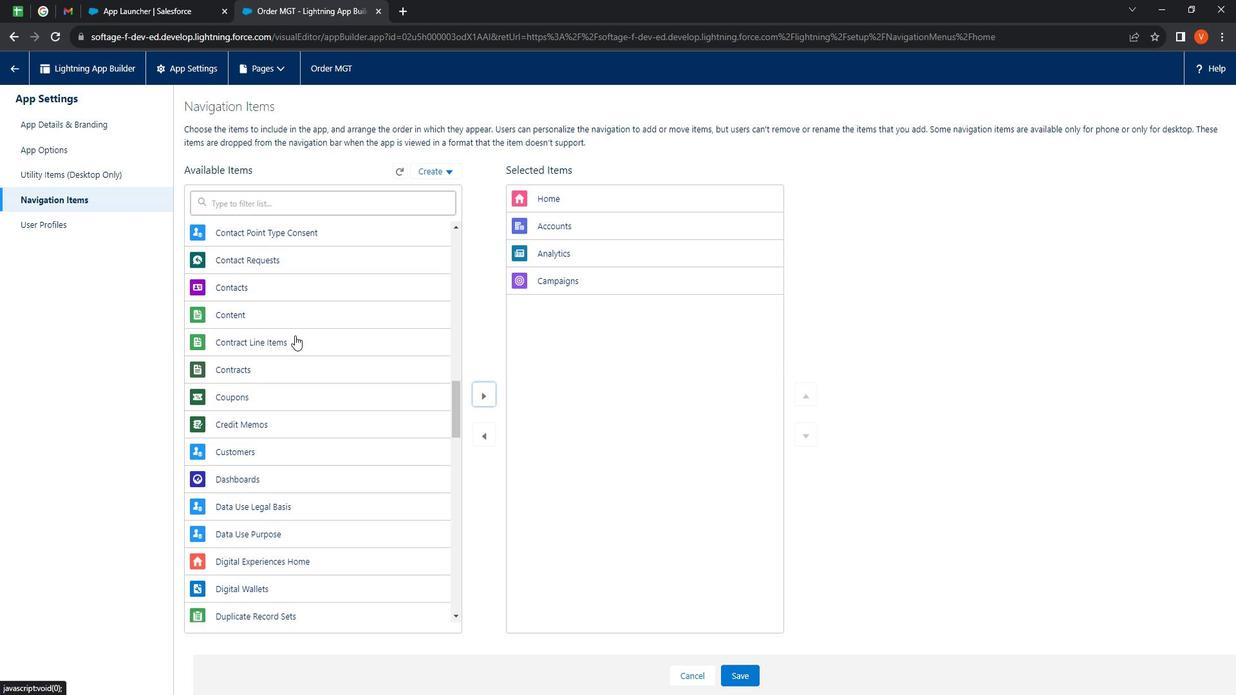 
Action: Mouse scrolled (310, 337) with delta (0, 0)
Screenshot: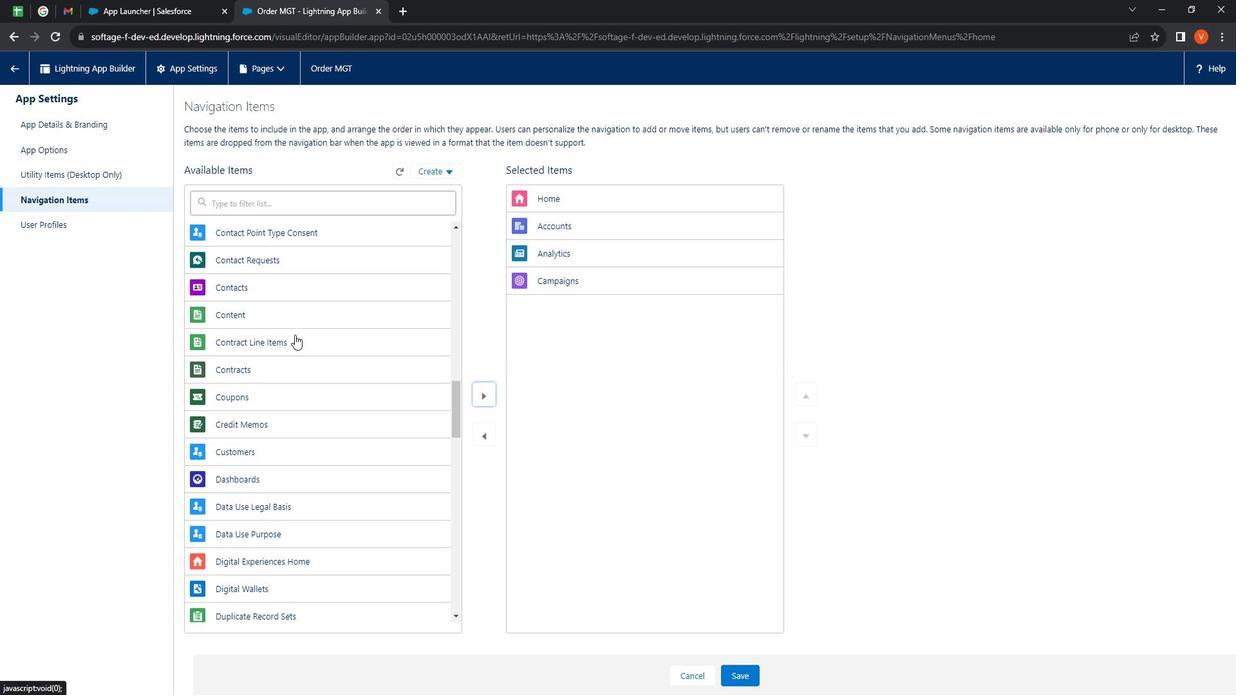 
Action: Mouse moved to (311, 338)
Screenshot: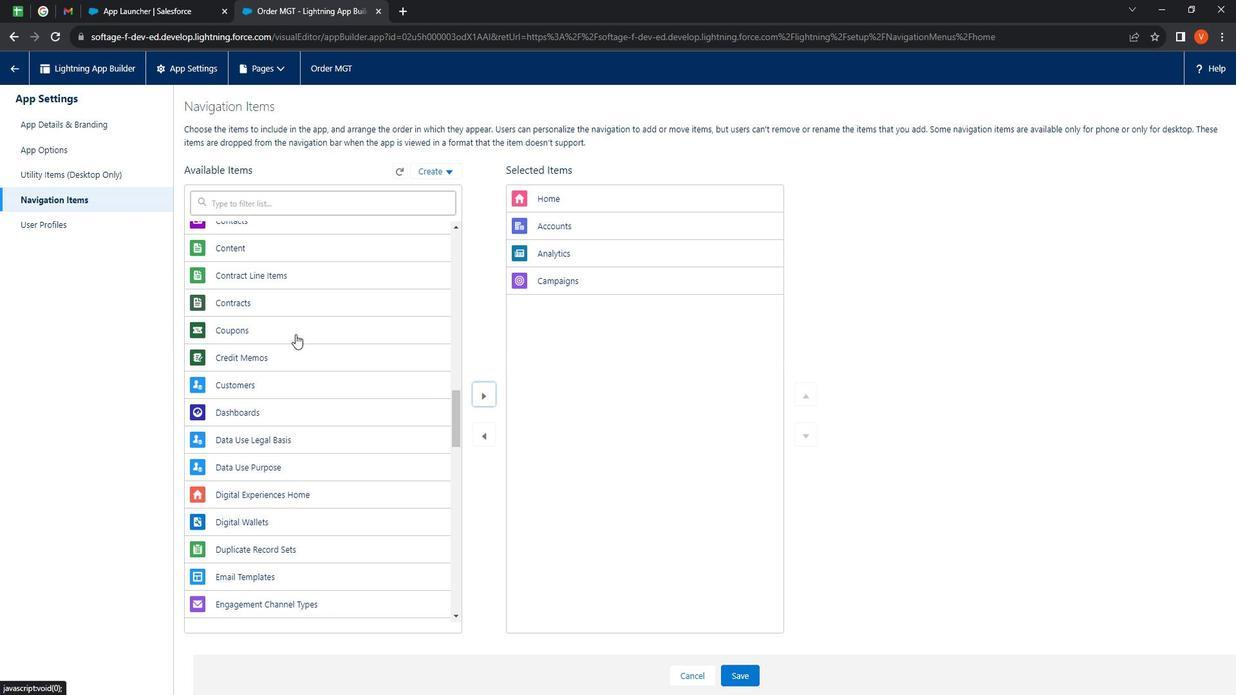 
Action: Mouse scrolled (311, 337) with delta (0, 0)
Screenshot: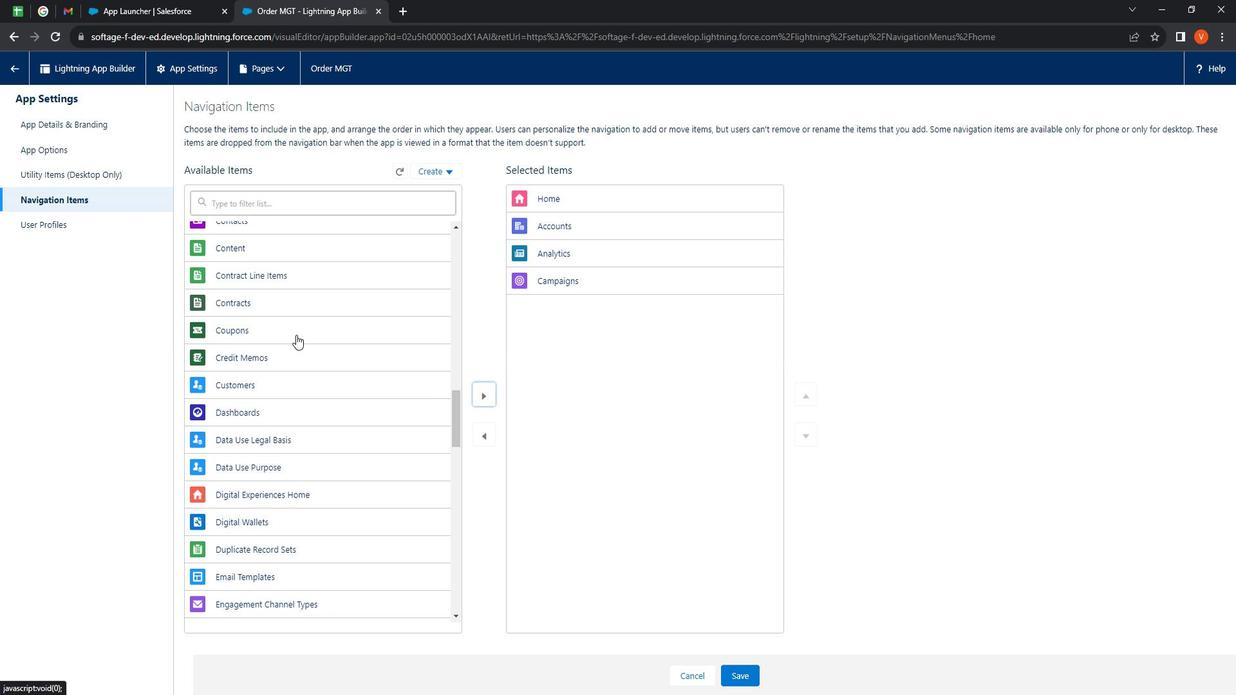
Action: Mouse moved to (274, 283)
Screenshot: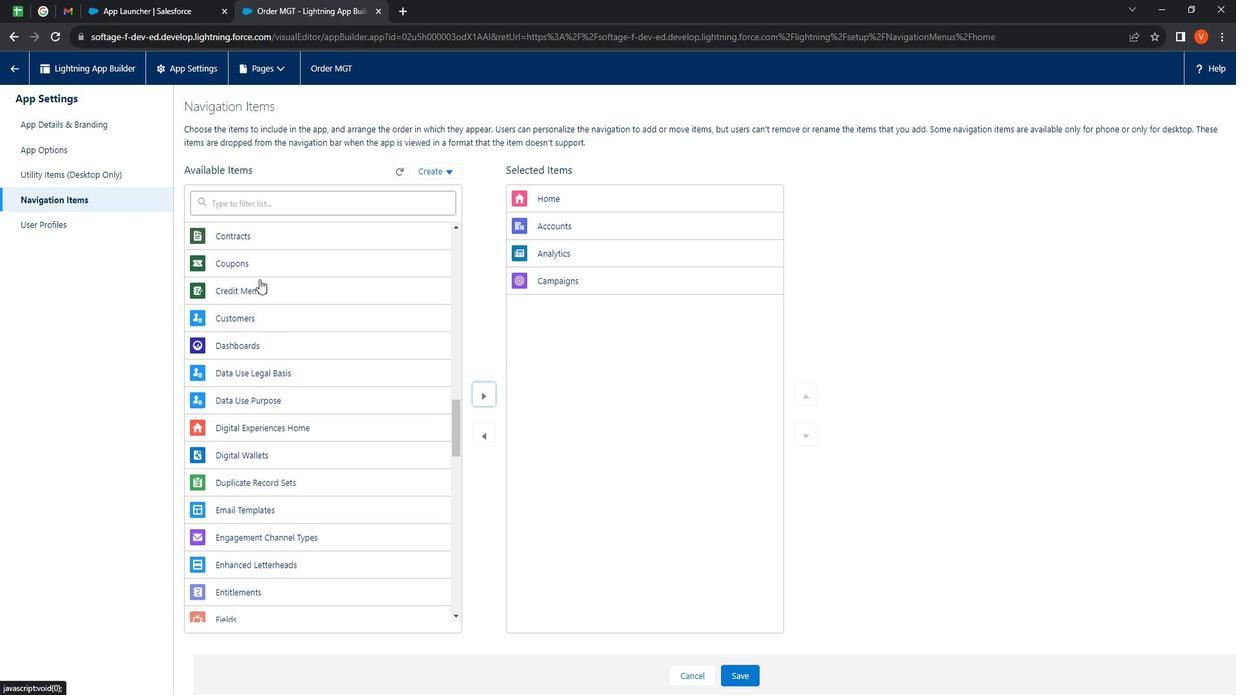 
Action: Mouse pressed left at (274, 283)
Screenshot: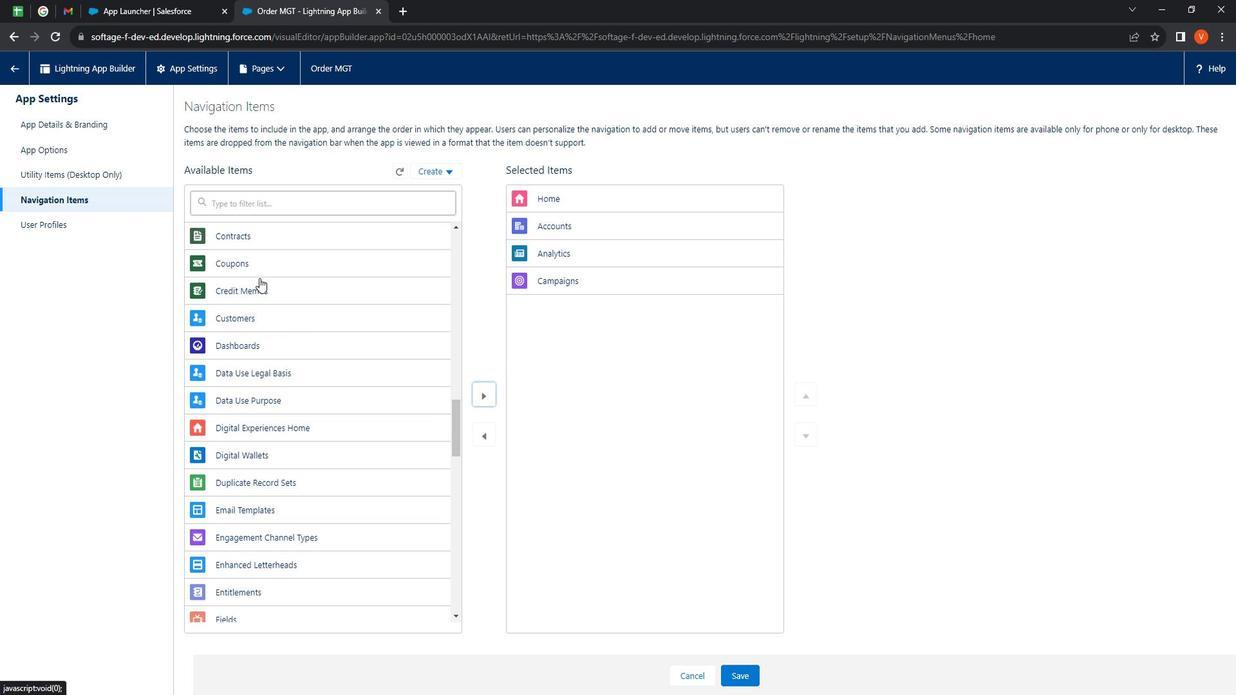 
Action: Mouse moved to (273, 276)
Screenshot: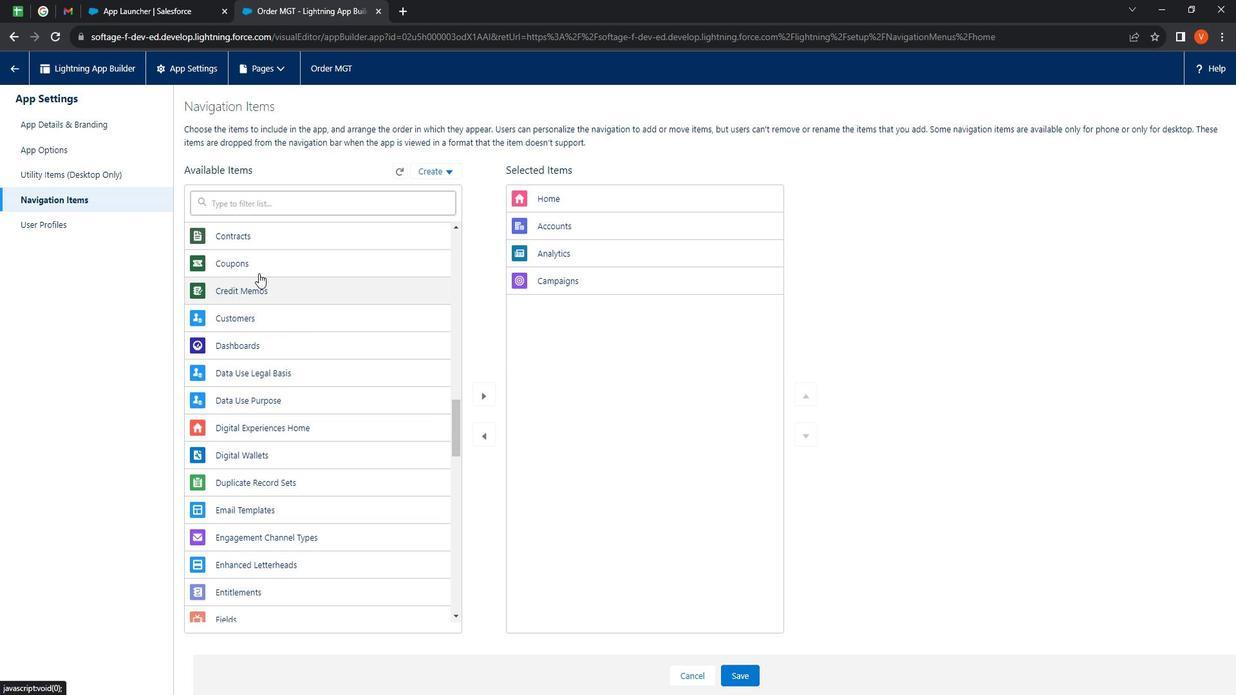 
Action: Mouse pressed left at (273, 276)
Screenshot: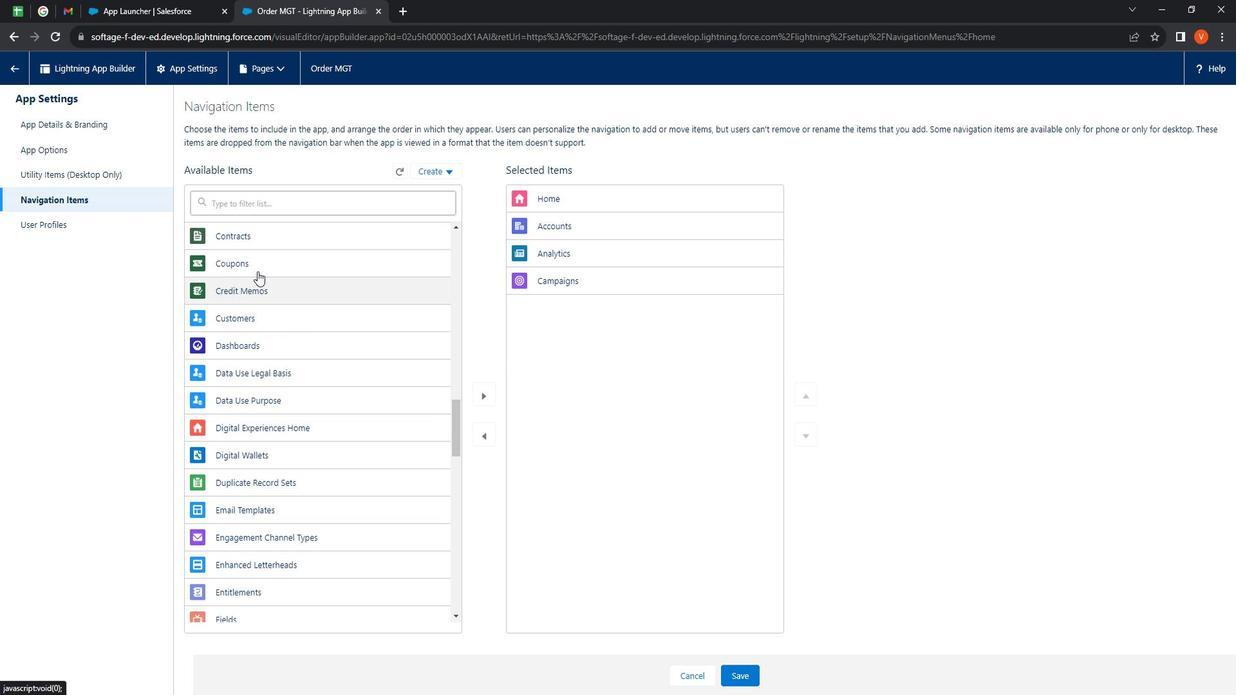 
Action: Mouse moved to (502, 399)
Screenshot: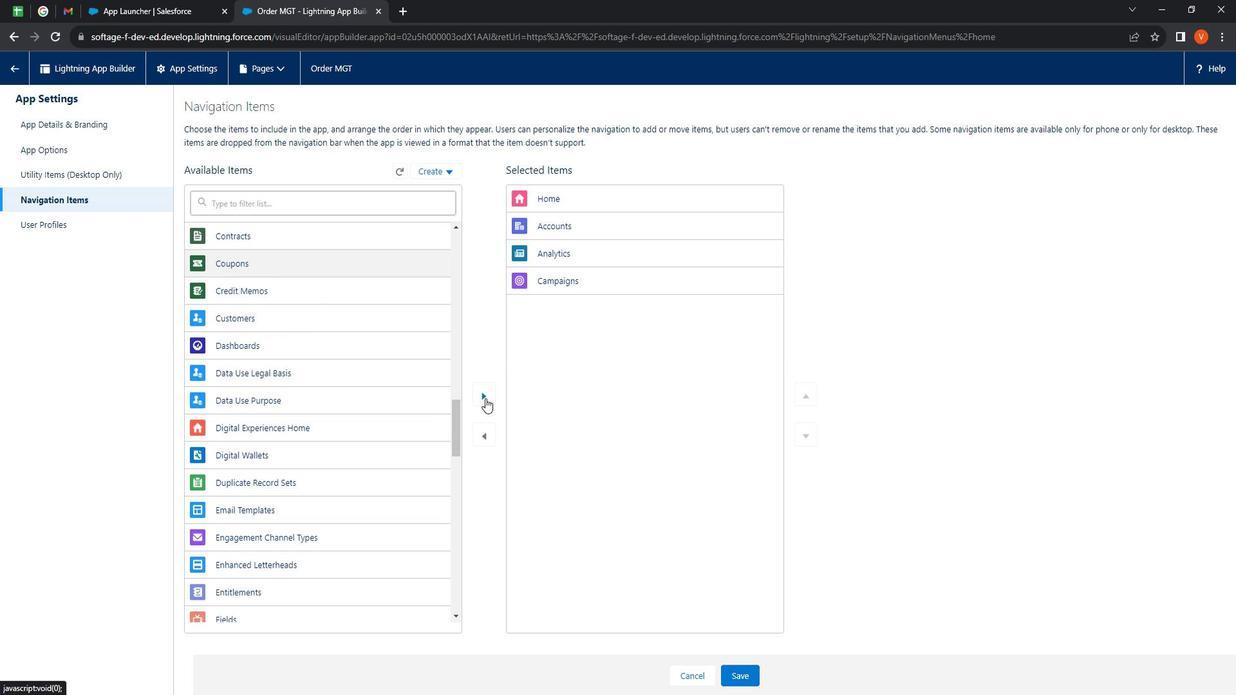 
Action: Mouse pressed left at (502, 399)
Screenshot: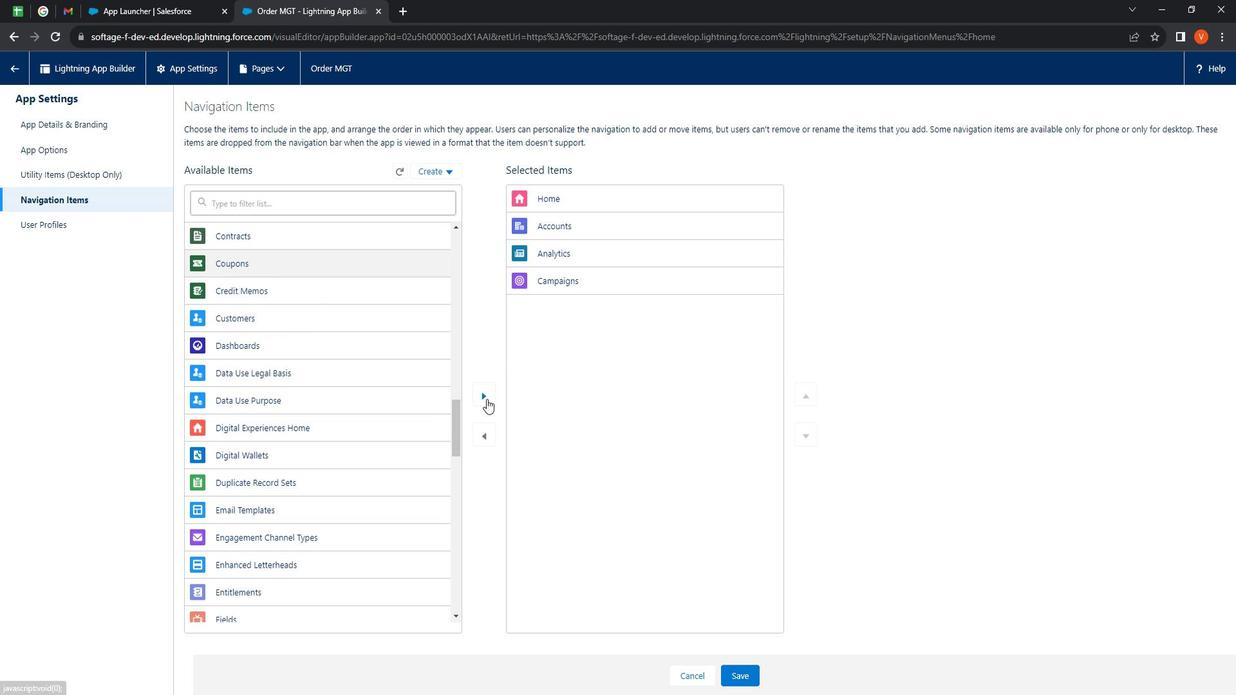 
Action: Mouse moved to (402, 388)
Screenshot: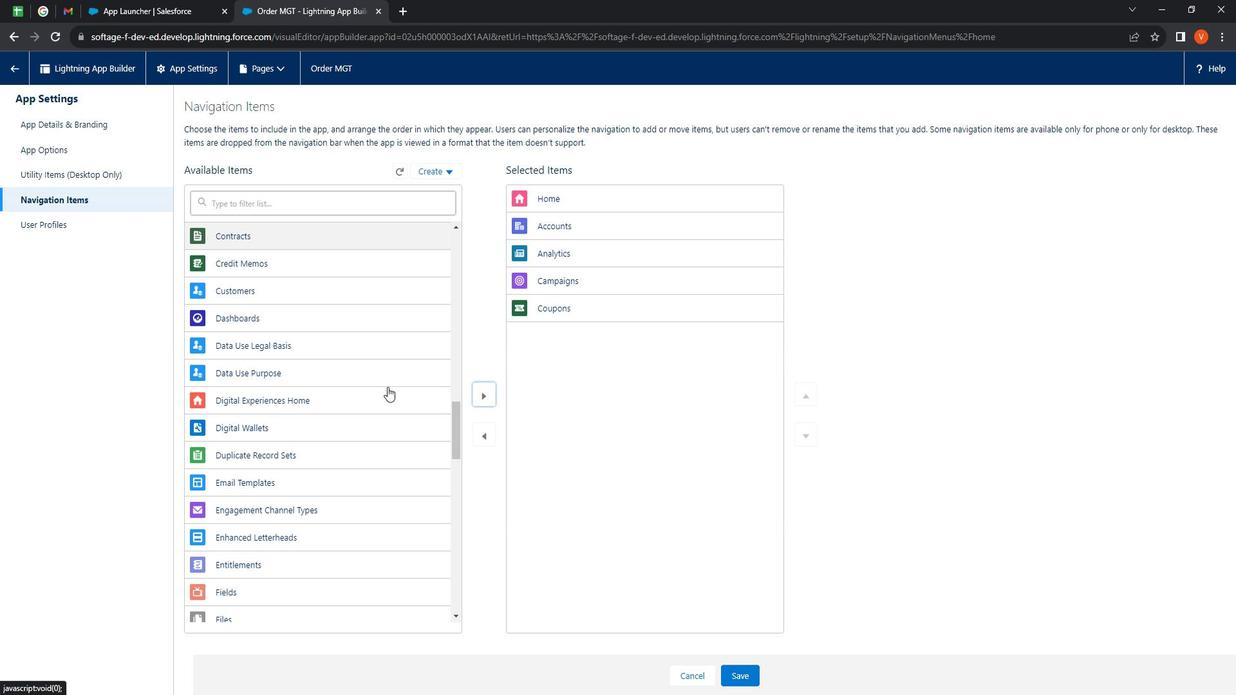 
Action: Mouse scrolled (402, 387) with delta (0, 0)
Screenshot: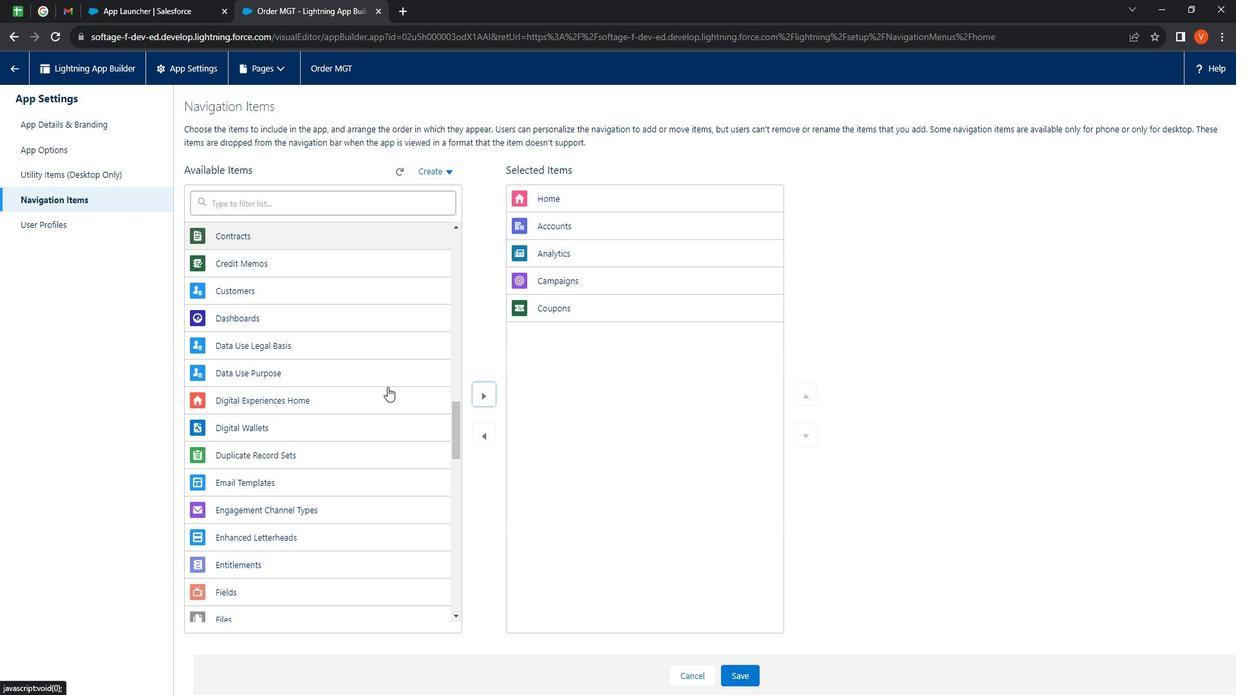 
Action: Mouse moved to (403, 390)
Screenshot: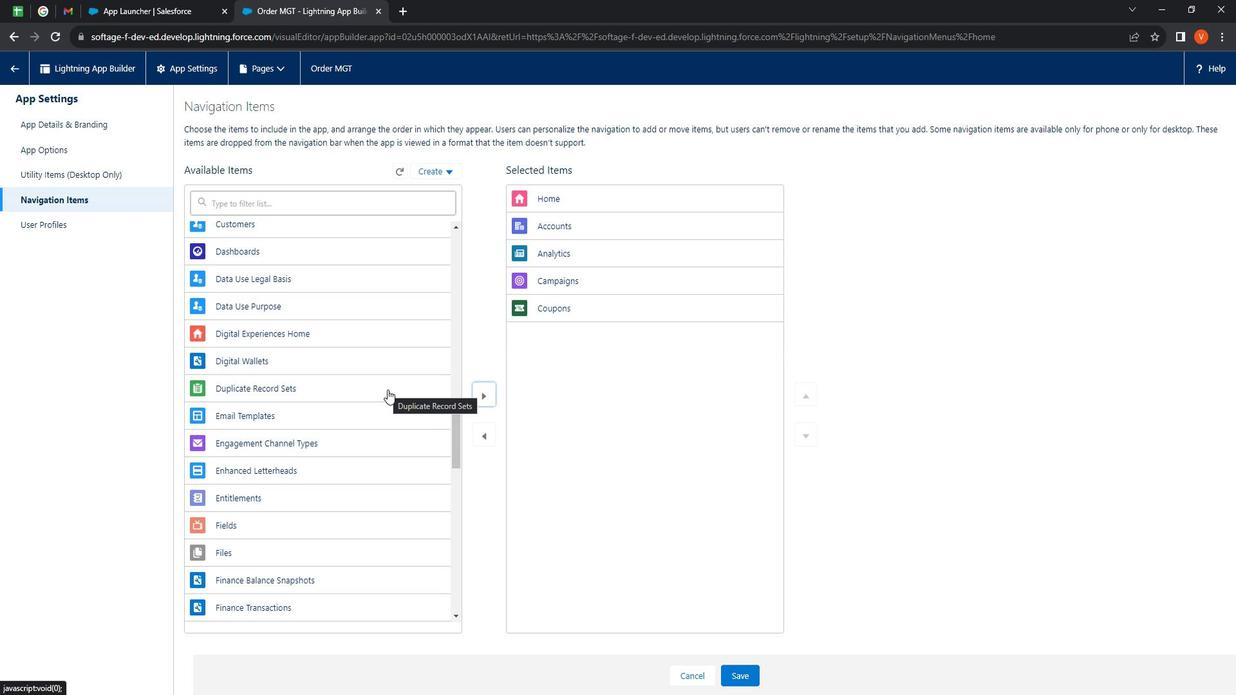 
Action: Mouse scrolled (403, 390) with delta (0, 0)
Screenshot: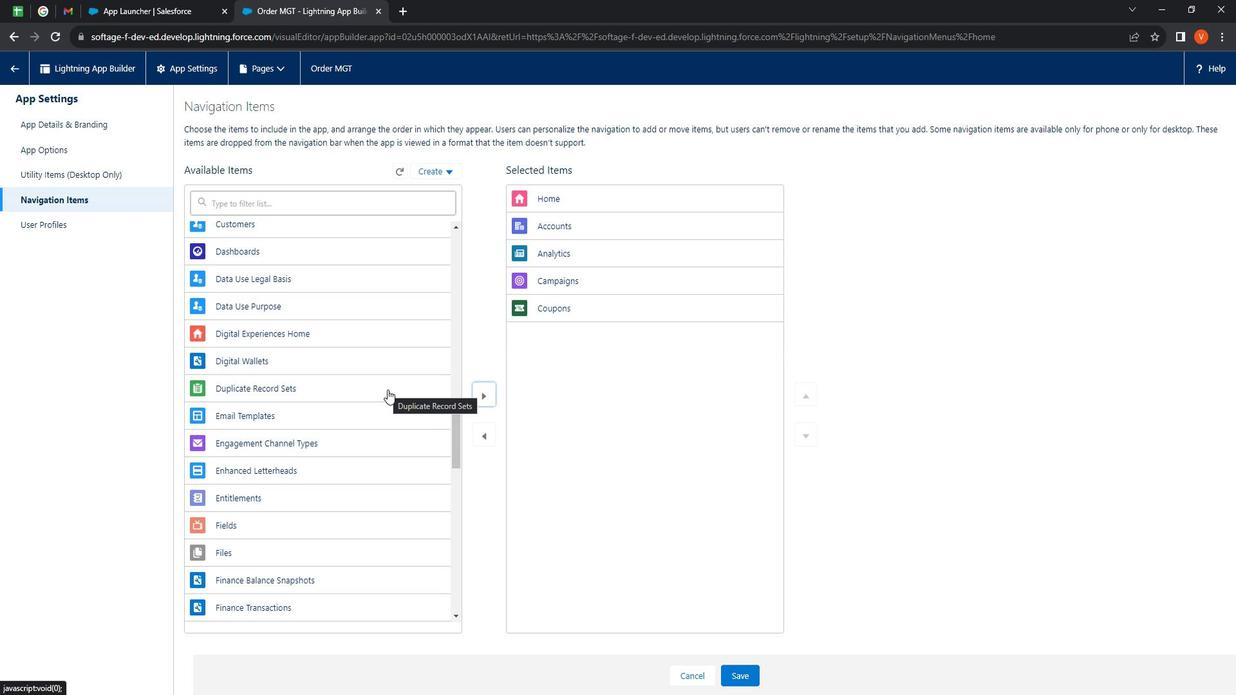
Action: Mouse moved to (405, 399)
Screenshot: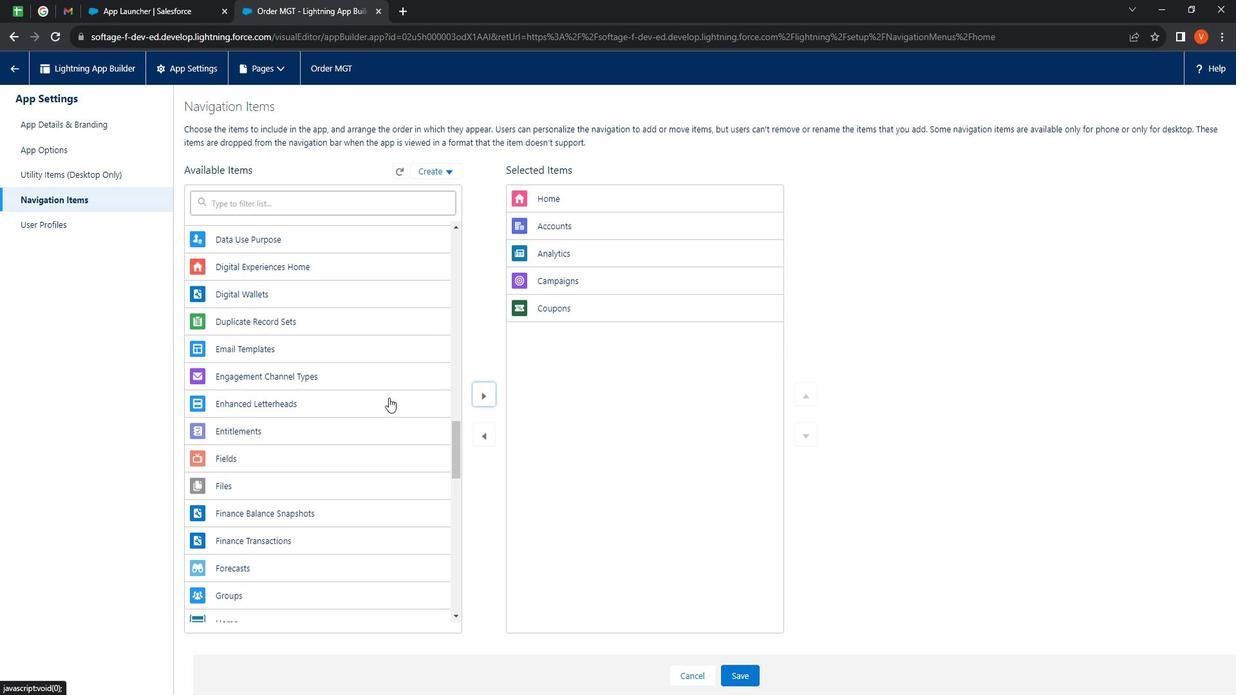 
Action: Mouse scrolled (405, 398) with delta (0, 0)
Screenshot: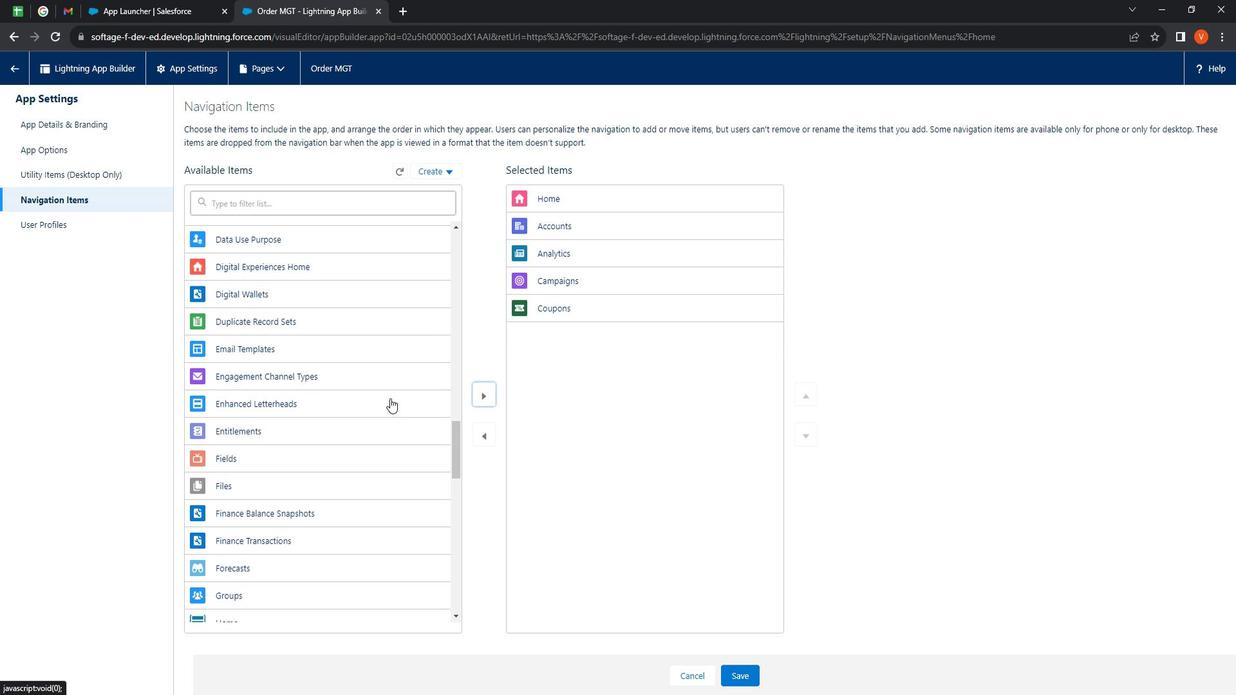 
Action: Mouse moved to (406, 399)
Screenshot: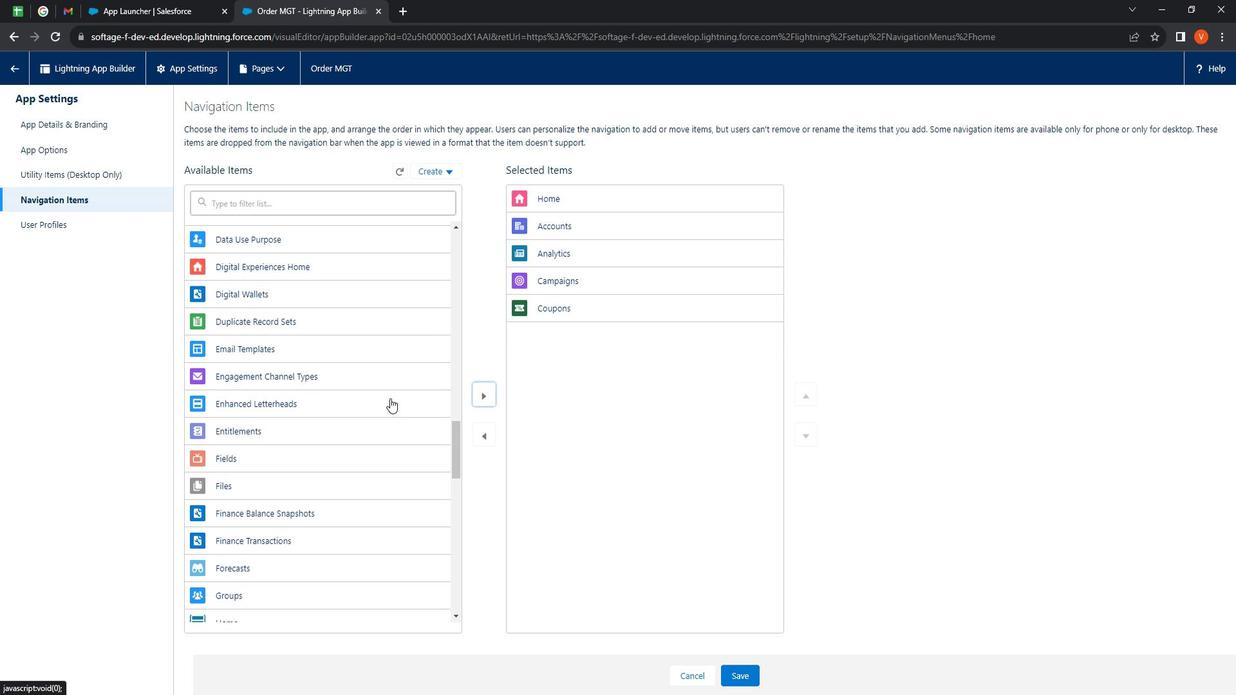 
Action: Mouse scrolled (406, 398) with delta (0, 0)
Screenshot: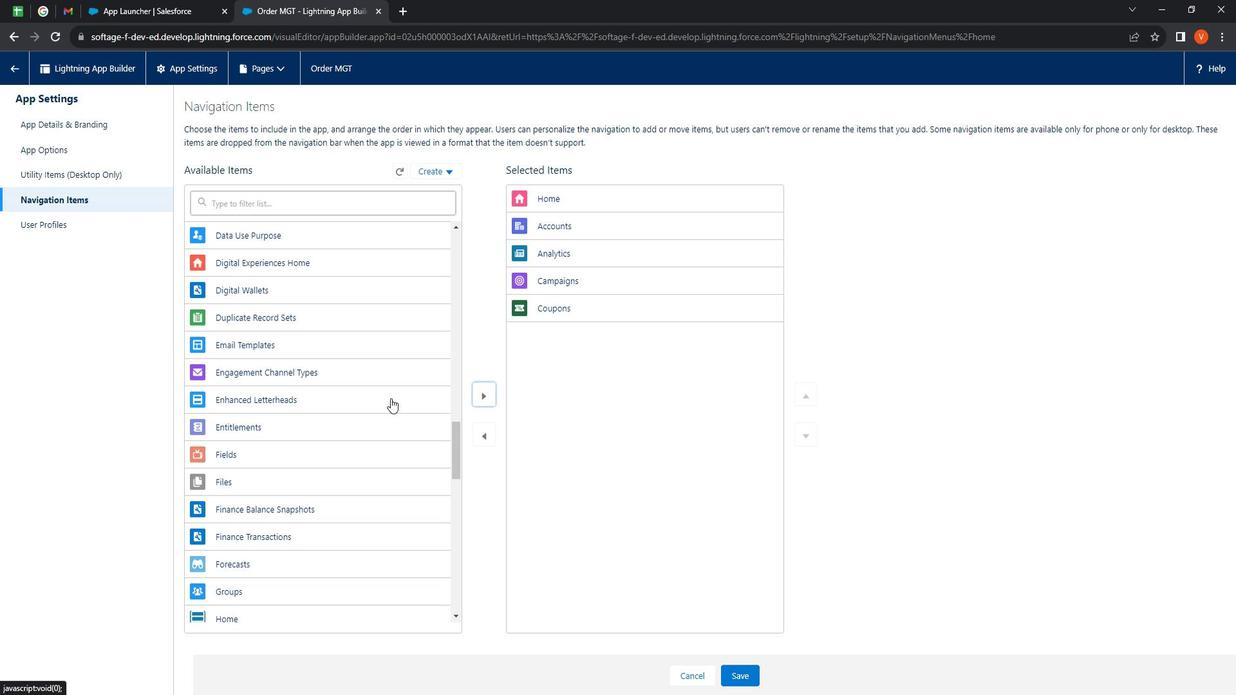 
Action: Mouse moved to (308, 462)
Screenshot: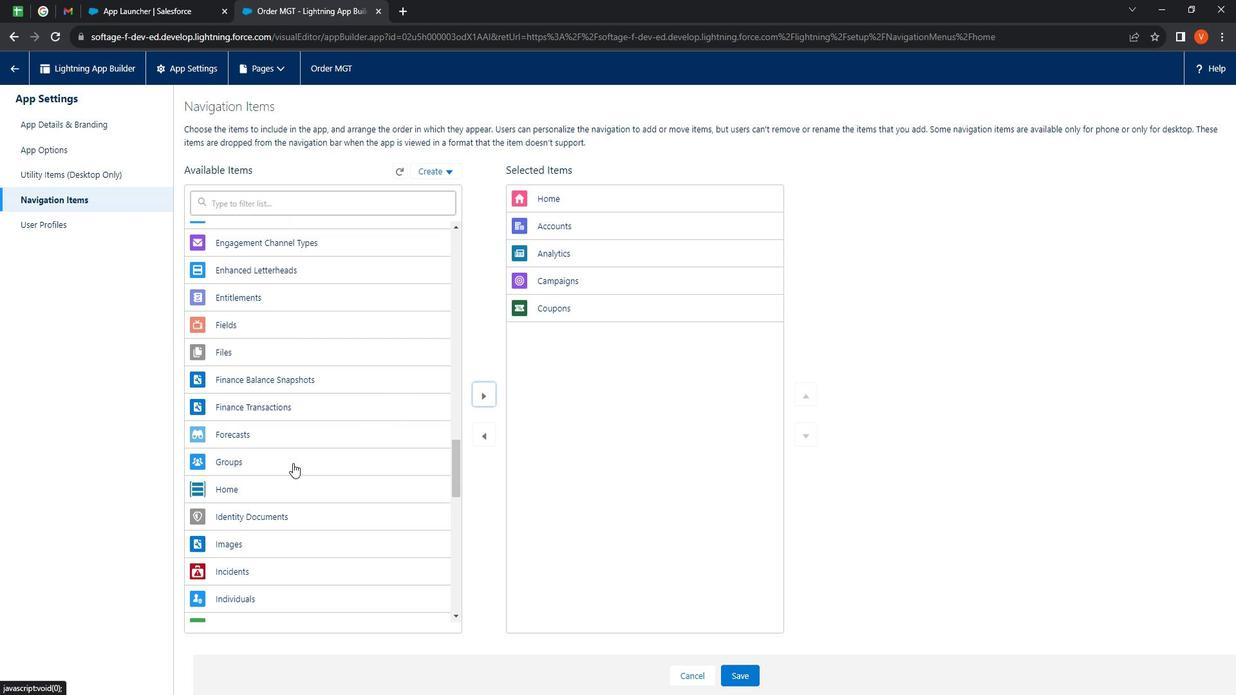 
Action: Mouse pressed left at (308, 462)
Screenshot: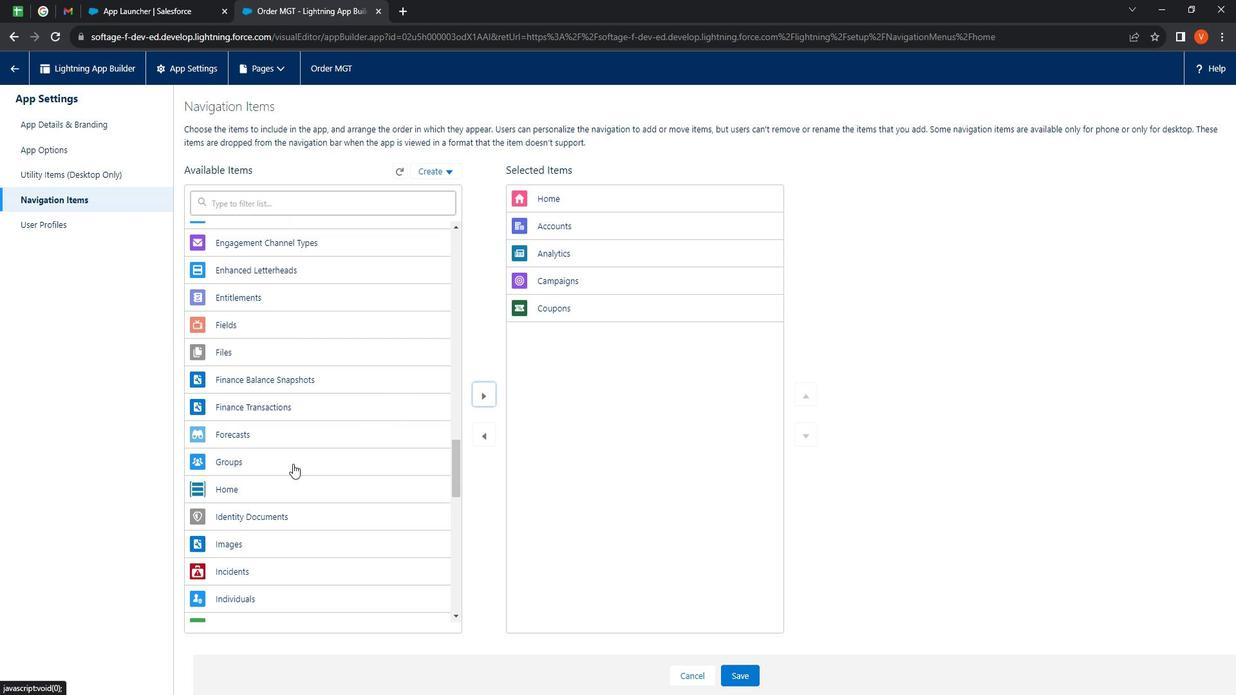 
Action: Mouse moved to (498, 396)
Screenshot: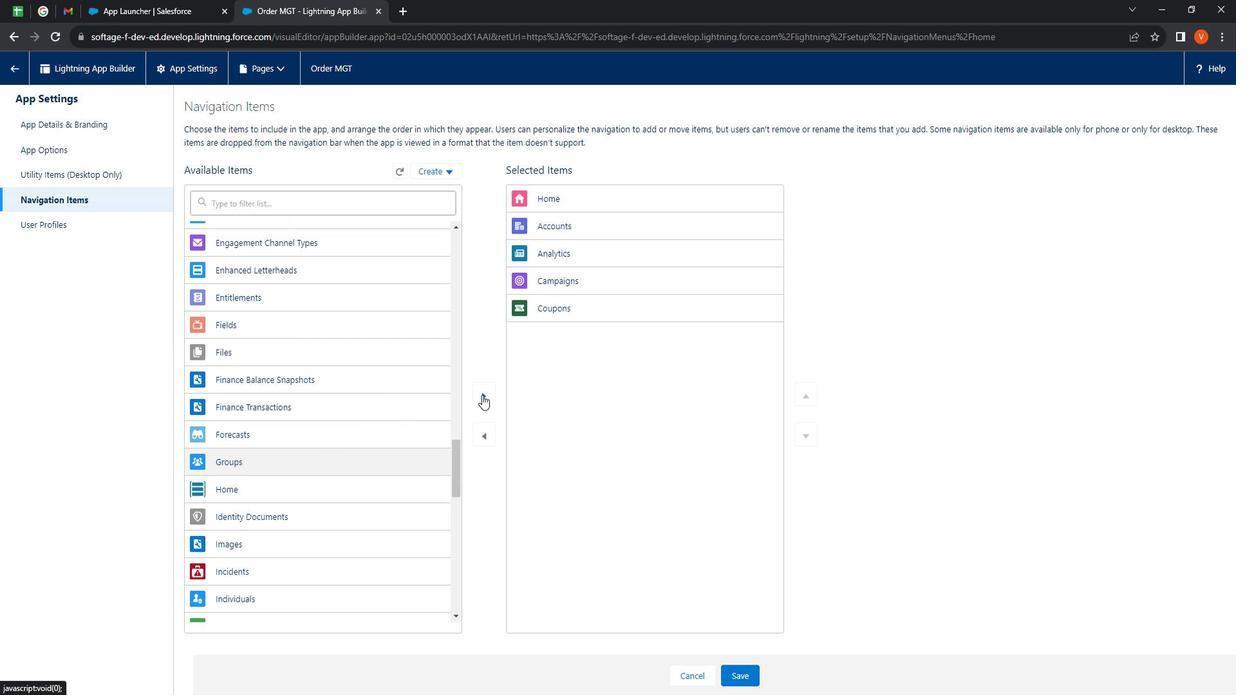 
Action: Mouse pressed left at (498, 396)
Screenshot: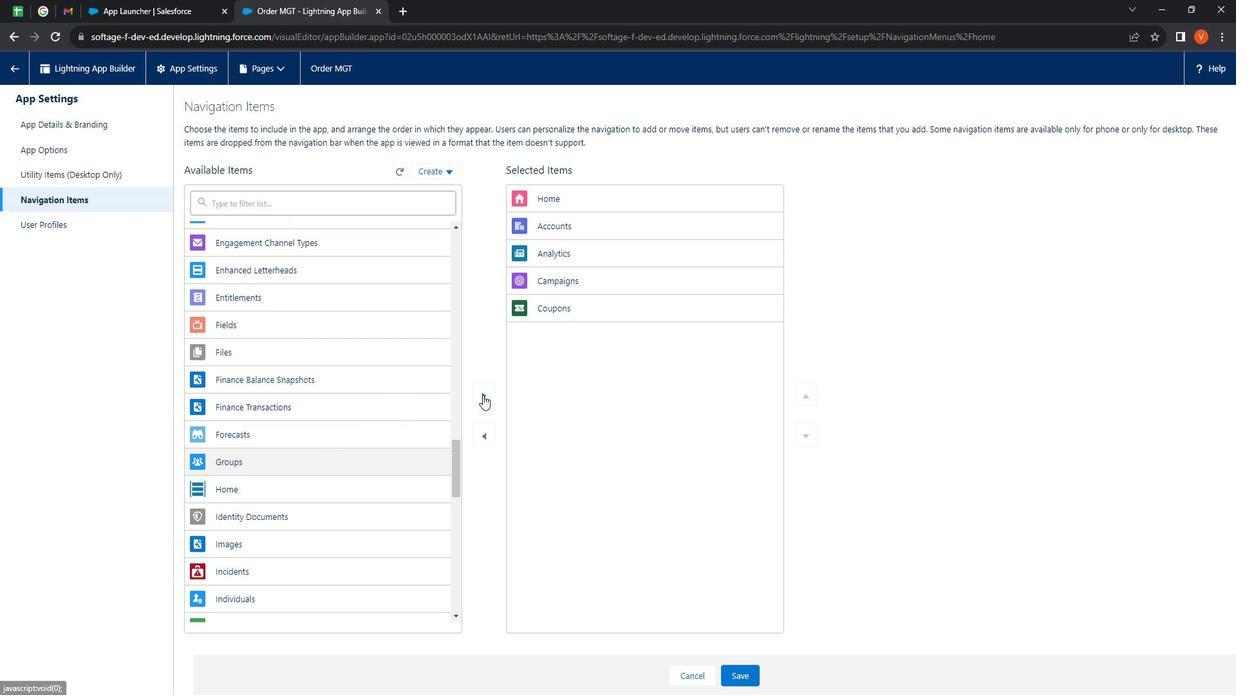 
Action: Mouse moved to (335, 412)
Screenshot: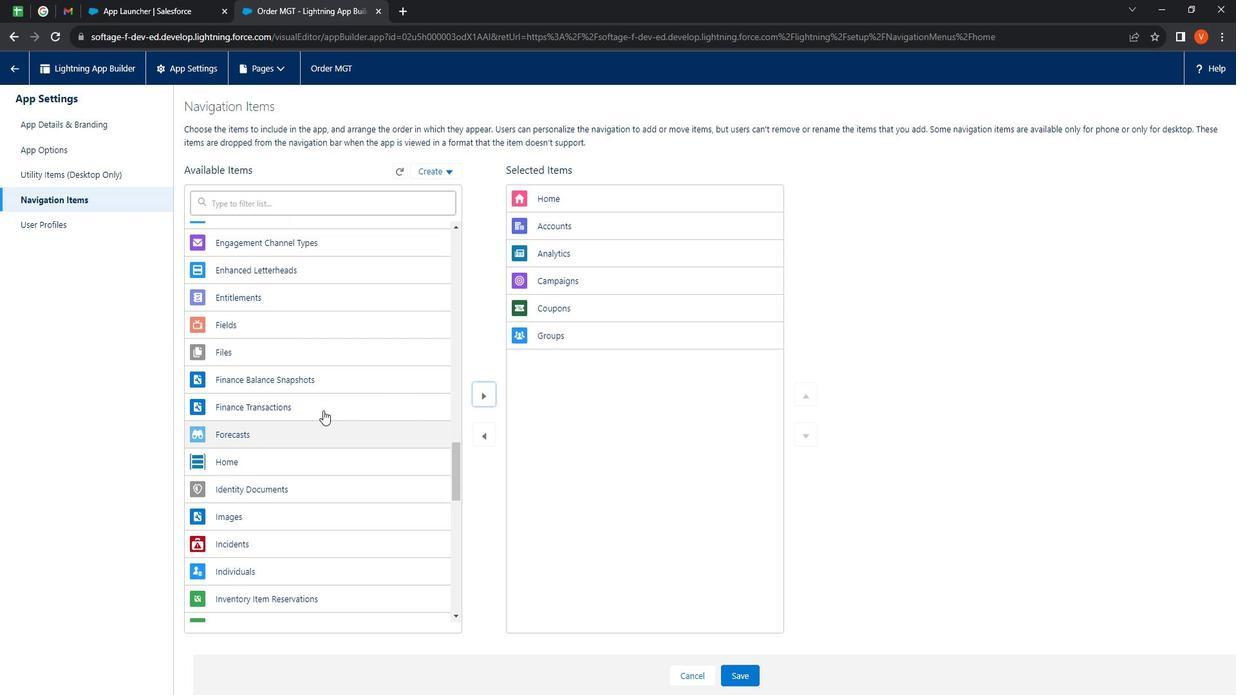 
Action: Mouse scrolled (335, 411) with delta (0, 0)
Screenshot: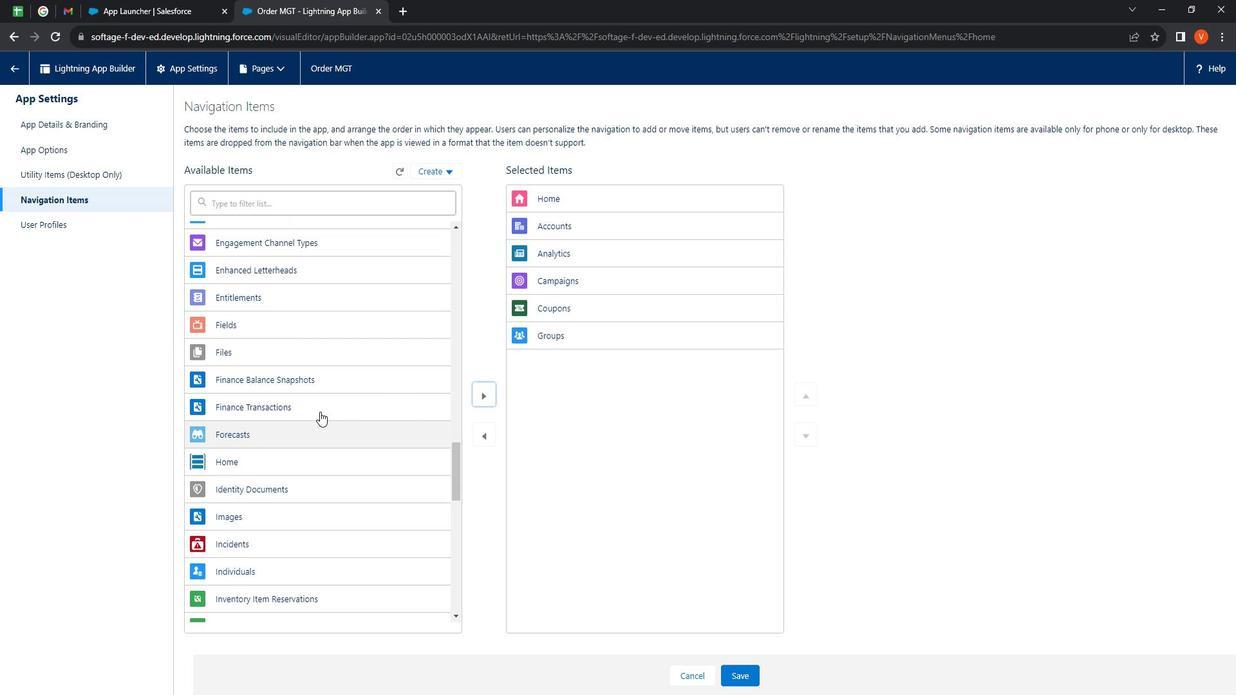 
Action: Mouse scrolled (335, 411) with delta (0, 0)
Screenshot: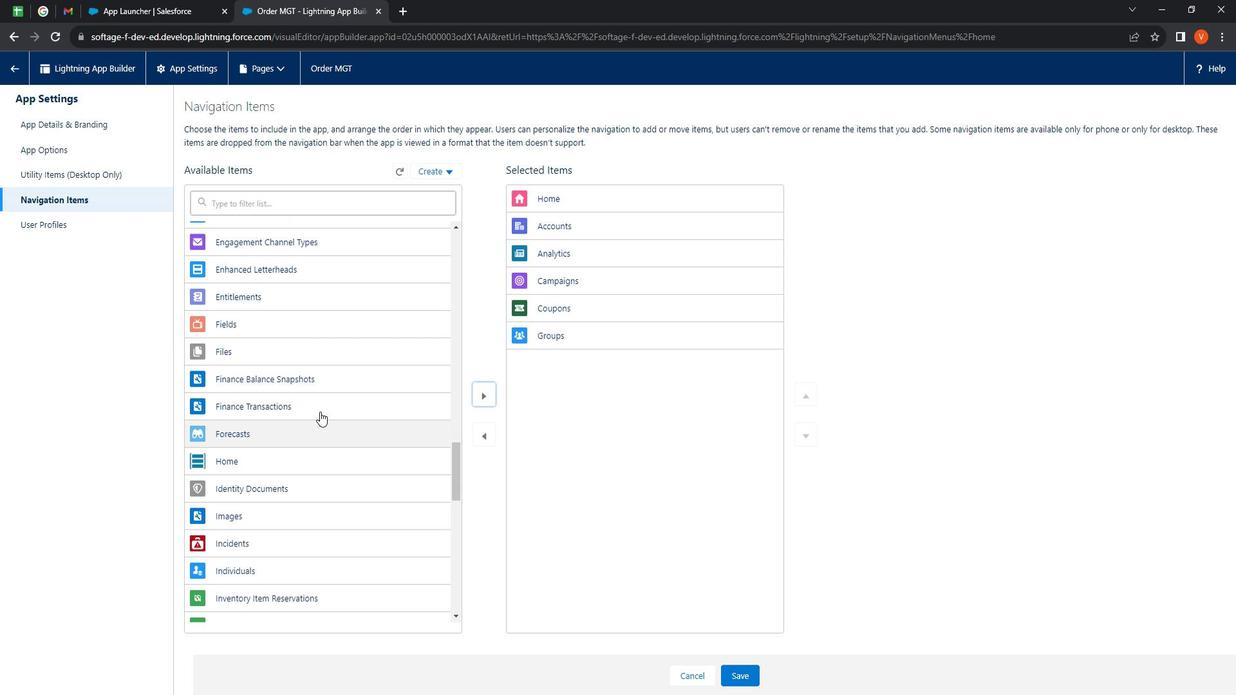
Action: Mouse scrolled (335, 411) with delta (0, 0)
Screenshot: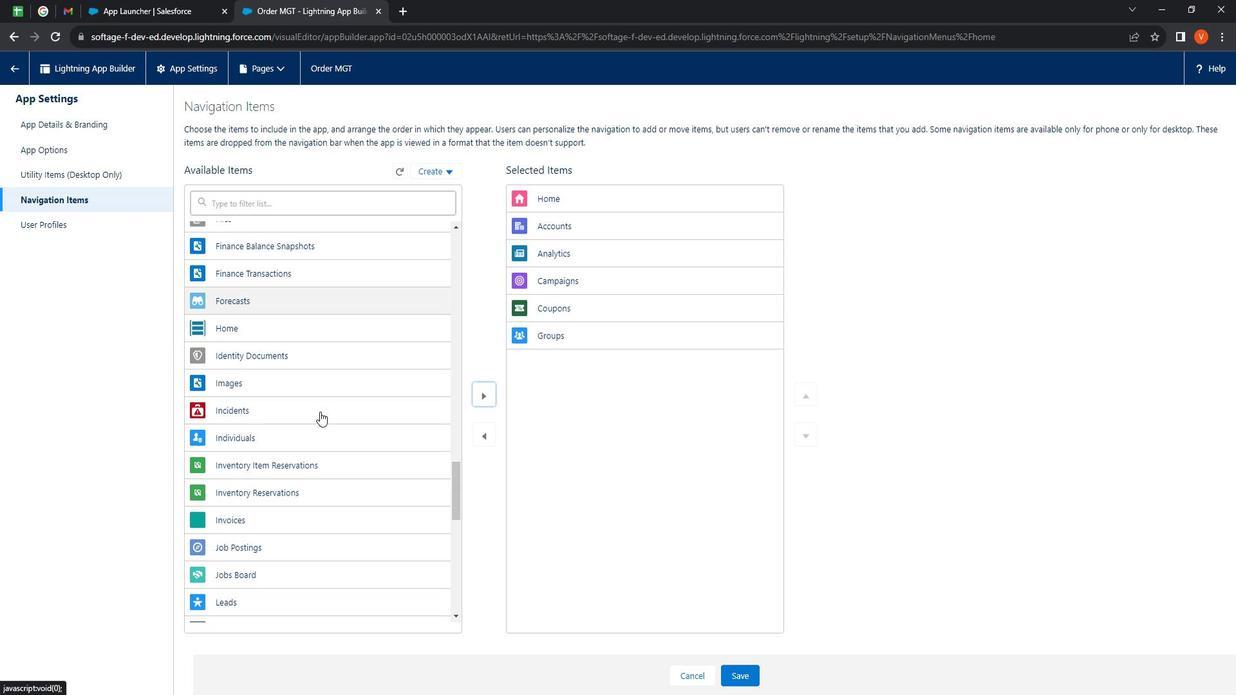 
Action: Mouse scrolled (335, 411) with delta (0, 0)
Screenshot: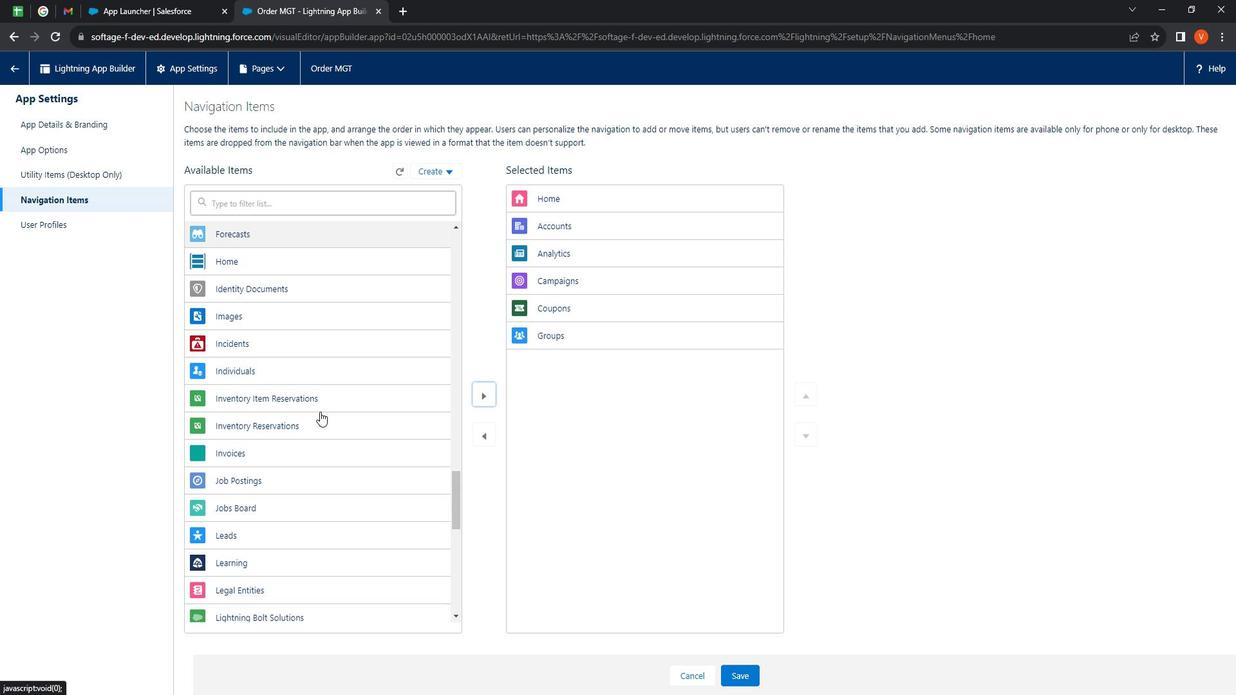 
Action: Mouse scrolled (335, 411) with delta (0, 0)
Screenshot: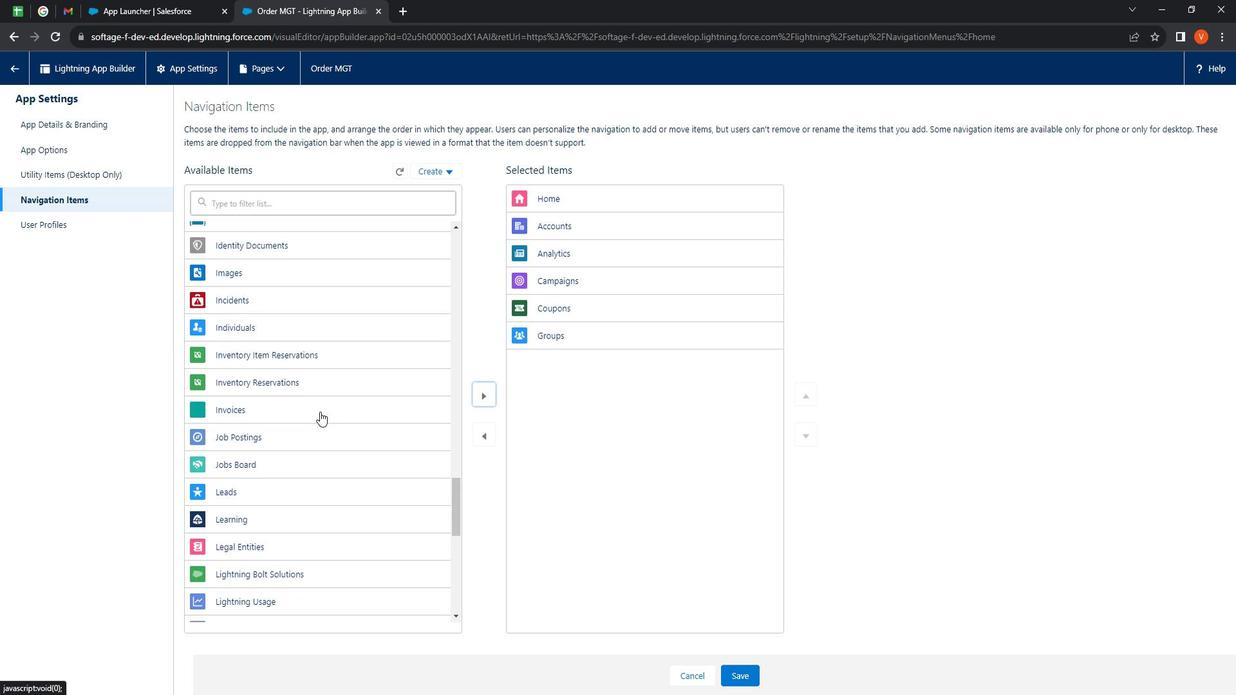 
Action: Mouse scrolled (335, 411) with delta (0, 0)
Screenshot: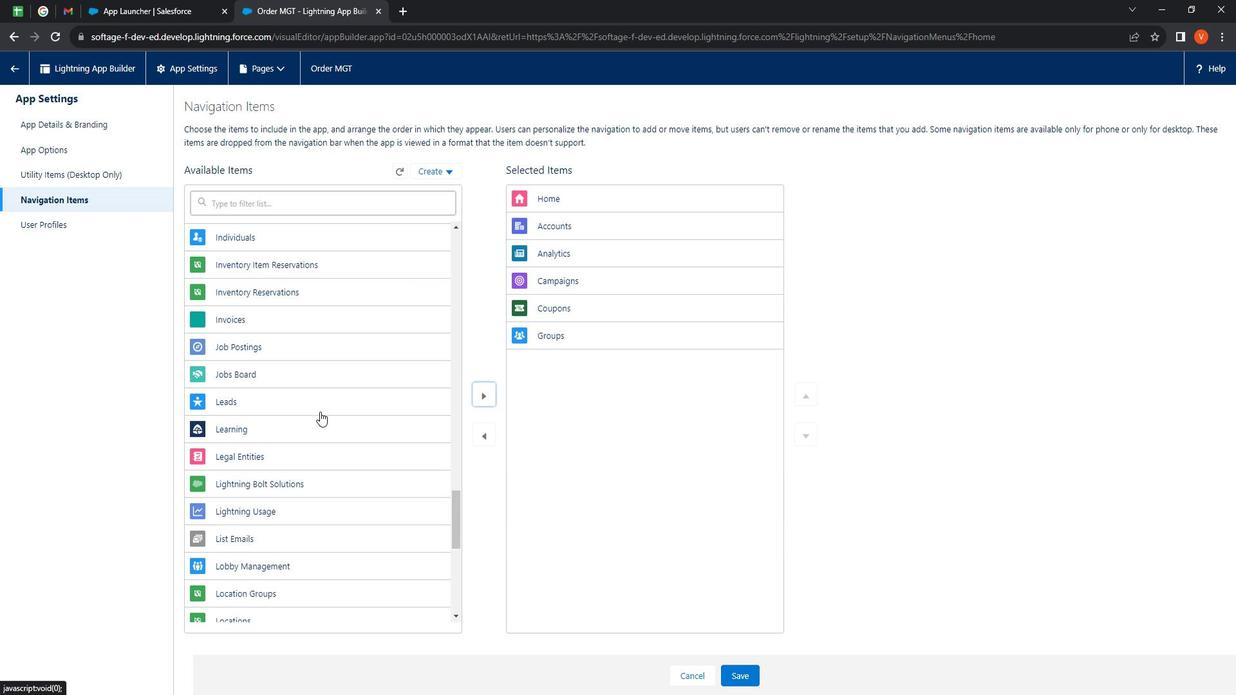 
Action: Mouse moved to (336, 410)
Screenshot: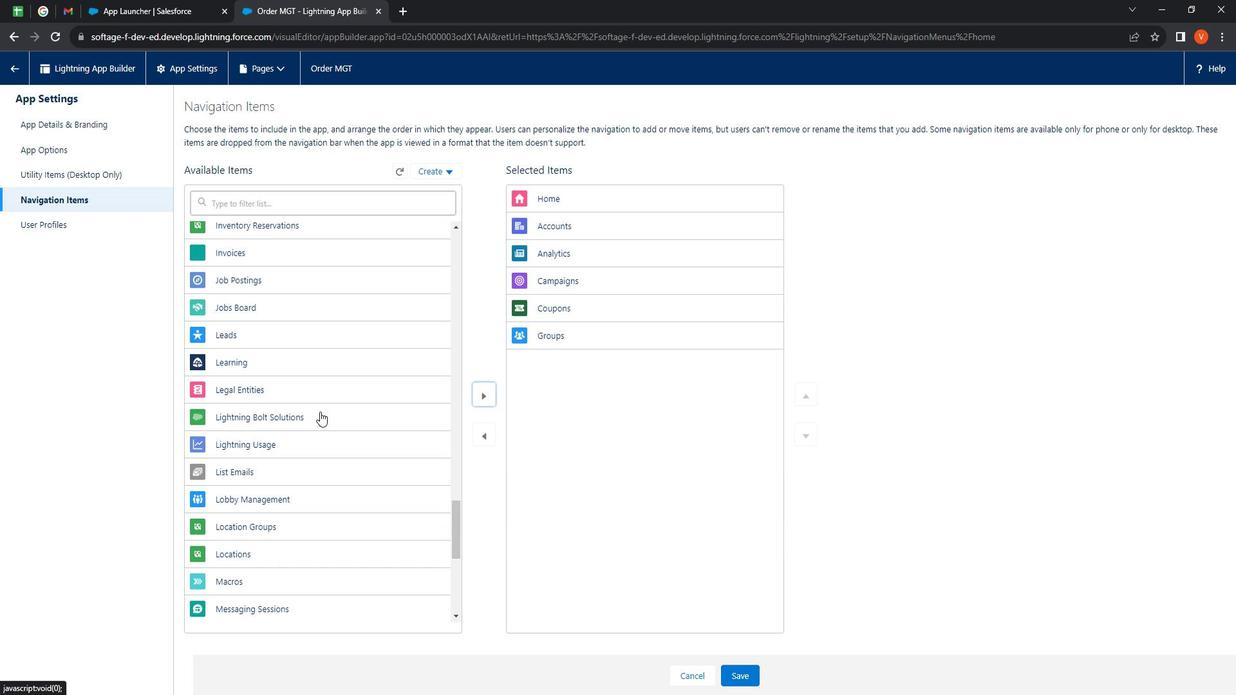 
Action: Mouse scrolled (336, 410) with delta (0, 0)
Screenshot: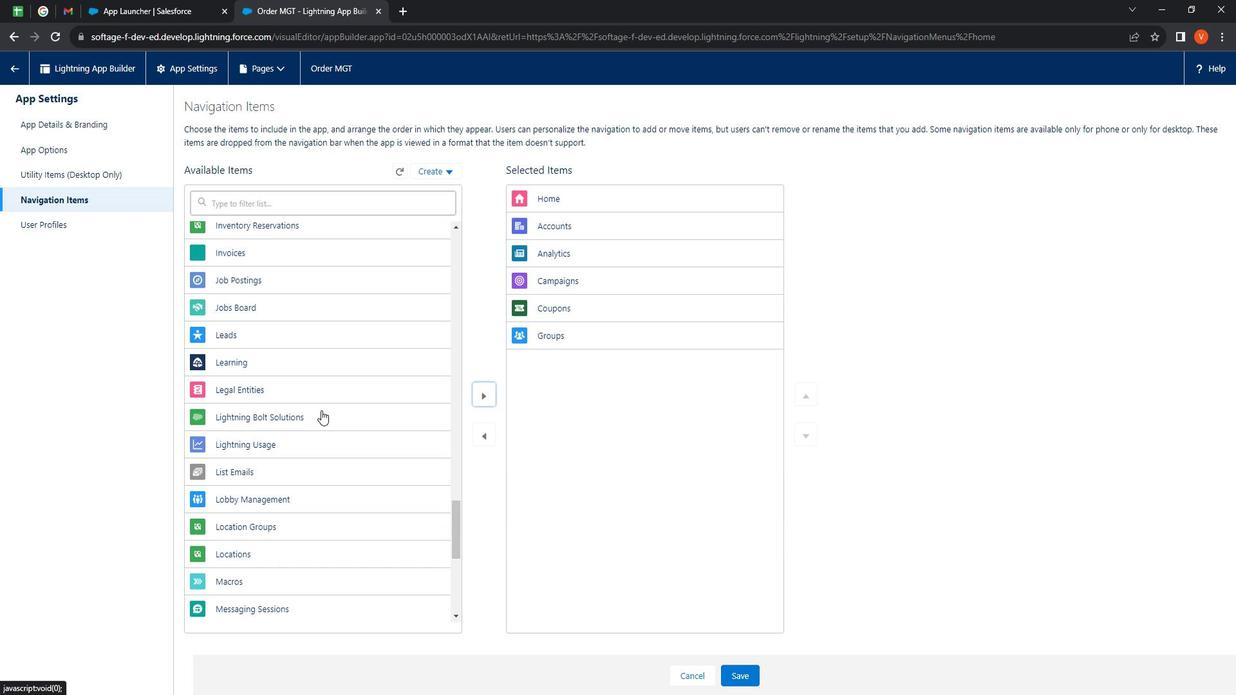 
Action: Mouse scrolled (336, 410) with delta (0, 0)
Screenshot: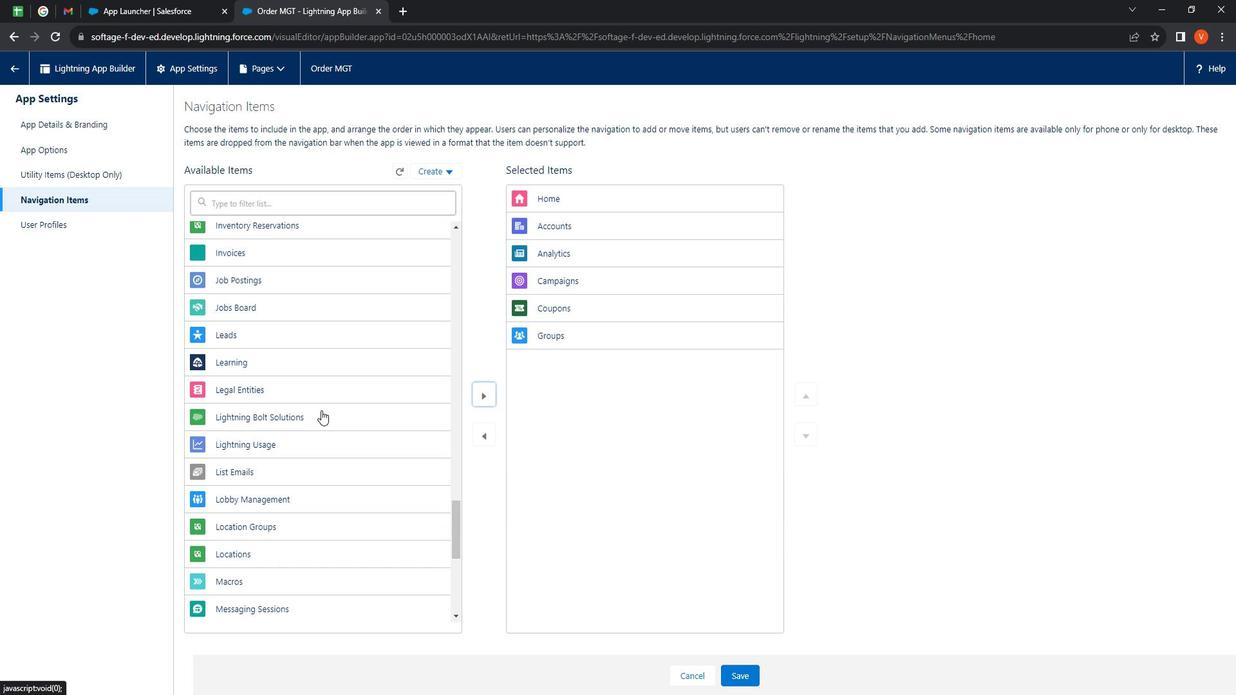 
Action: Mouse moved to (337, 410)
Screenshot: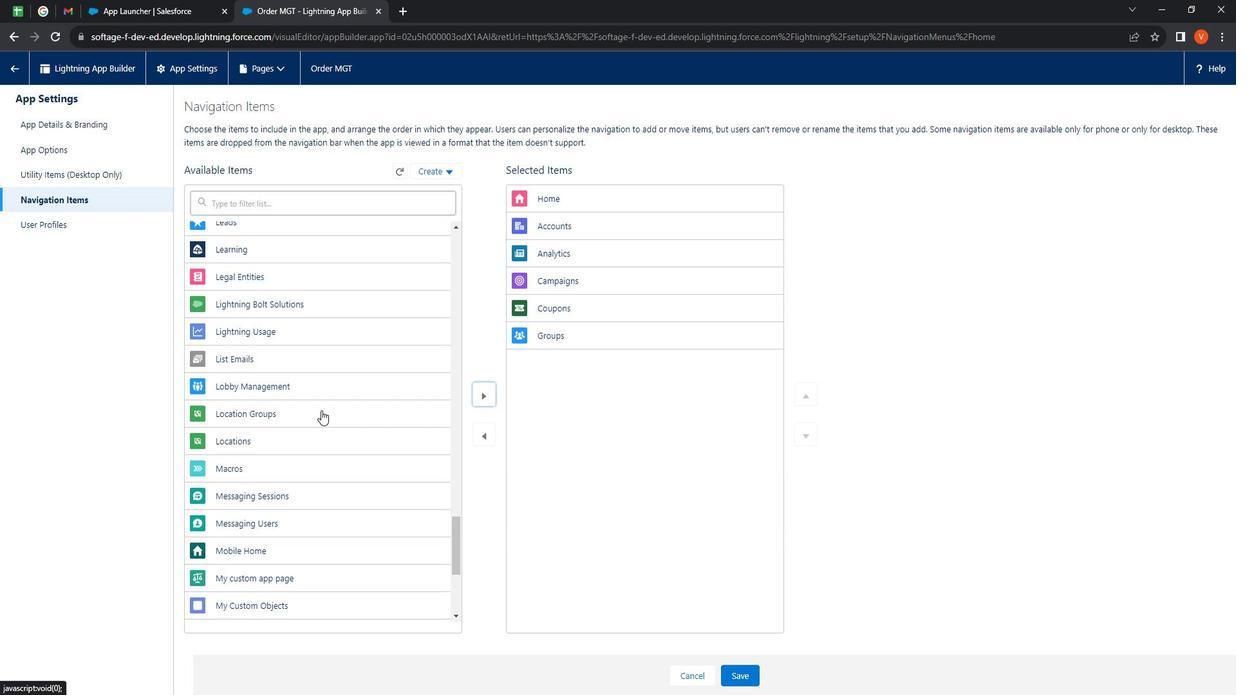 
Action: Mouse scrolled (337, 409) with delta (0, 0)
Screenshot: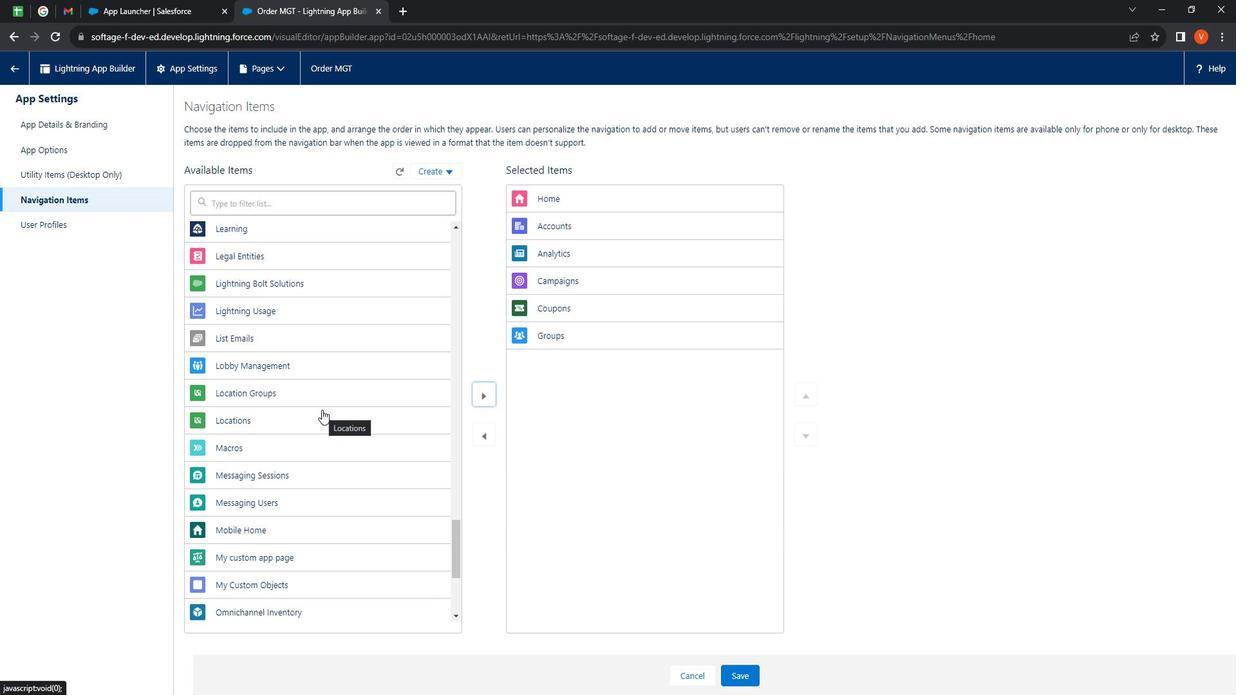 
Action: Mouse moved to (341, 407)
Screenshot: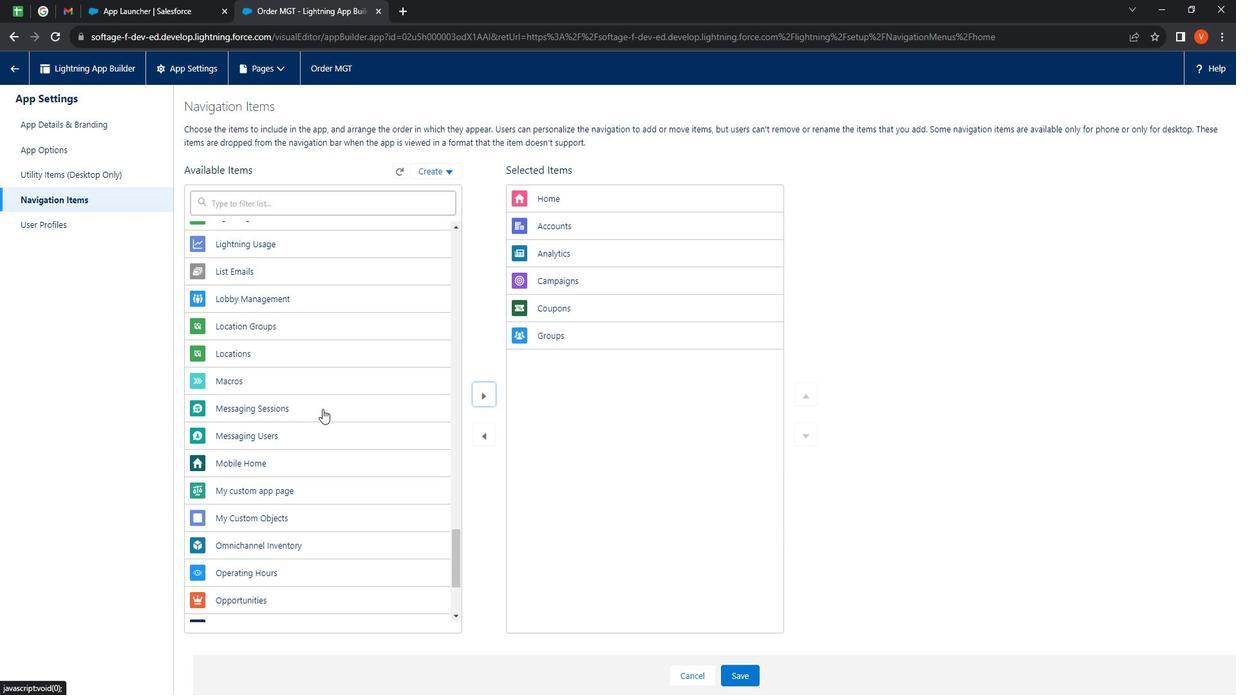 
Action: Mouse scrolled (341, 406) with delta (0, 0)
Screenshot: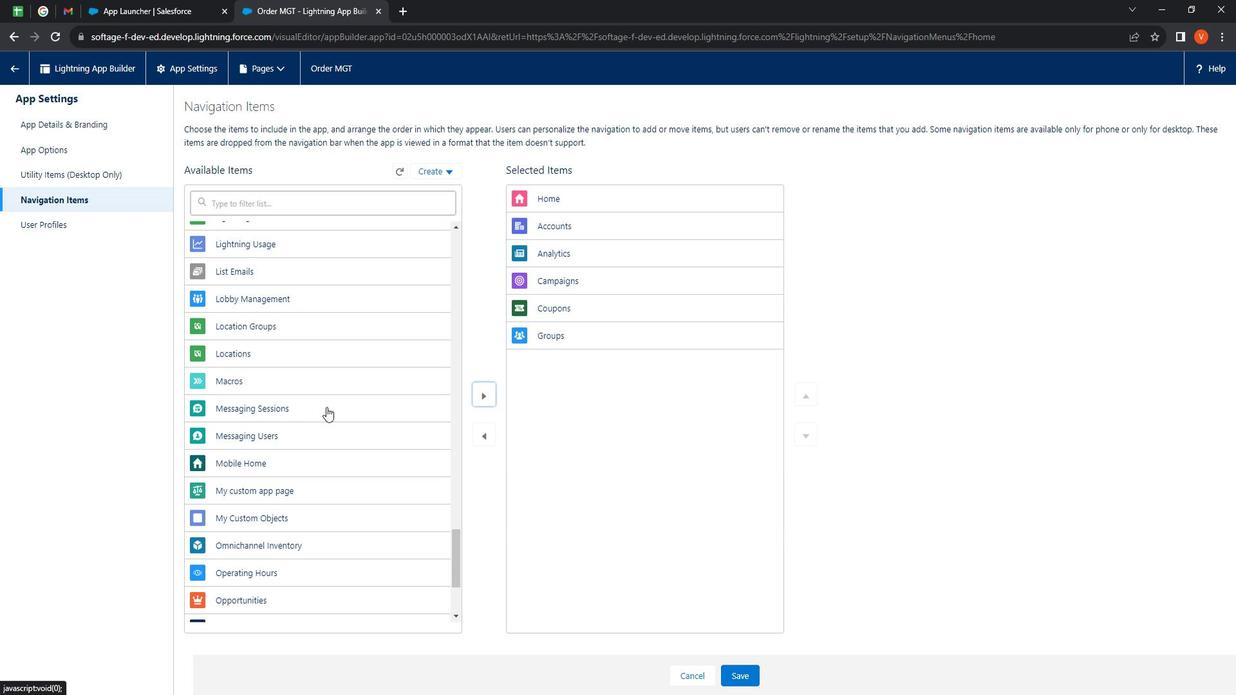 
Action: Mouse moved to (342, 416)
Screenshot: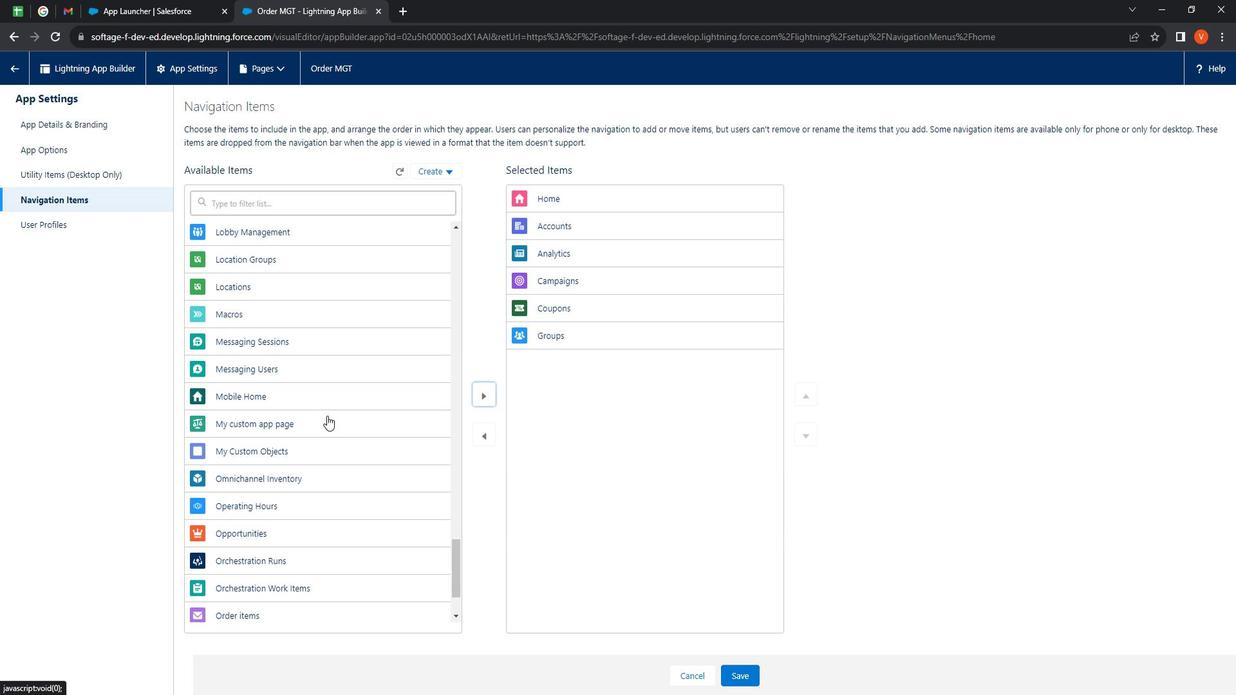 
Action: Mouse scrolled (342, 416) with delta (0, 0)
Screenshot: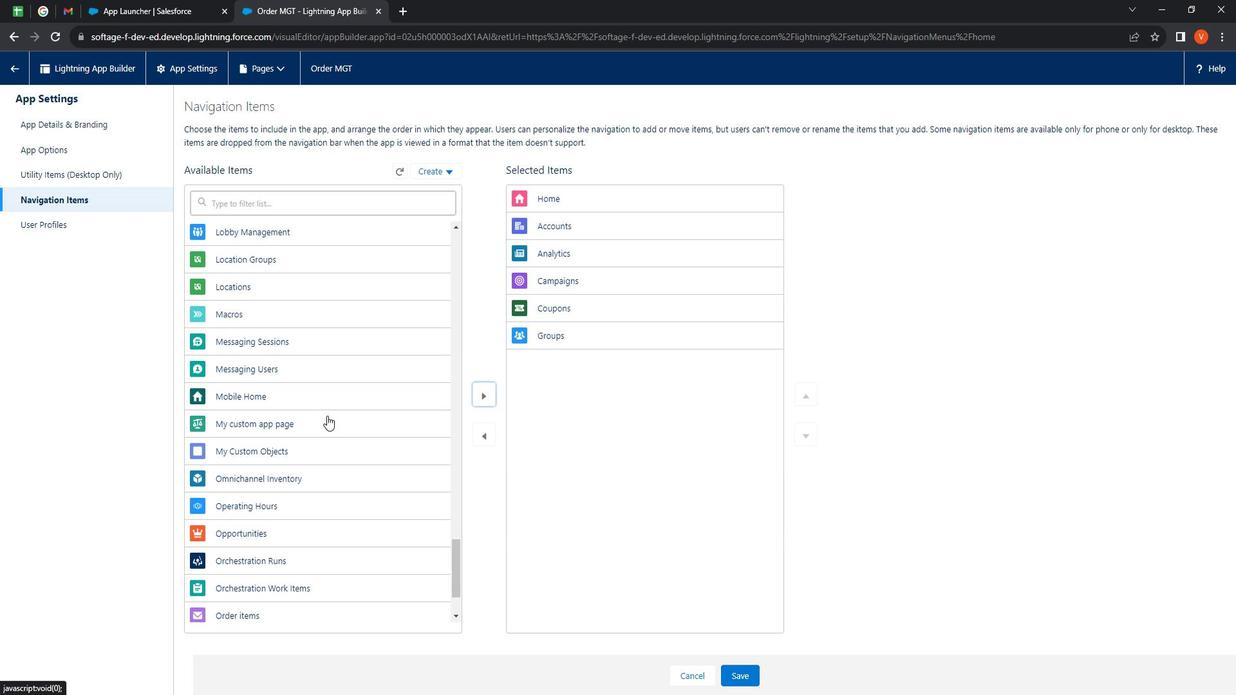 
Action: Mouse moved to (306, 463)
Screenshot: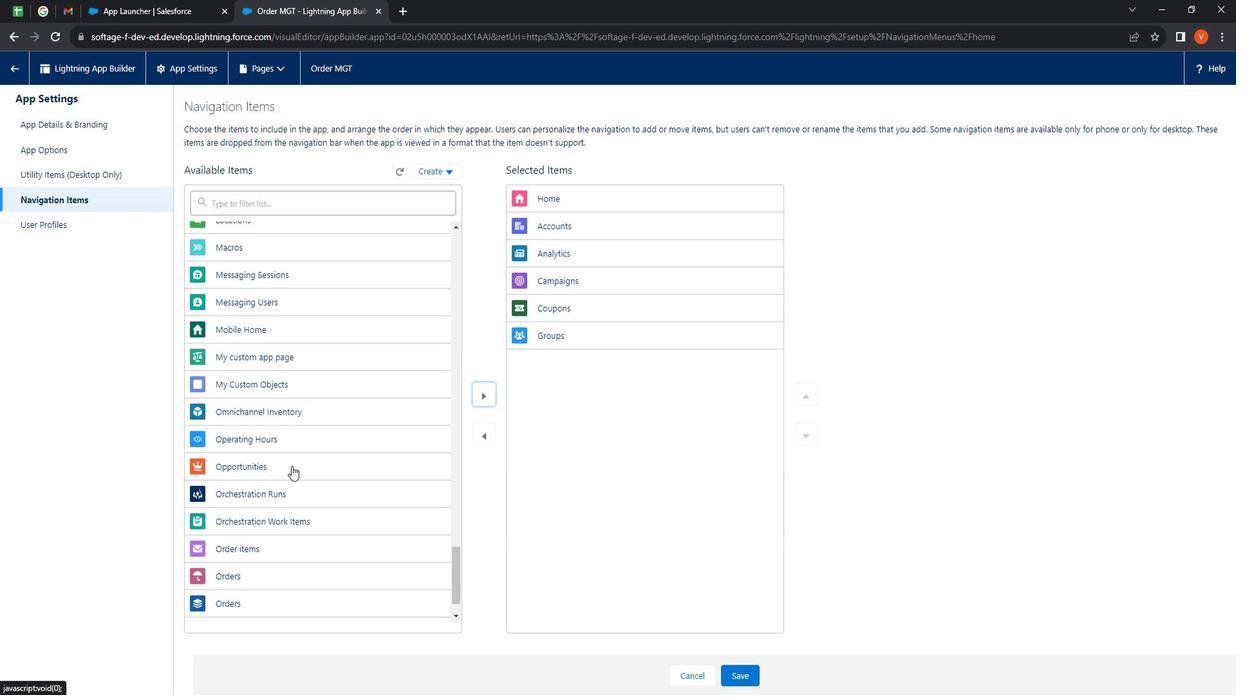 
Action: Mouse pressed left at (306, 463)
Screenshot: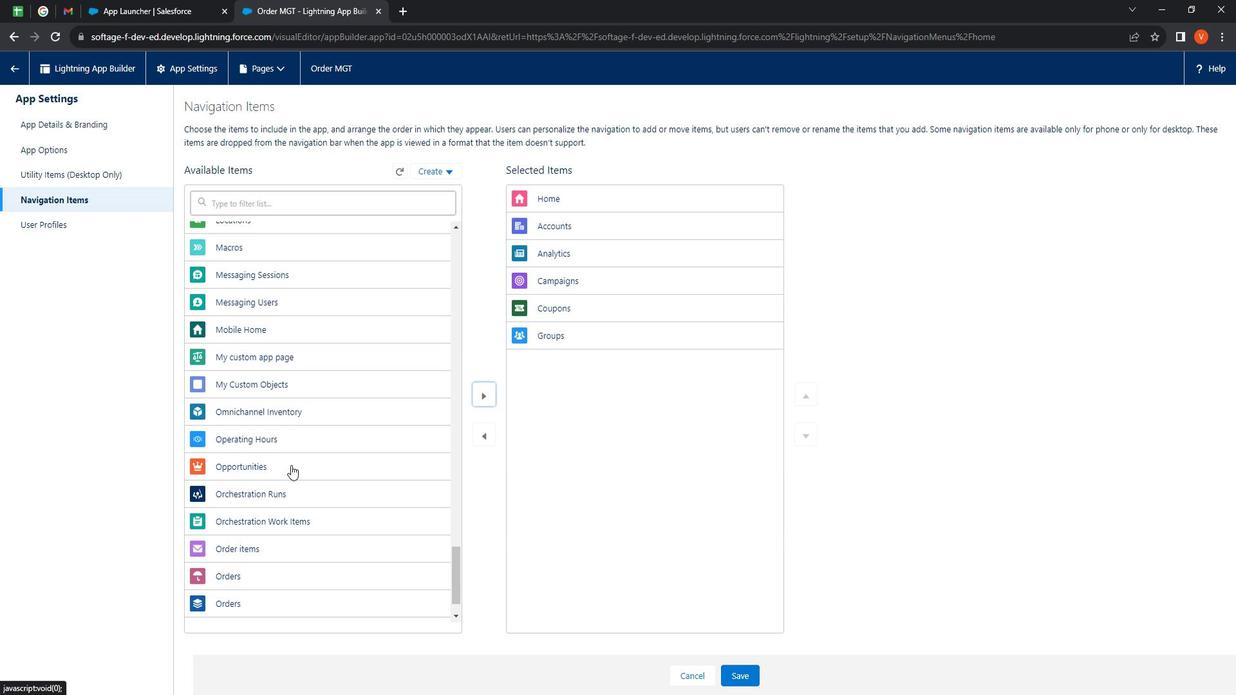 
Action: Mouse moved to (496, 401)
Screenshot: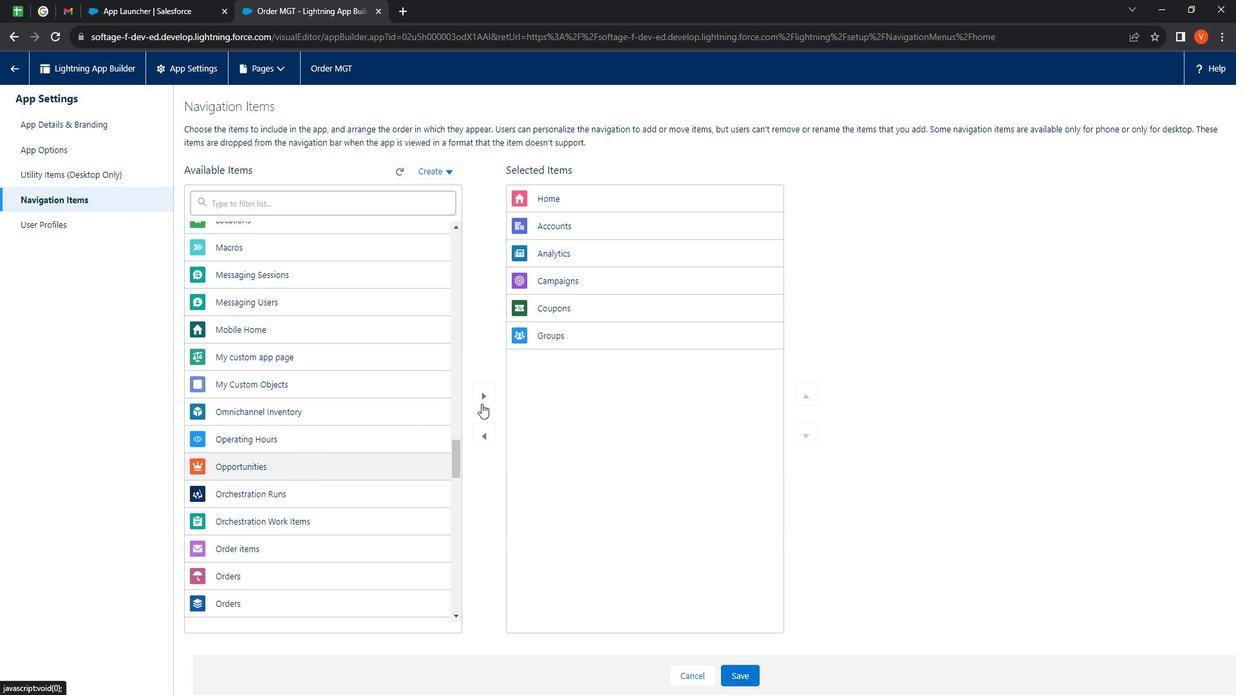 
Action: Mouse pressed left at (496, 401)
Screenshot: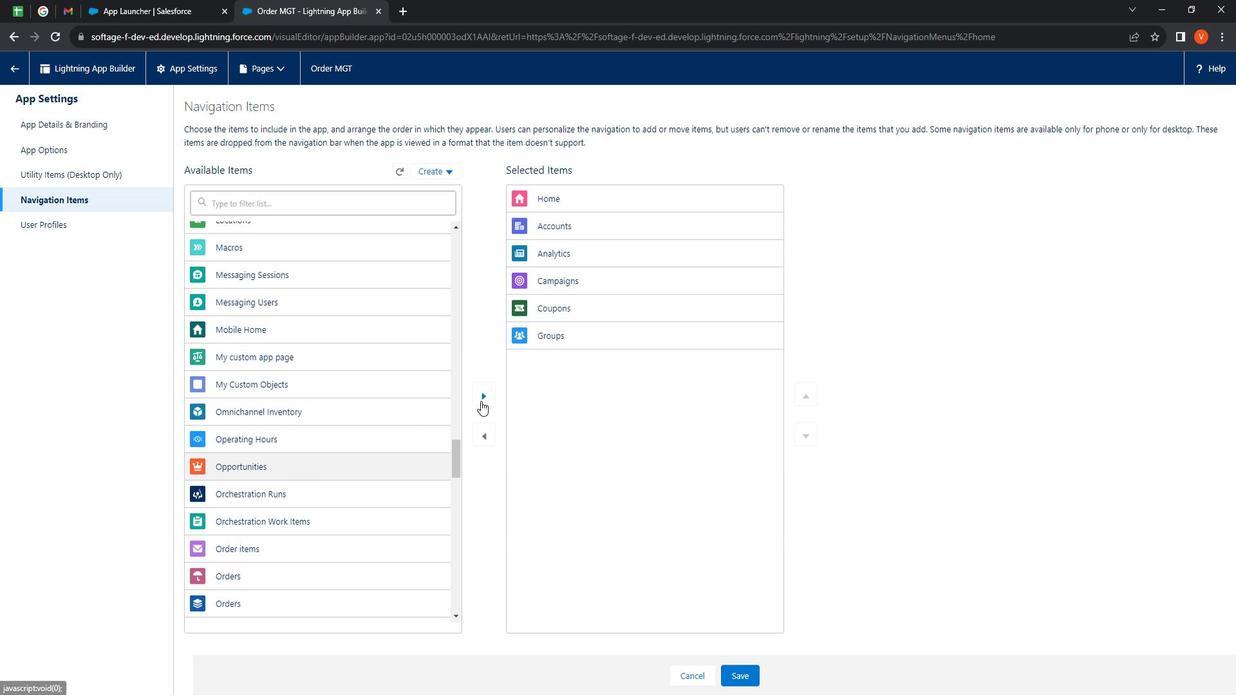 
Action: Mouse moved to (336, 430)
Screenshot: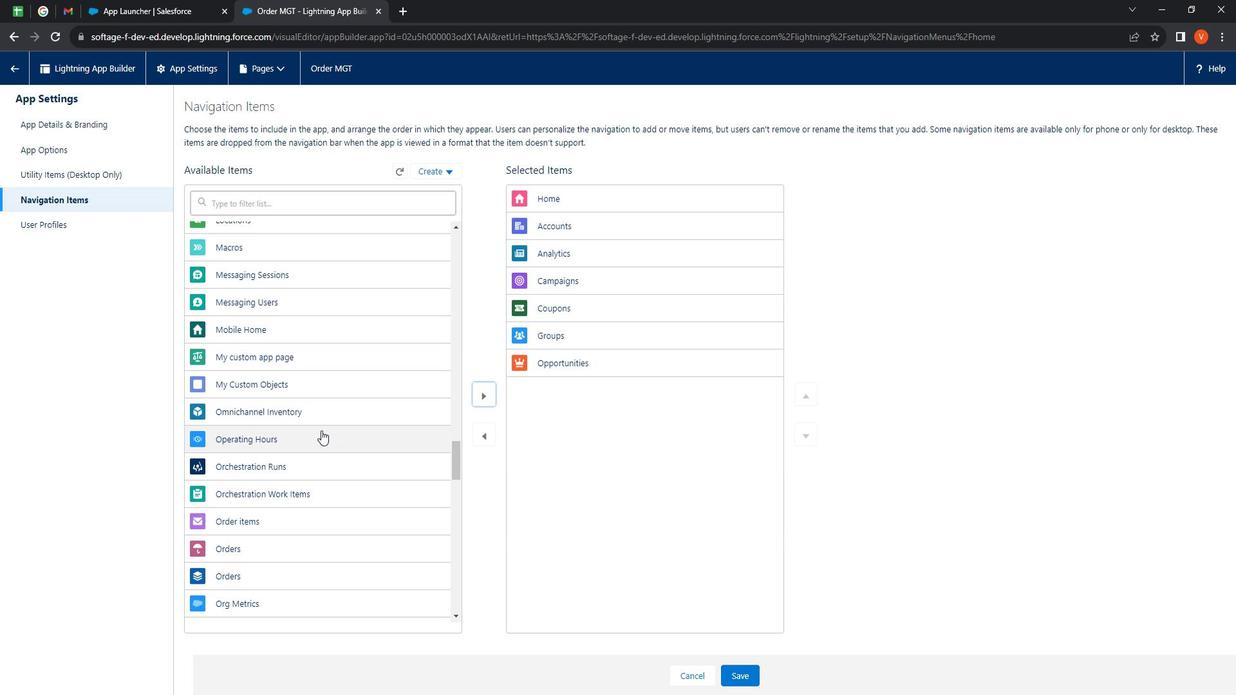 
Action: Mouse scrolled (336, 429) with delta (0, 0)
Screenshot: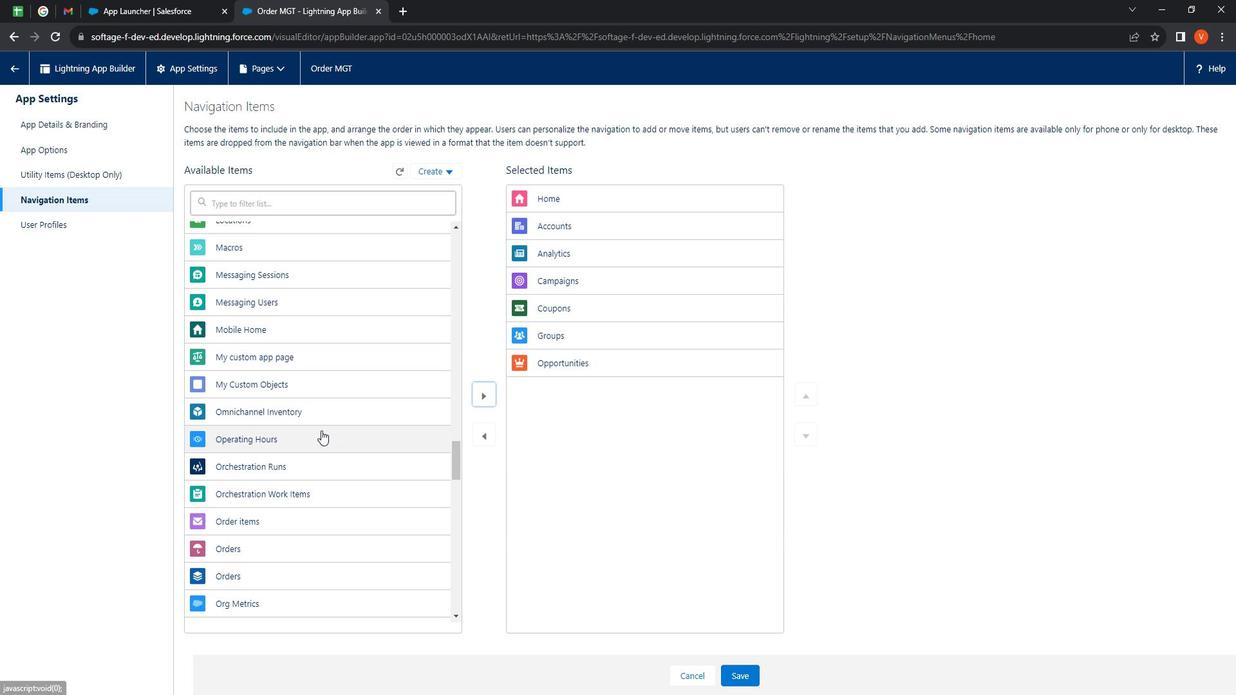 
Action: Mouse moved to (285, 494)
Screenshot: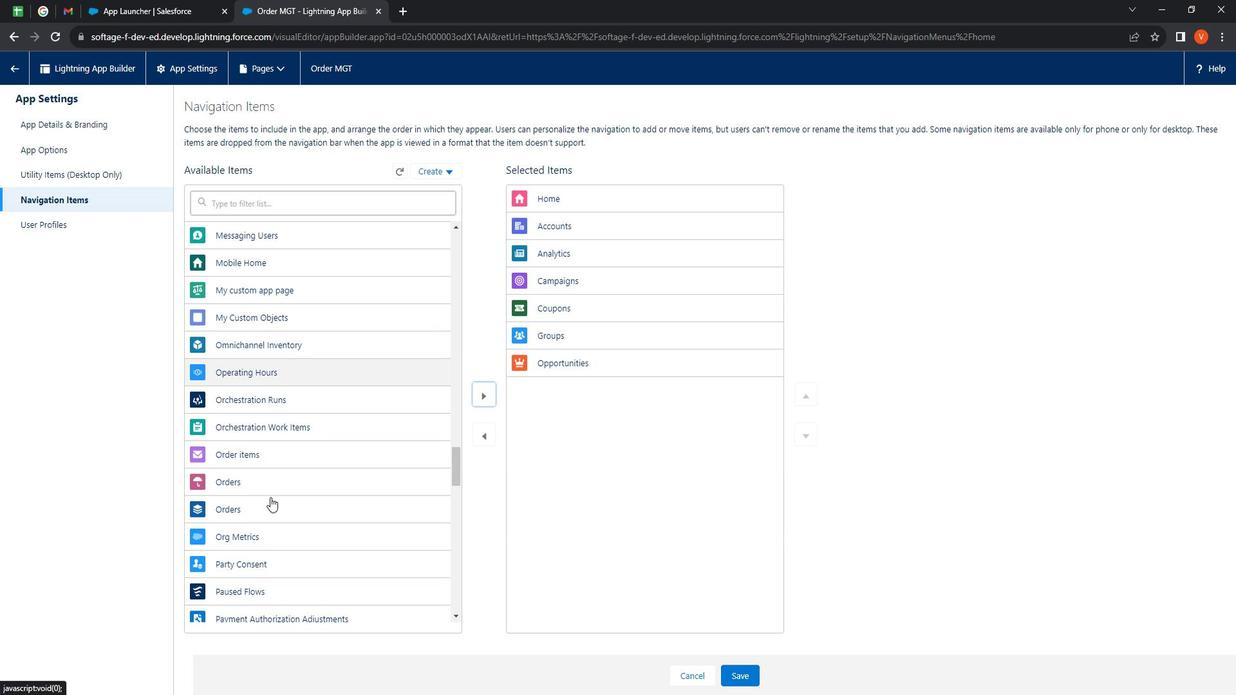 
Action: Mouse scrolled (285, 493) with delta (0, 0)
Screenshot: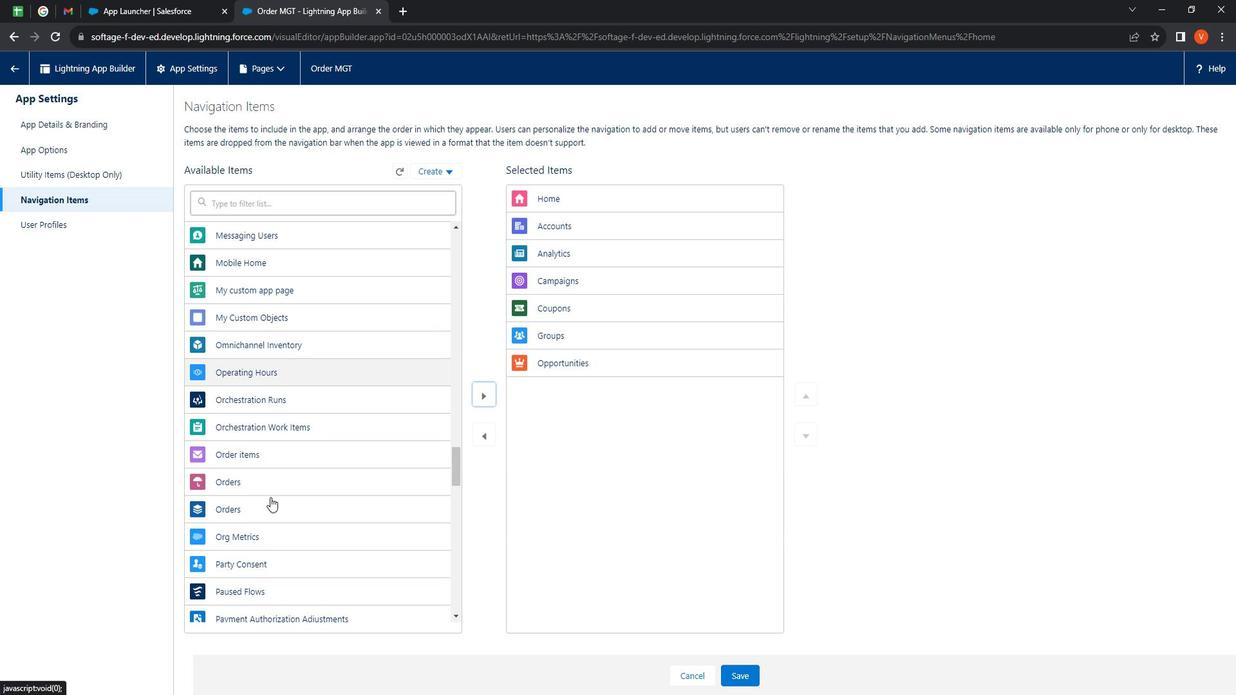 
Action: Mouse moved to (266, 454)
Screenshot: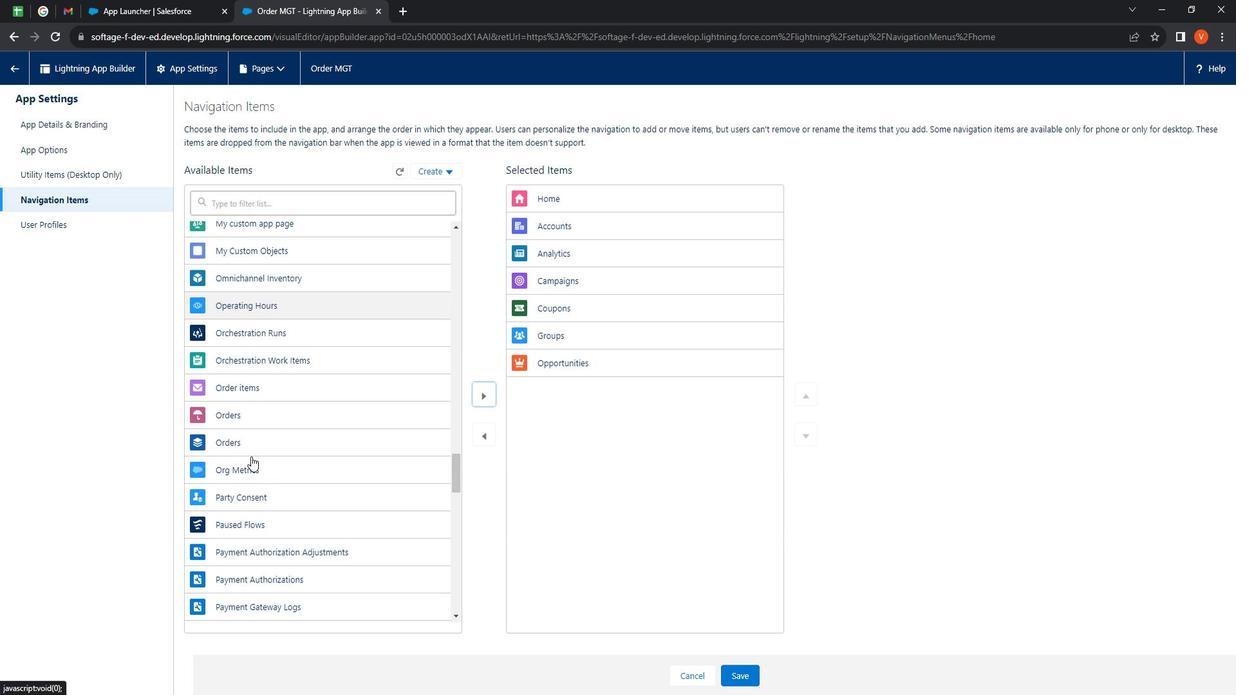 
Action: Mouse scrolled (266, 454) with delta (0, 0)
Screenshot: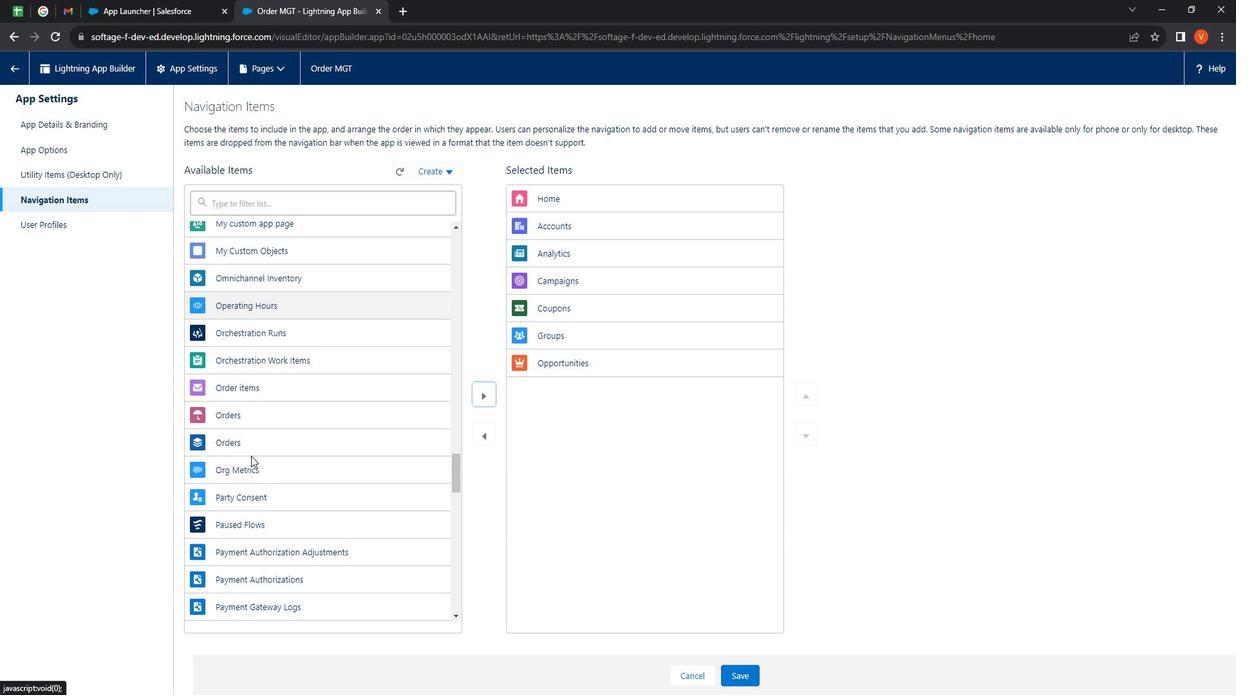 
Action: Mouse moved to (274, 376)
Screenshot: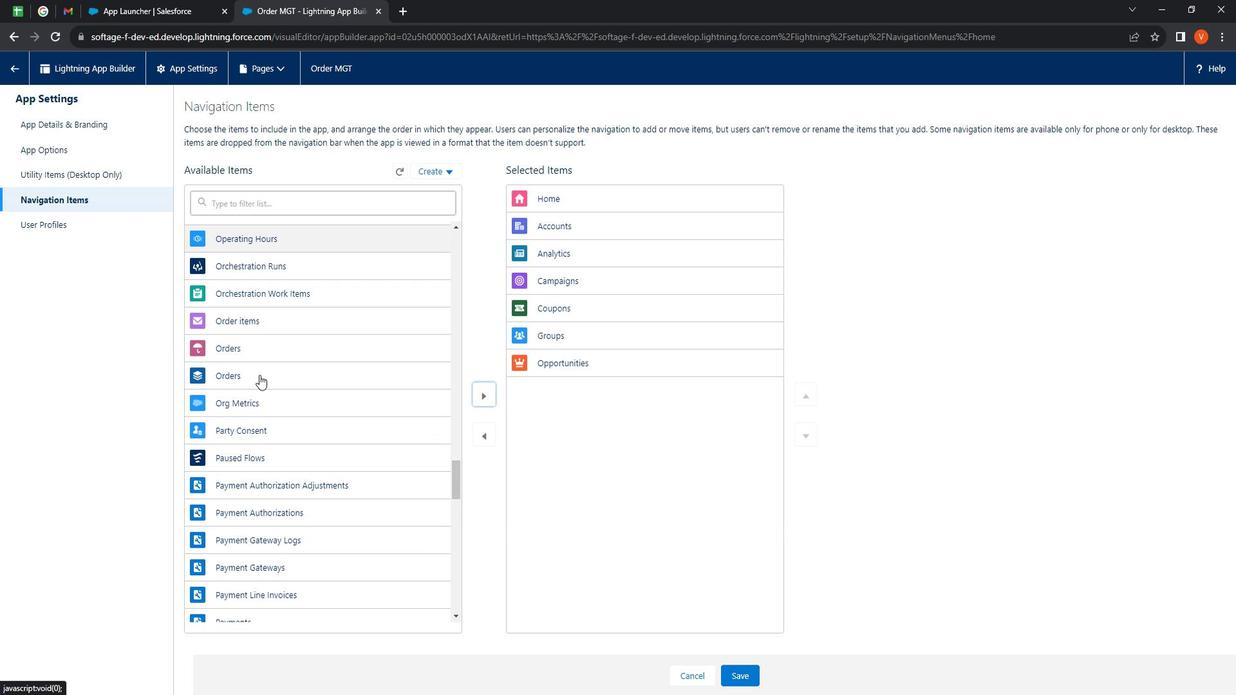 
Action: Mouse pressed left at (274, 376)
Screenshot: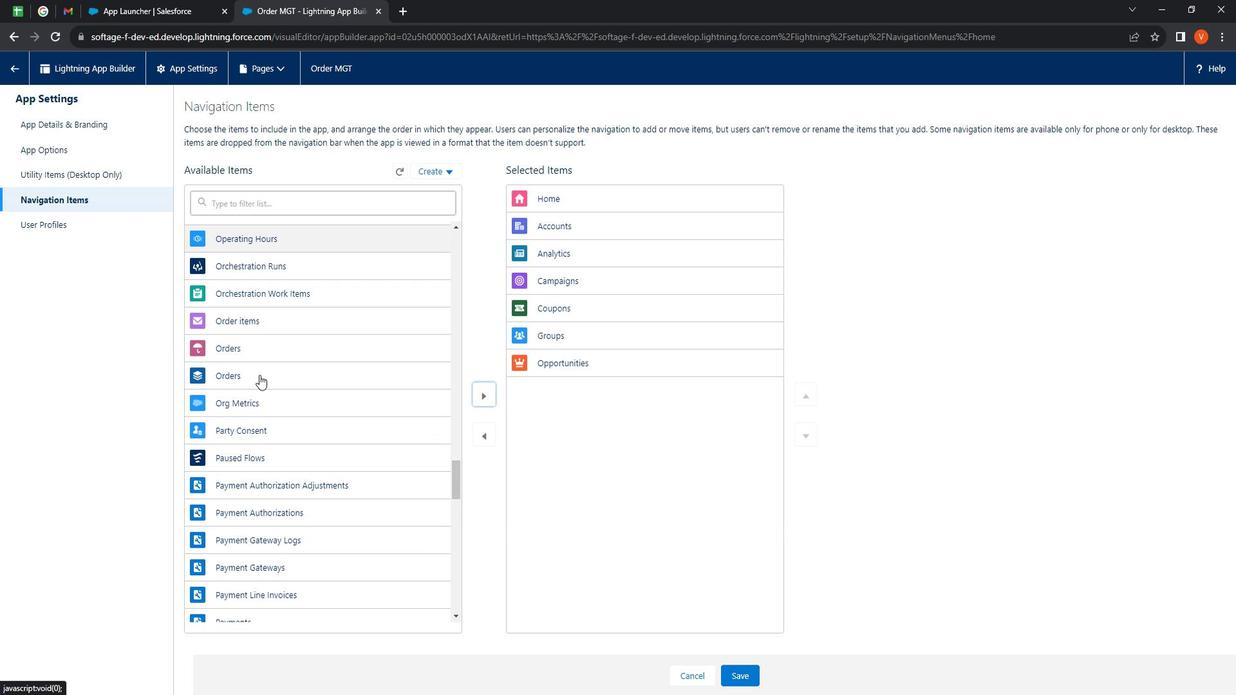 
Action: Mouse moved to (285, 358)
Screenshot: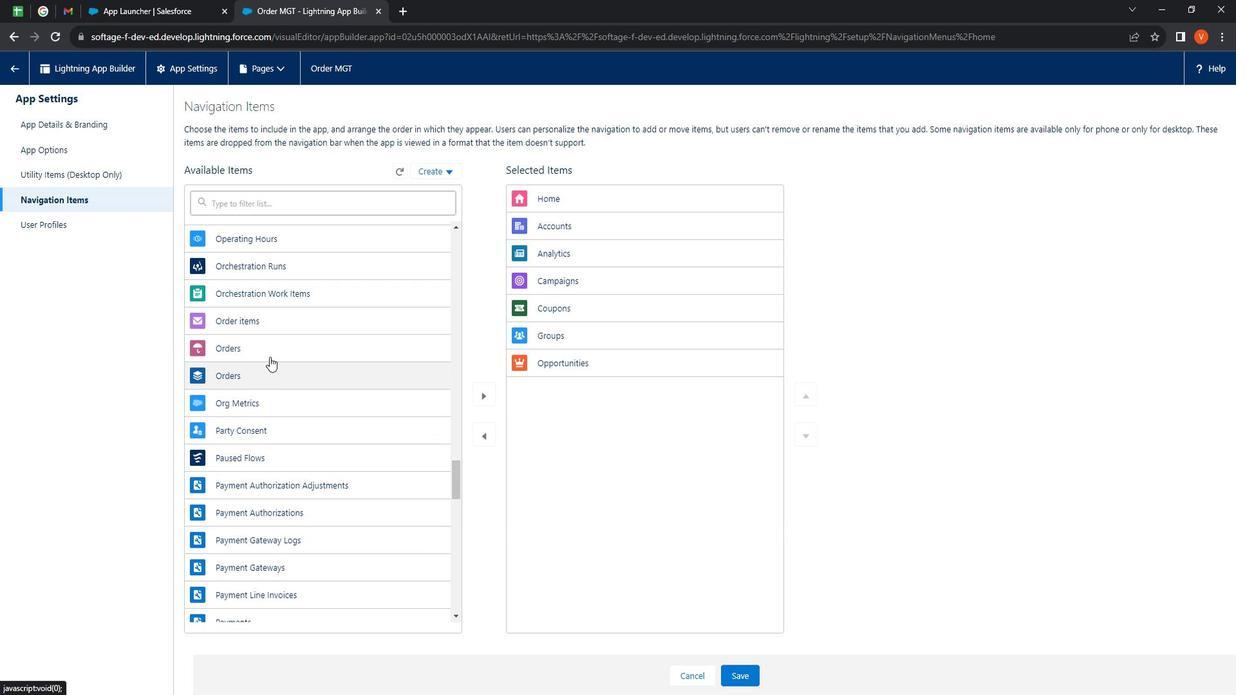 
Action: Mouse pressed left at (285, 358)
Screenshot: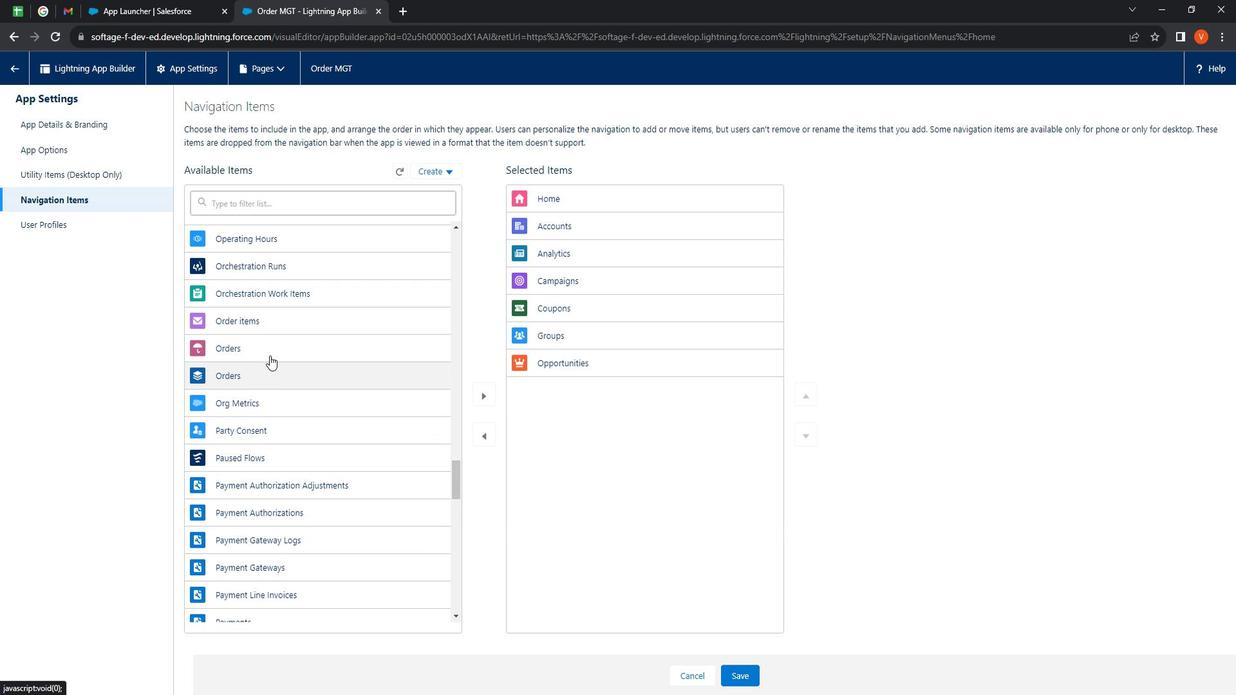 
Action: Mouse moved to (501, 394)
Screenshot: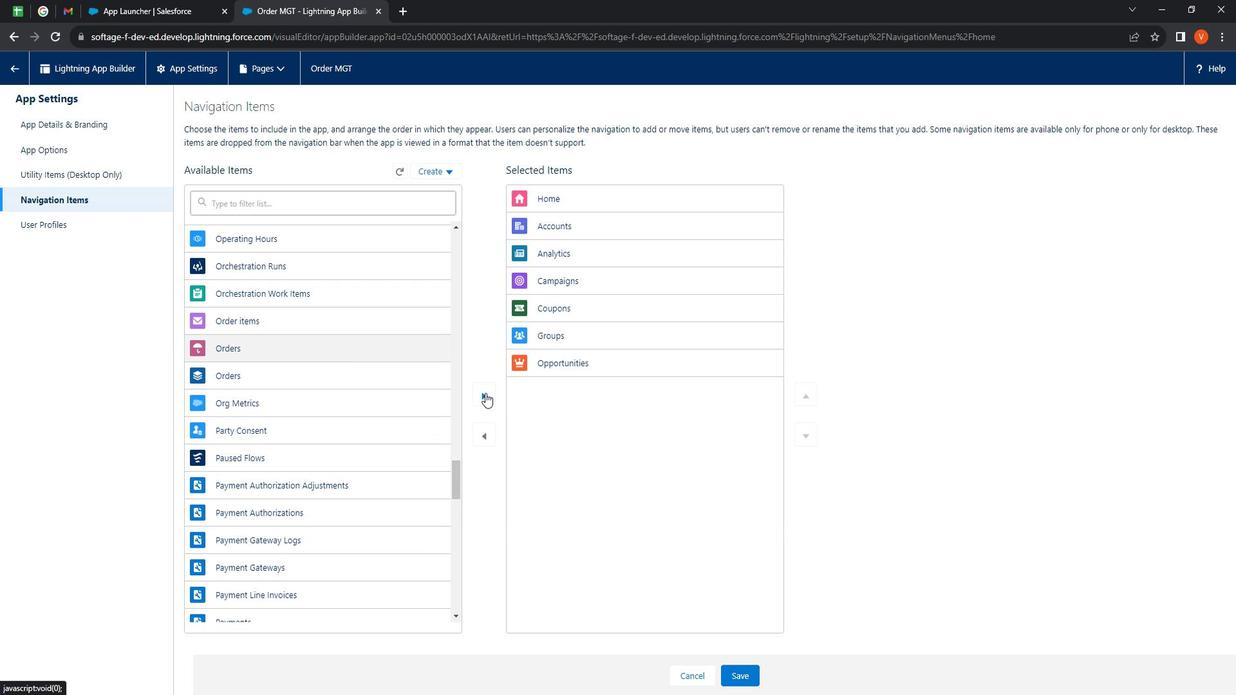 
Action: Mouse pressed left at (501, 394)
Screenshot: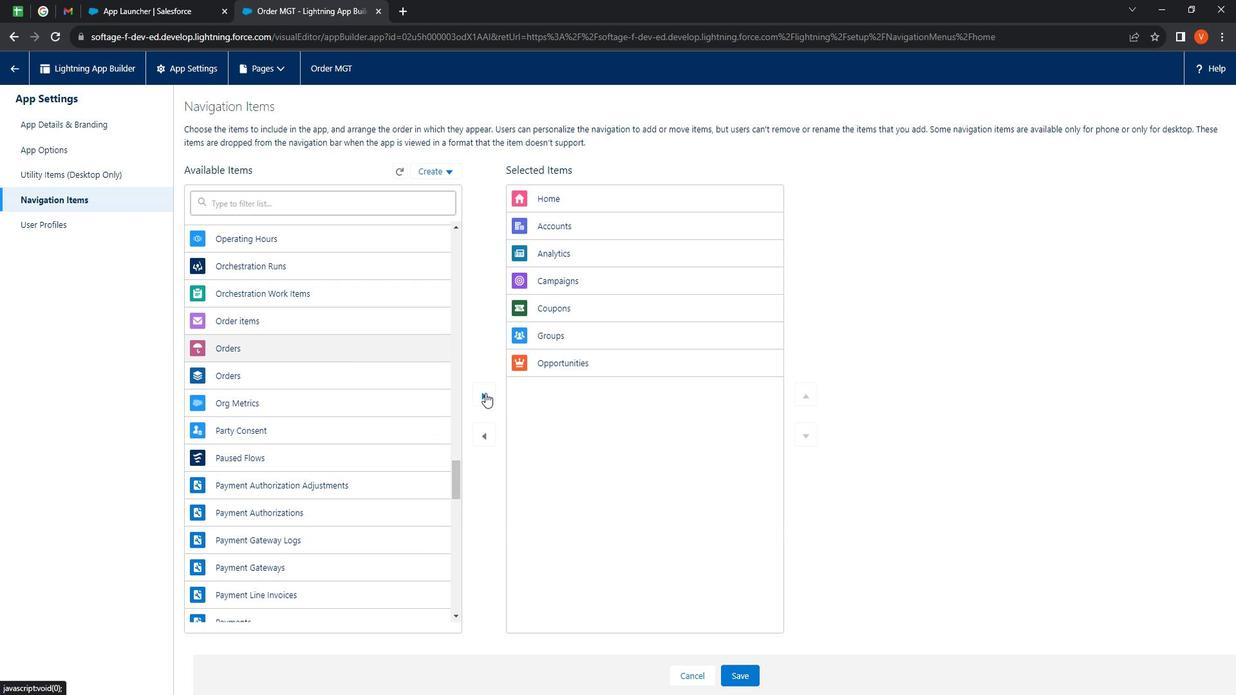 
Action: Mouse moved to (338, 389)
Screenshot: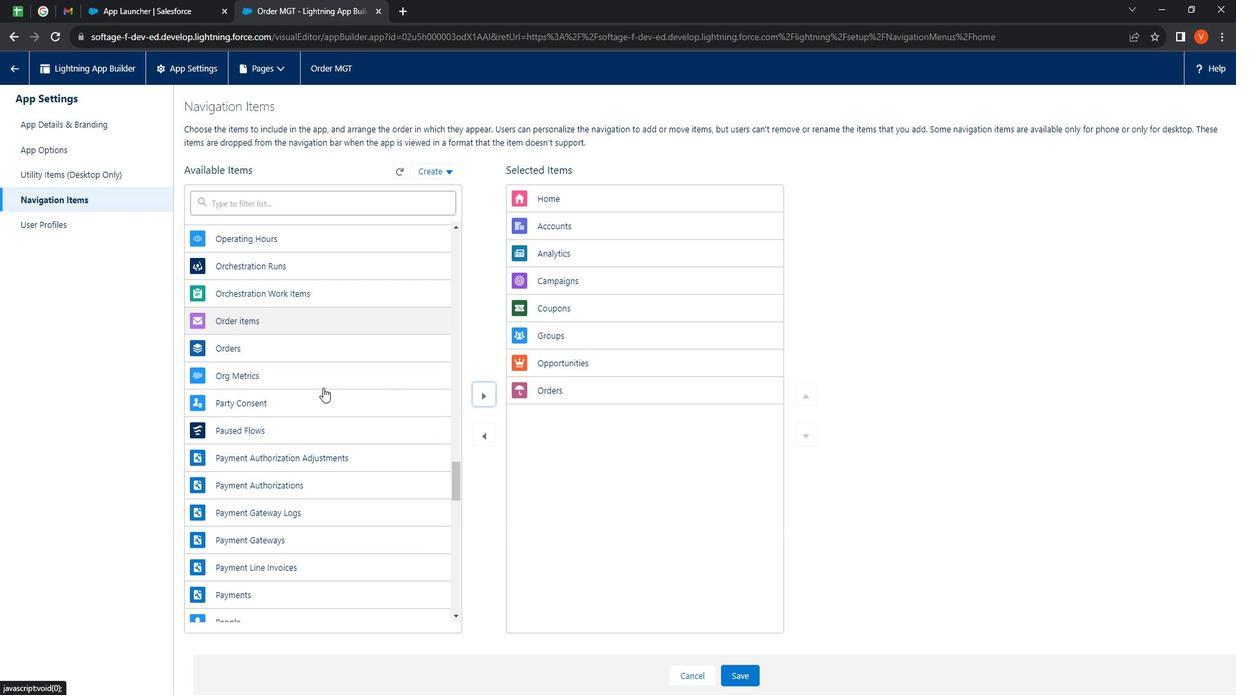 
Action: Mouse scrolled (338, 388) with delta (0, 0)
Screenshot: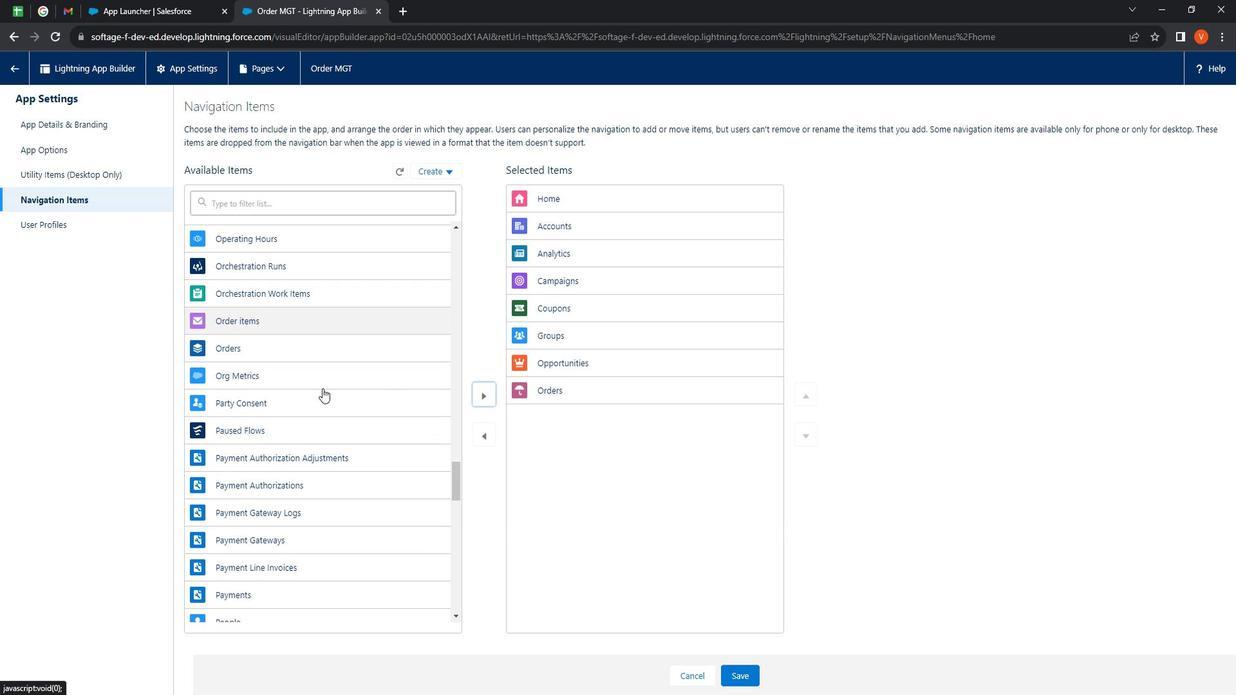 
Action: Mouse moved to (338, 394)
Screenshot: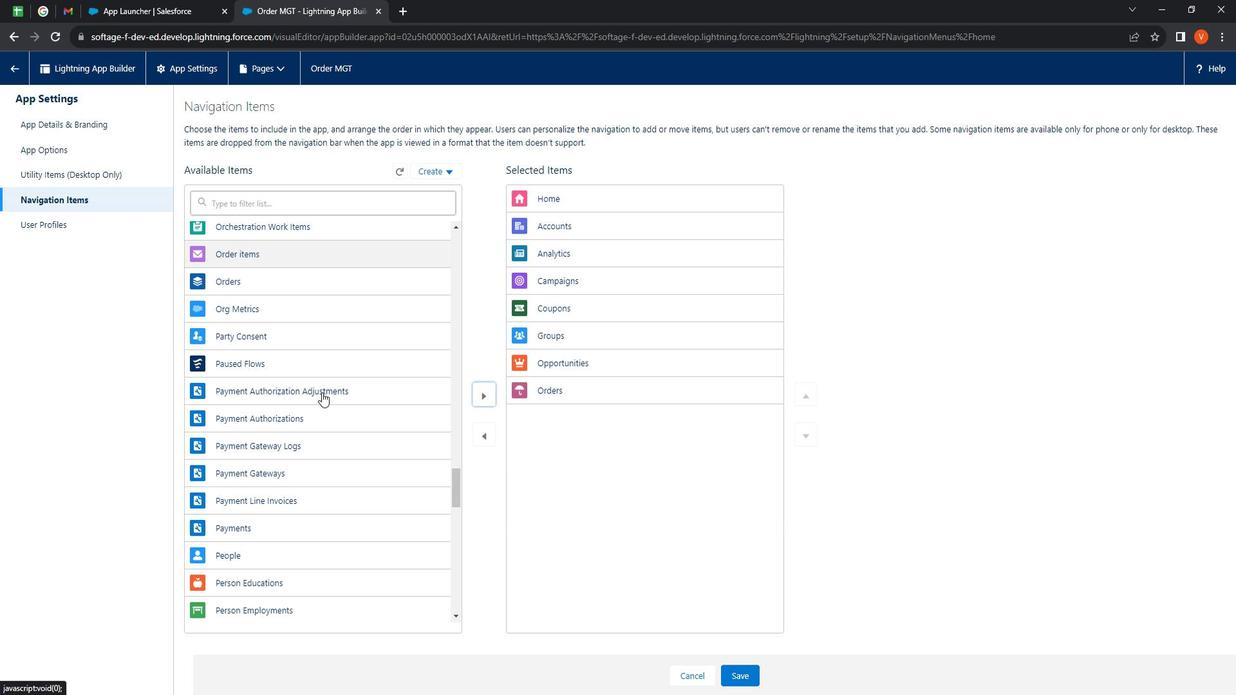 
Action: Mouse scrolled (338, 393) with delta (0, 0)
Screenshot: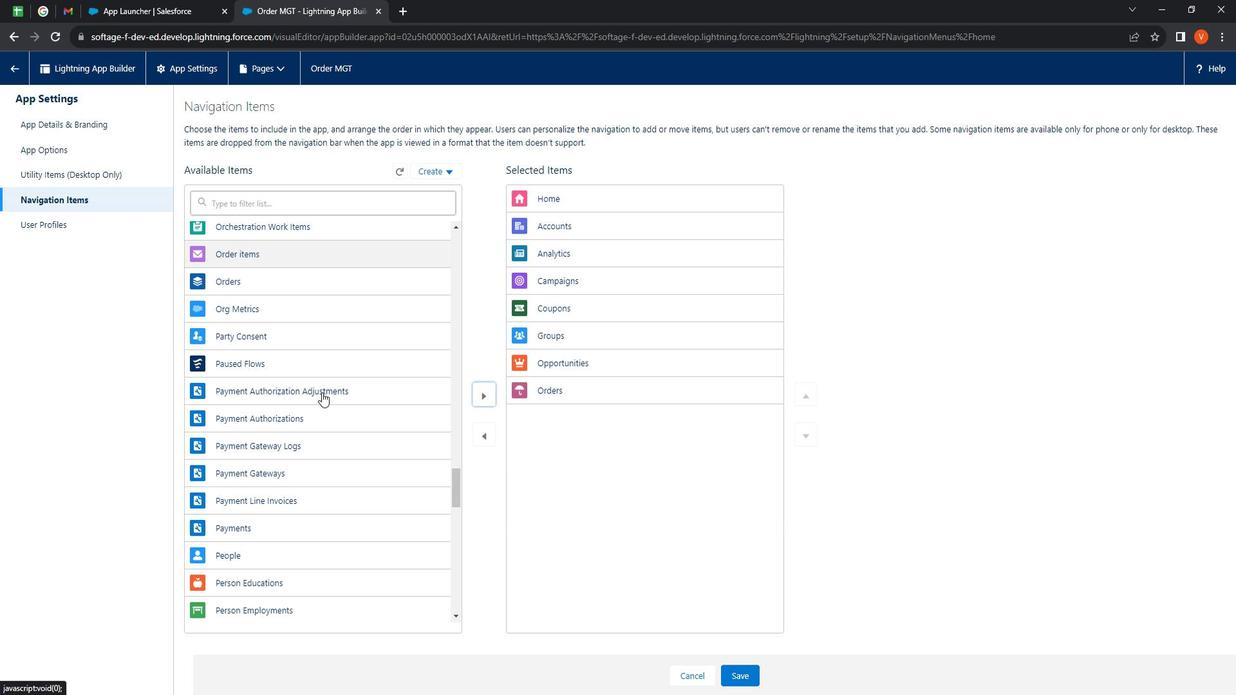 
Action: Mouse moved to (326, 408)
Screenshot: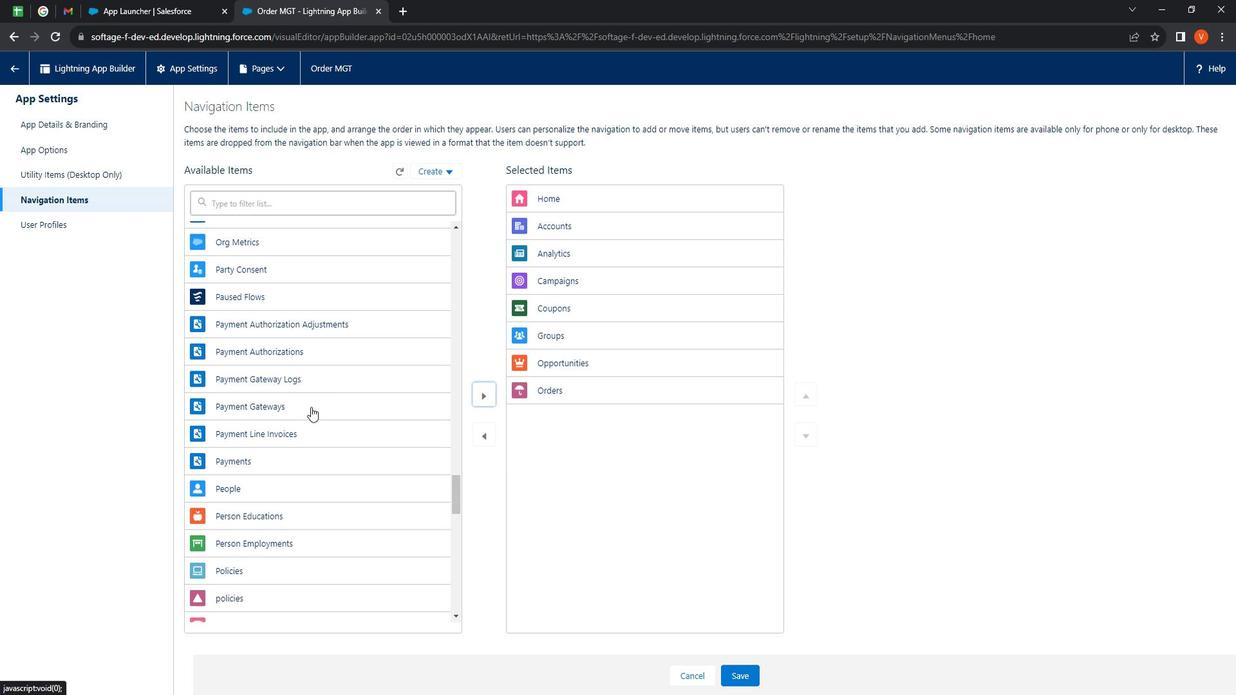 
Action: Mouse pressed left at (326, 408)
Screenshot: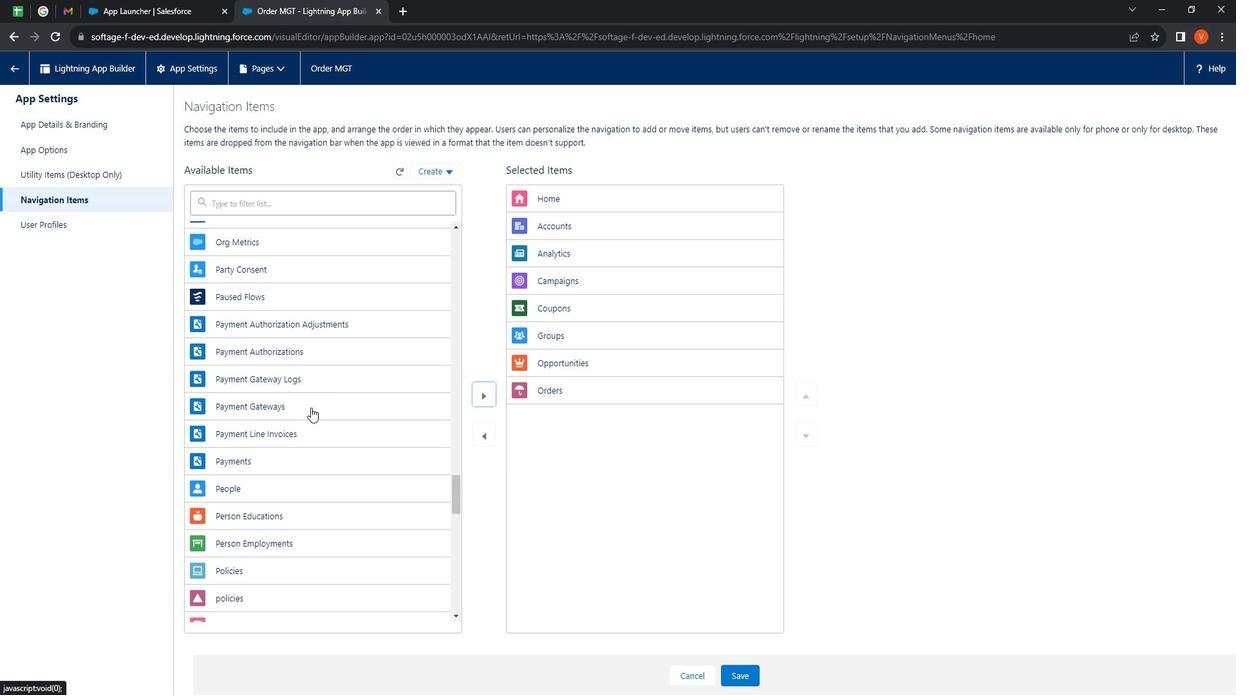 
Action: Mouse moved to (506, 395)
Screenshot: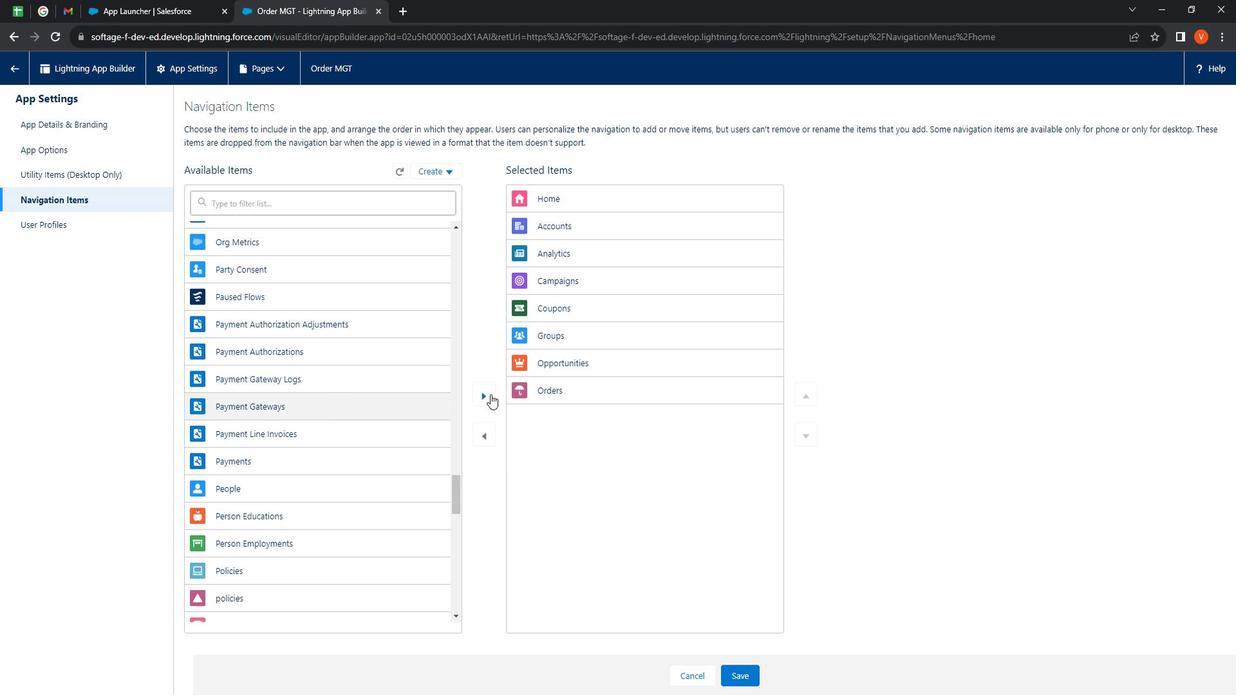 
Action: Mouse pressed left at (506, 395)
Screenshot: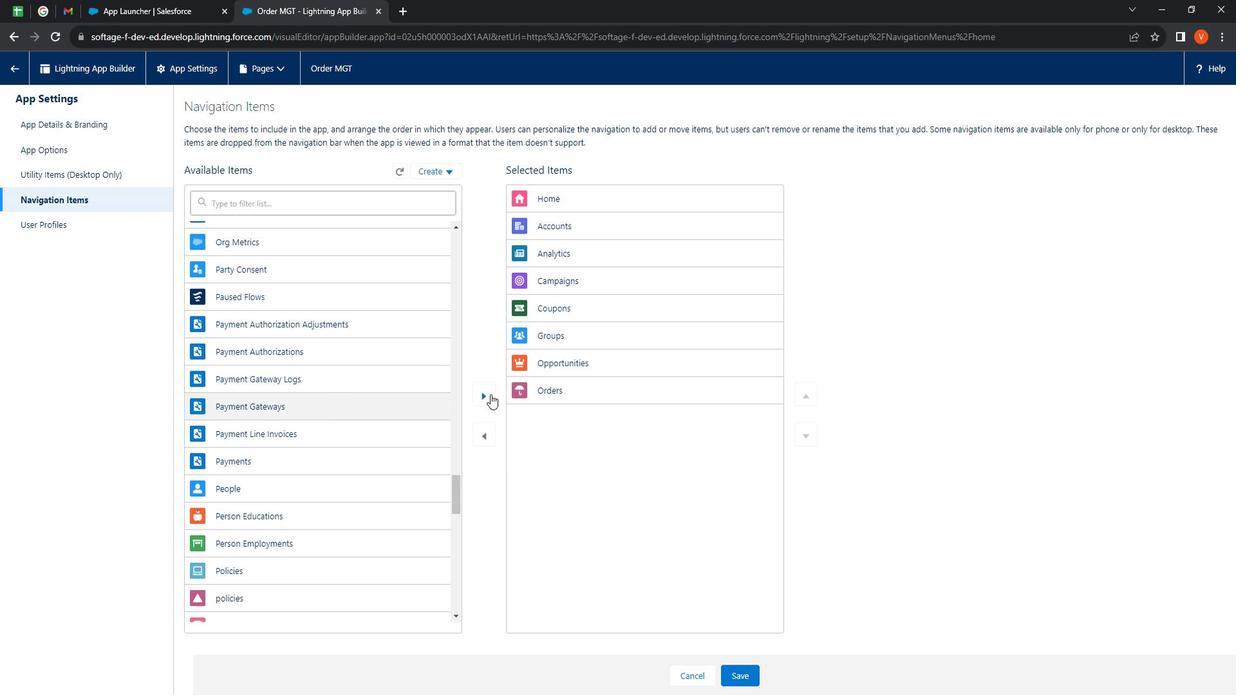 
Action: Mouse moved to (301, 434)
Screenshot: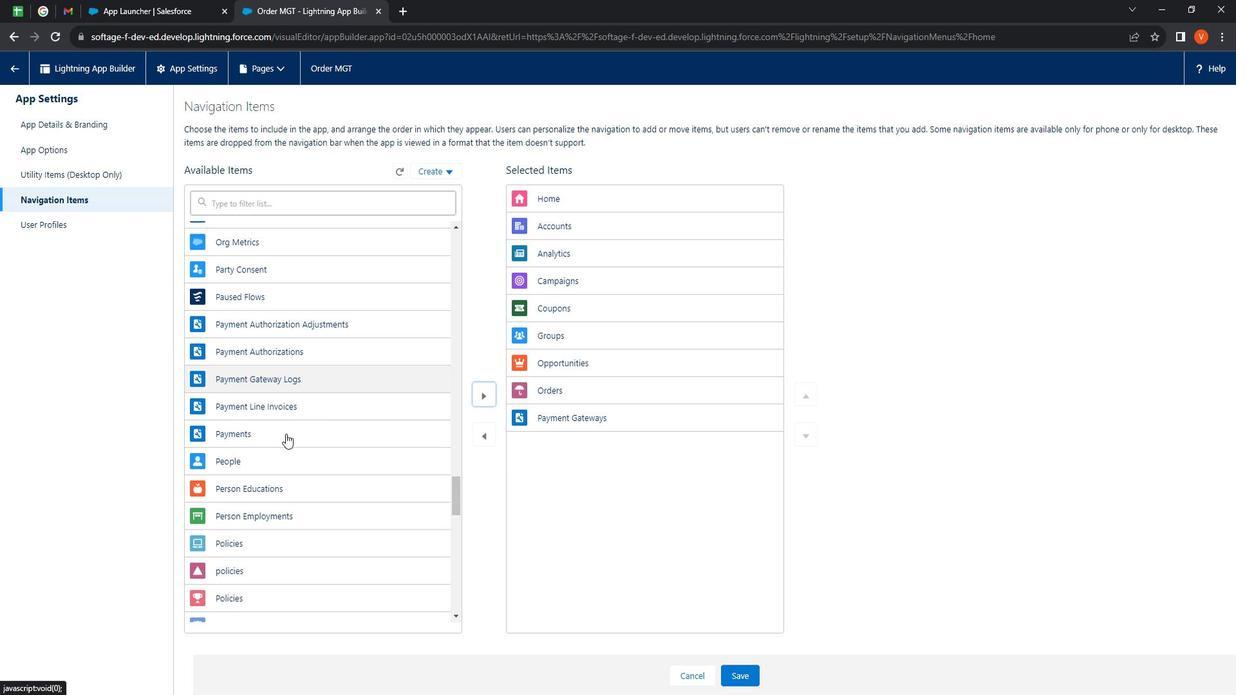 
Action: Mouse pressed left at (301, 434)
Screenshot: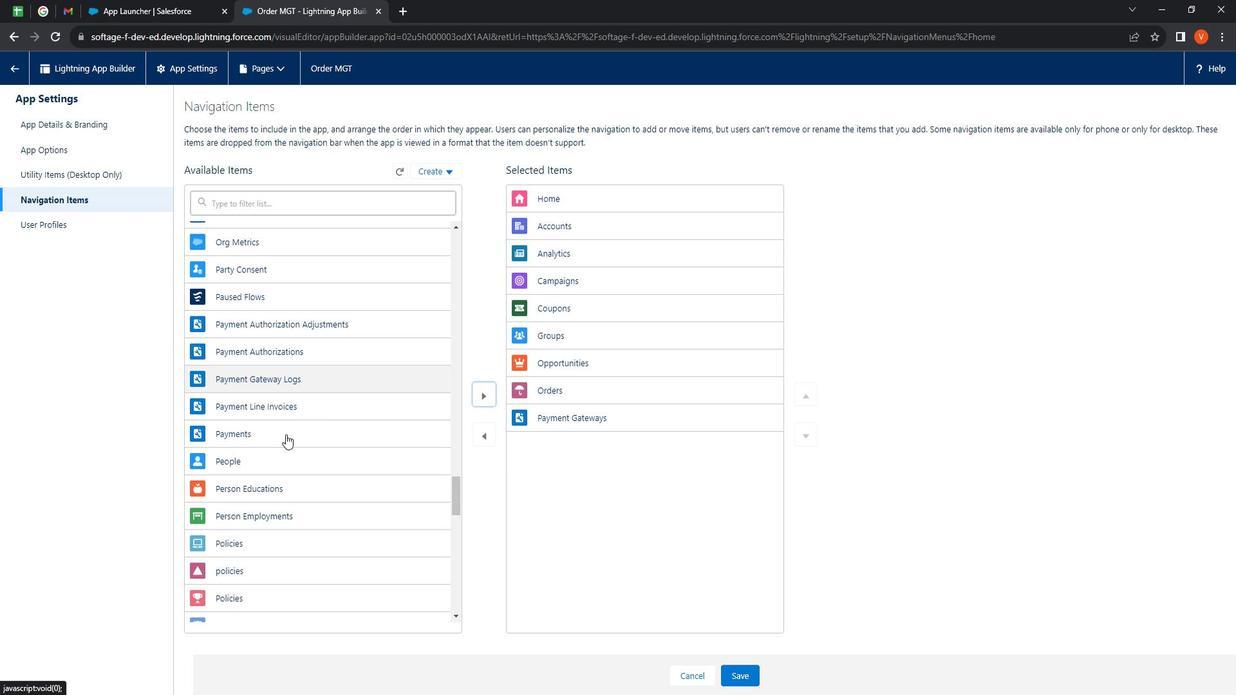 
Action: Mouse moved to (505, 392)
Screenshot: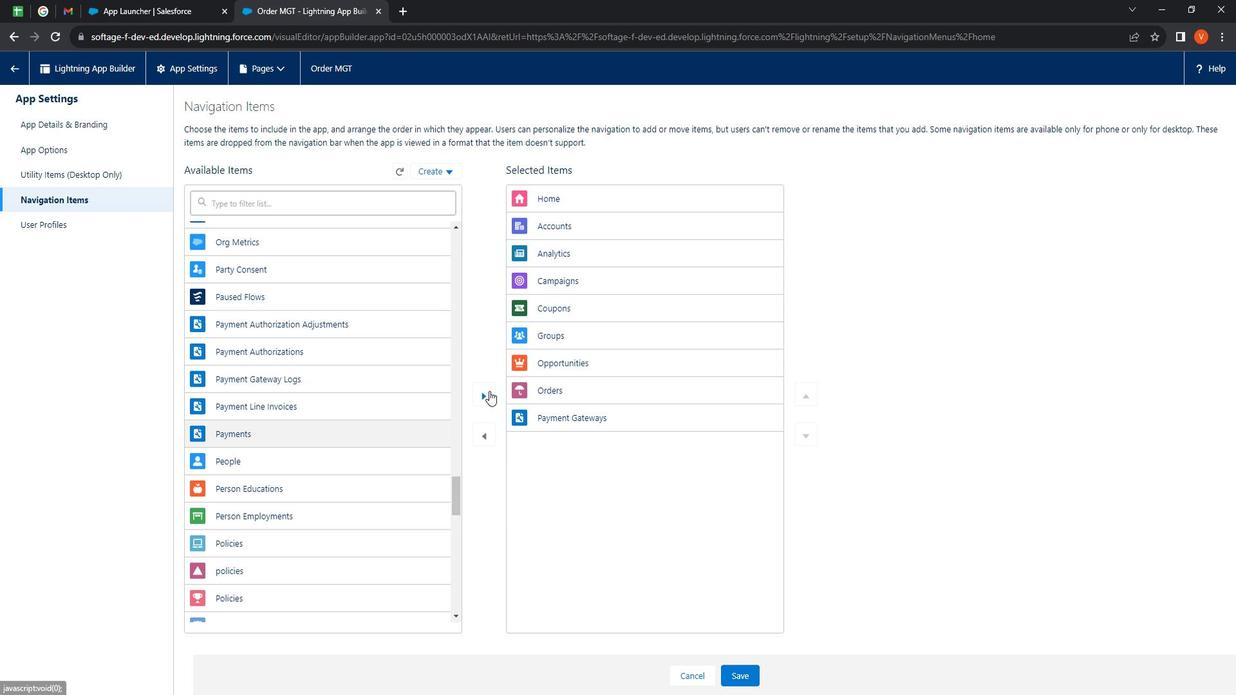 
Action: Mouse pressed left at (505, 392)
Screenshot: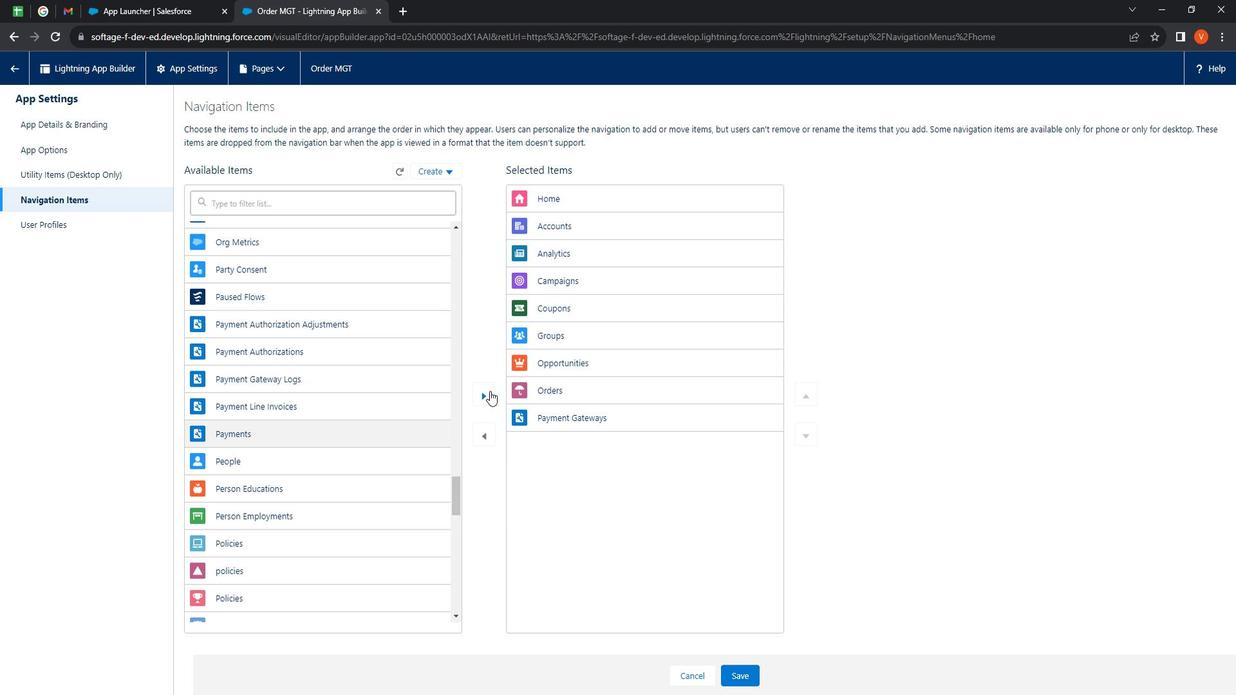 
Action: Mouse moved to (663, 448)
Screenshot: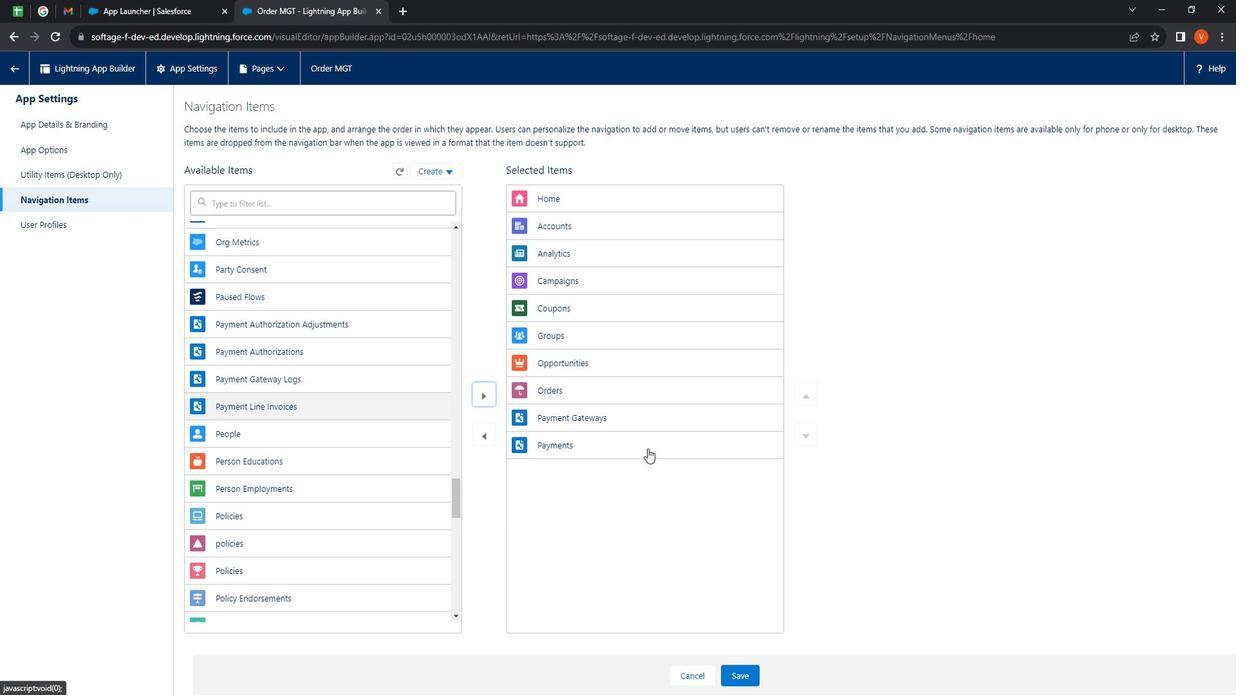 
Action: Mouse pressed left at (663, 448)
Screenshot: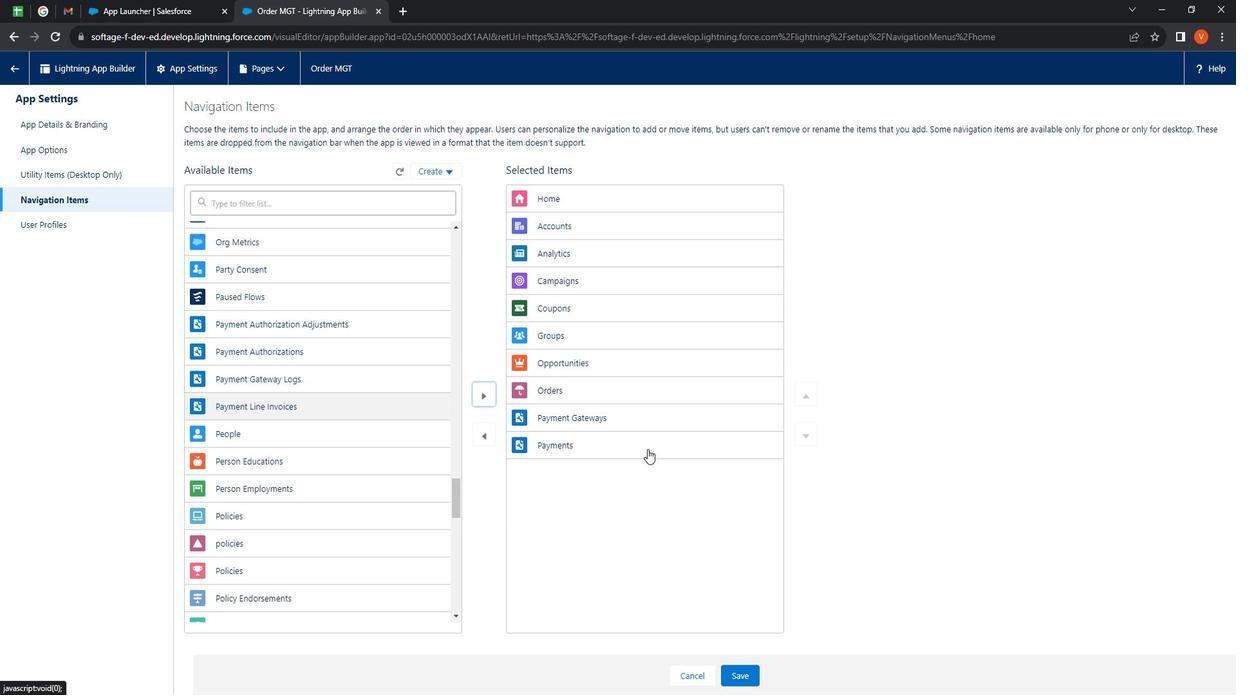 
Action: Mouse moved to (329, 423)
Screenshot: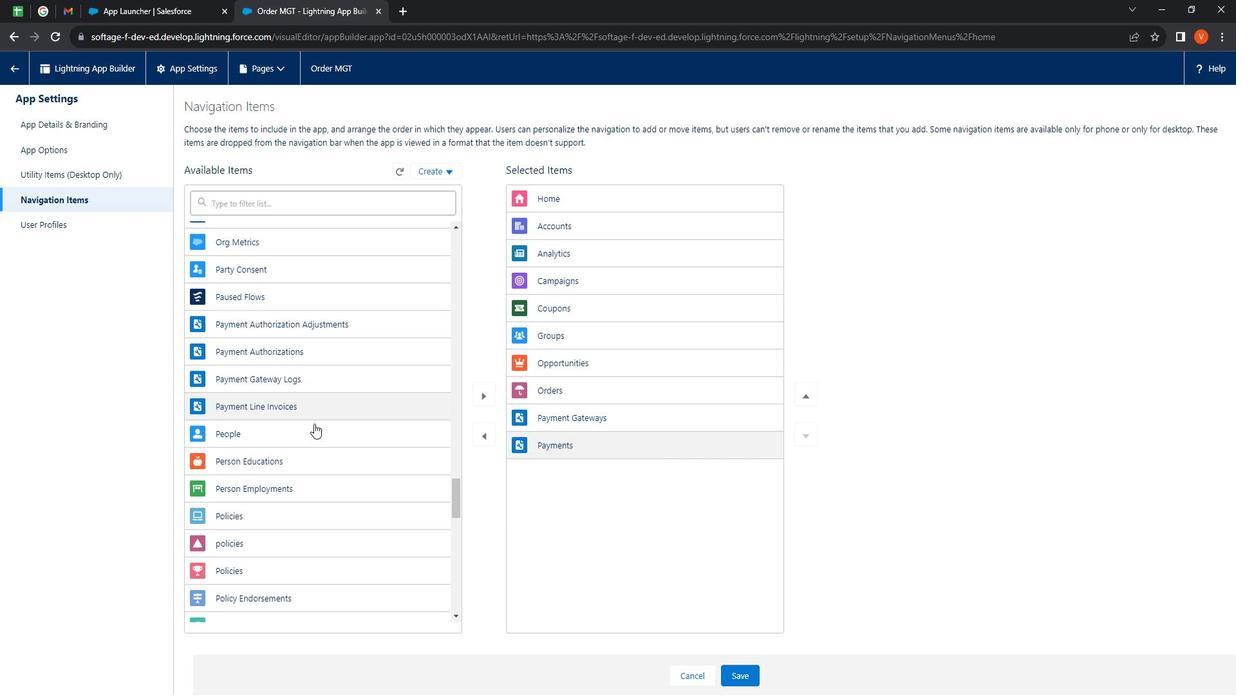 
Action: Mouse pressed left at (329, 423)
Screenshot: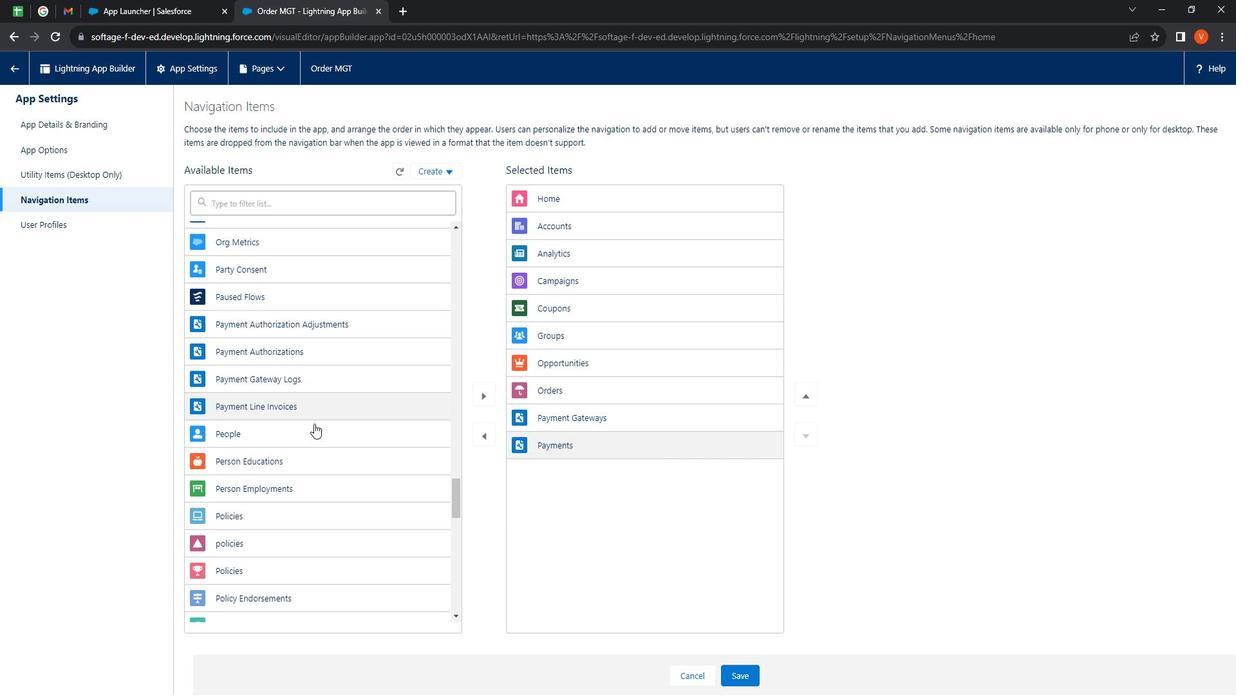 
Action: Mouse moved to (501, 401)
Screenshot: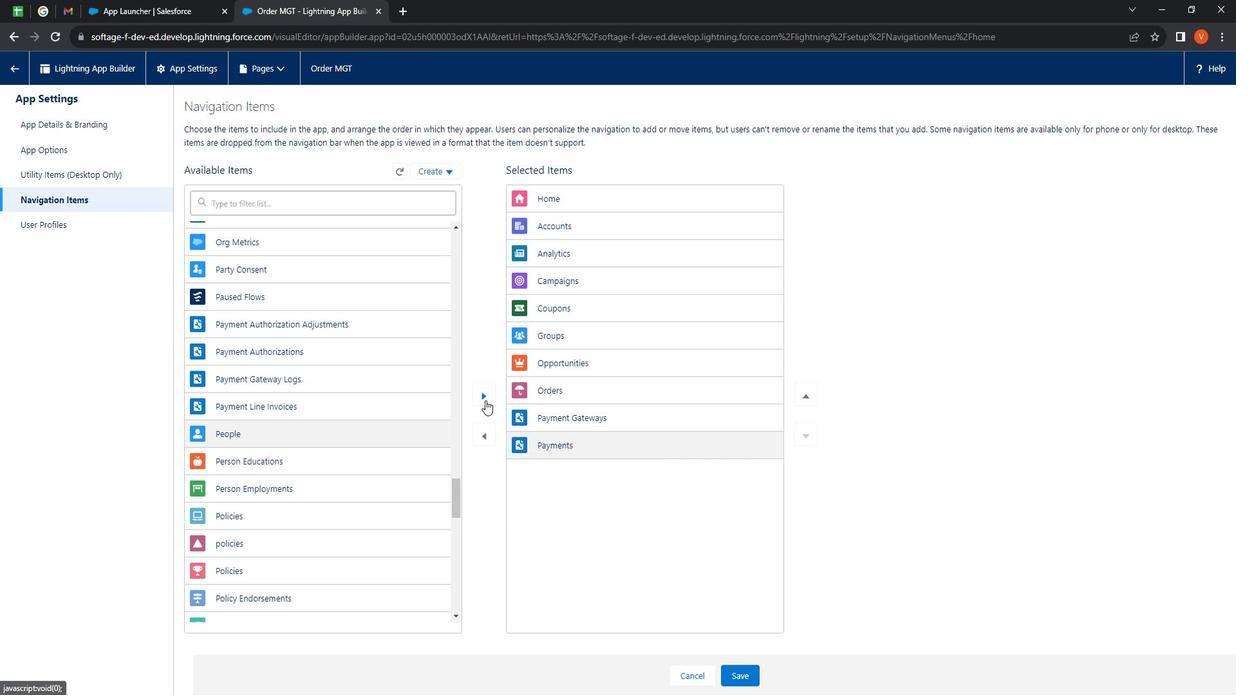 
Action: Mouse pressed left at (501, 401)
Screenshot: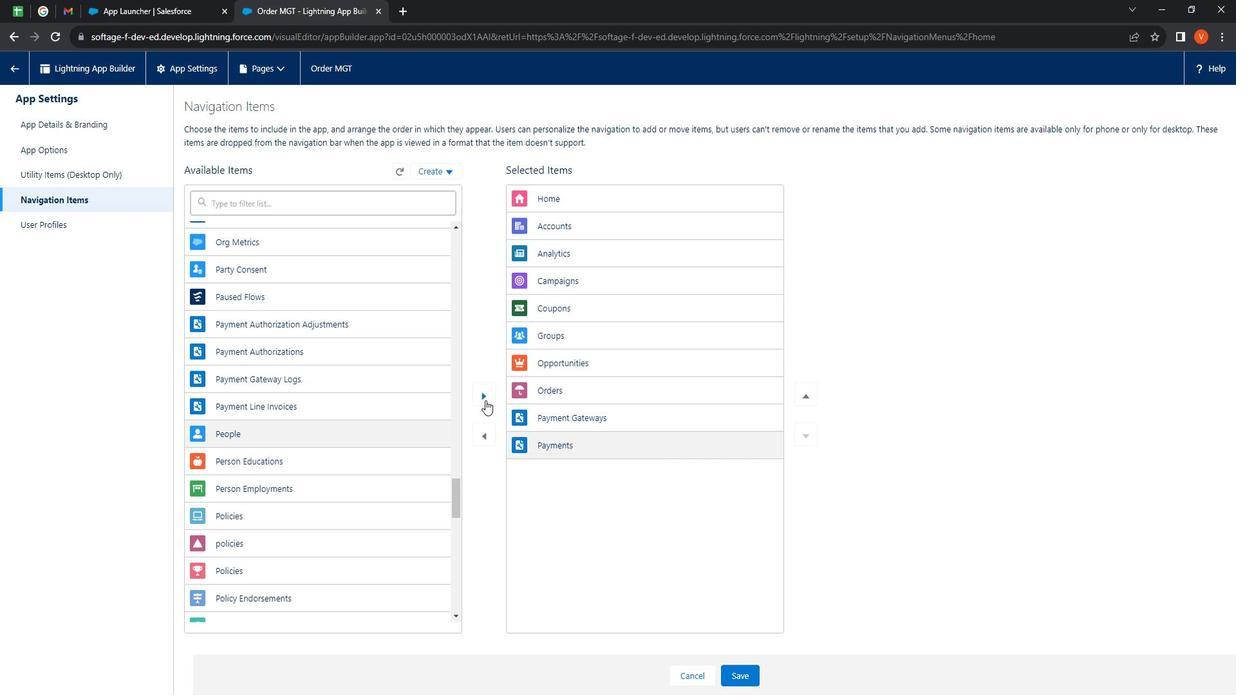 
Action: Mouse moved to (737, 465)
Screenshot: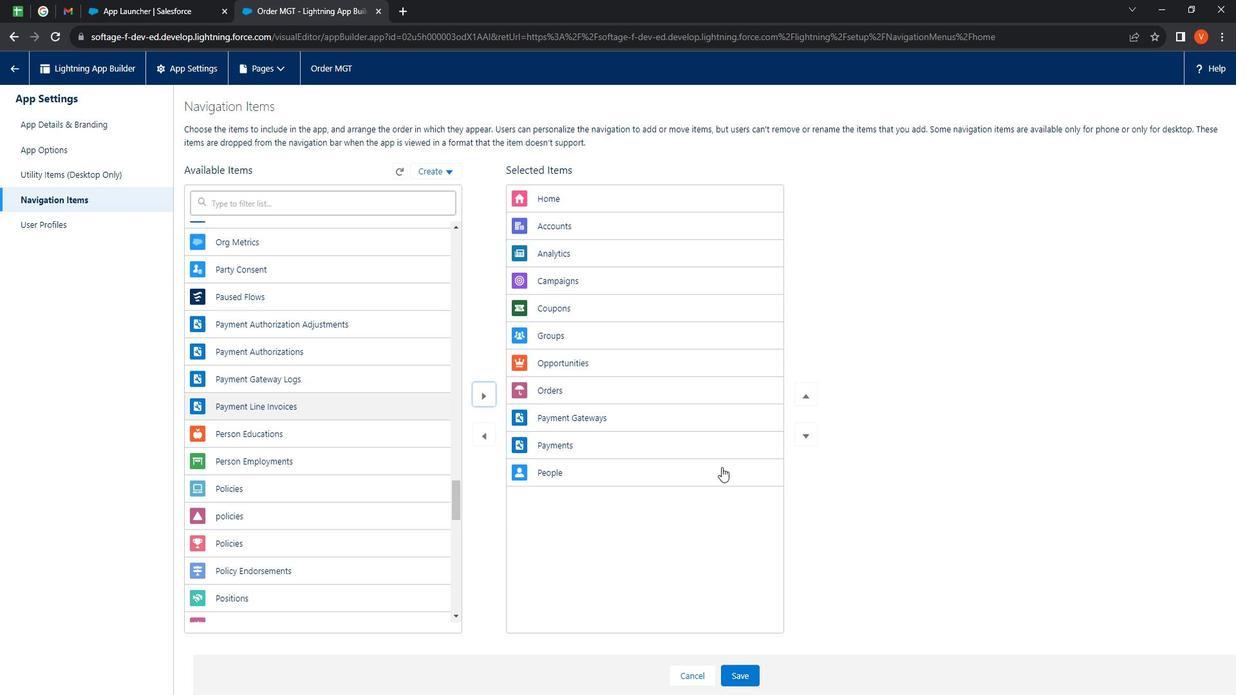 
Action: Mouse pressed left at (737, 465)
Screenshot: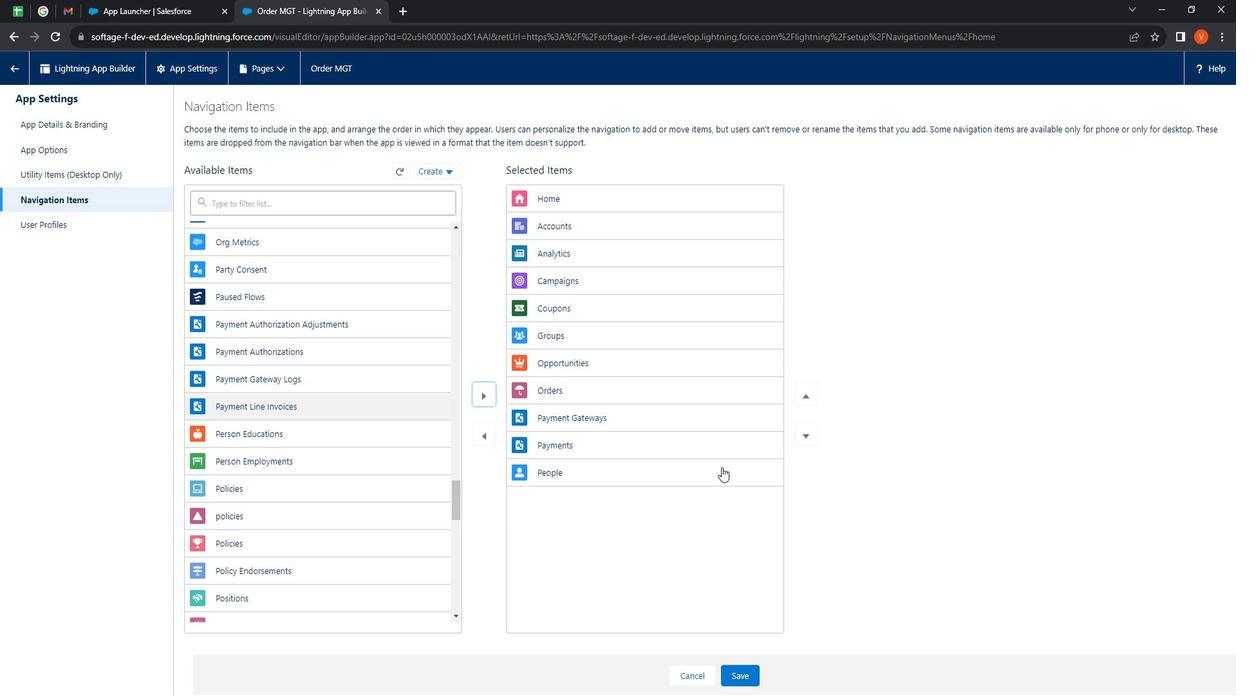 
Action: Mouse moved to (824, 398)
Screenshot: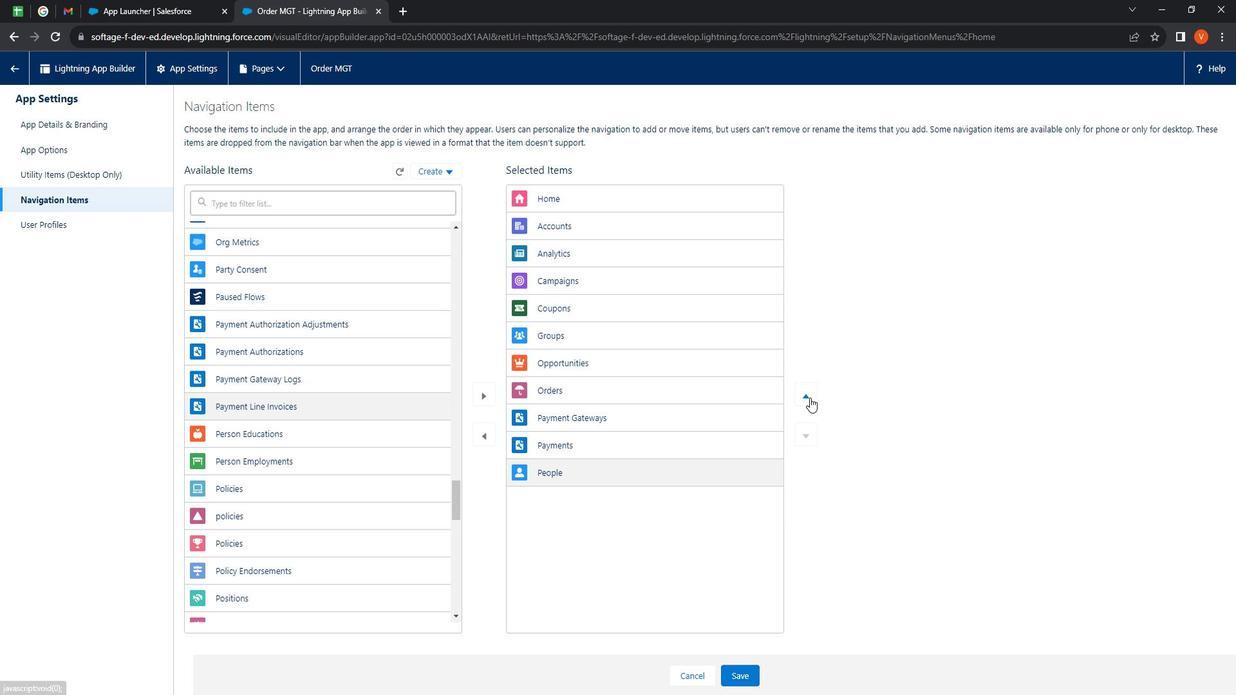 
Action: Mouse pressed left at (824, 398)
Screenshot: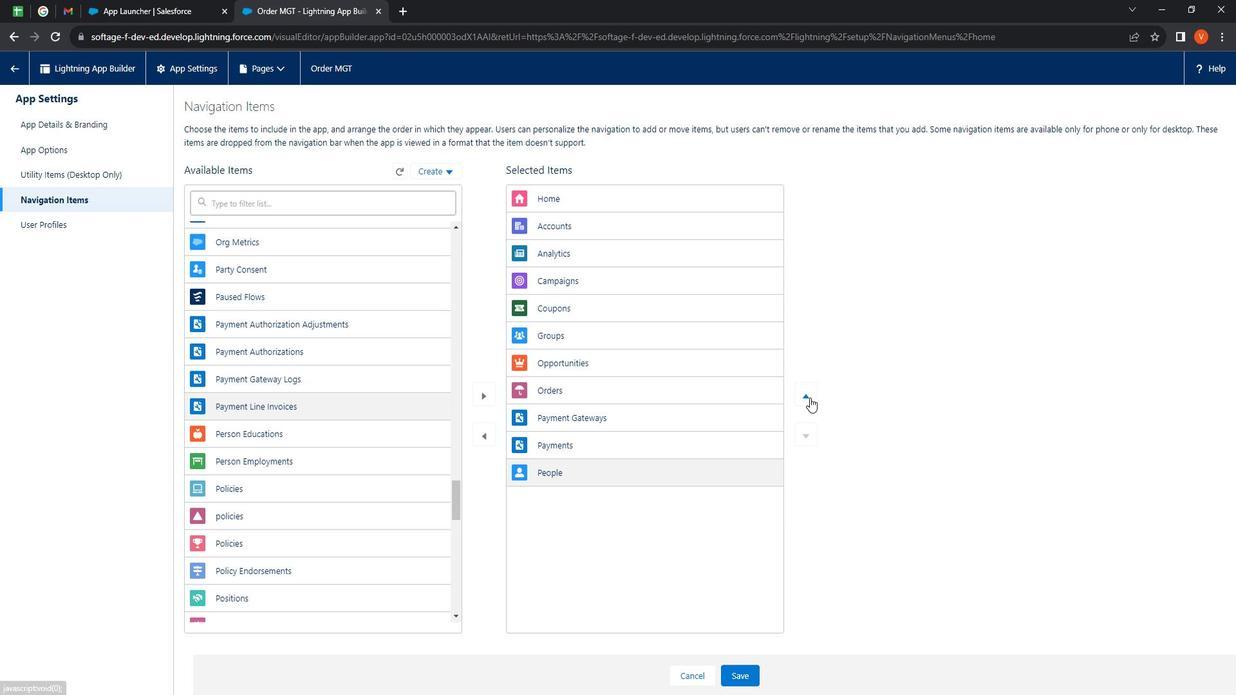 
Action: Mouse pressed left at (824, 398)
Screenshot: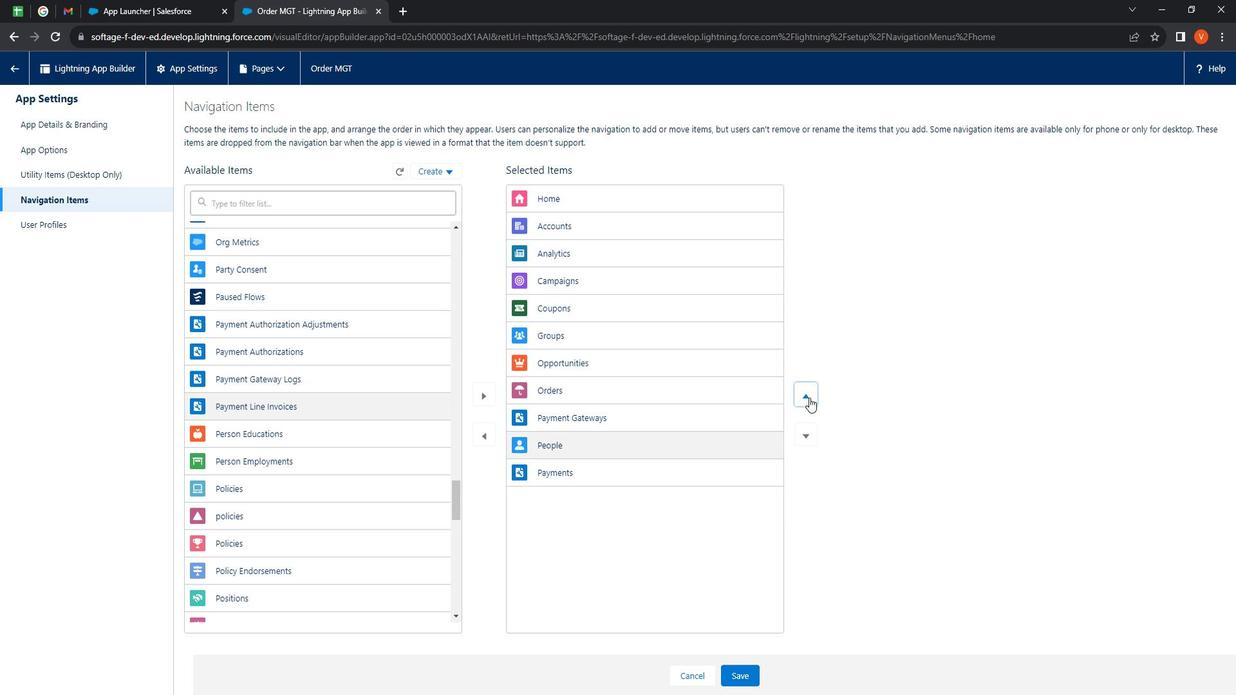 
Action: Mouse moved to (823, 399)
Screenshot: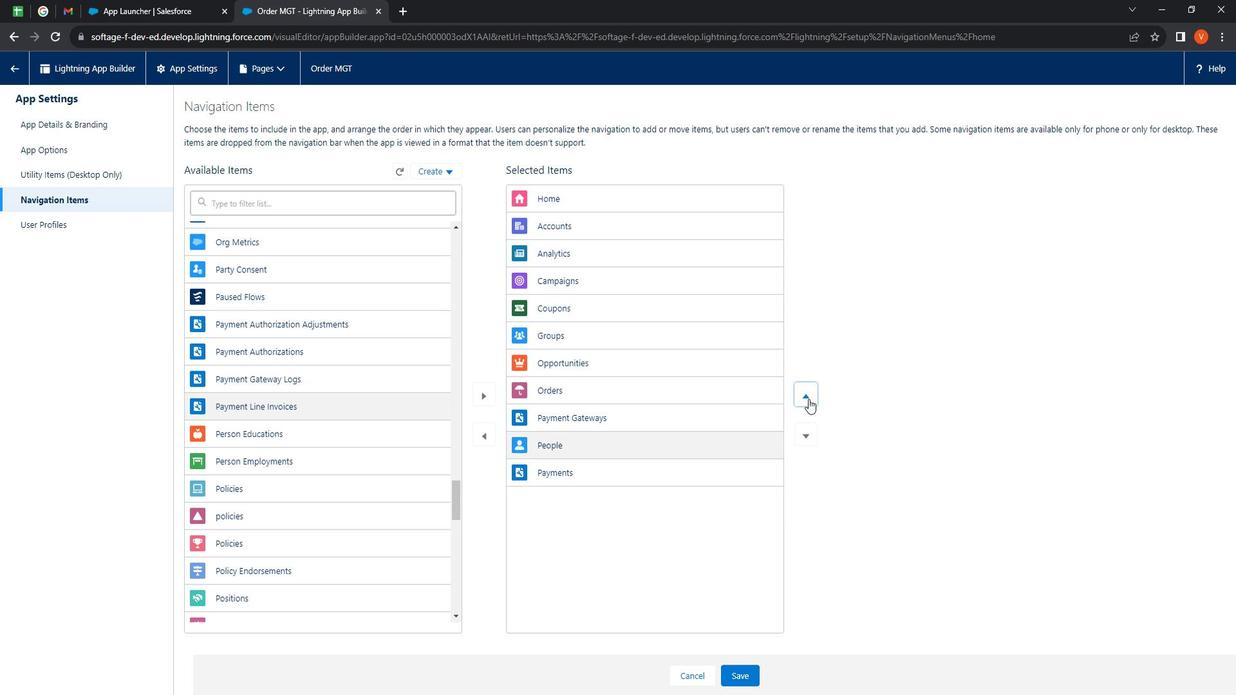 
Action: Mouse pressed left at (823, 399)
Screenshot: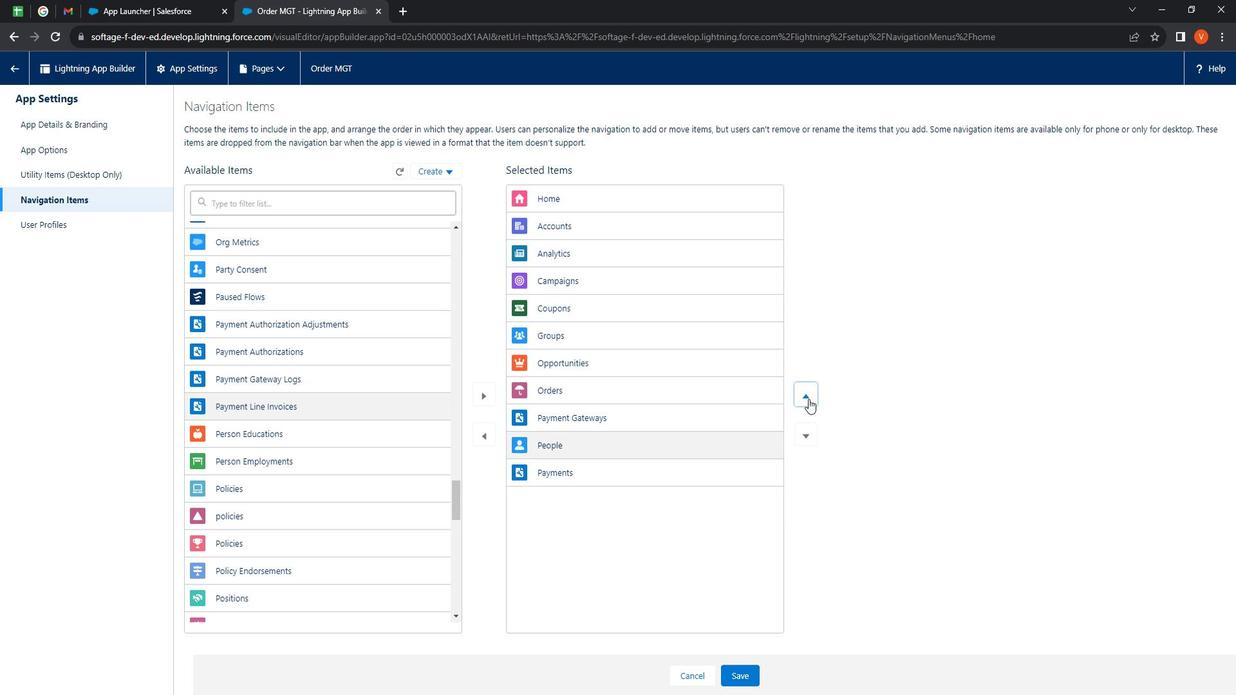 
Action: Mouse moved to (821, 400)
Screenshot: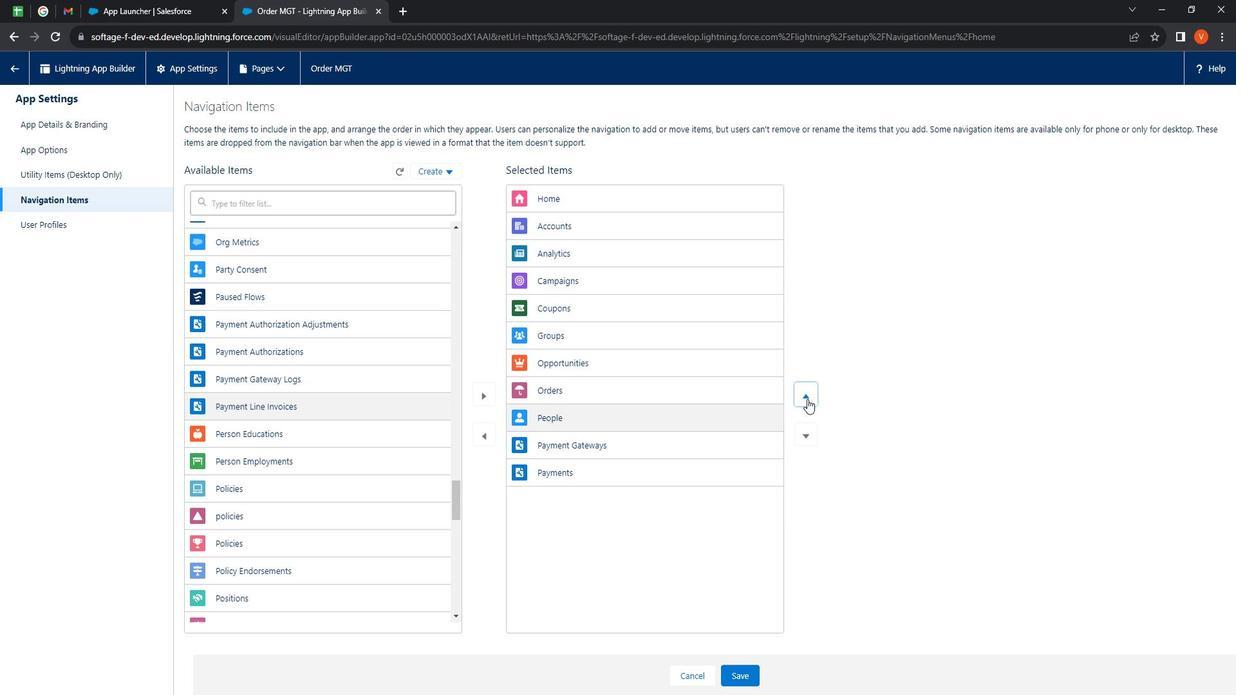 
Action: Mouse pressed left at (821, 400)
Screenshot: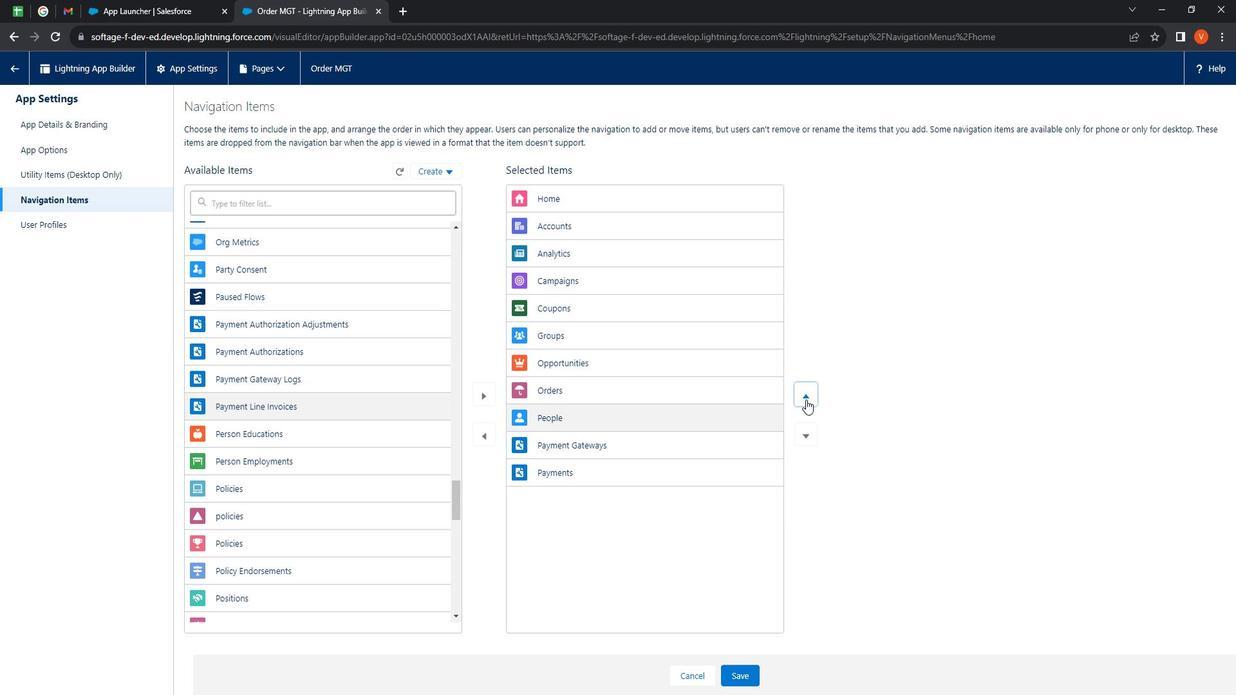 
Action: Mouse pressed left at (821, 400)
Screenshot: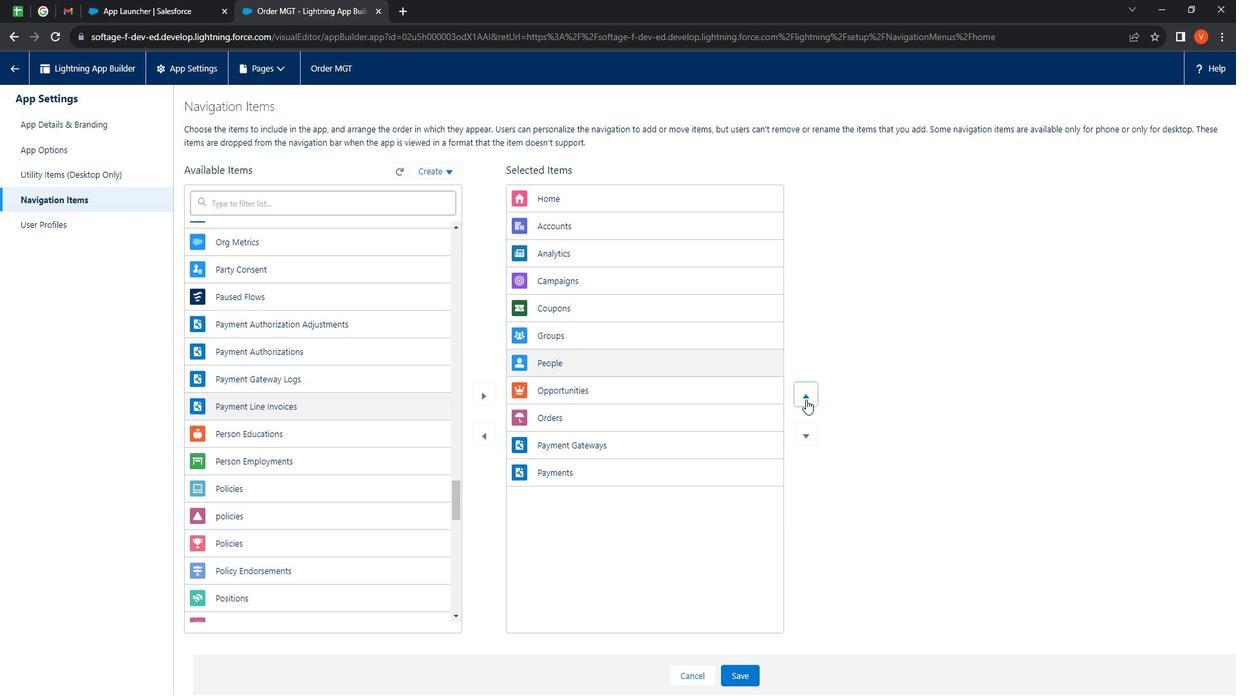 
Action: Mouse pressed left at (821, 400)
Screenshot: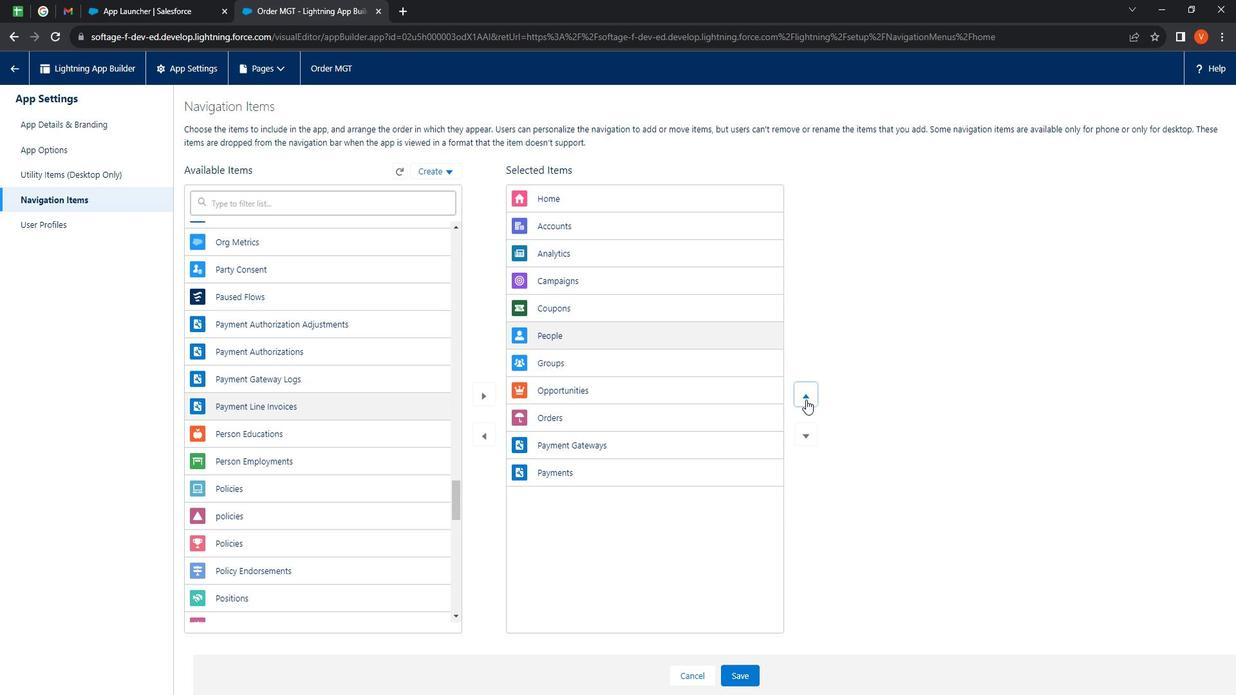 
Action: Mouse moved to (817, 435)
Screenshot: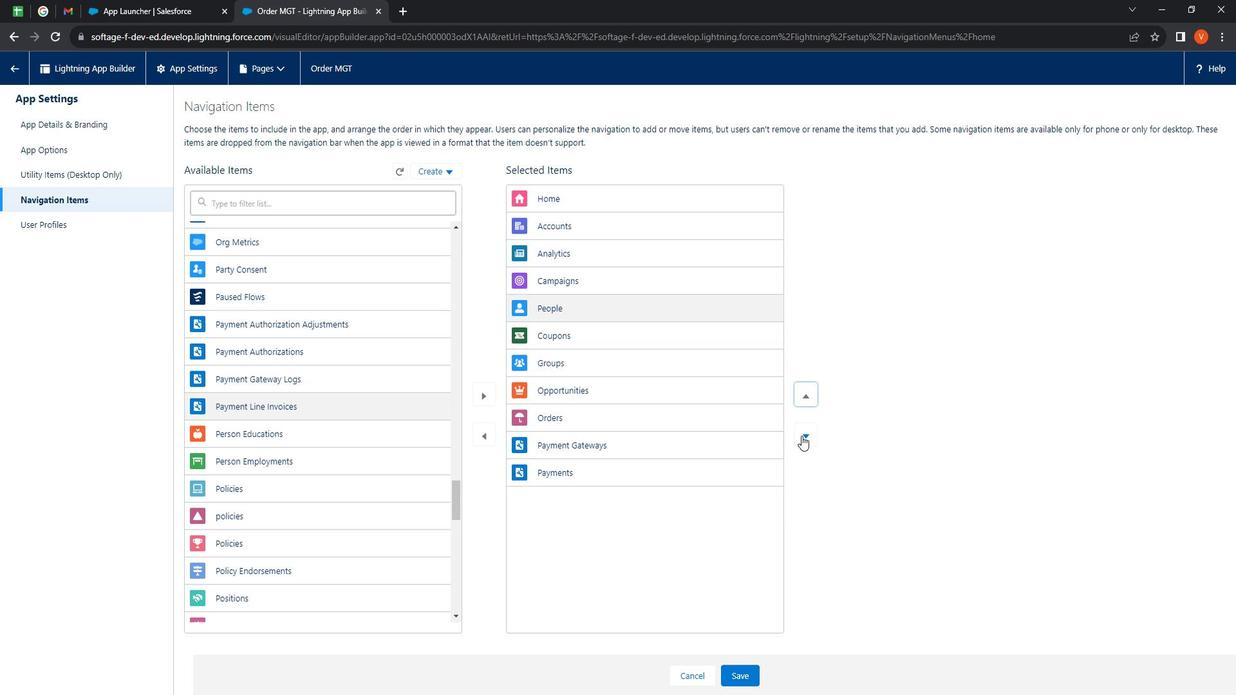 
Action: Mouse pressed left at (817, 435)
Screenshot: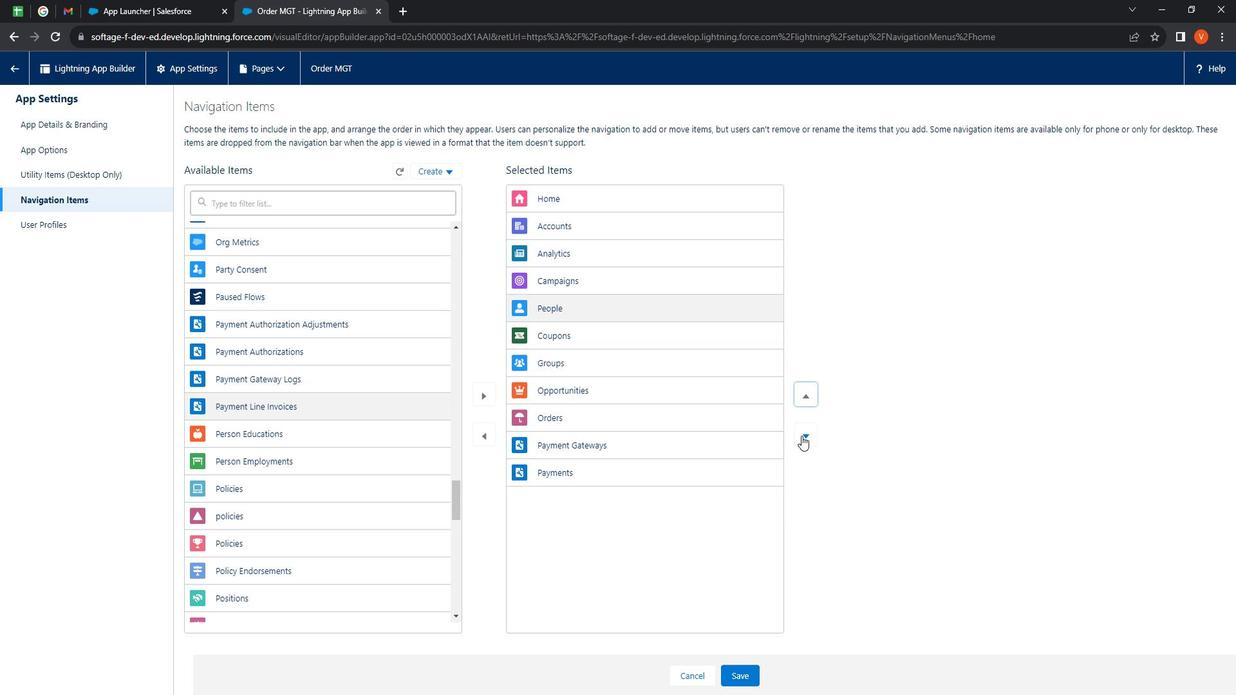 
Action: Mouse moved to (282, 493)
Screenshot: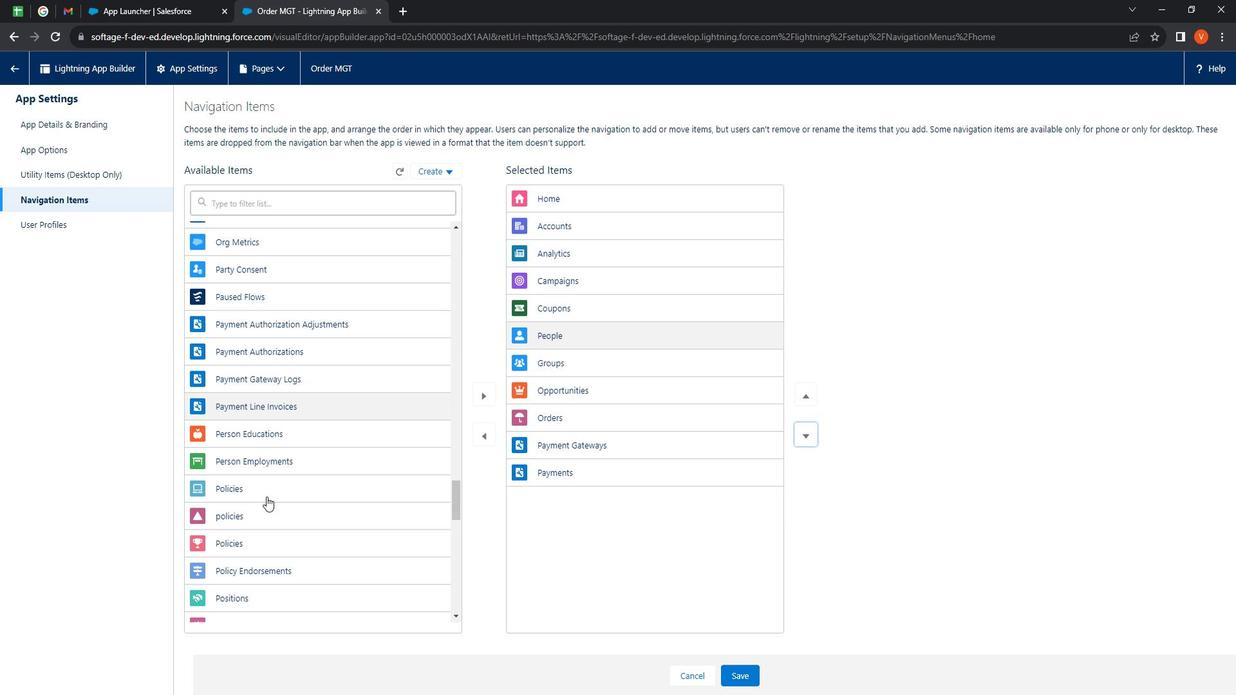 
Action: Mouse scrolled (282, 492) with delta (0, 0)
Screenshot: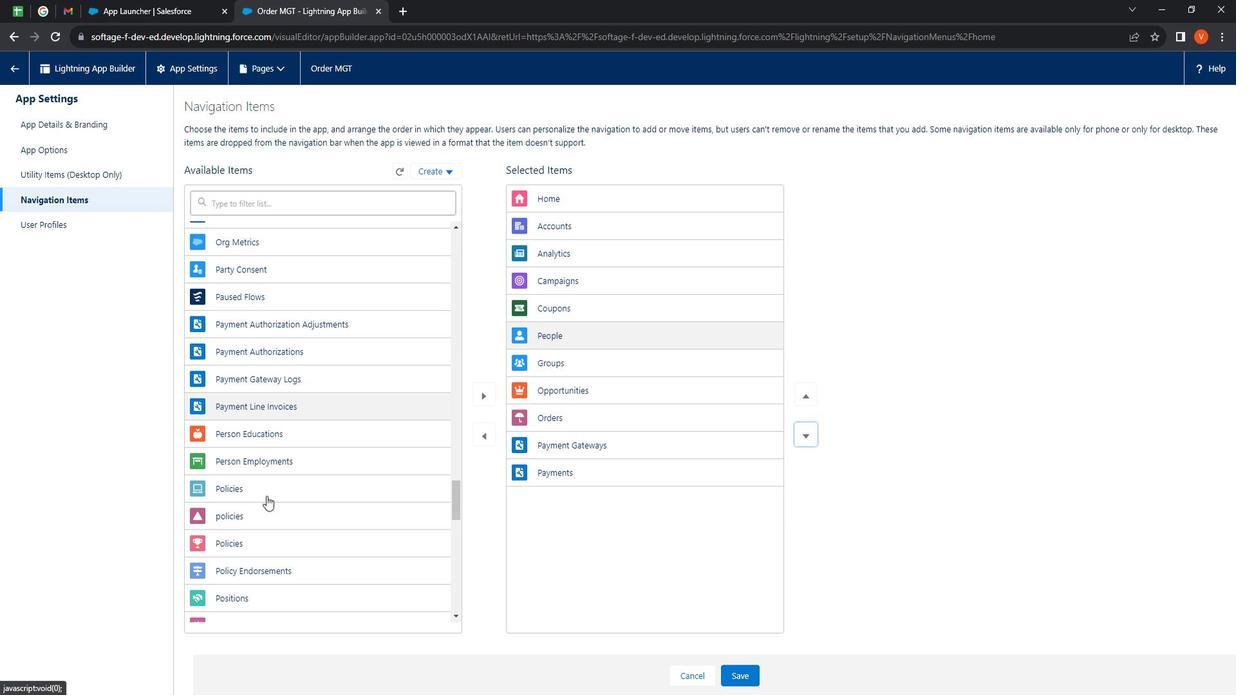
Action: Mouse moved to (273, 460)
Screenshot: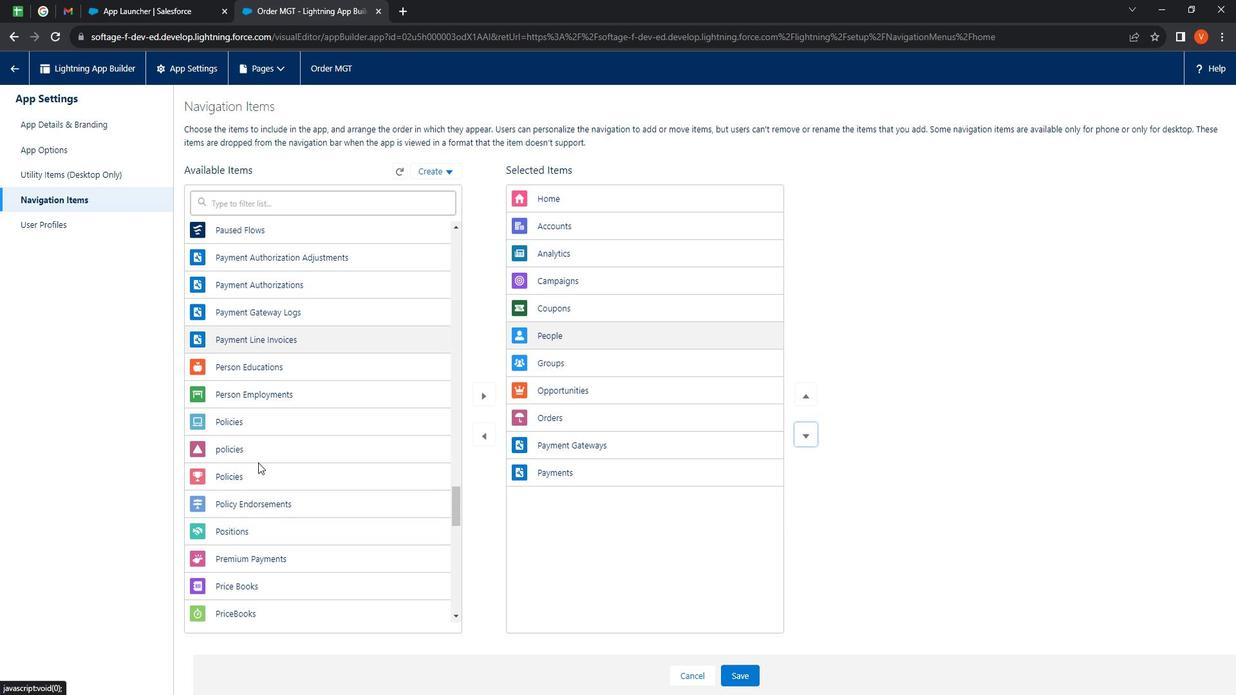 
Action: Mouse scrolled (273, 459) with delta (0, 0)
Screenshot: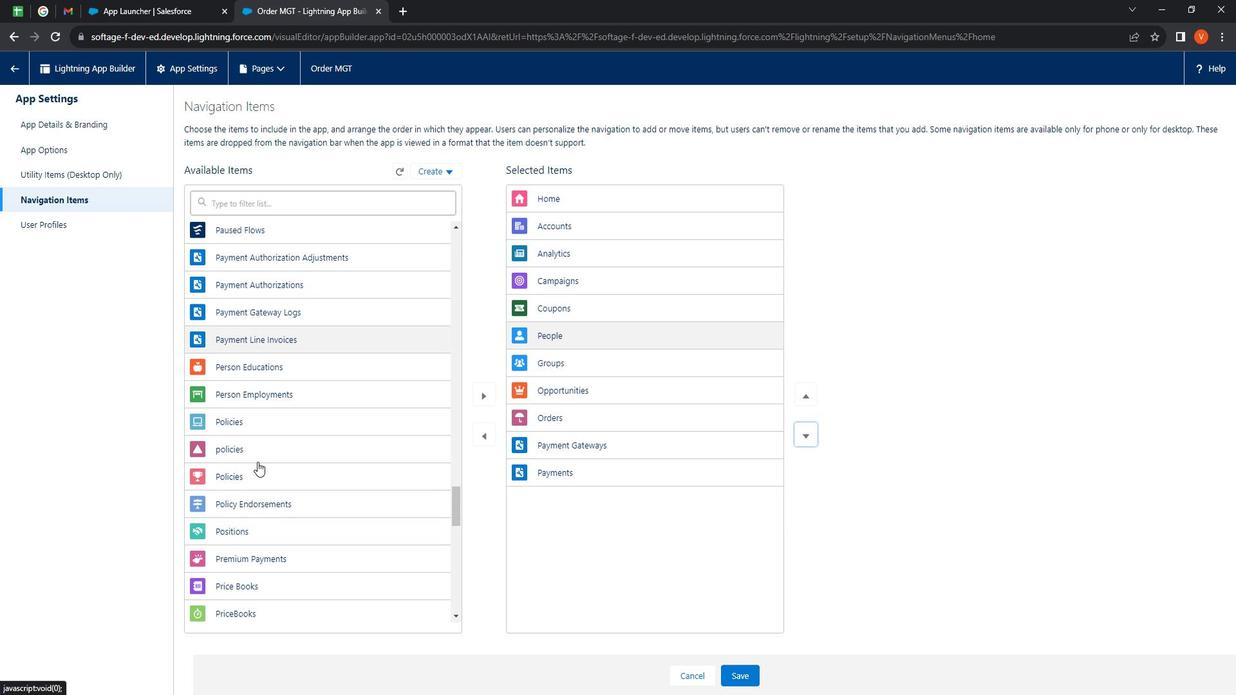 
Action: Mouse scrolled (273, 459) with delta (0, 0)
